 Task: Add an event with the title Conference: Industry Conference, date '2024/05/27', time 9:40 AM to 11:40 AMand add a description: The training workshop will commence with an introduction to the fundamental principles of effective presentations. Participants will learn about the key elements of a successful presentation, including content development, delivery techniques, visual aids, and audience engagement.Select event color  Peacock . Add location for the event as: 789 Istiklal Avenue, Istanbul, Turkey, logged in from the account softage.2@softage.netand send the event invitation to softage.9@softage.net and softage.10@softage.net. Set a reminder for the event Daily
Action: Mouse moved to (259, 388)
Screenshot: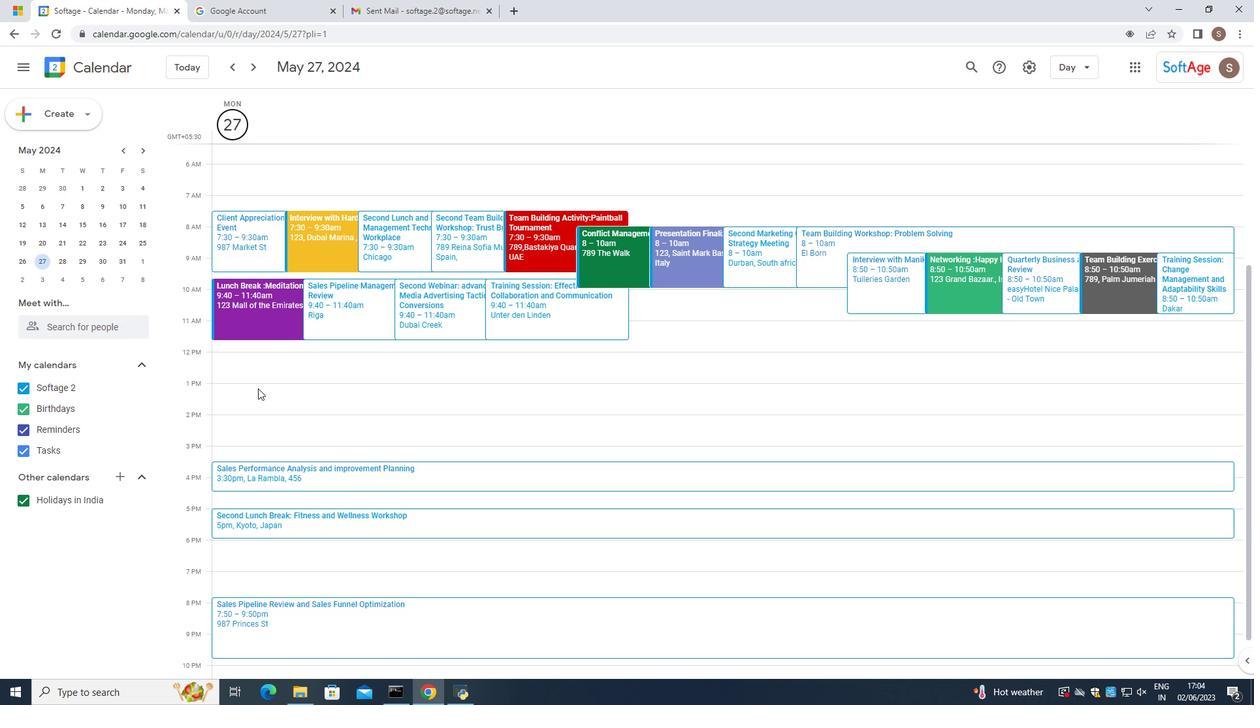 
Action: Mouse pressed left at (259, 388)
Screenshot: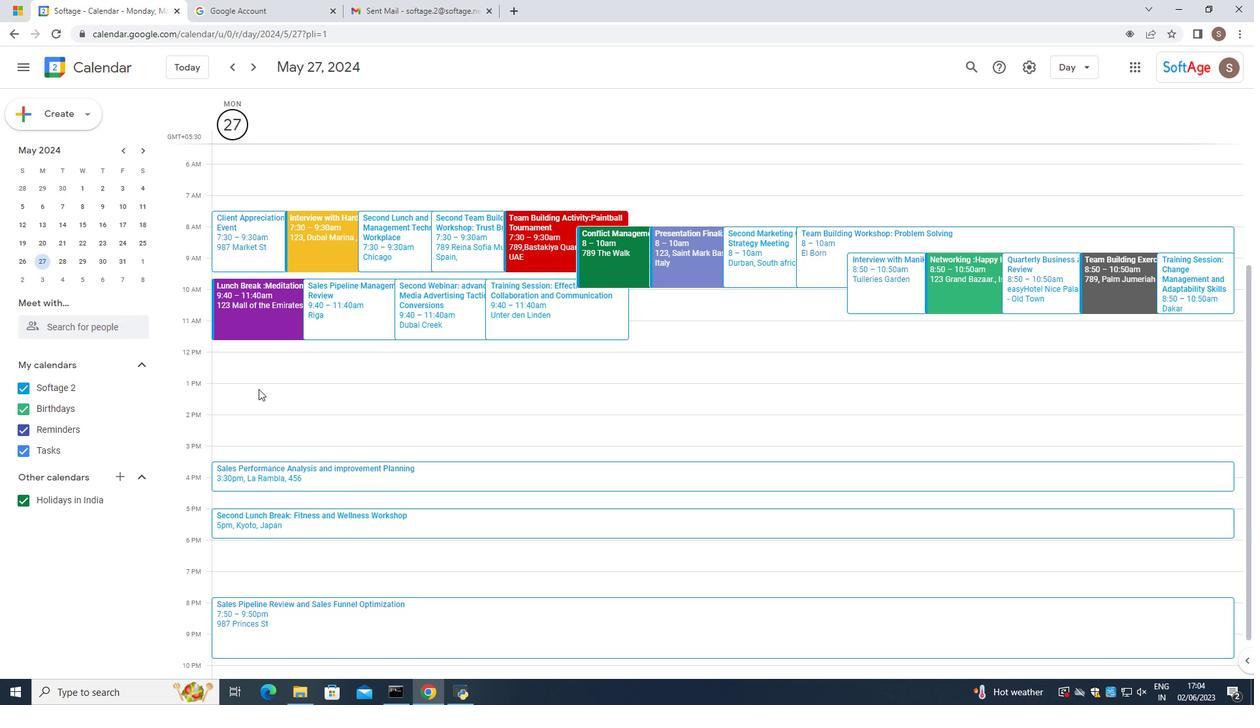 
Action: Mouse moved to (64, 113)
Screenshot: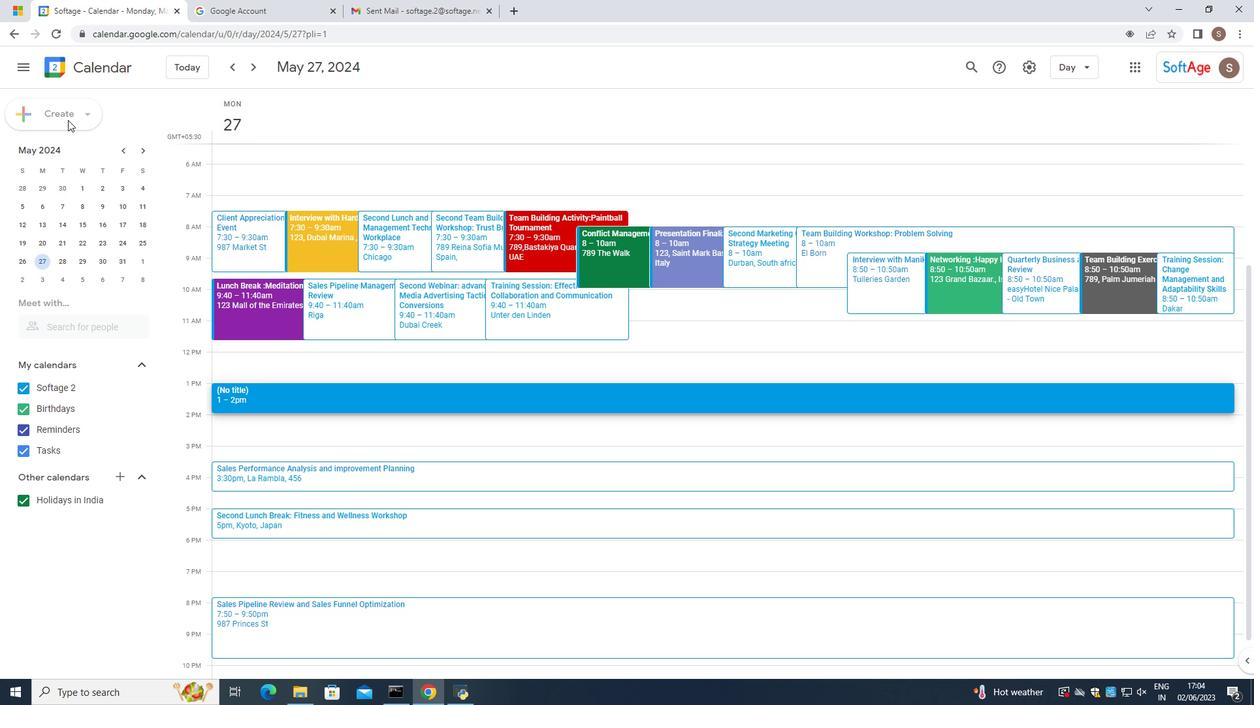 
Action: Mouse pressed left at (64, 113)
Screenshot: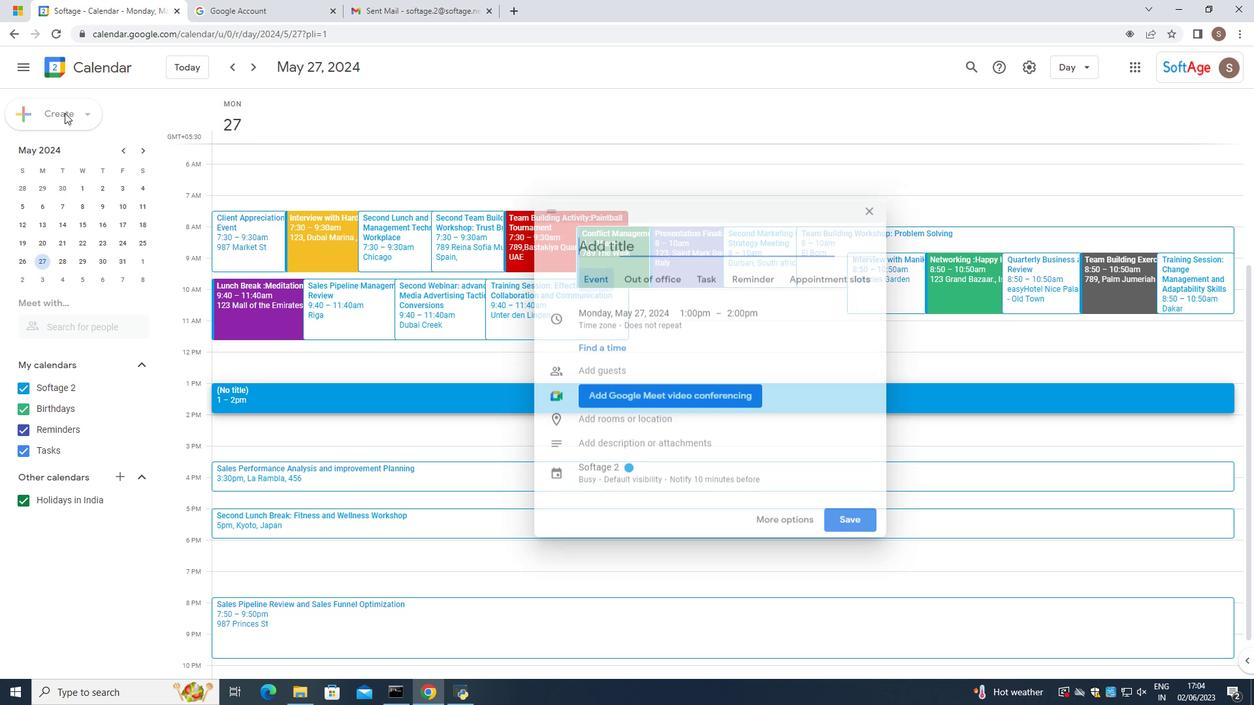 
Action: Mouse moved to (85, 122)
Screenshot: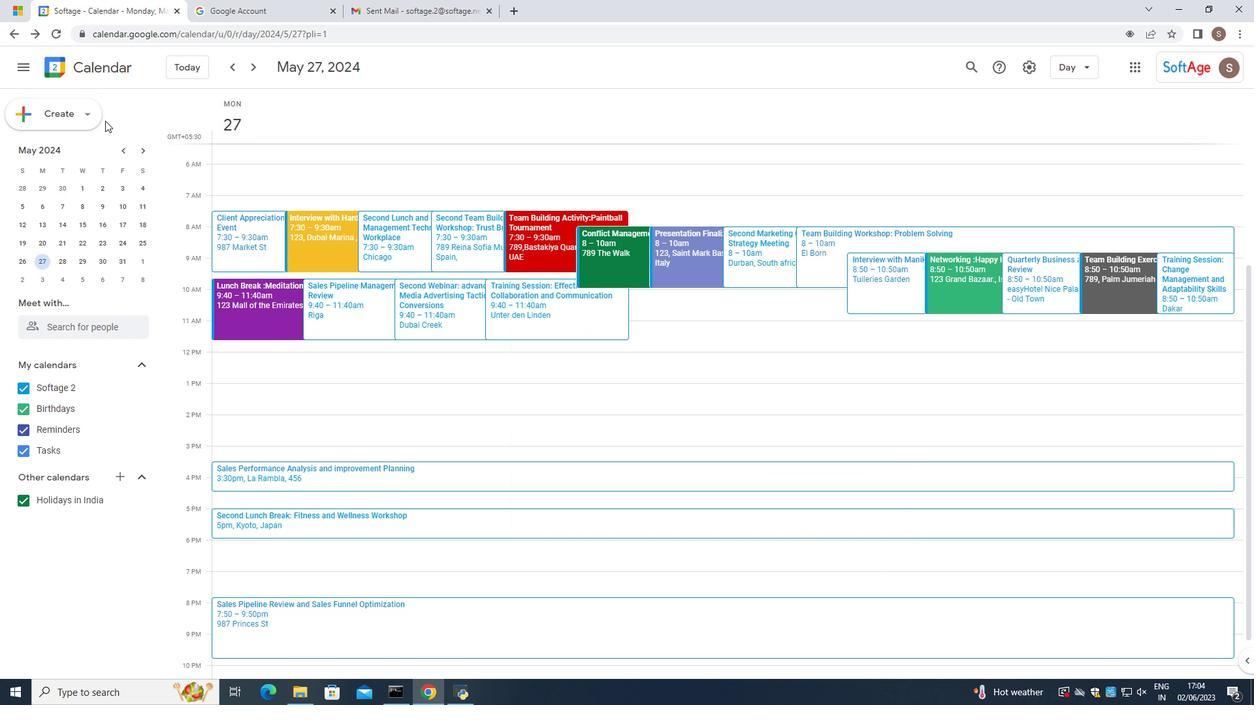 
Action: Mouse pressed left at (85, 122)
Screenshot: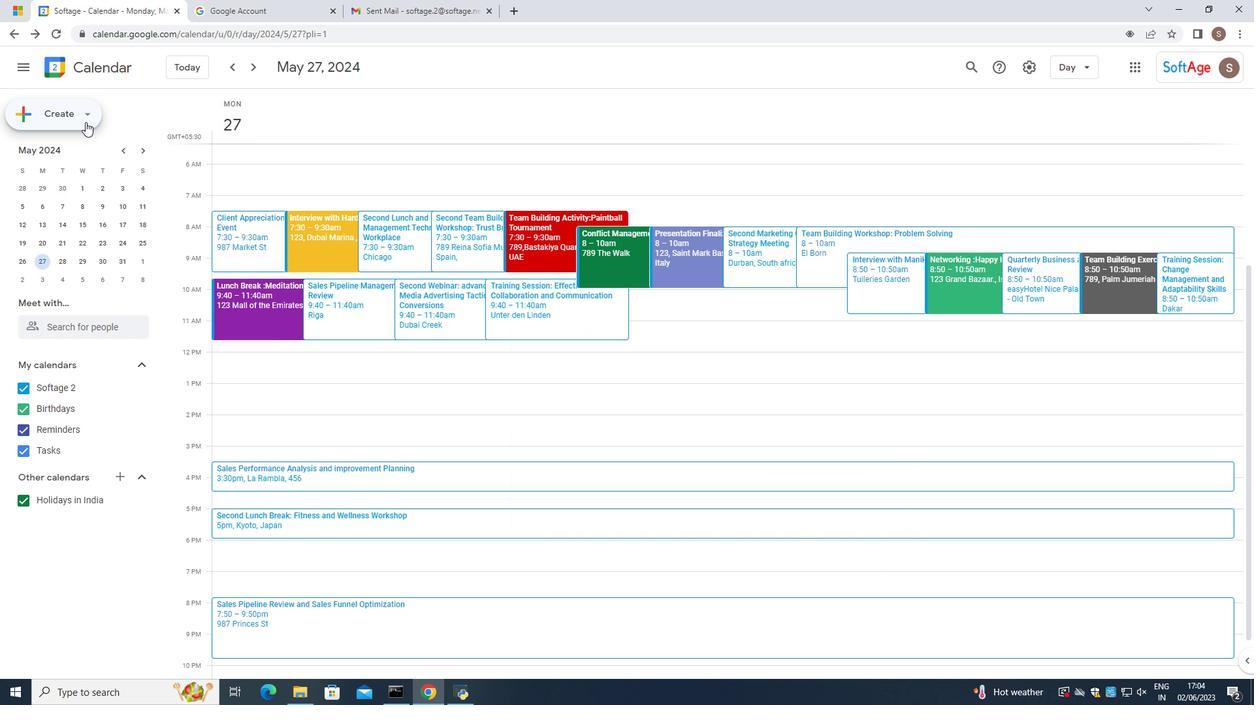 
Action: Mouse moved to (89, 154)
Screenshot: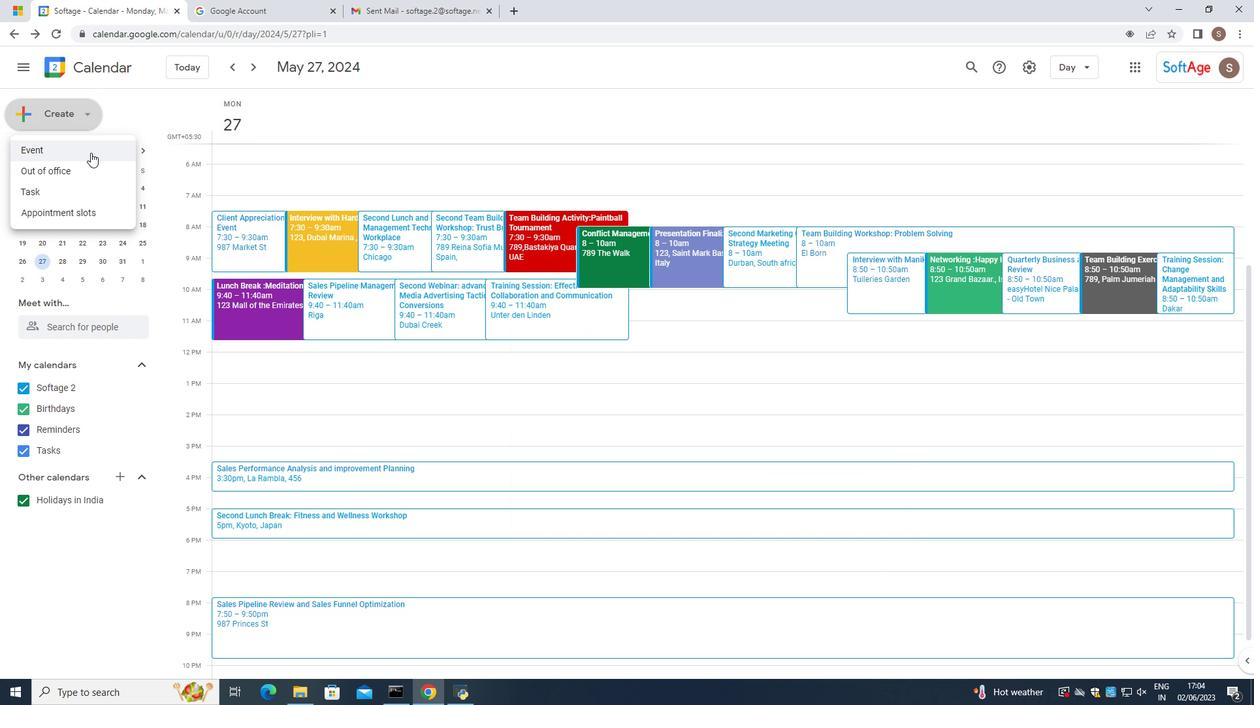 
Action: Mouse pressed left at (89, 154)
Screenshot: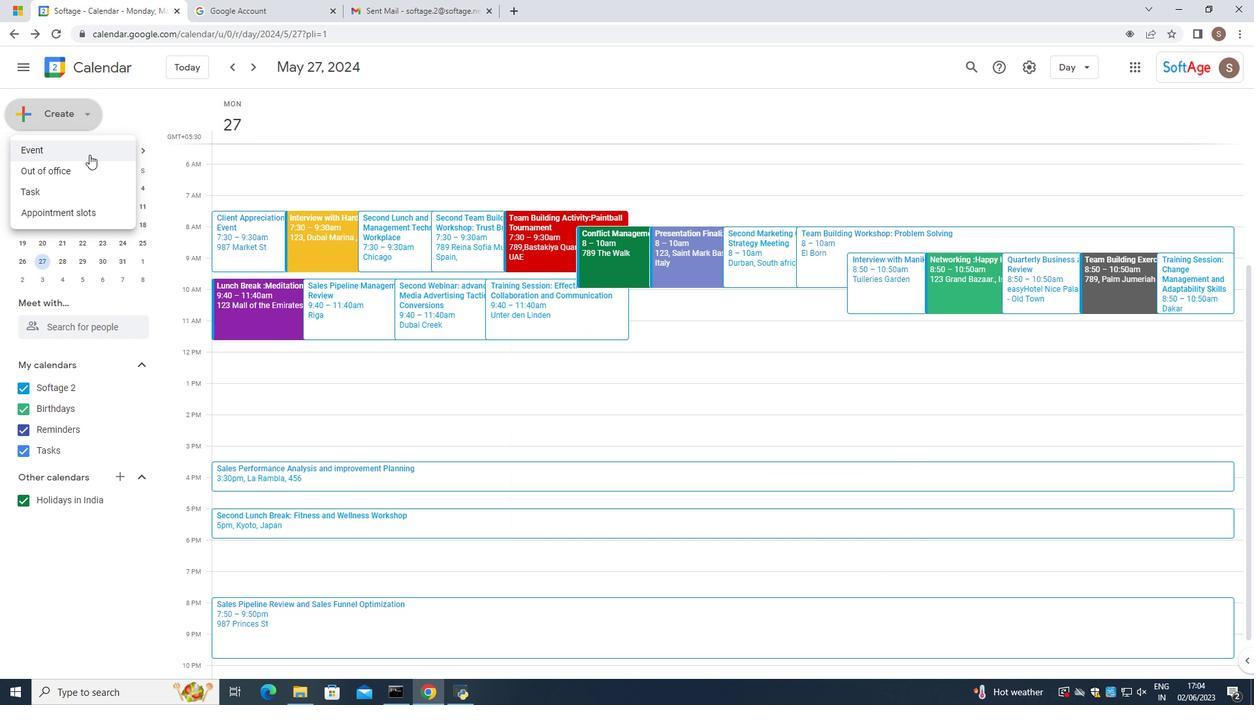
Action: Mouse moved to (639, 300)
Screenshot: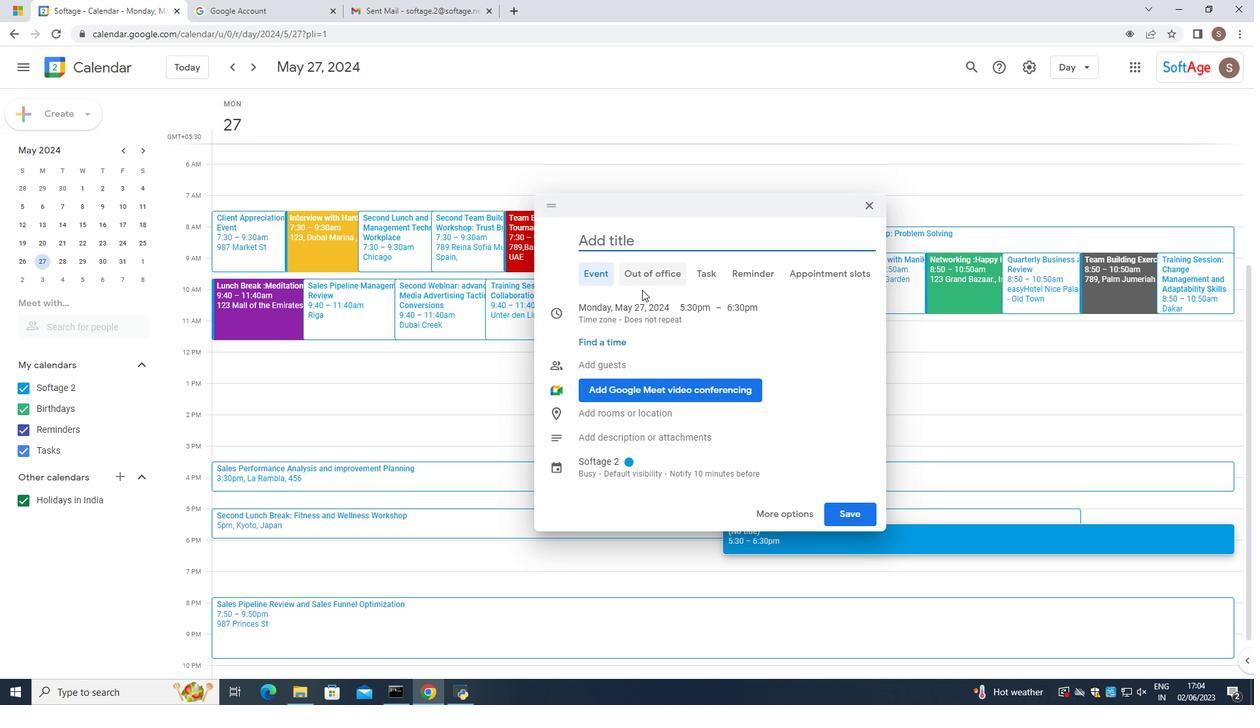 
Action: Mouse pressed left at (639, 300)
Screenshot: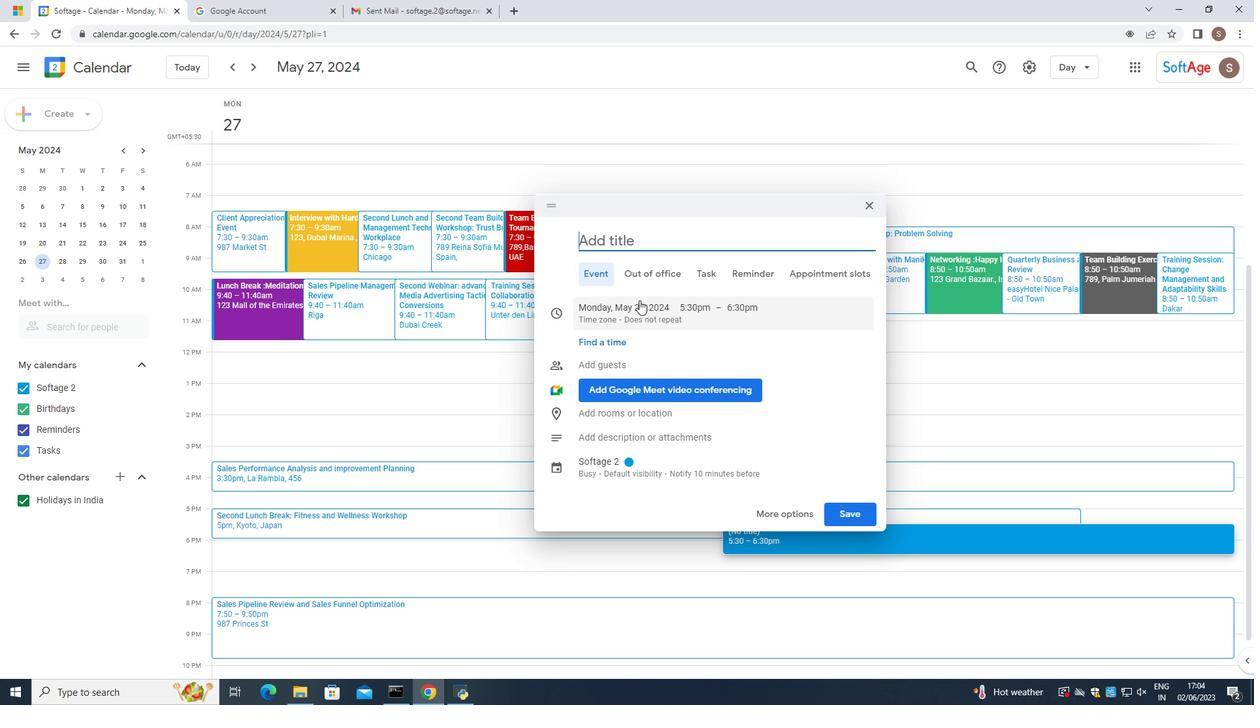 
Action: Mouse moved to (692, 307)
Screenshot: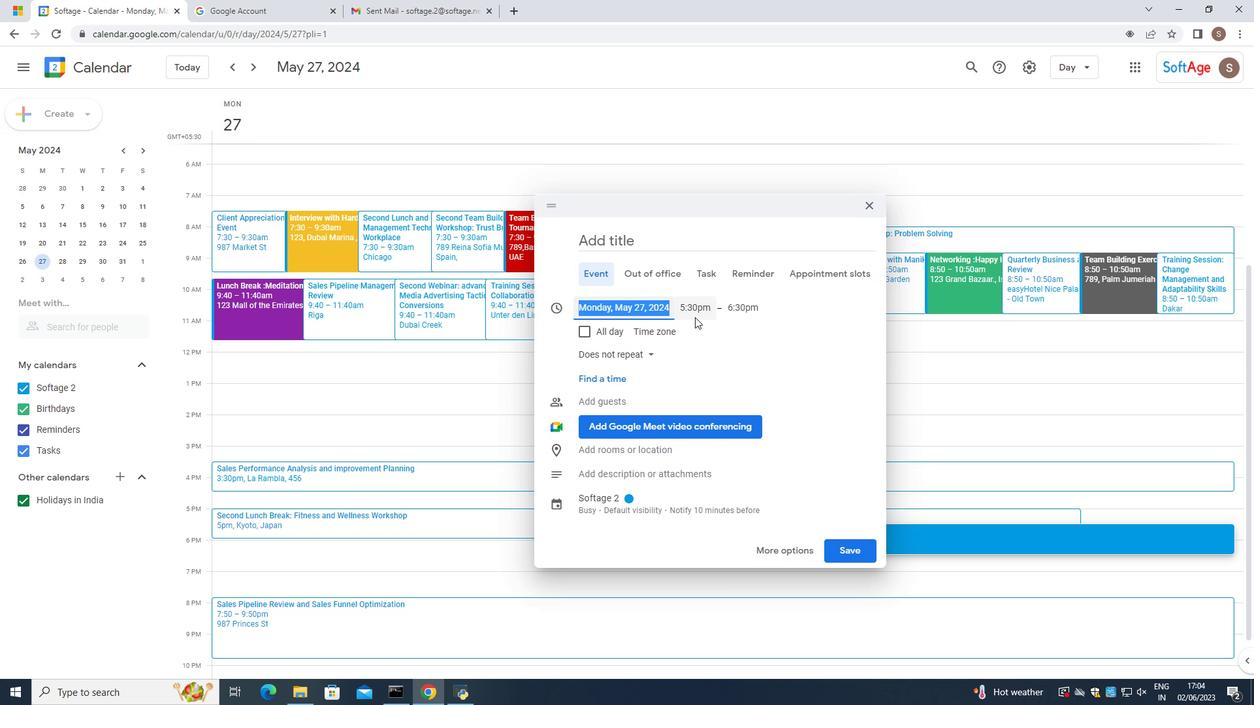 
Action: Mouse pressed left at (692, 307)
Screenshot: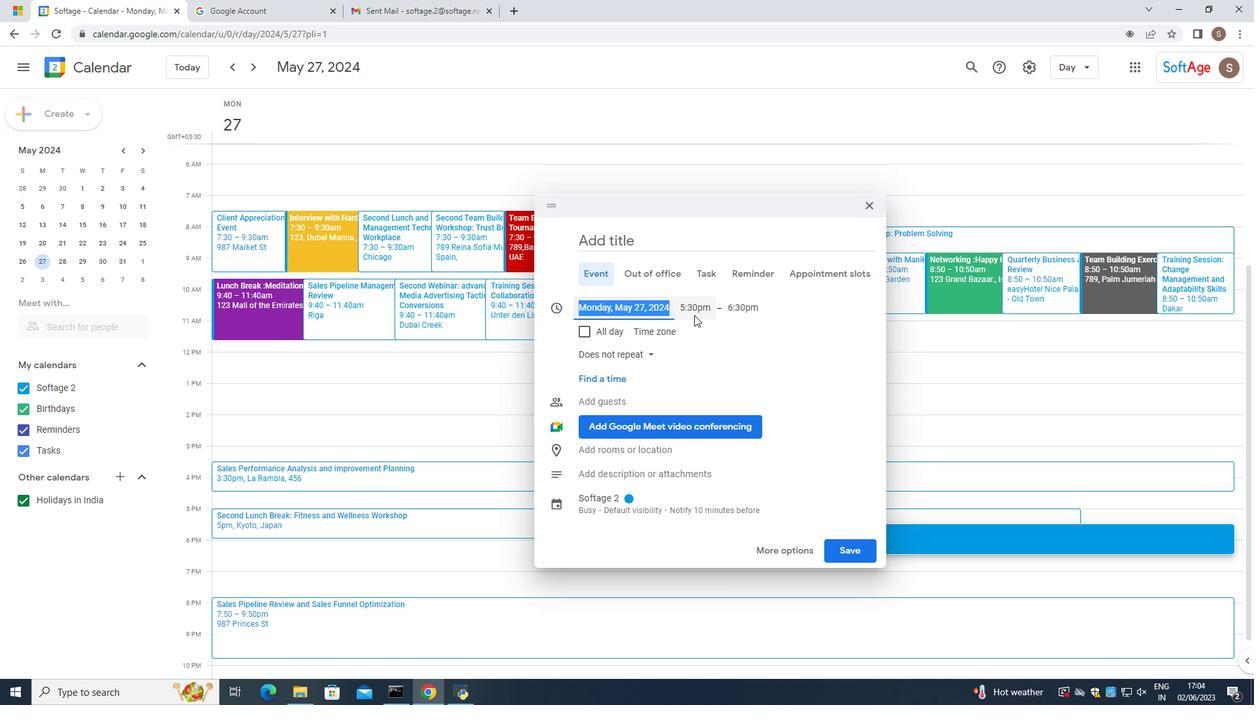 
Action: Mouse moved to (702, 347)
Screenshot: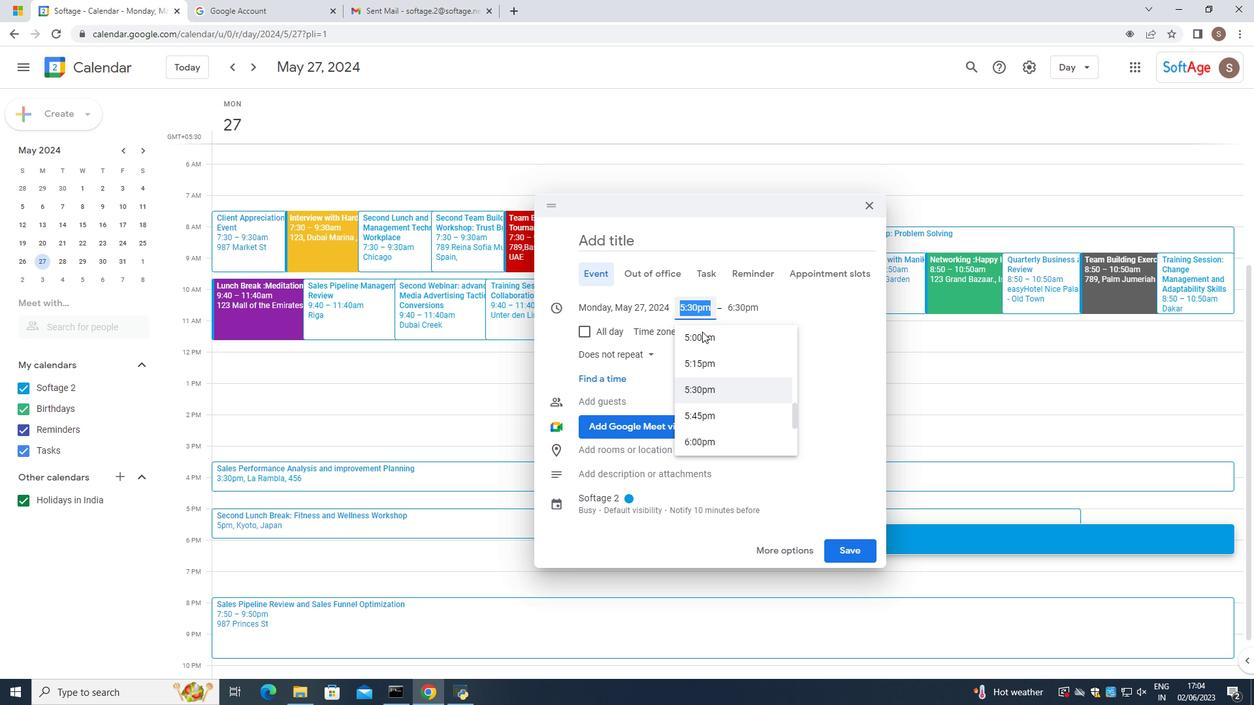 
Action: Mouse scrolled (702, 346) with delta (0, 0)
Screenshot: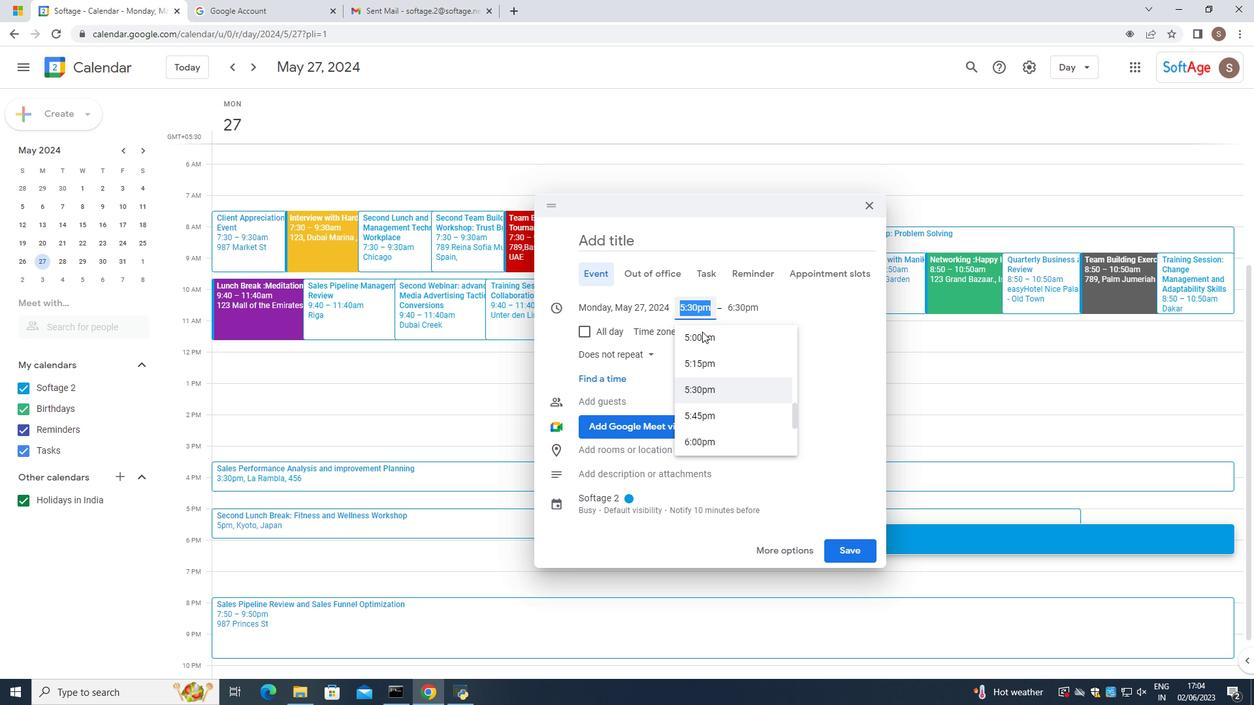 
Action: Mouse moved to (691, 348)
Screenshot: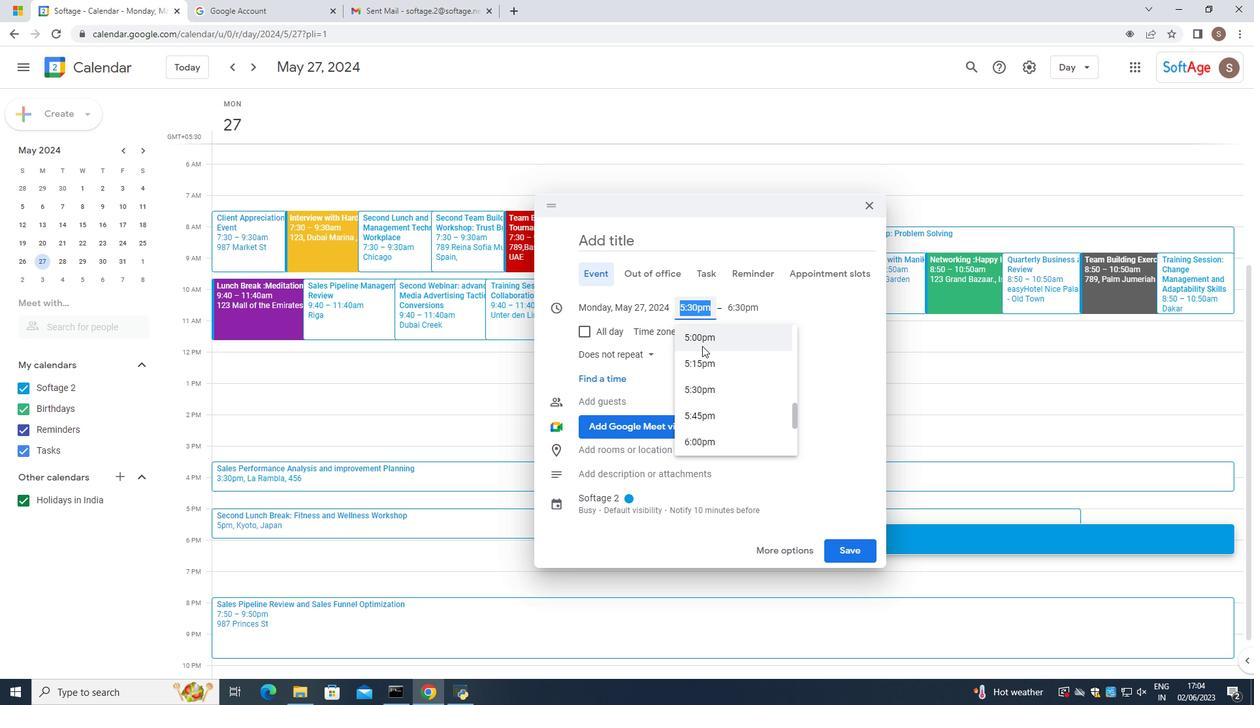 
Action: Mouse scrolled (691, 349) with delta (0, 0)
Screenshot: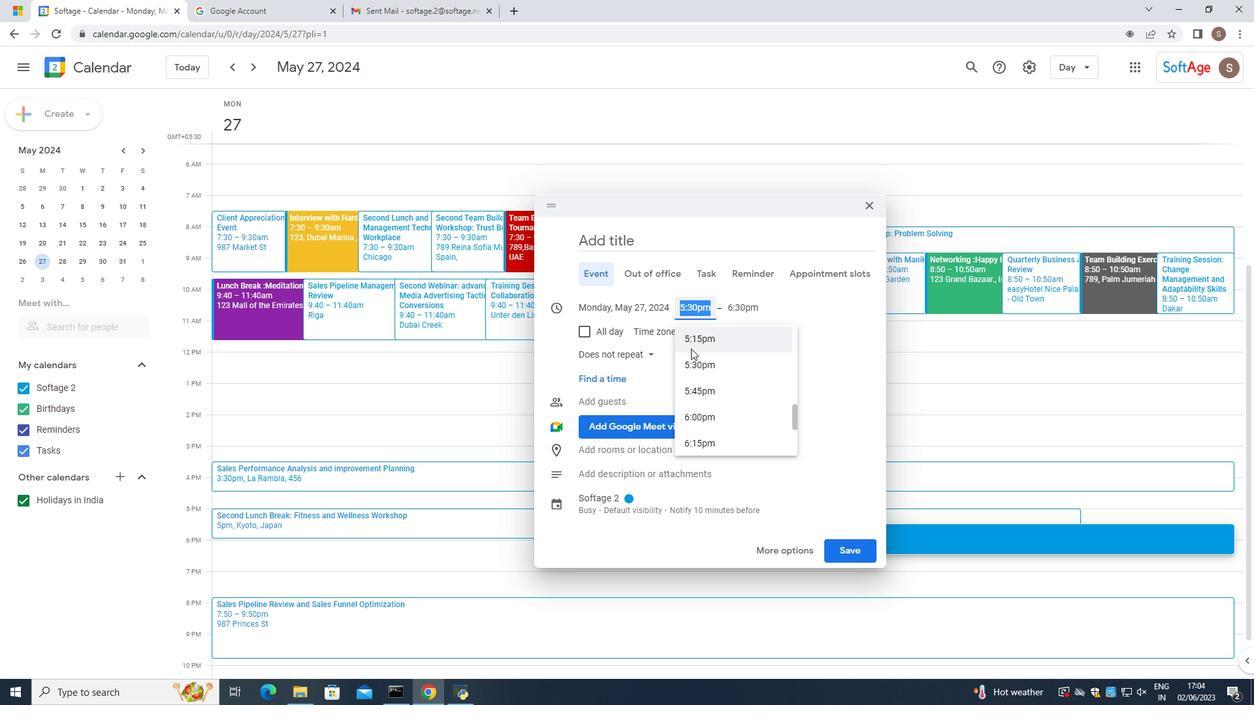 
Action: Mouse scrolled (691, 349) with delta (0, 0)
Screenshot: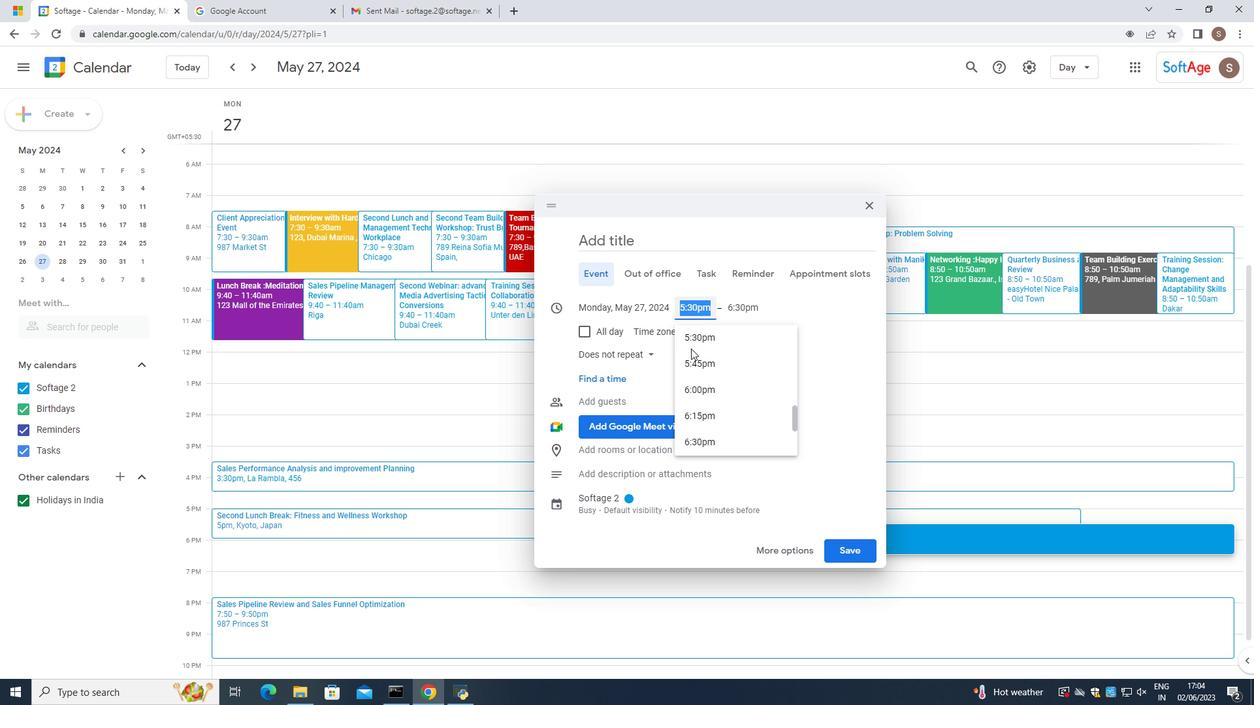 
Action: Mouse scrolled (691, 349) with delta (0, 0)
Screenshot: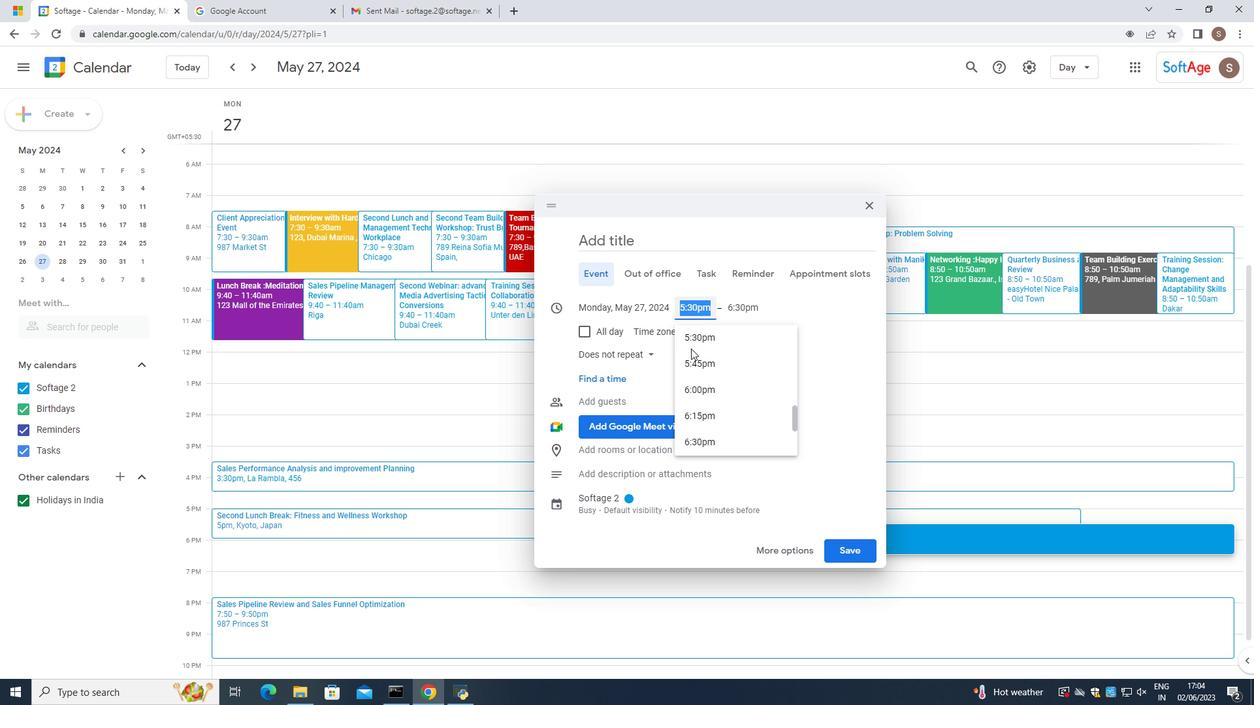 
Action: Mouse scrolled (691, 349) with delta (0, 0)
Screenshot: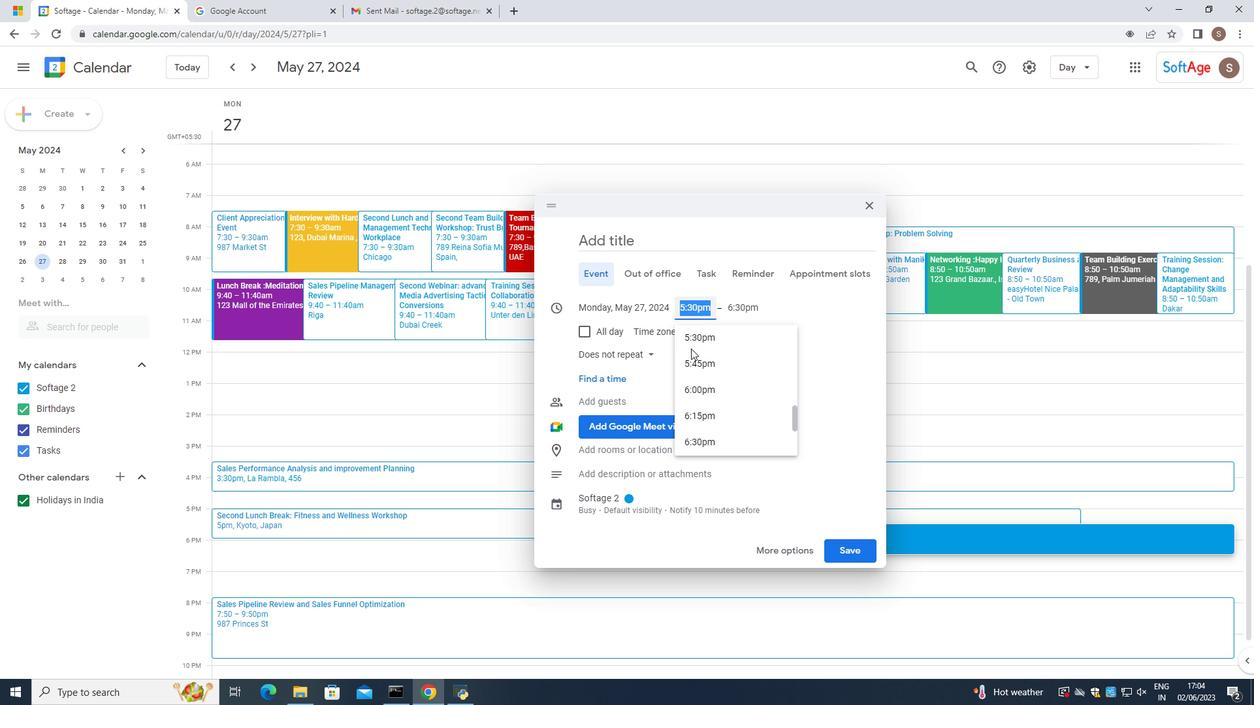
Action: Mouse scrolled (691, 349) with delta (0, 0)
Screenshot: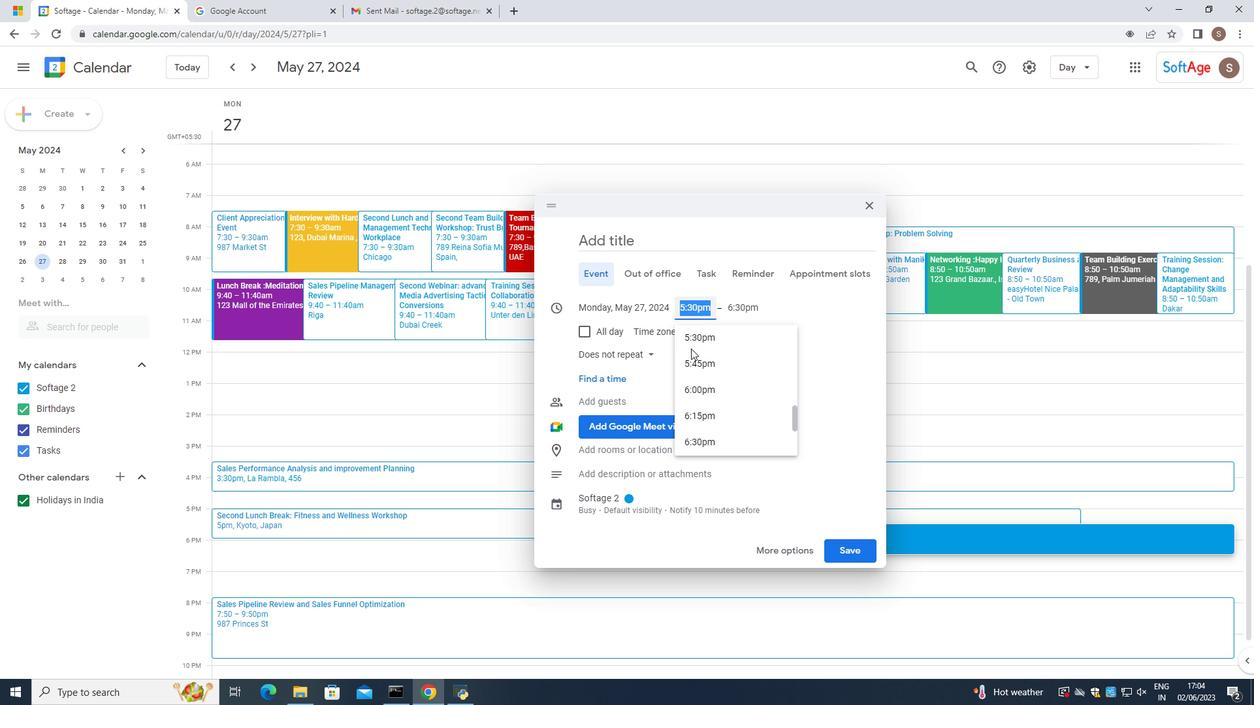 
Action: Mouse scrolled (691, 349) with delta (0, 0)
Screenshot: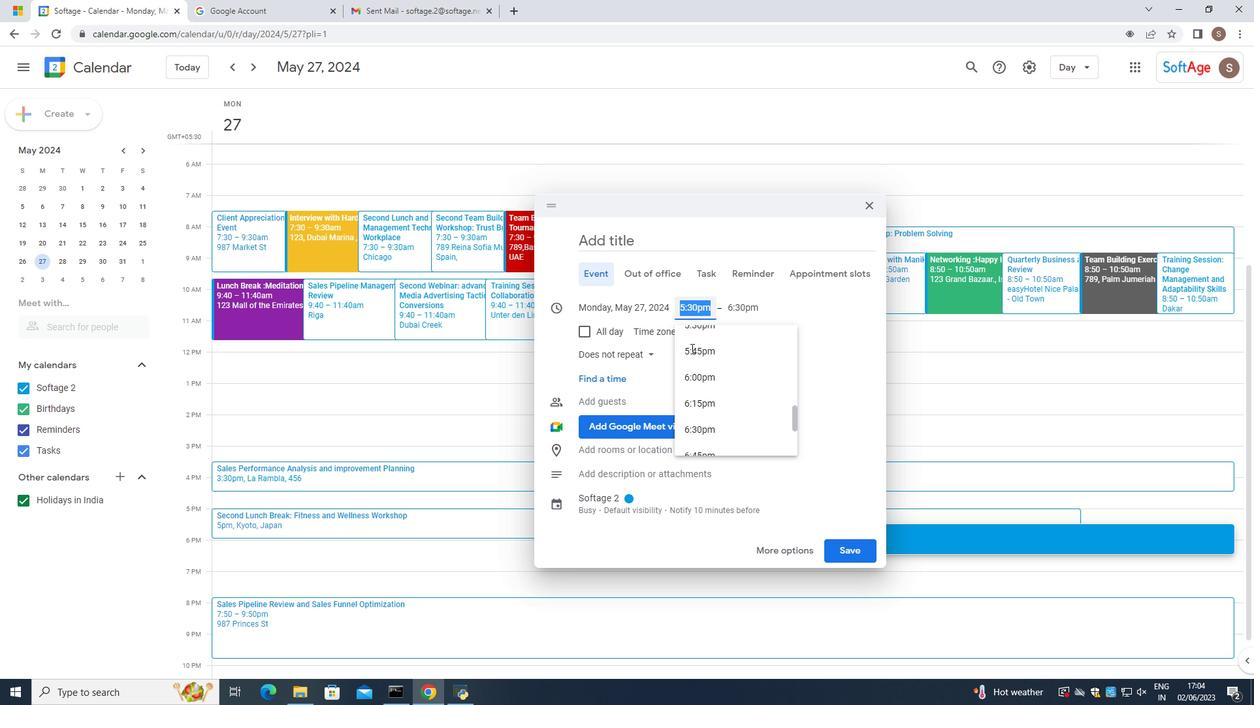 
Action: Mouse scrolled (691, 349) with delta (0, 0)
Screenshot: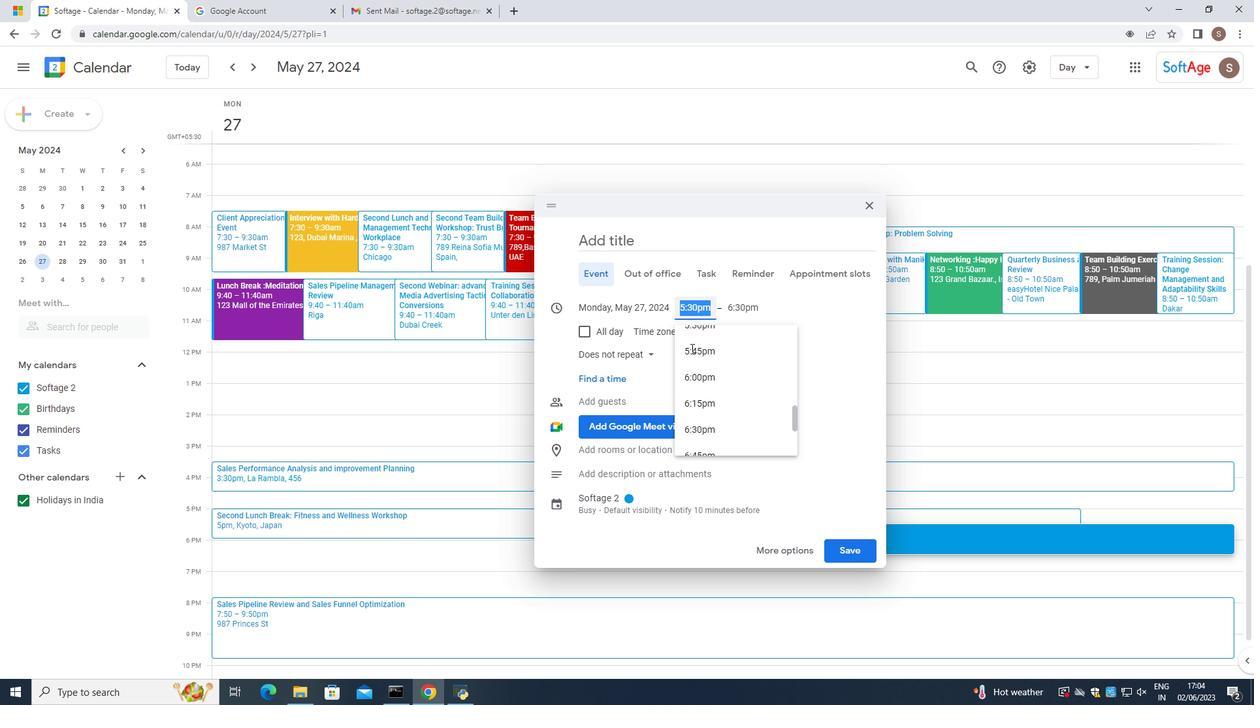 
Action: Mouse scrolled (691, 348) with delta (0, 0)
Screenshot: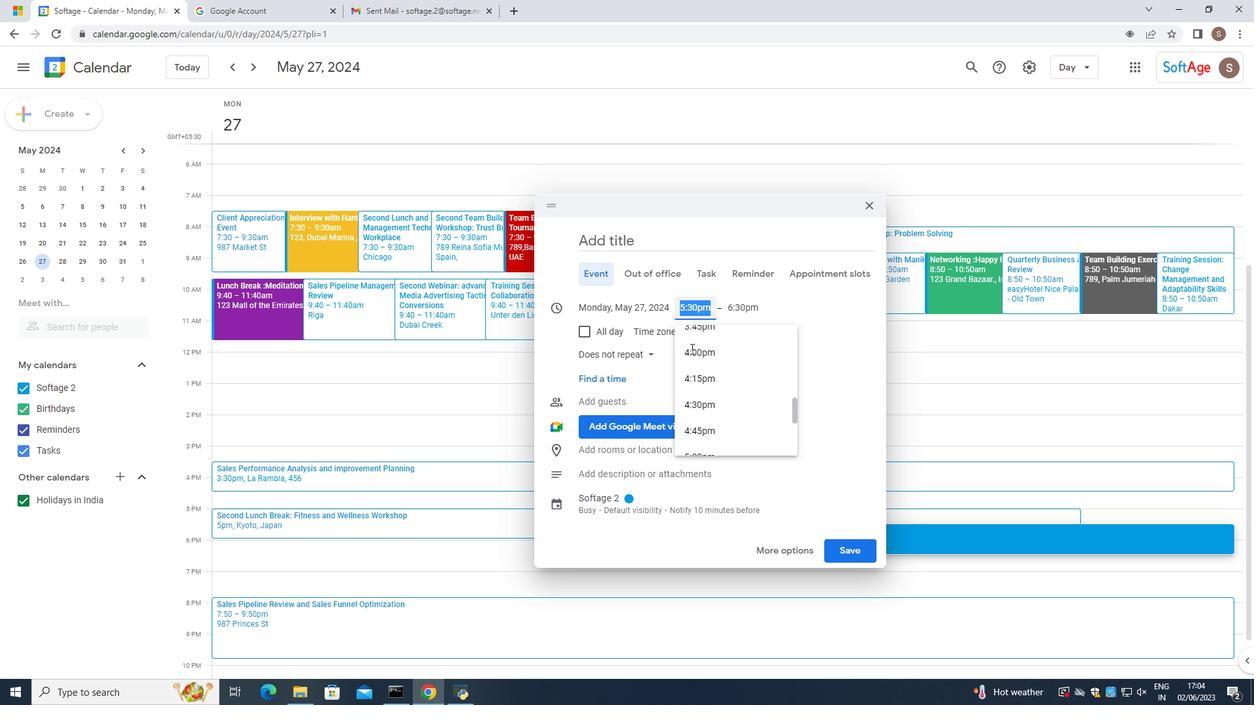 
Action: Mouse scrolled (691, 349) with delta (0, 0)
Screenshot: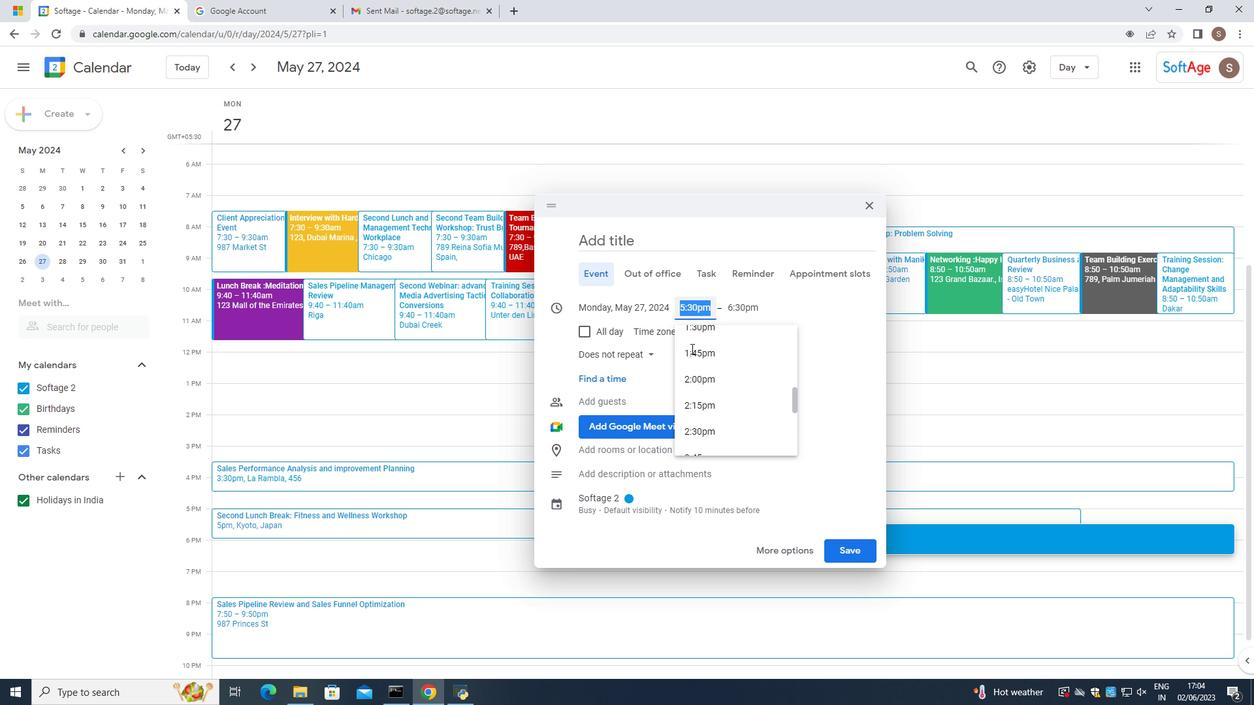 
Action: Mouse scrolled (691, 349) with delta (0, 0)
Screenshot: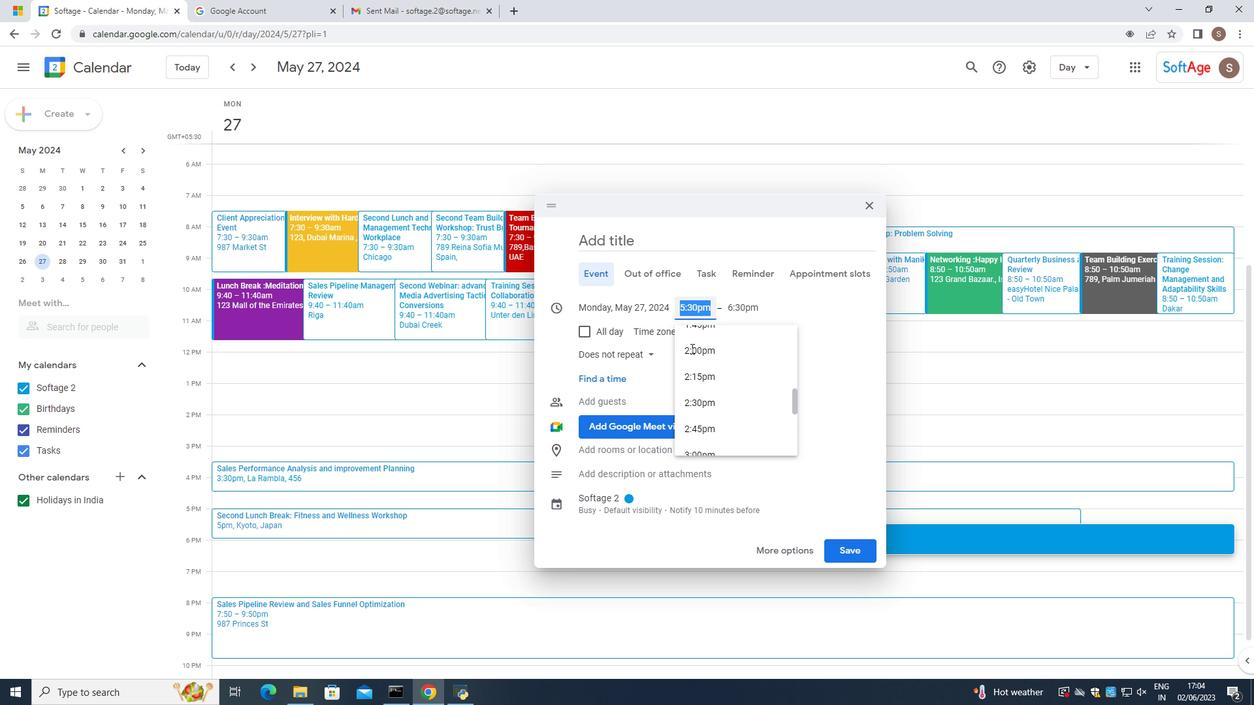 
Action: Mouse scrolled (691, 349) with delta (0, 0)
Screenshot: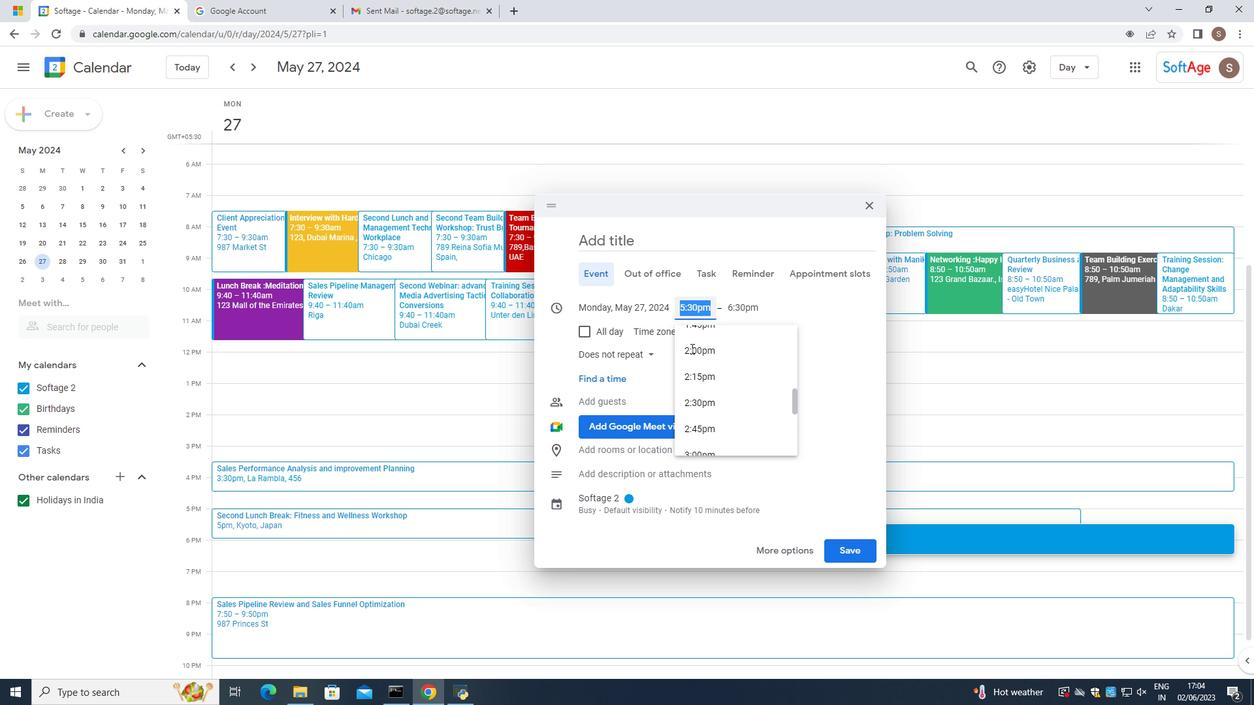
Action: Mouse scrolled (691, 349) with delta (0, 0)
Screenshot: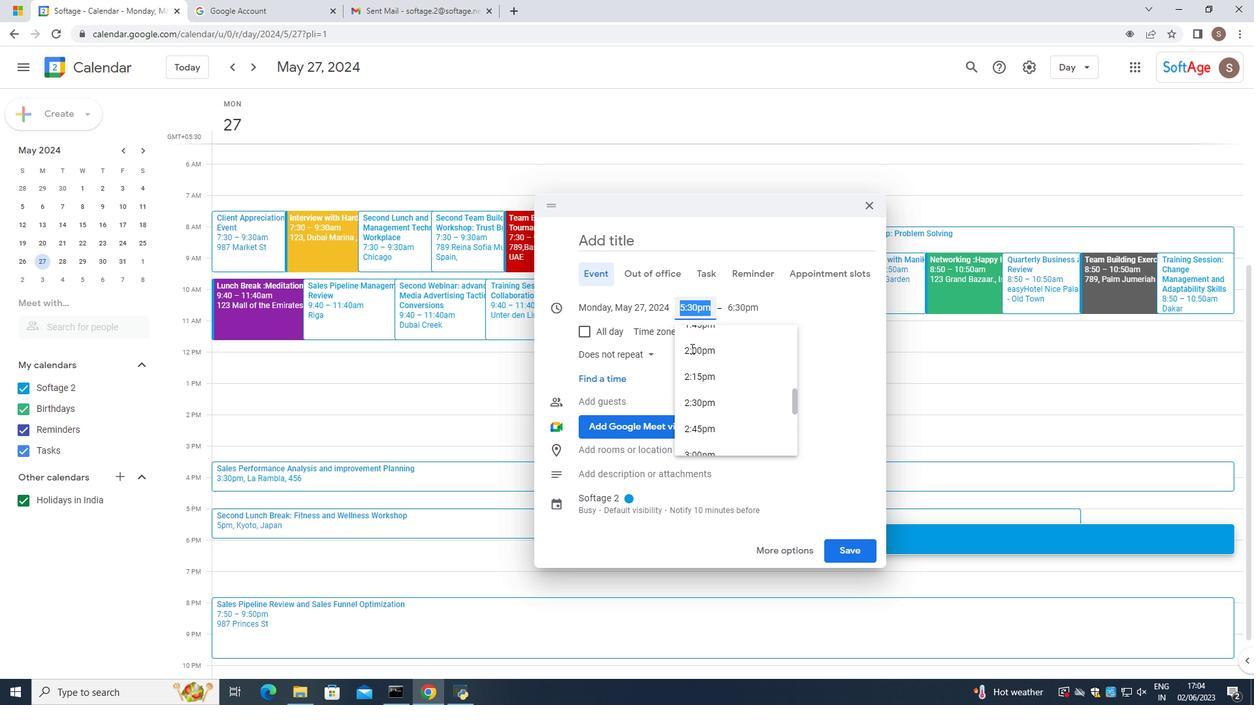 
Action: Mouse scrolled (691, 349) with delta (0, 0)
Screenshot: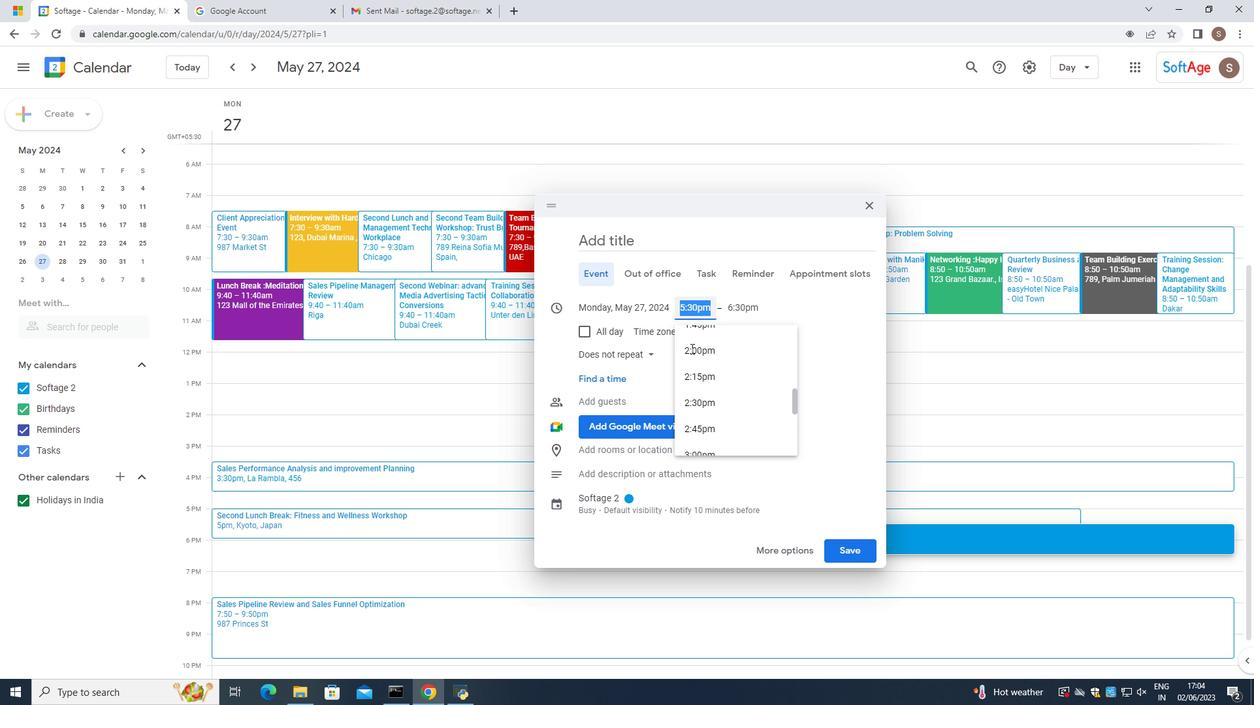 
Action: Mouse scrolled (691, 349) with delta (0, 0)
Screenshot: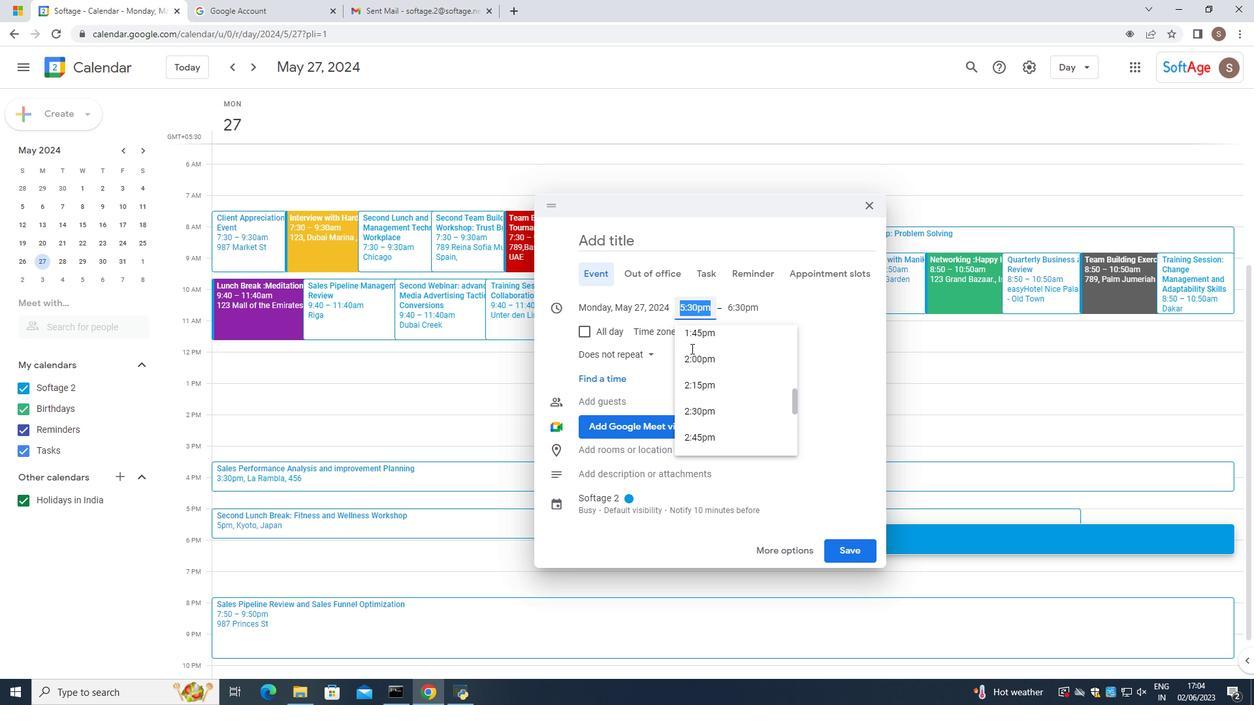 
Action: Mouse scrolled (691, 349) with delta (0, 0)
Screenshot: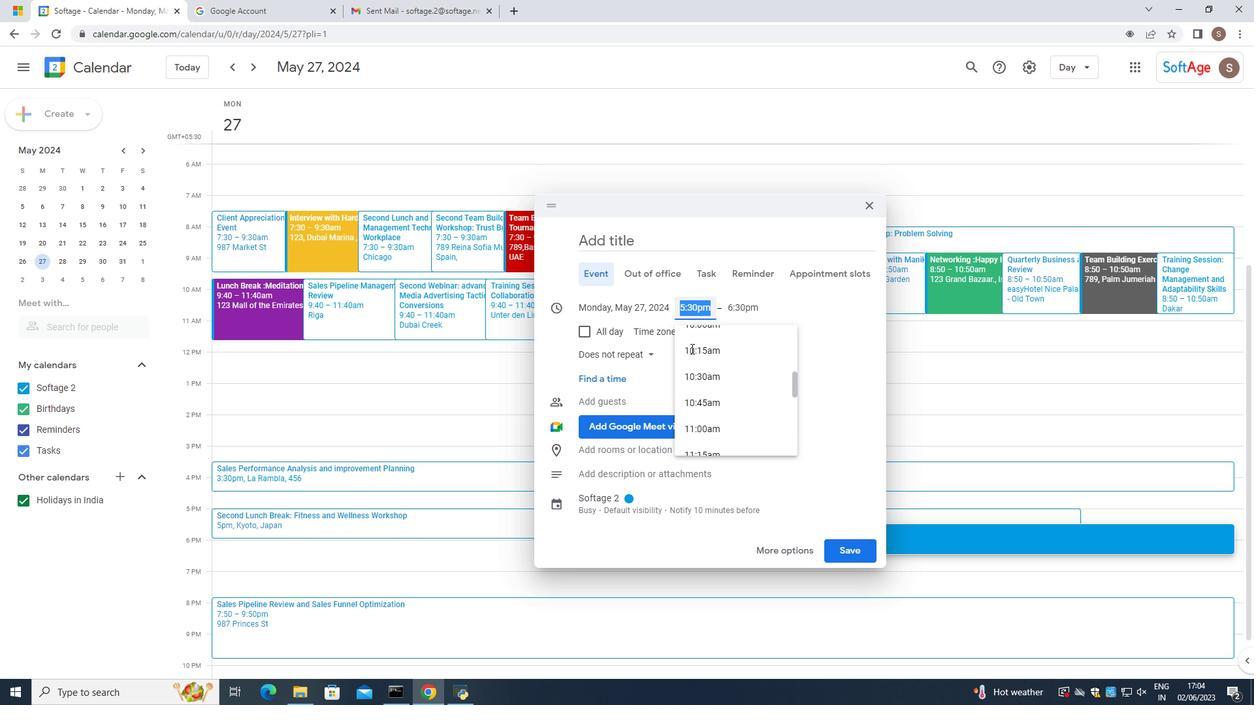
Action: Mouse scrolled (691, 349) with delta (0, 0)
Screenshot: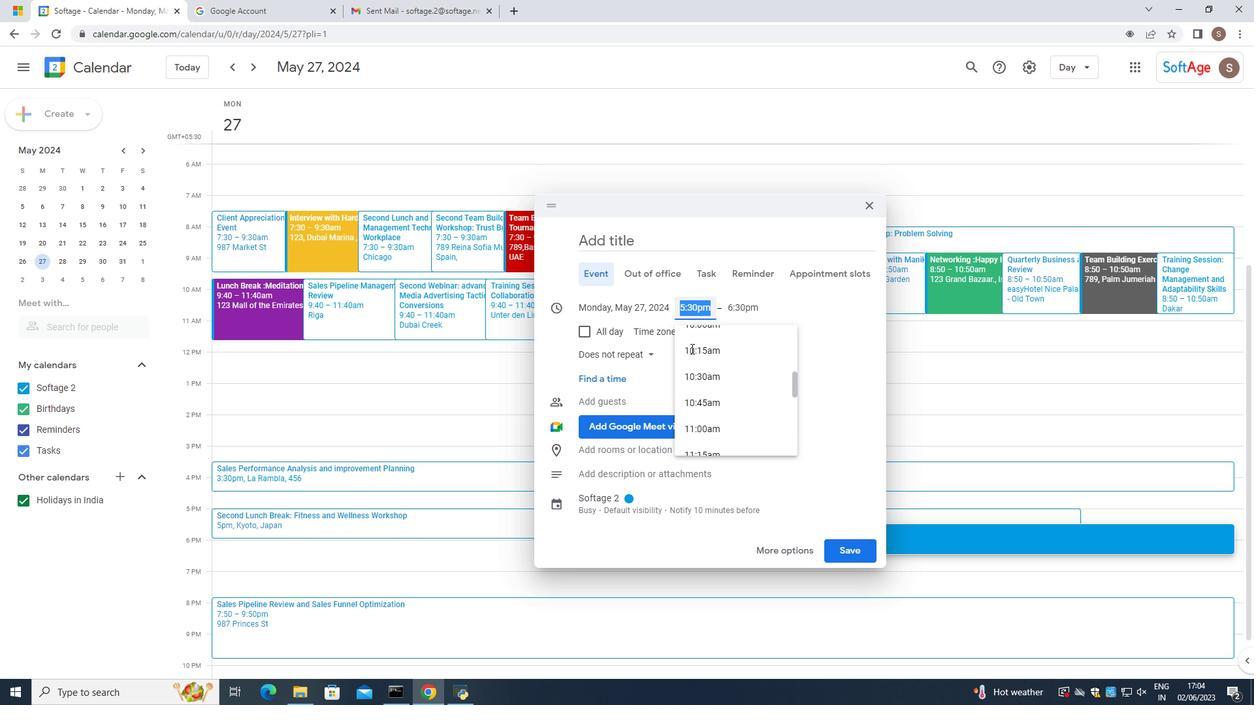 
Action: Mouse scrolled (691, 349) with delta (0, 0)
Screenshot: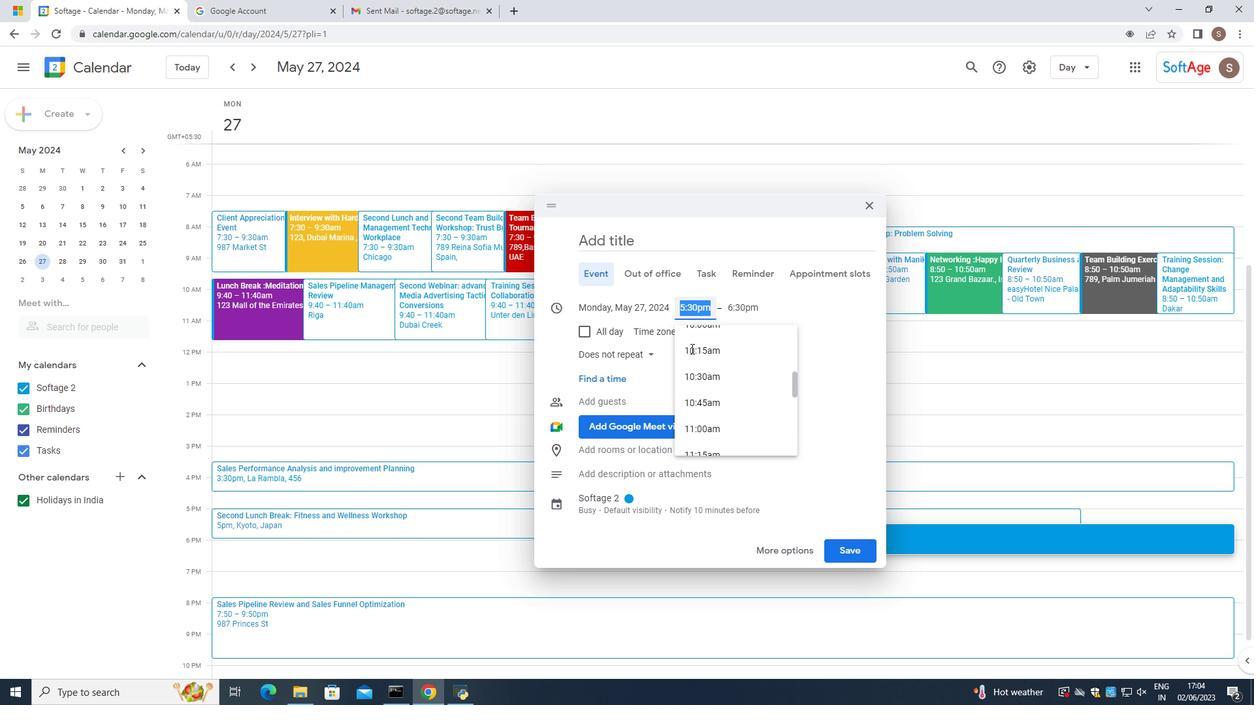 
Action: Mouse scrolled (691, 349) with delta (0, 0)
Screenshot: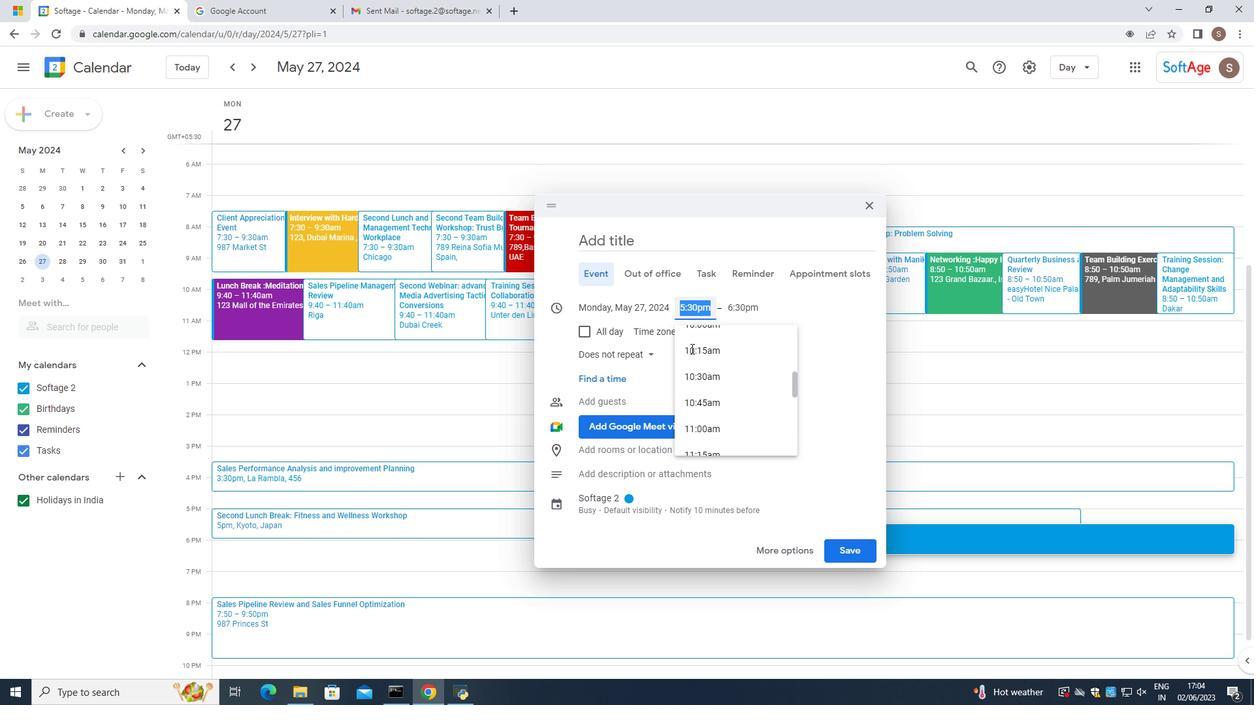 
Action: Mouse scrolled (691, 349) with delta (0, 0)
Screenshot: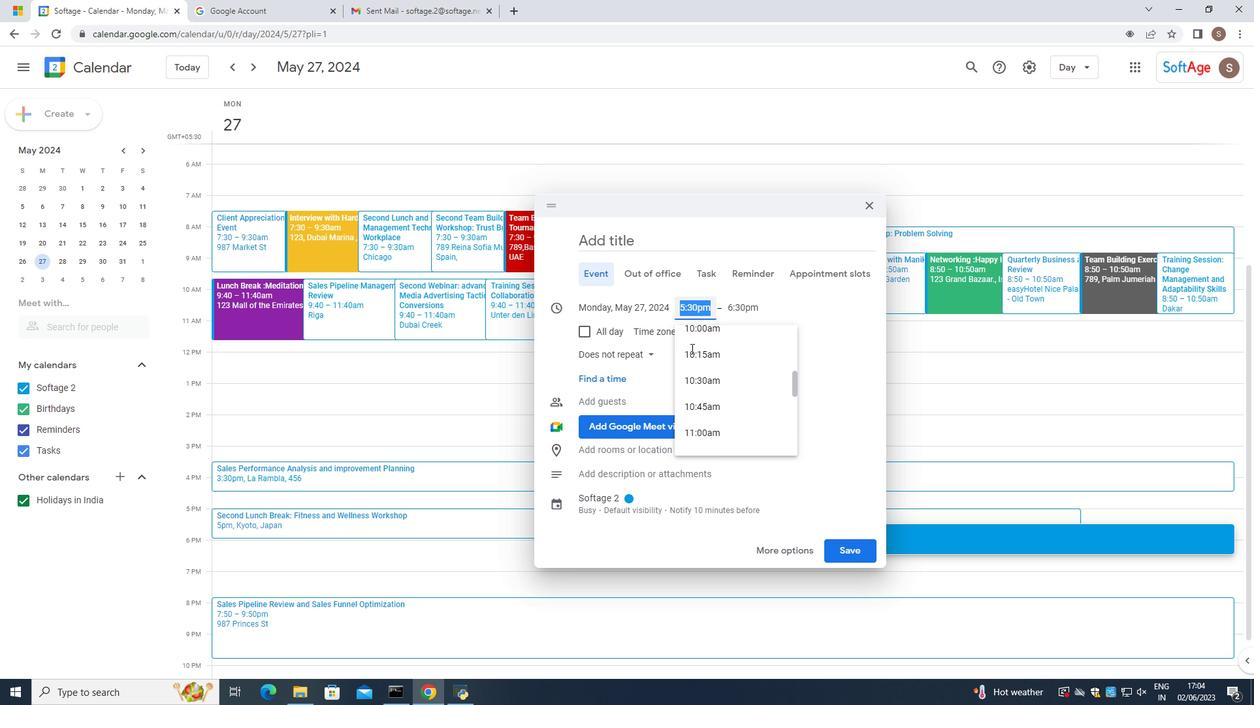 
Action: Mouse moved to (685, 379)
Screenshot: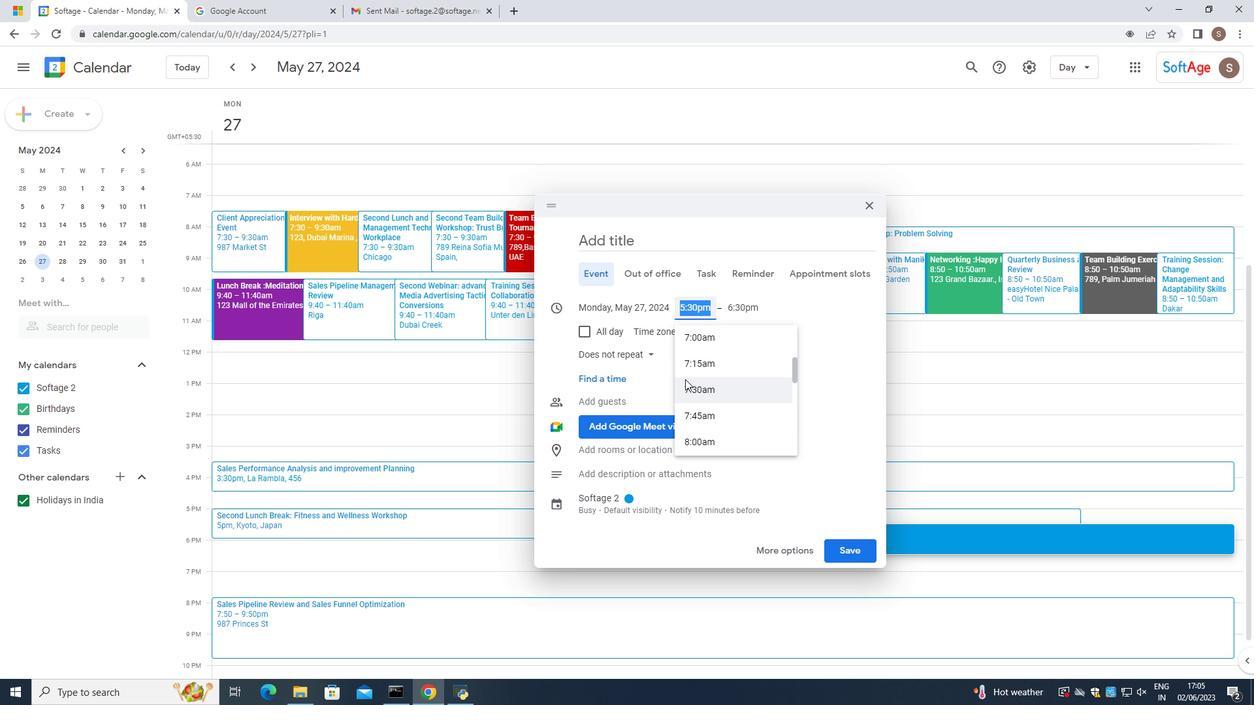 
Action: Mouse scrolled (685, 380) with delta (0, 0)
Screenshot: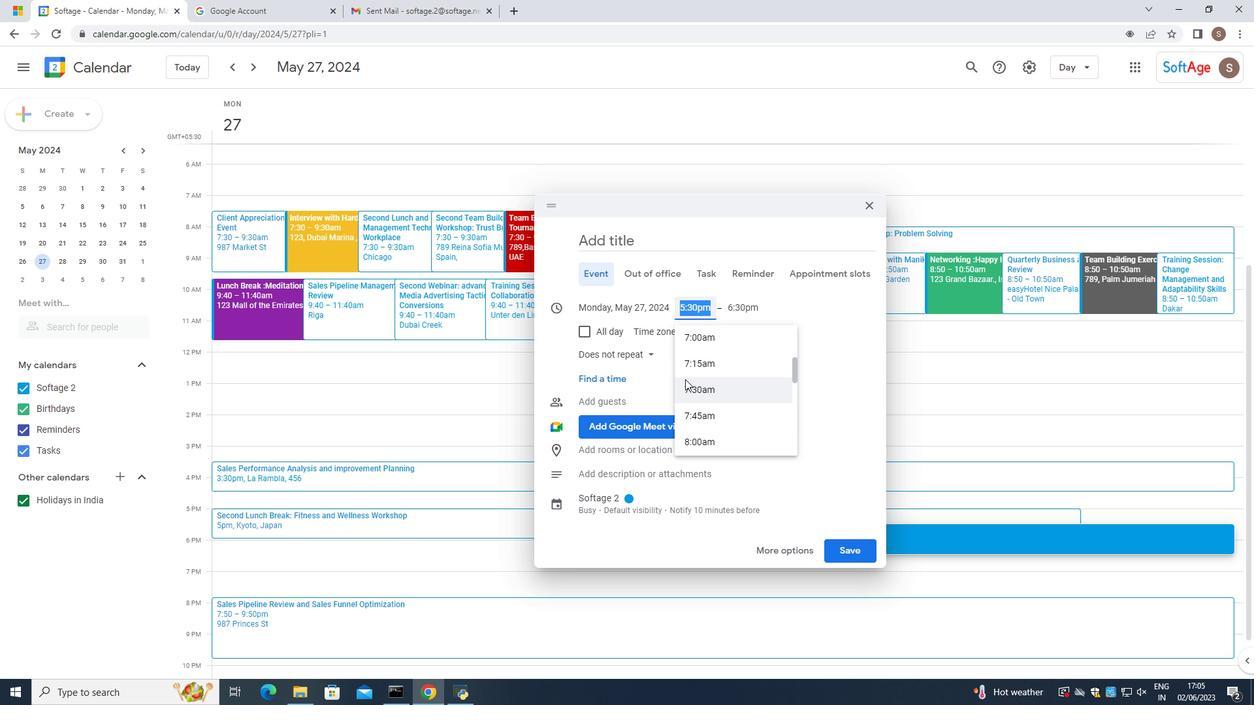 
Action: Mouse scrolled (685, 380) with delta (0, 0)
Screenshot: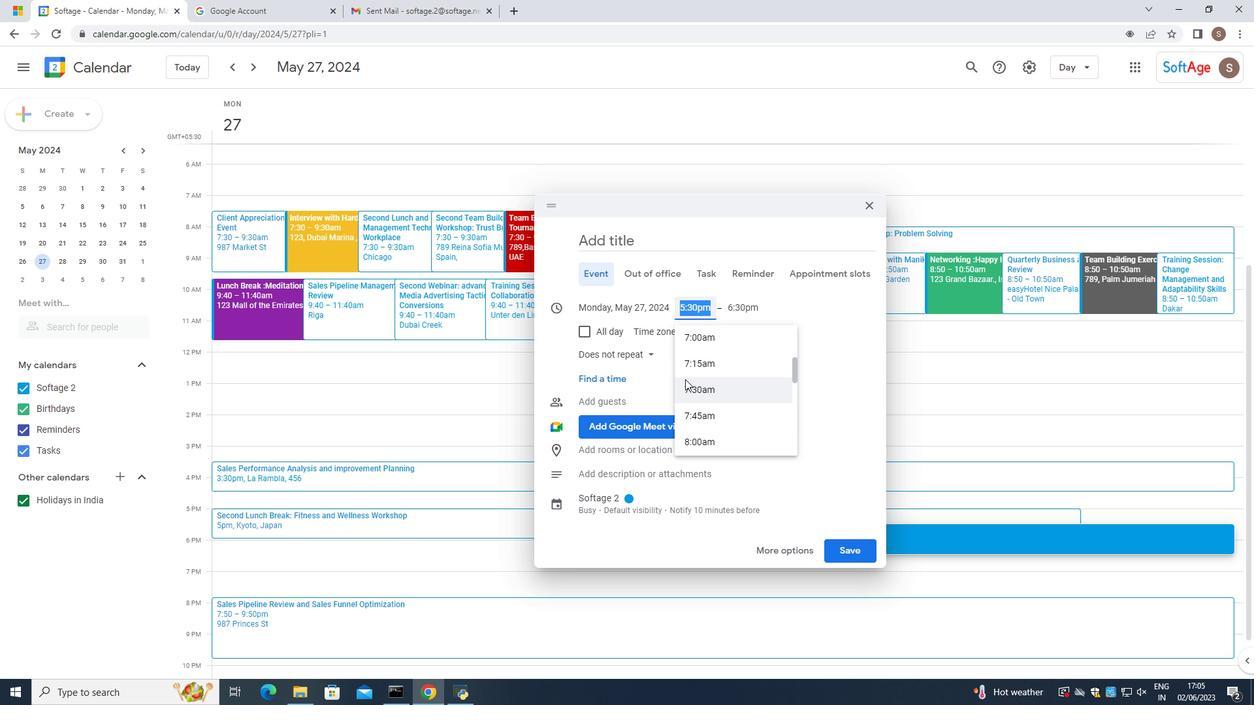 
Action: Mouse scrolled (685, 380) with delta (0, 0)
Screenshot: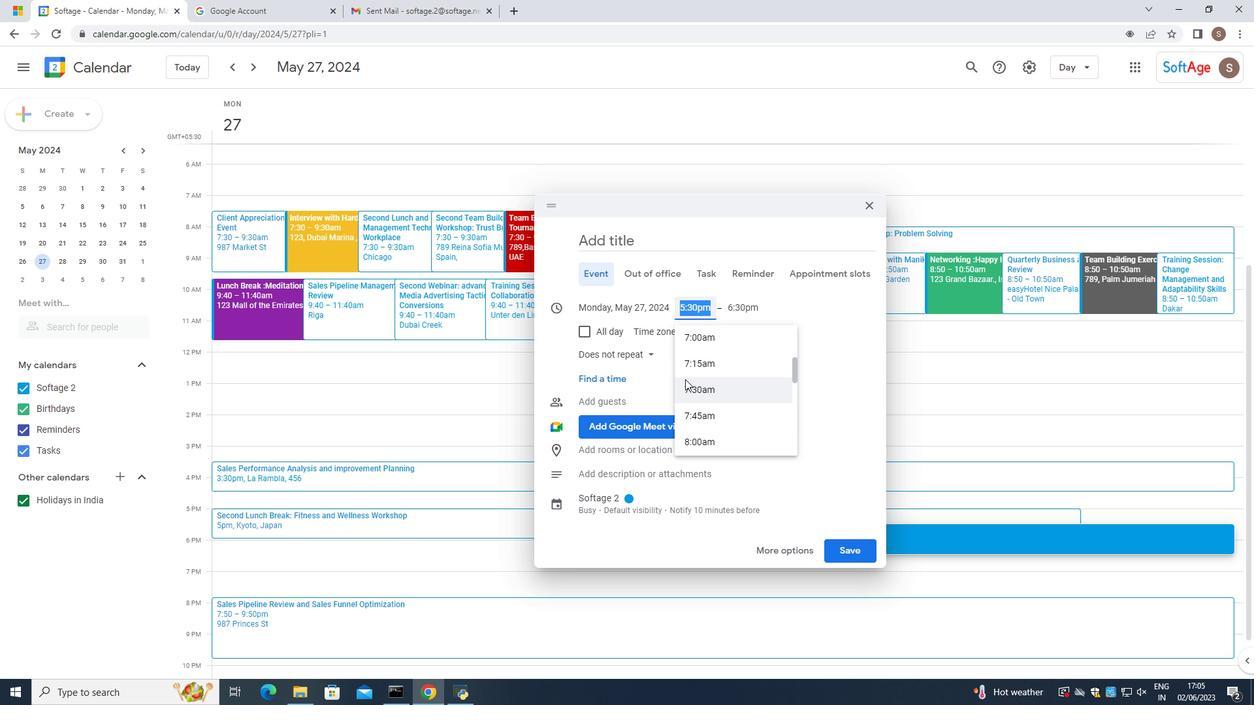 
Action: Mouse scrolled (685, 380) with delta (0, 0)
Screenshot: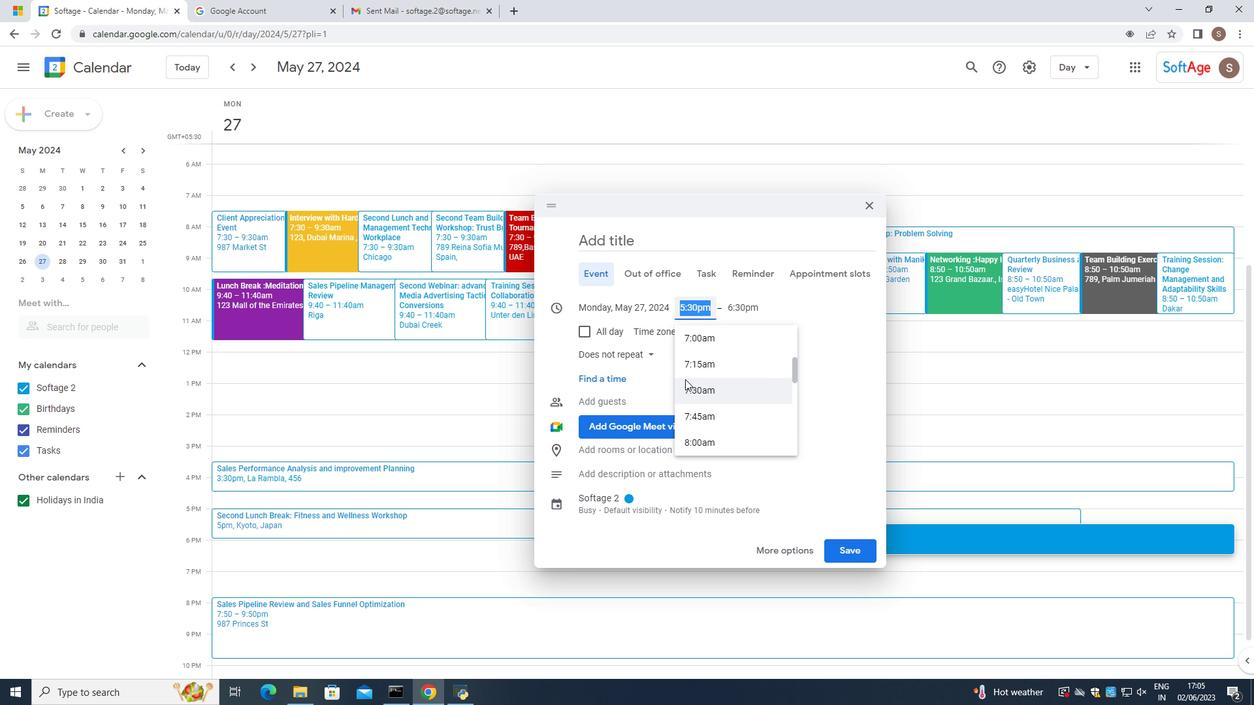 
Action: Mouse scrolled (685, 380) with delta (0, 0)
Screenshot: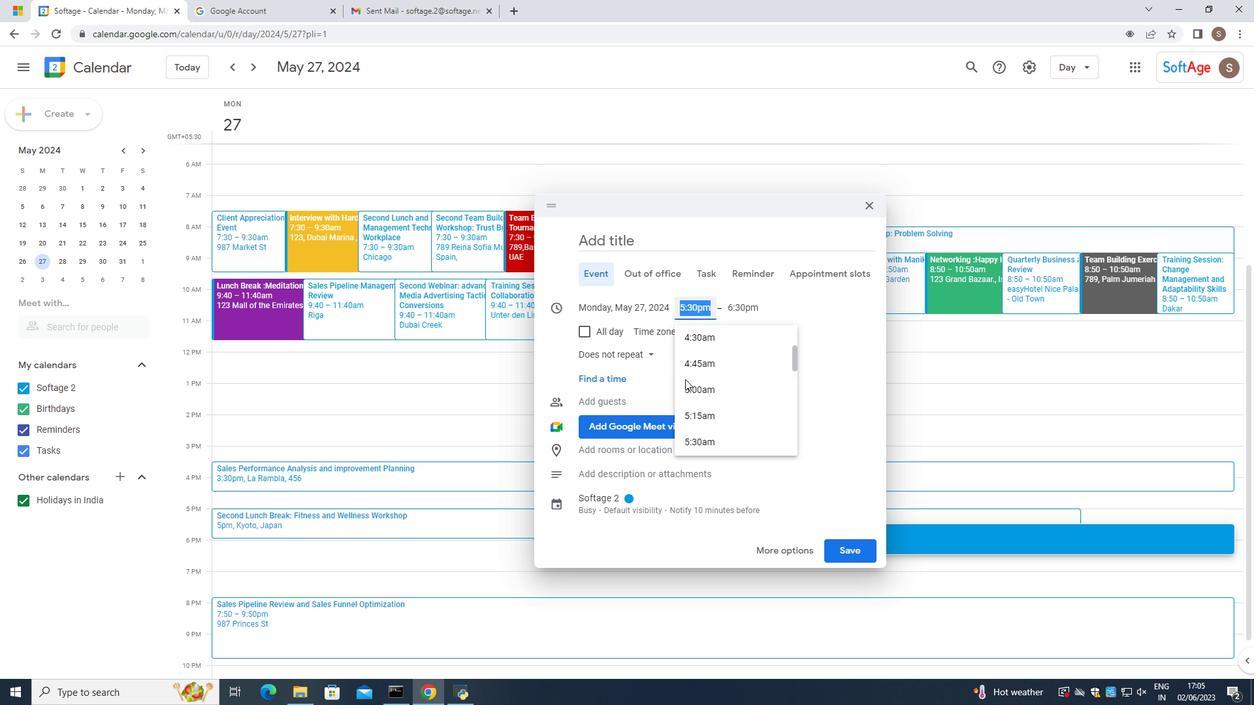 
Action: Mouse scrolled (685, 380) with delta (0, 0)
Screenshot: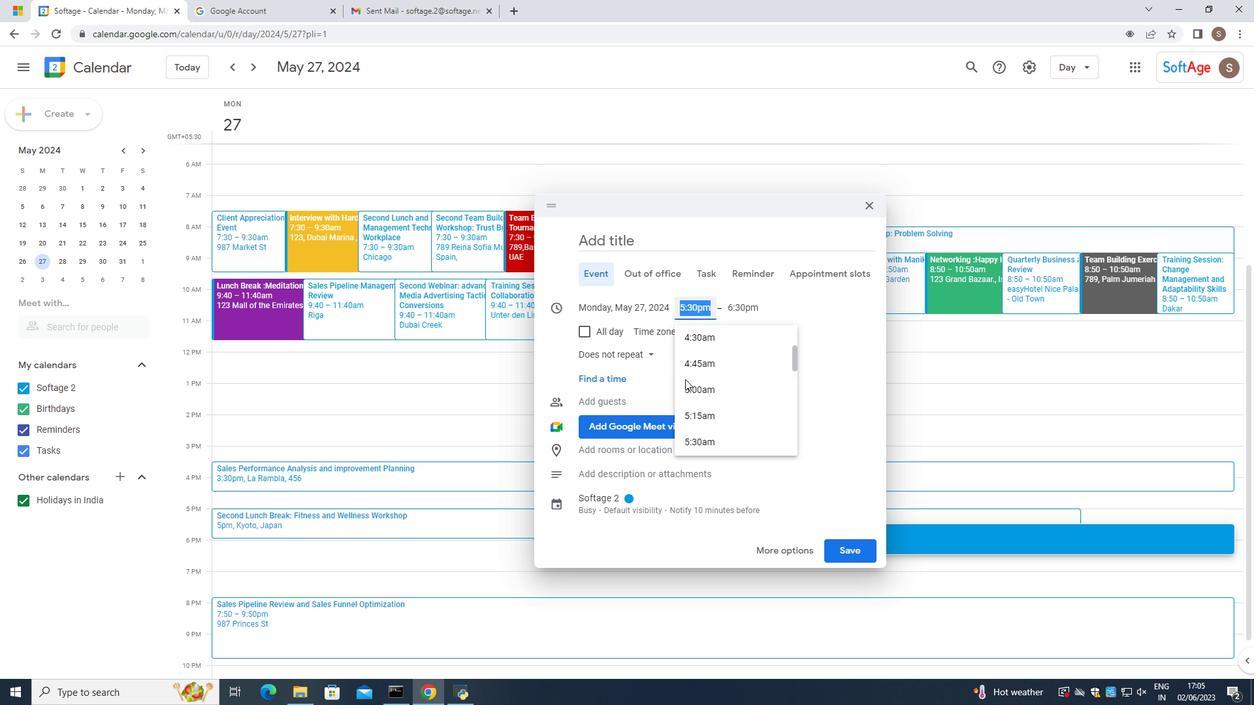 
Action: Mouse moved to (697, 309)
Screenshot: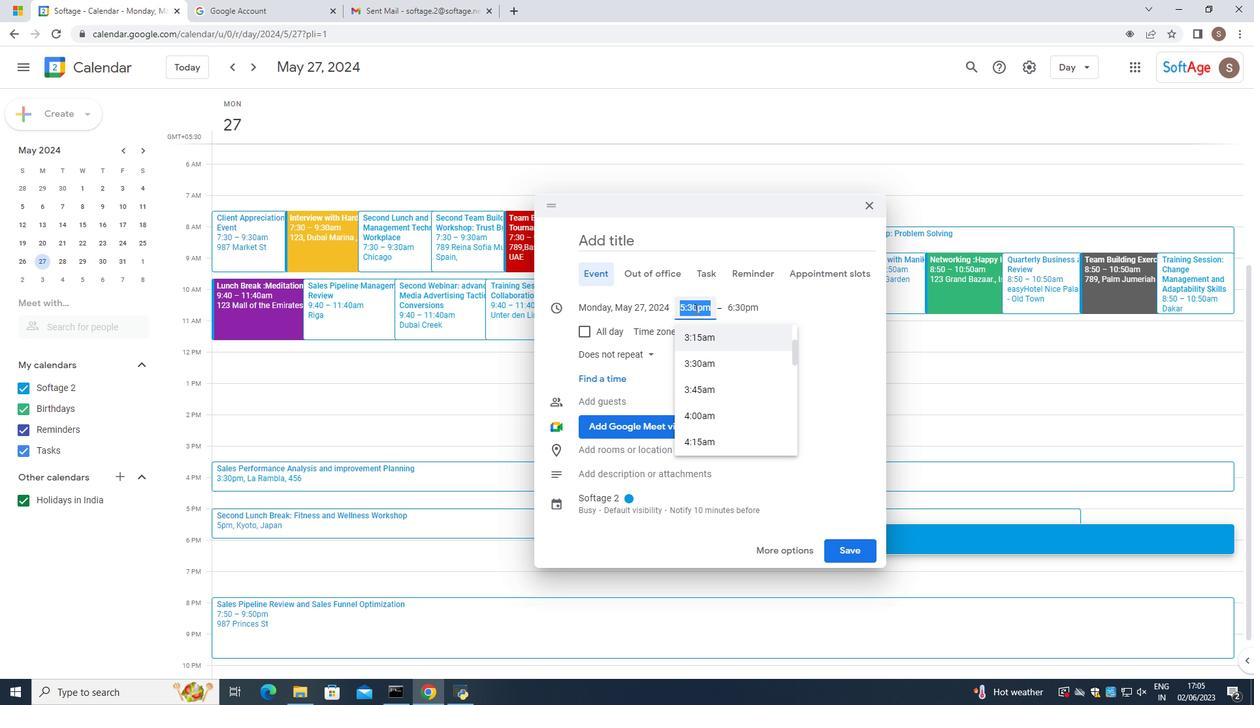 
Action: Key pressed 9<Key.shift_r>:40<Key.space>am<Key.enter>
Screenshot: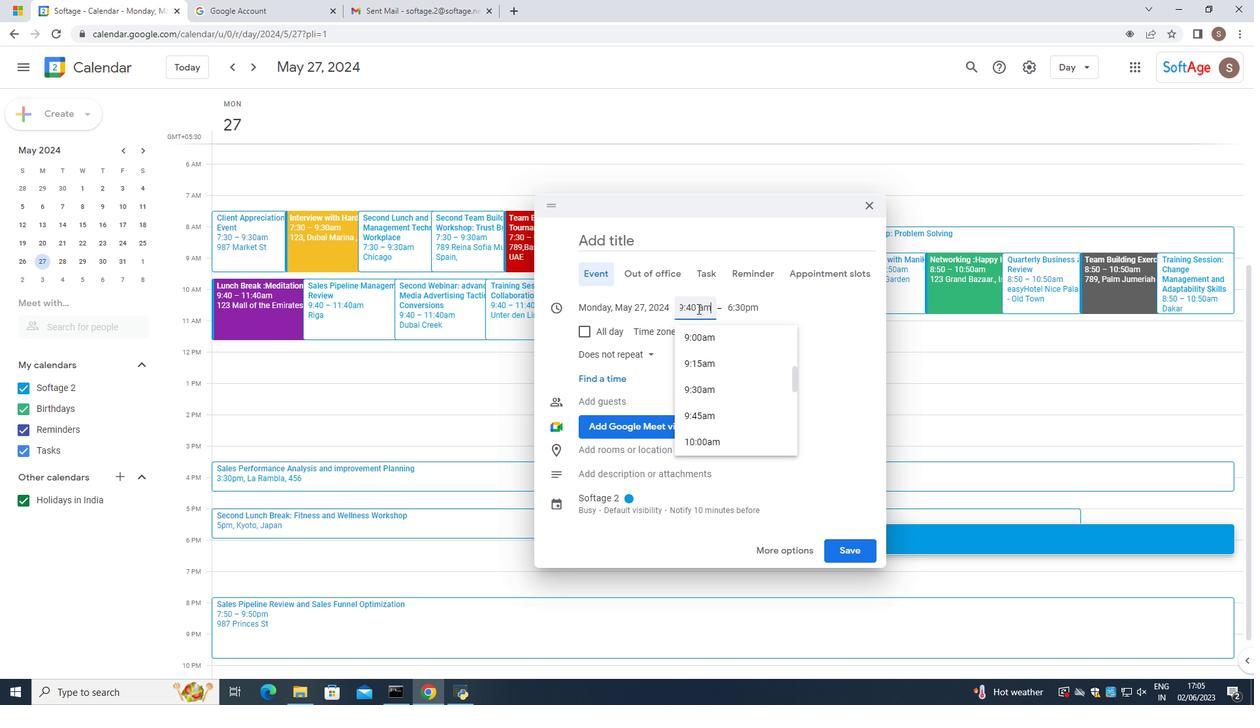 
Action: Mouse moved to (745, 323)
Screenshot: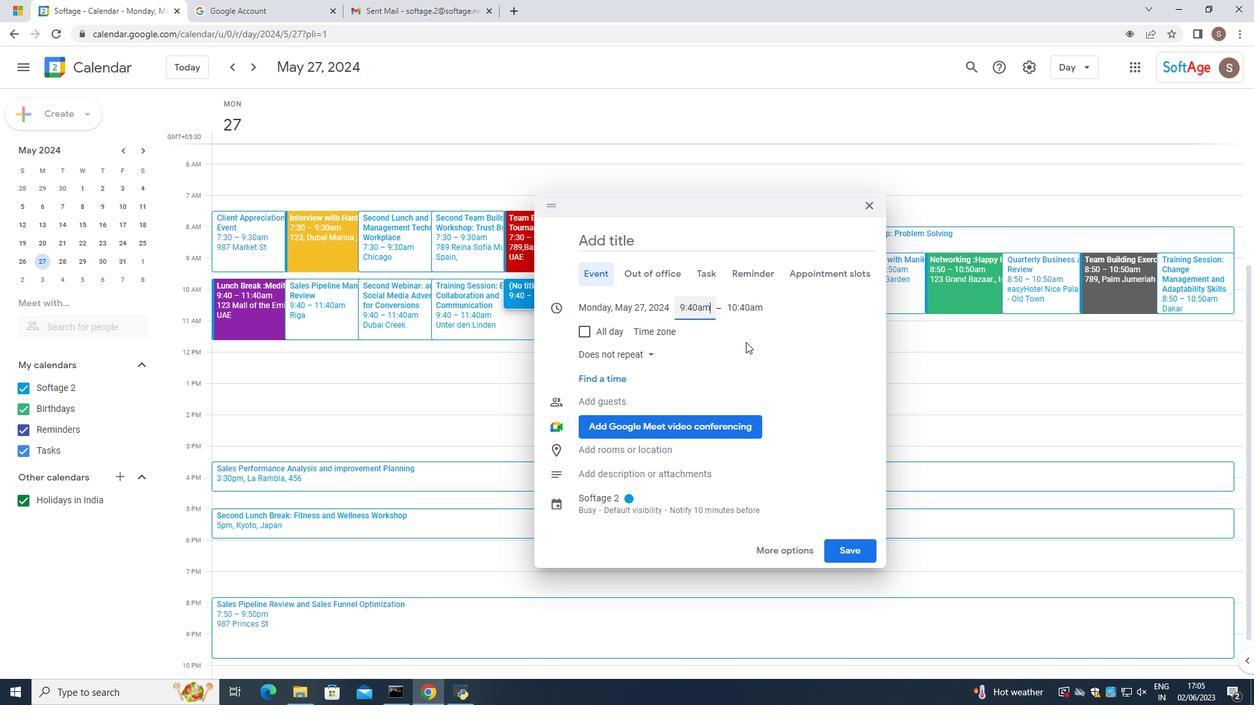 
Action: Mouse pressed left at (745, 323)
Screenshot: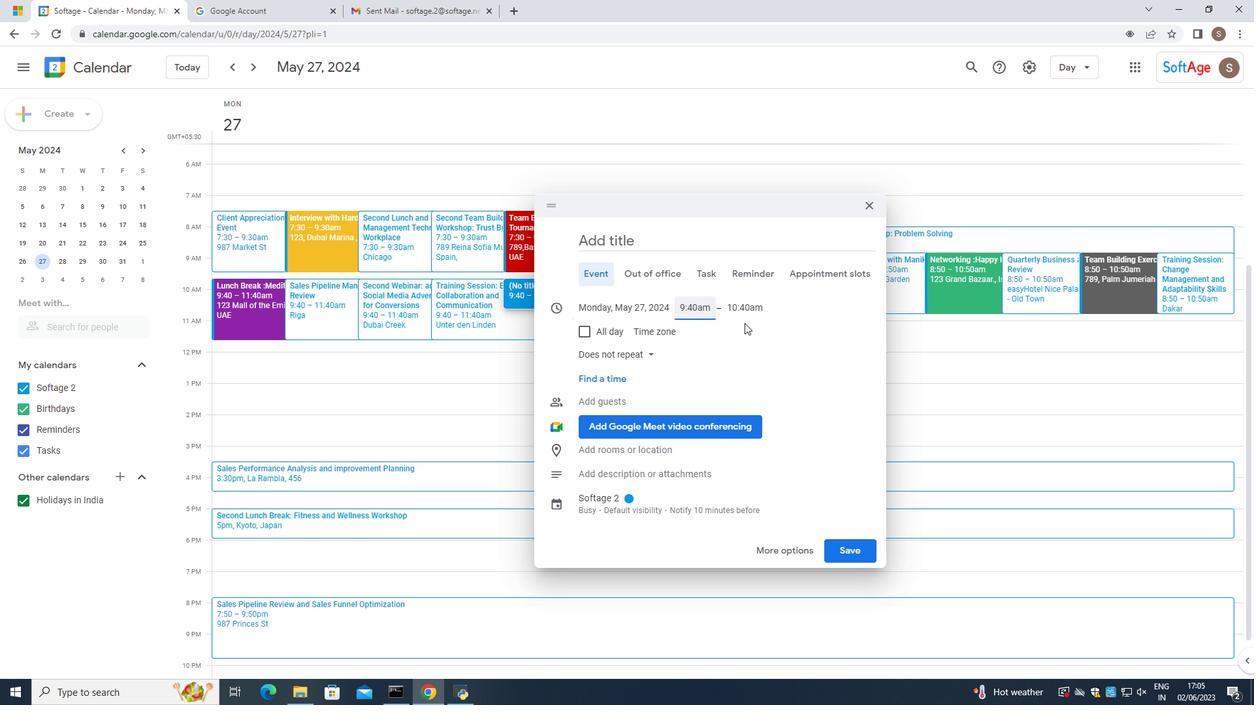
Action: Mouse moved to (752, 303)
Screenshot: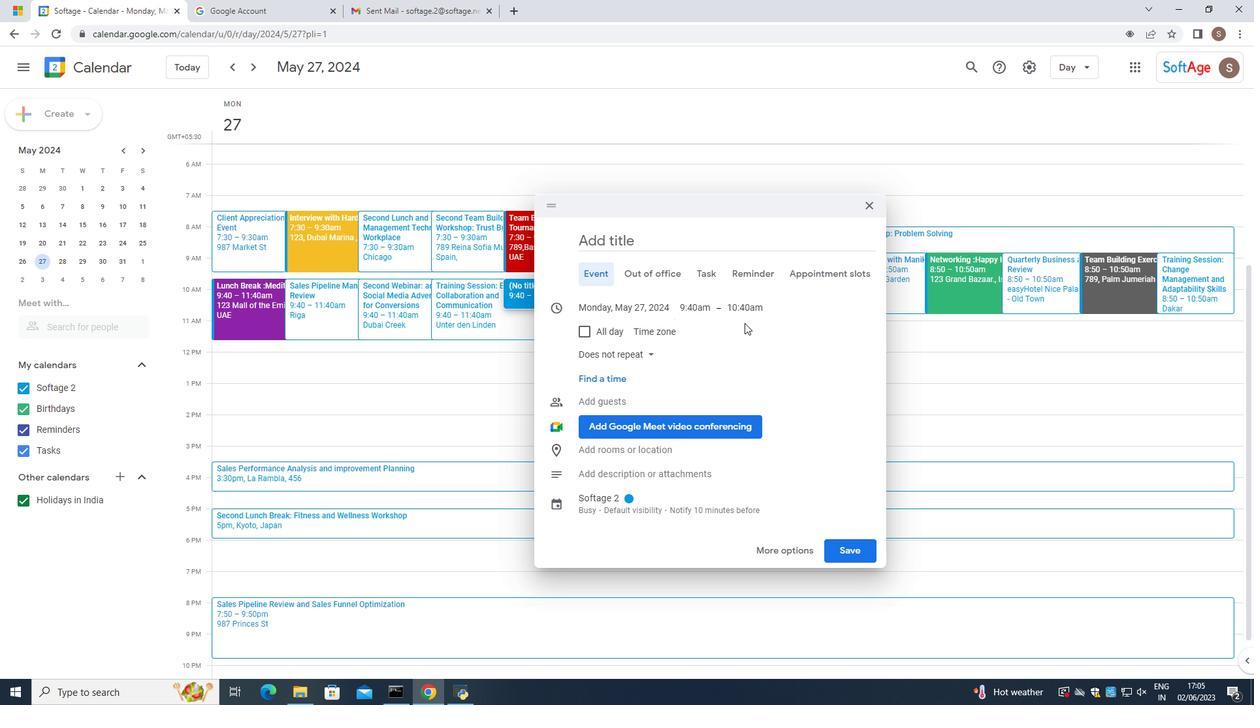 
Action: Mouse pressed left at (752, 303)
Screenshot: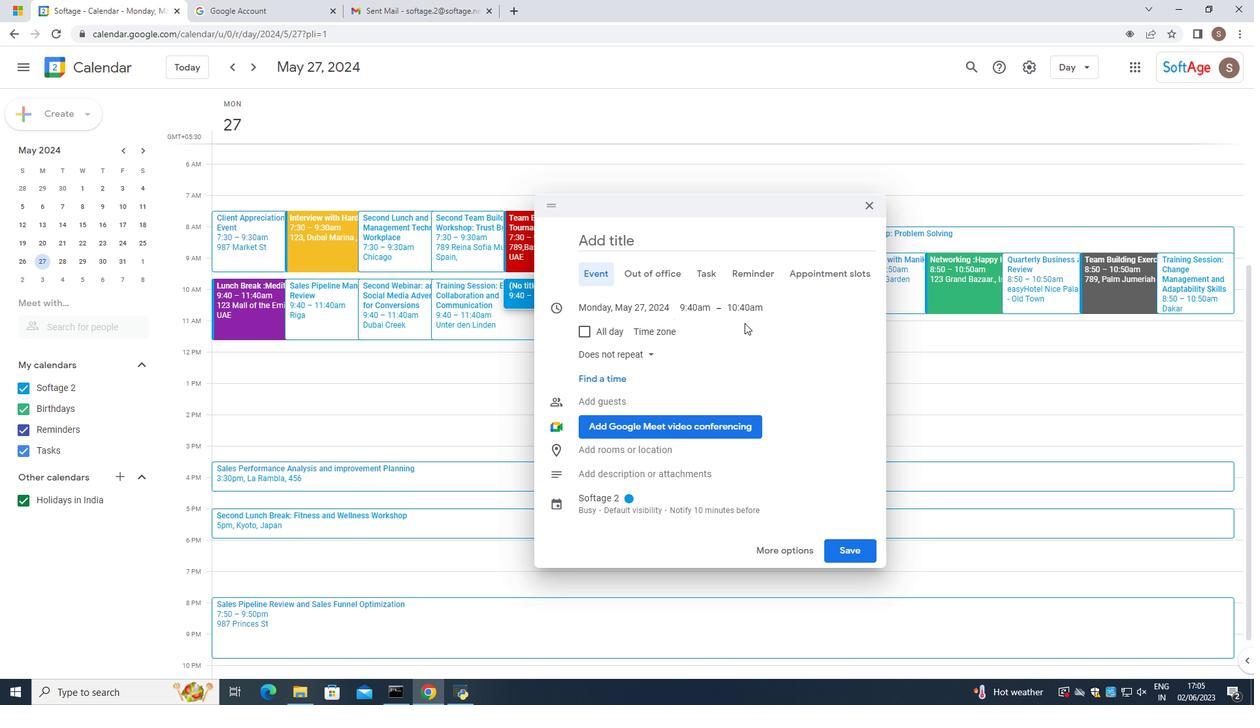 
Action: Mouse moved to (761, 433)
Screenshot: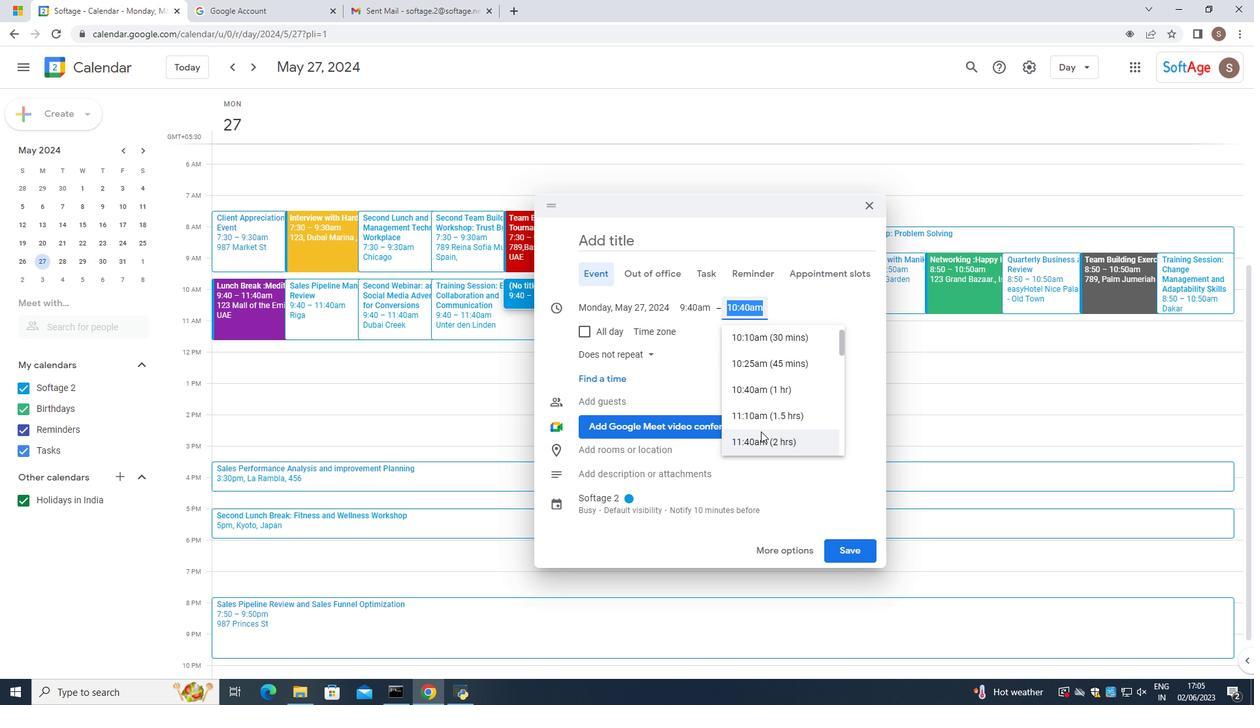 
Action: Mouse pressed left at (761, 433)
Screenshot: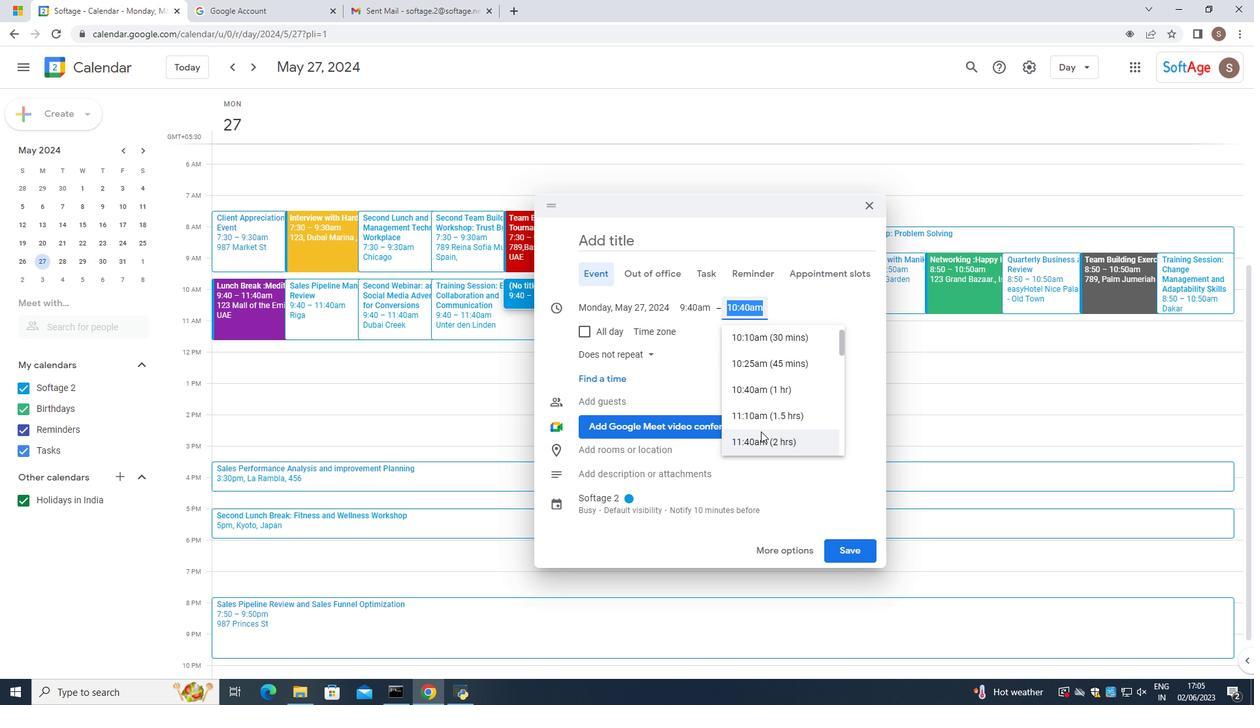 
Action: Mouse moved to (746, 370)
Screenshot: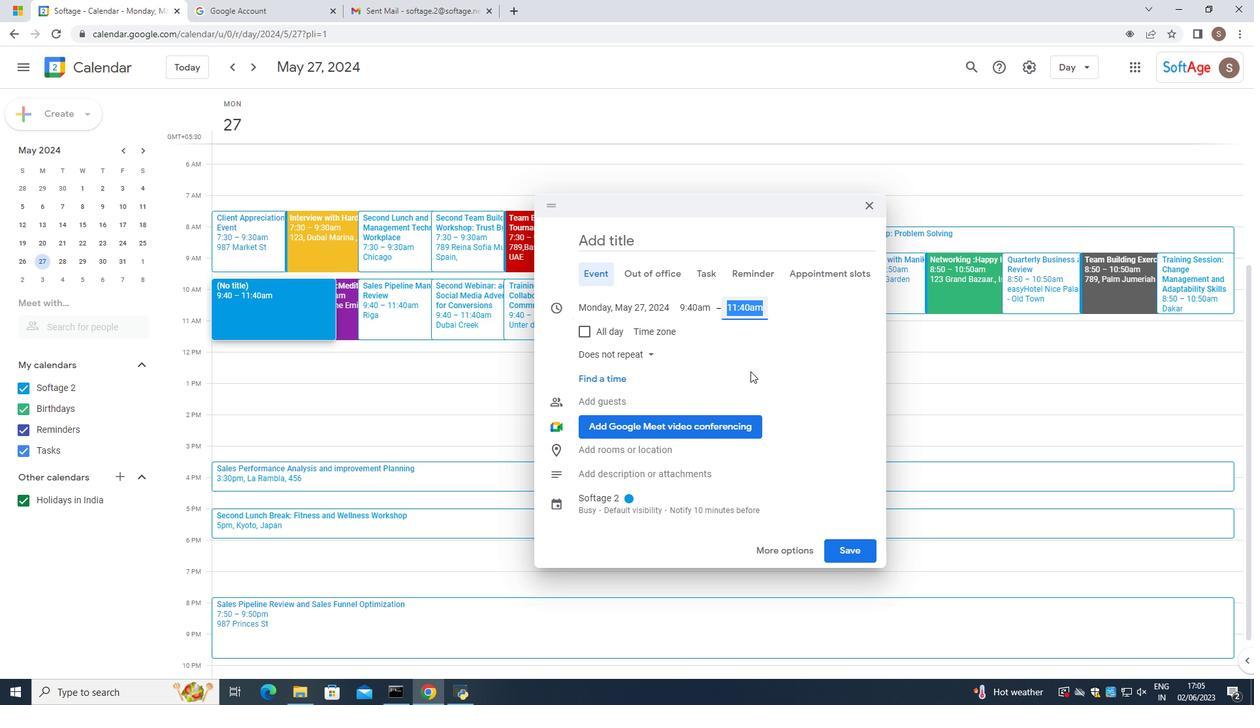 
Action: Mouse pressed left at (746, 370)
Screenshot: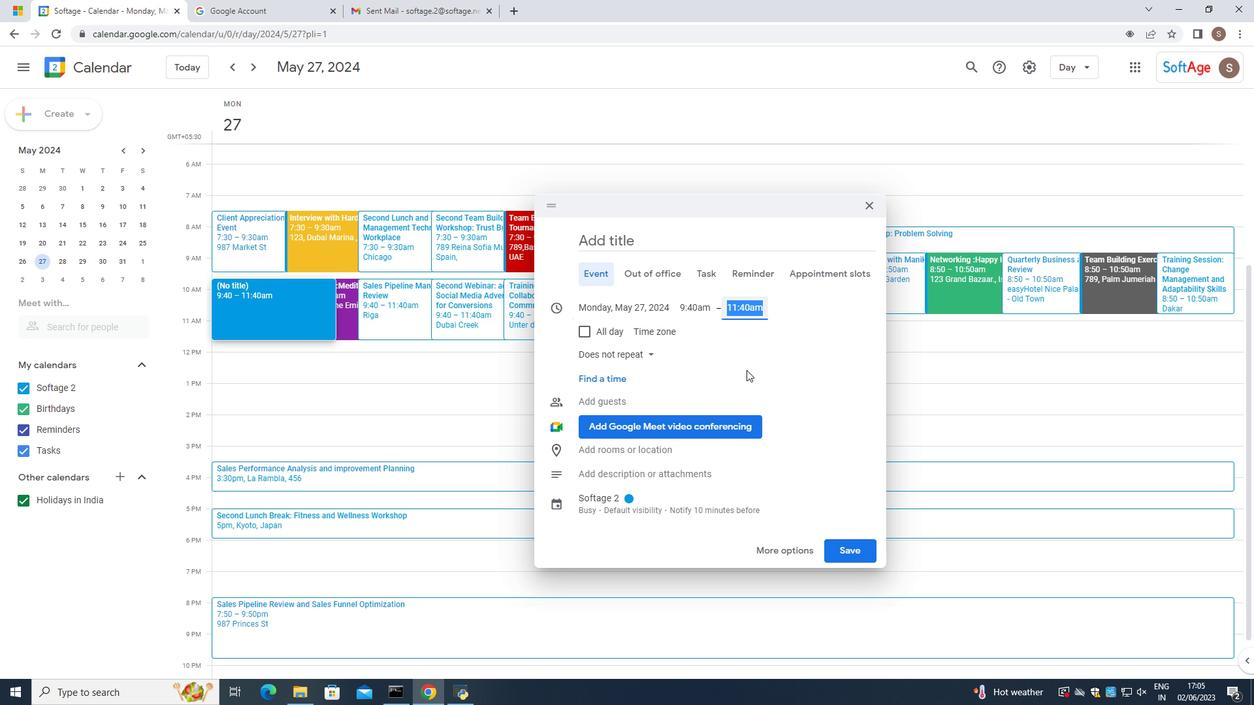 
Action: Mouse moved to (634, 349)
Screenshot: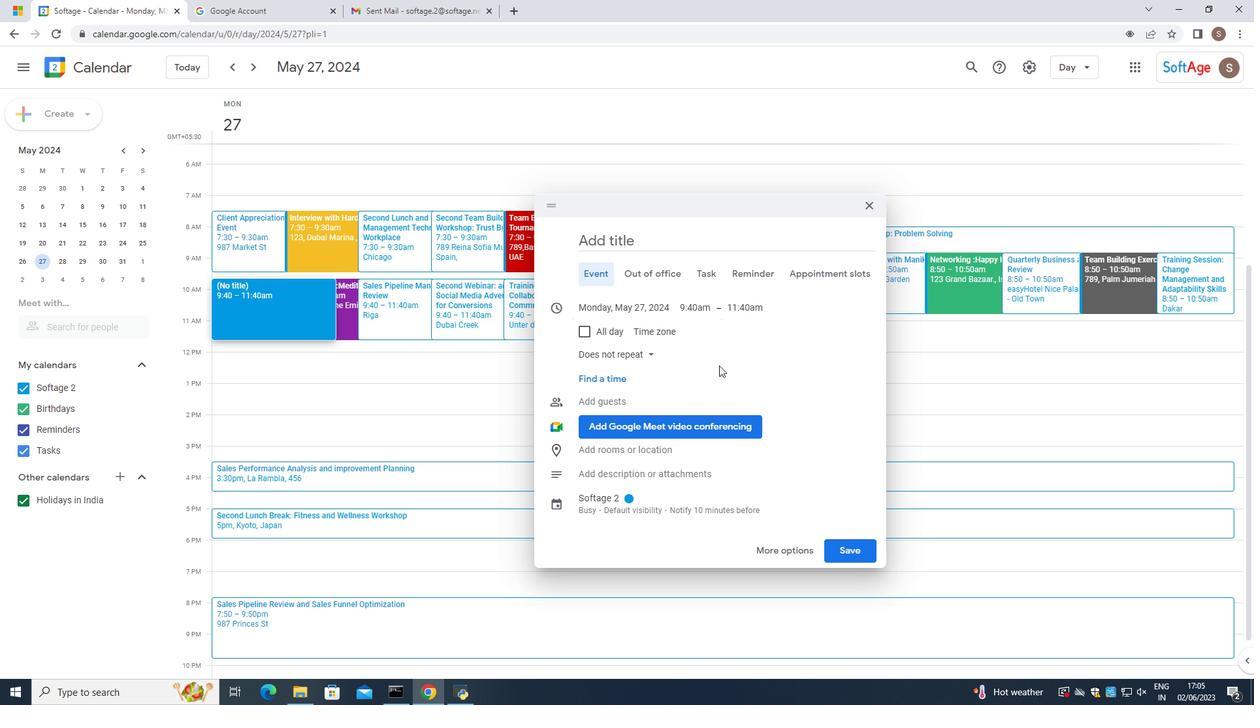 
Action: Mouse pressed left at (634, 349)
Screenshot: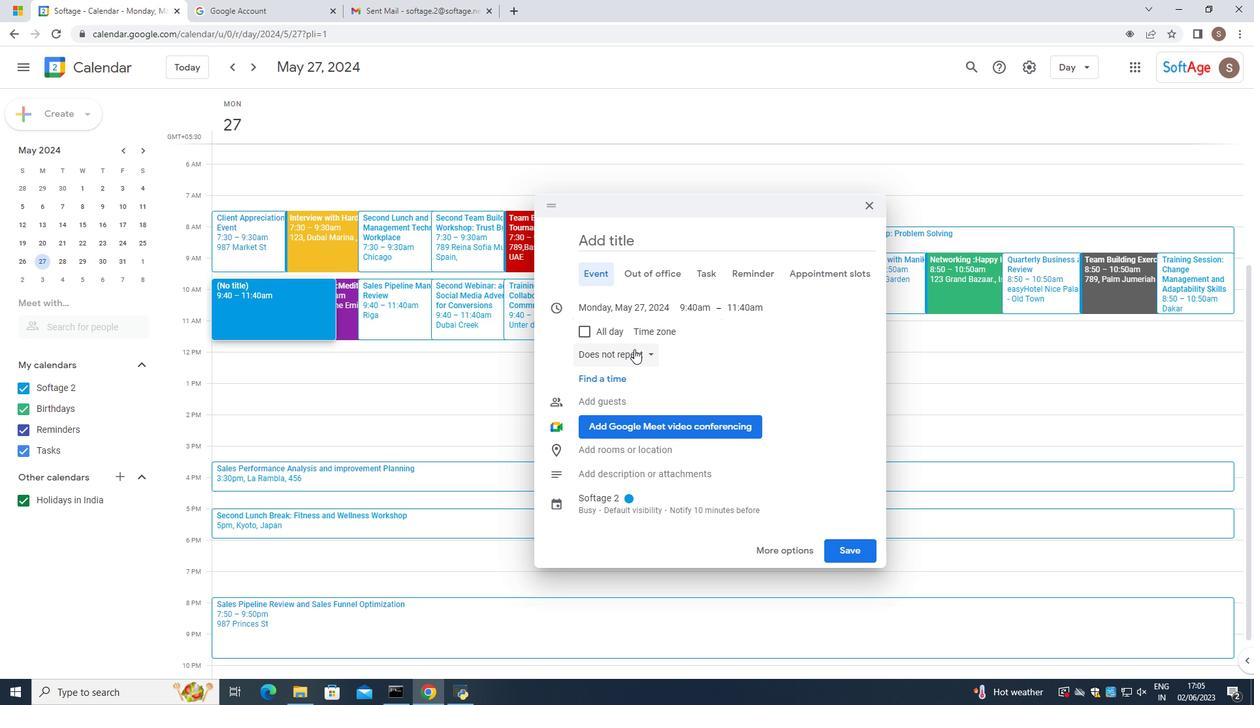 
Action: Mouse moved to (631, 389)
Screenshot: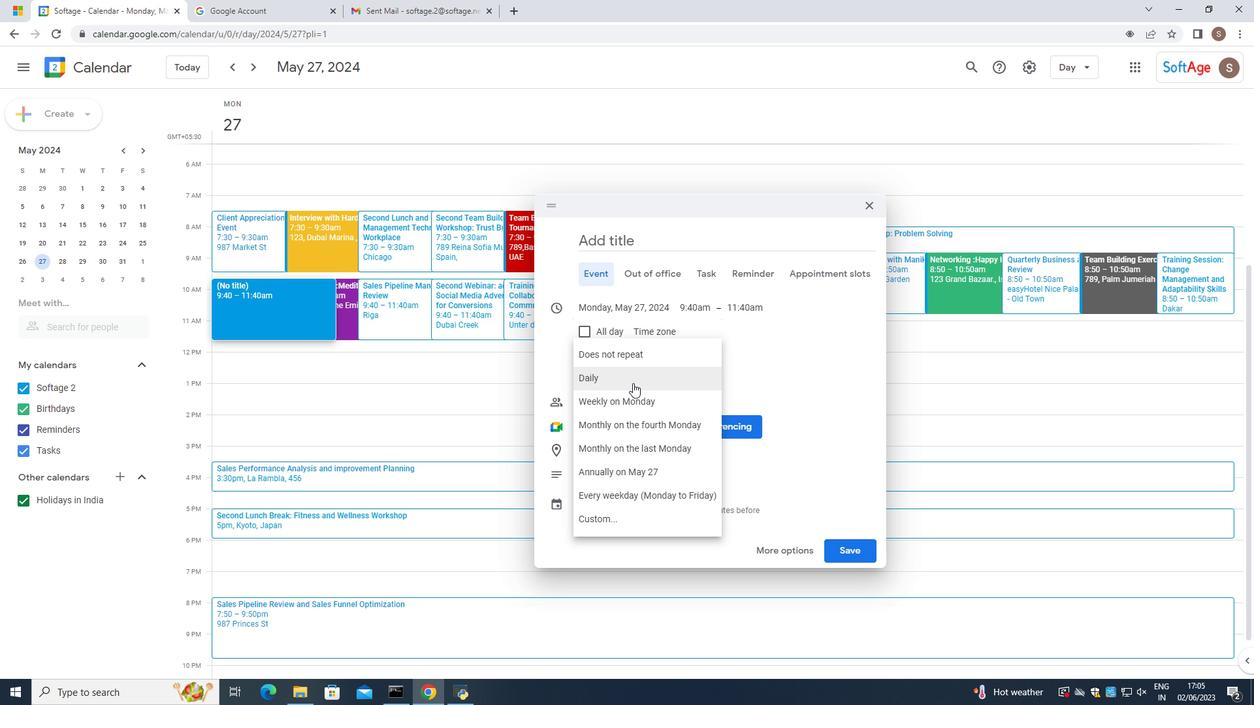 
Action: Mouse pressed left at (631, 389)
Screenshot: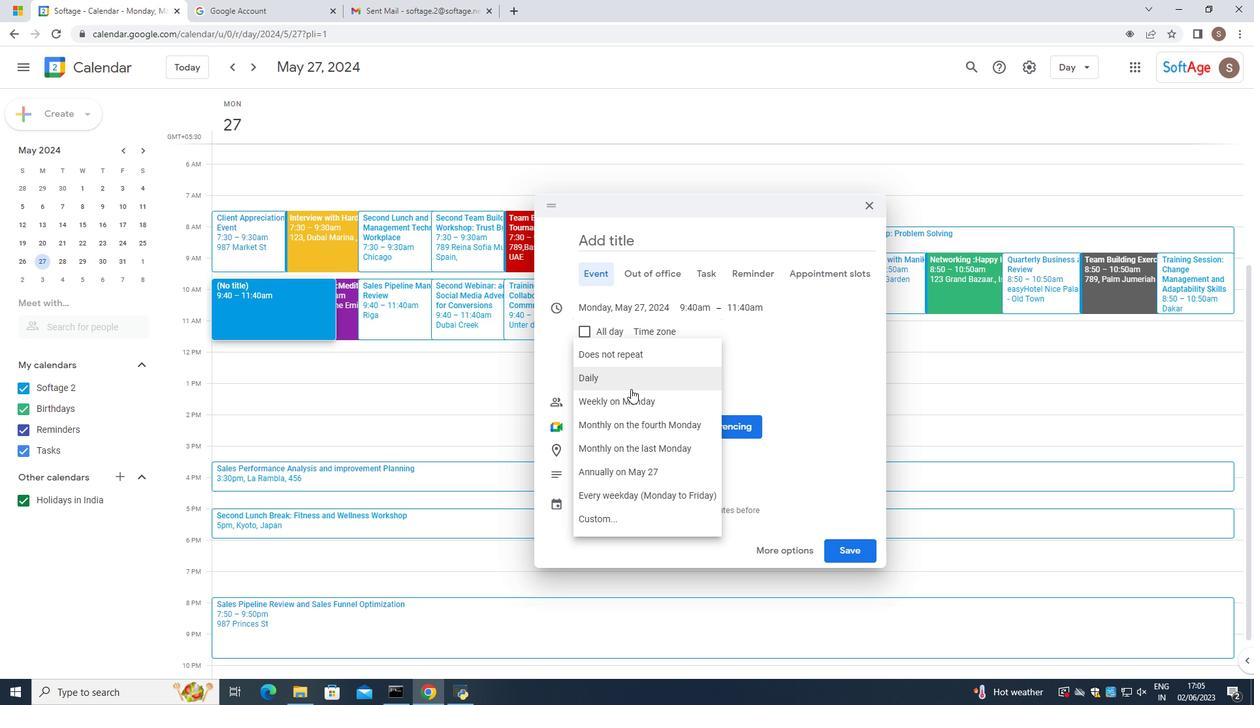 
Action: Mouse moved to (656, 428)
Screenshot: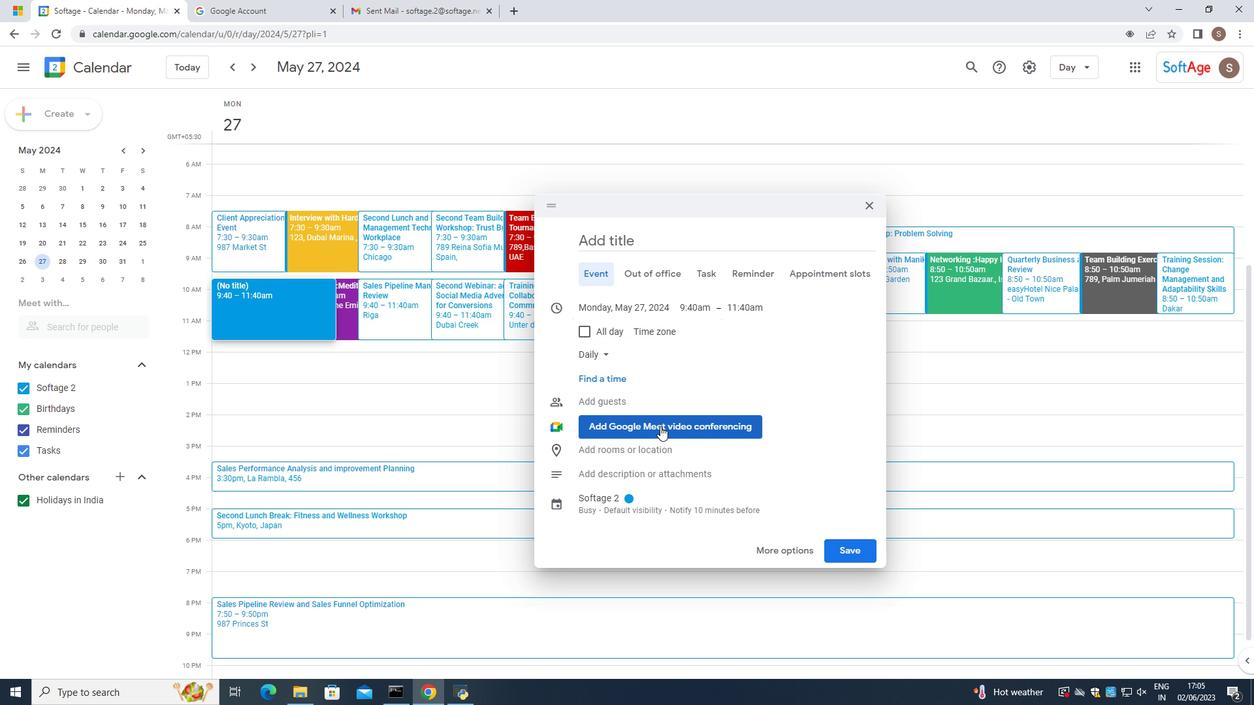
Action: Mouse scrolled (656, 427) with delta (0, 0)
Screenshot: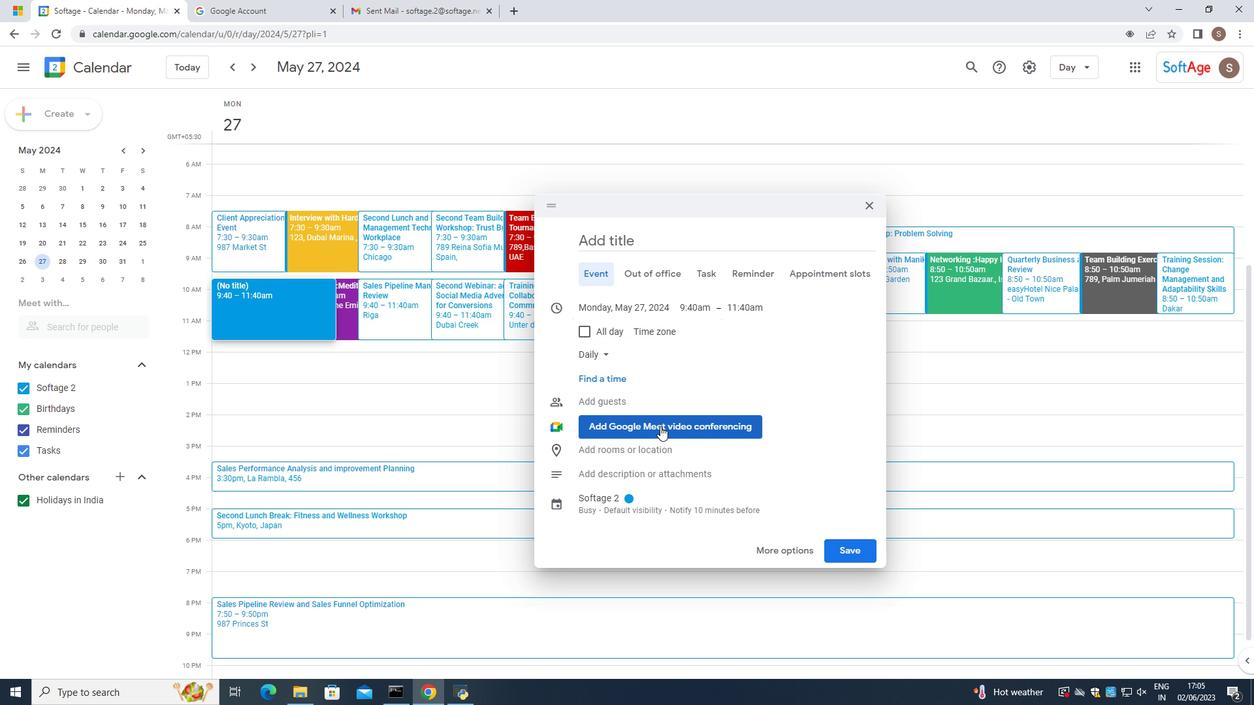 
Action: Mouse moved to (654, 428)
Screenshot: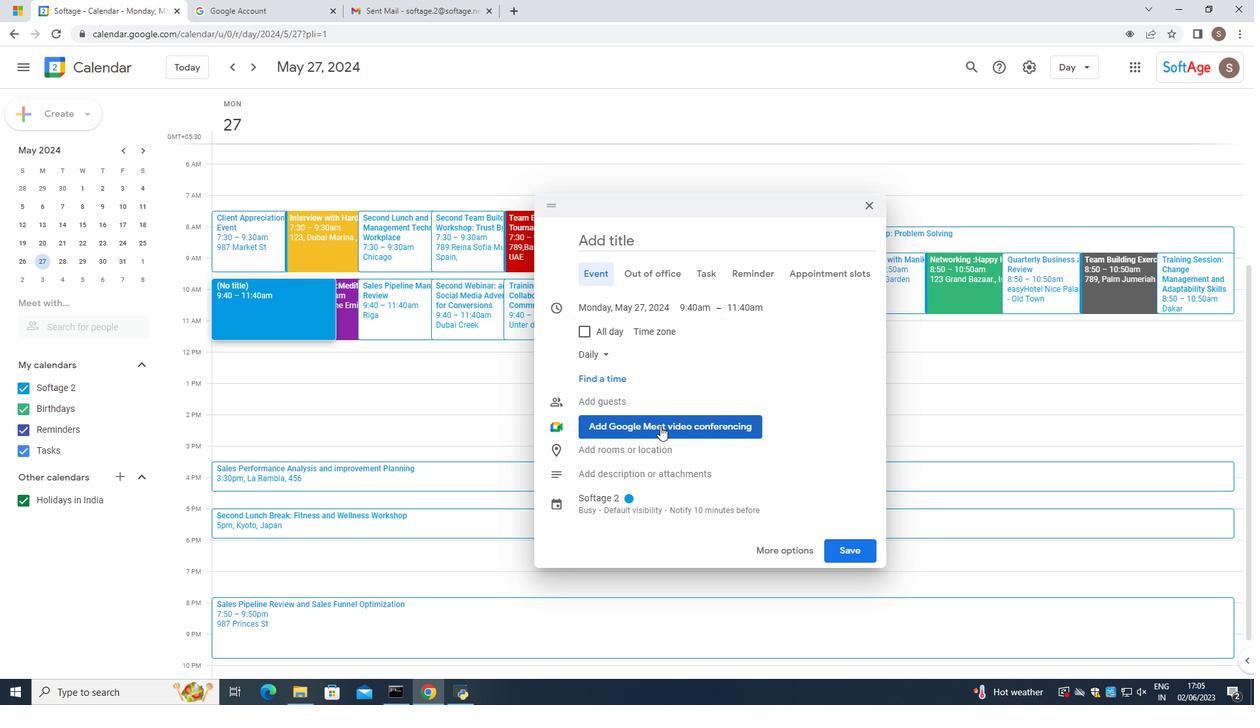 
Action: Mouse scrolled (654, 427) with delta (0, 0)
Screenshot: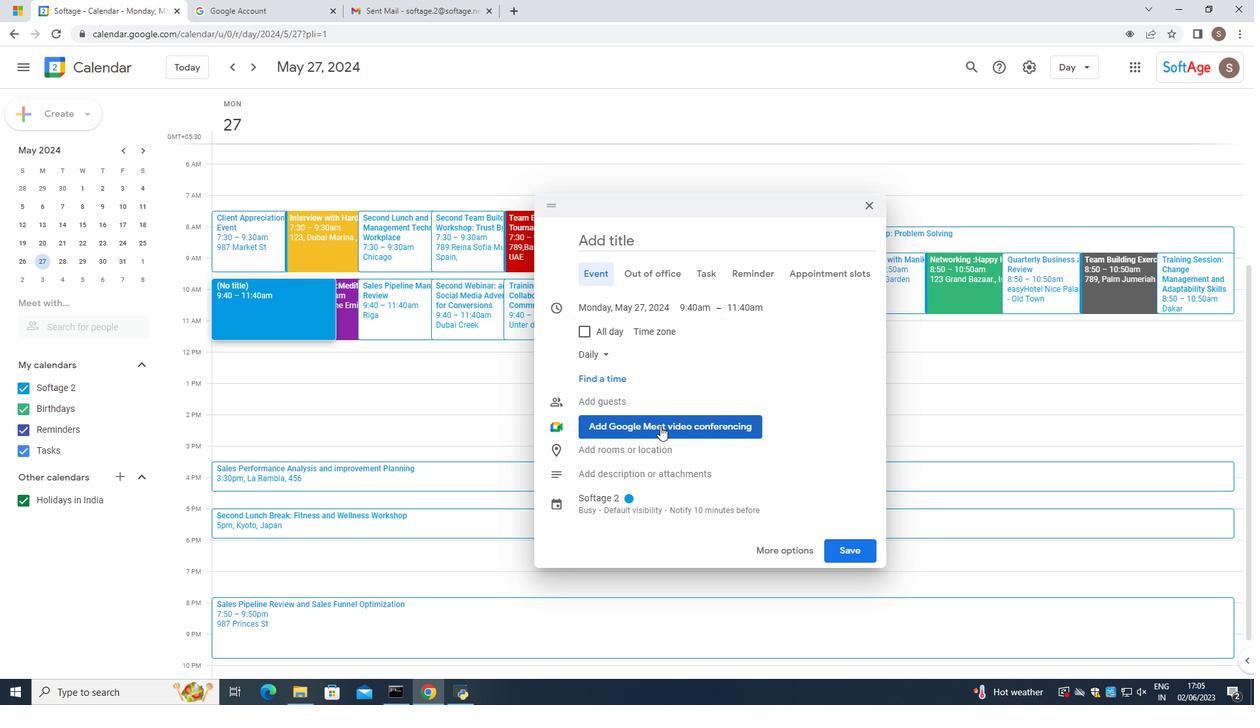 
Action: Mouse scrolled (654, 427) with delta (0, 0)
Screenshot: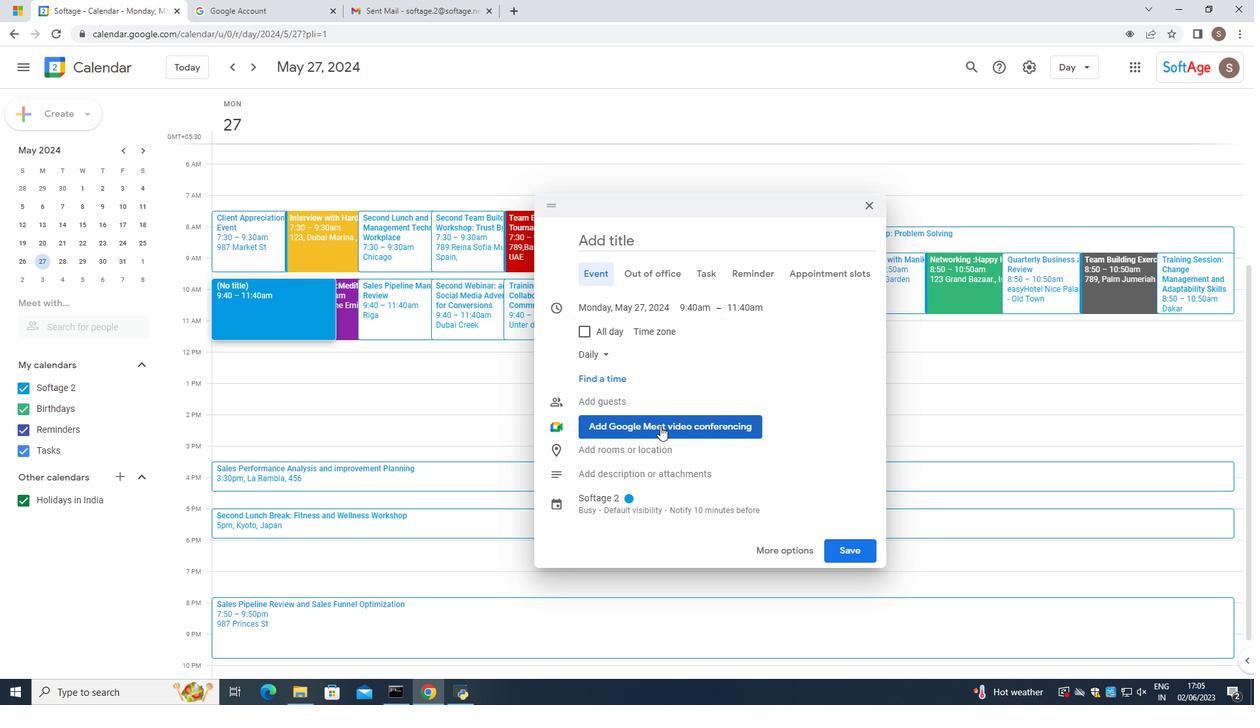 
Action: Mouse moved to (612, 452)
Screenshot: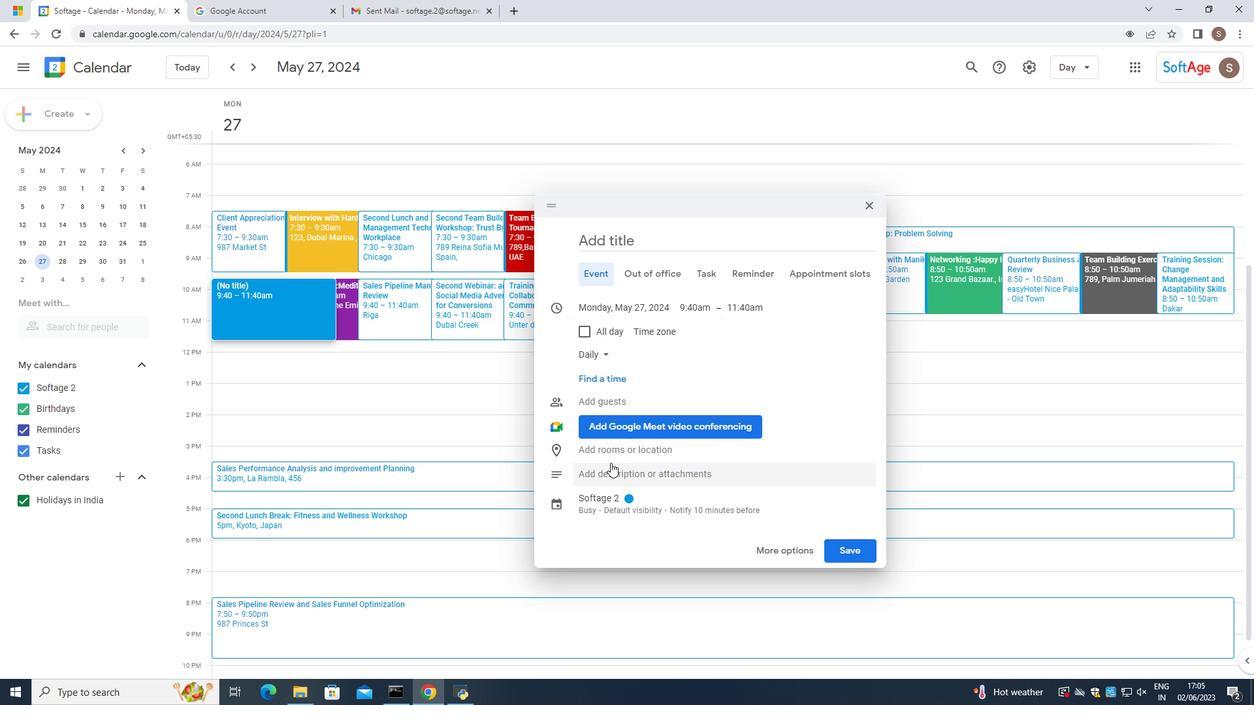 
Action: Mouse pressed left at (612, 452)
Screenshot: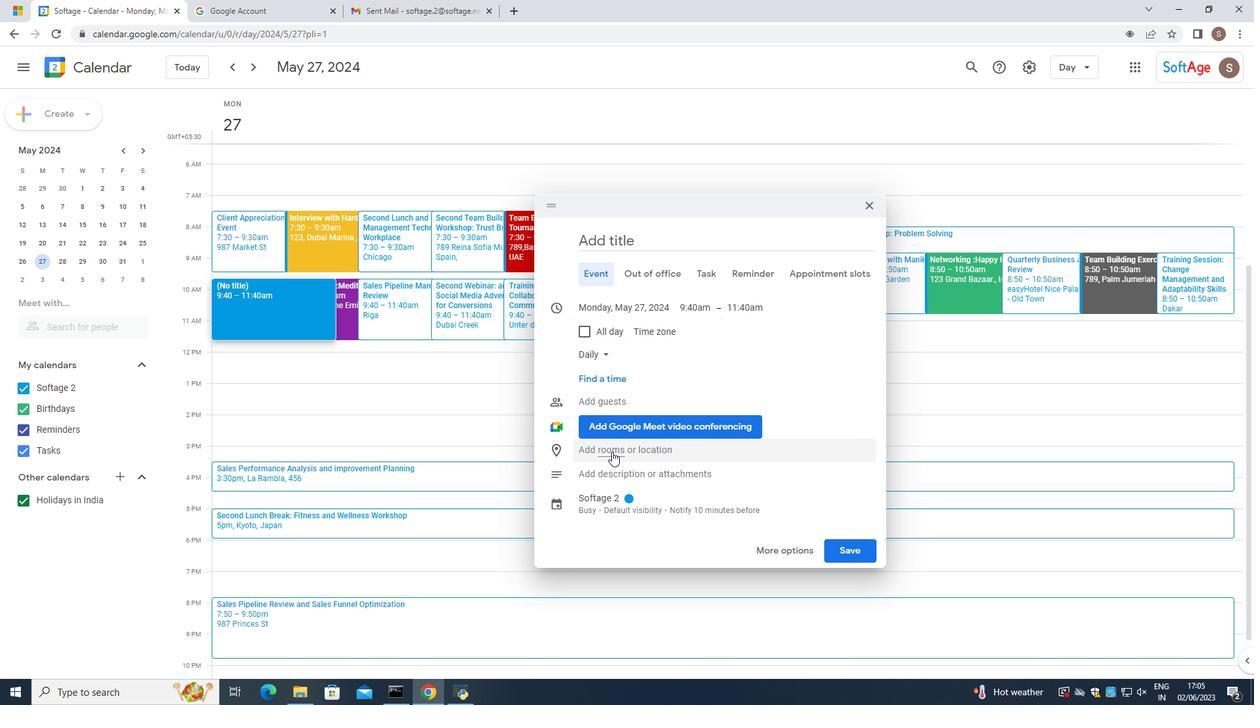 
Action: Mouse moved to (563, 223)
Screenshot: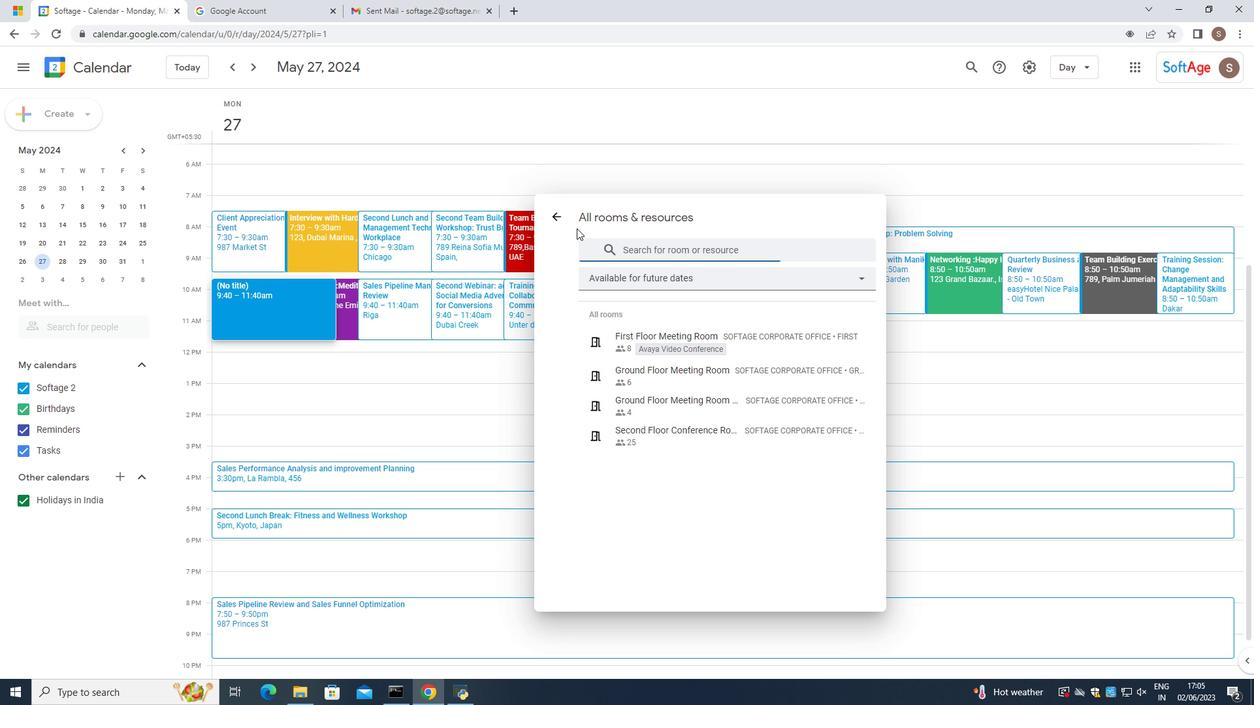 
Action: Mouse pressed left at (563, 223)
Screenshot: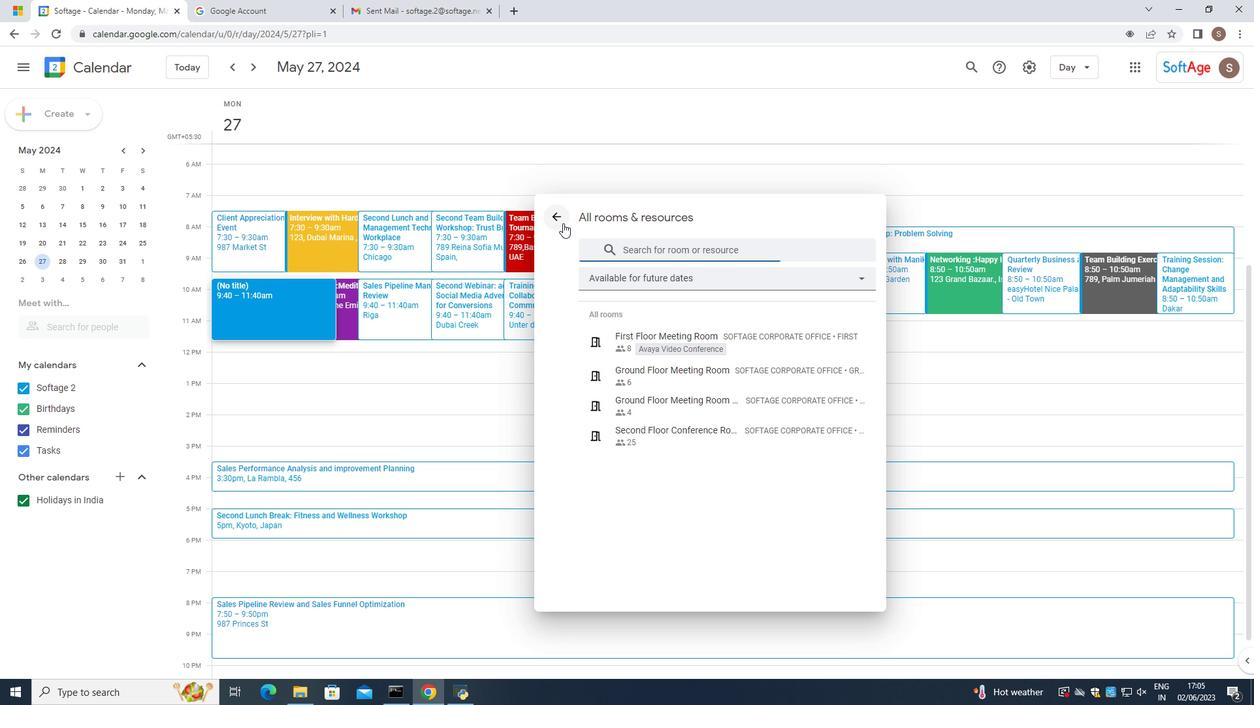 
Action: Mouse moved to (581, 479)
Screenshot: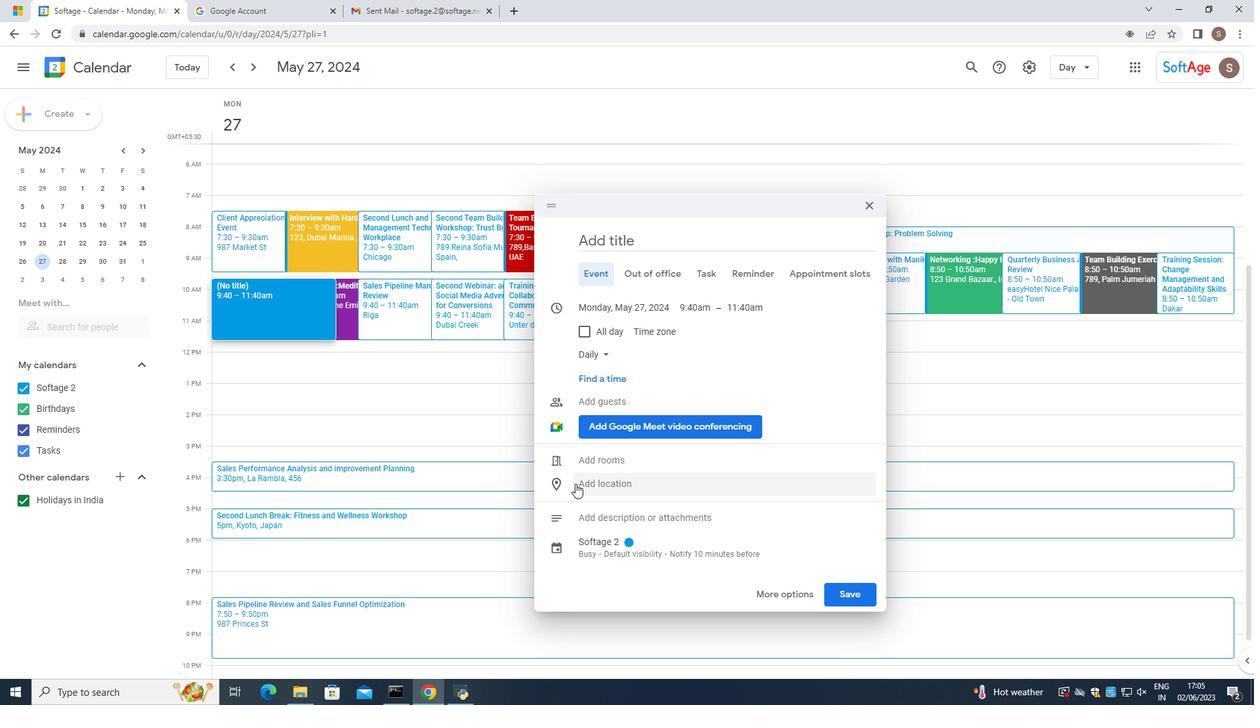 
Action: Mouse pressed left at (581, 479)
Screenshot: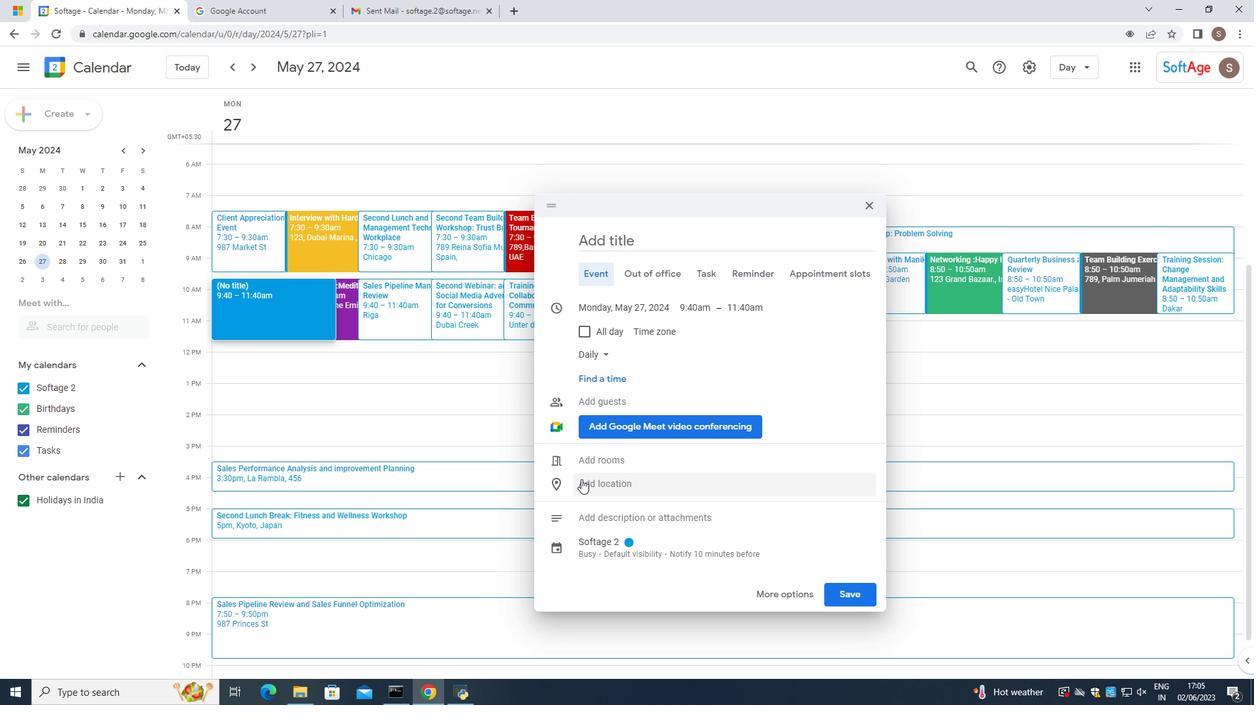 
Action: Mouse pressed left at (581, 479)
Screenshot: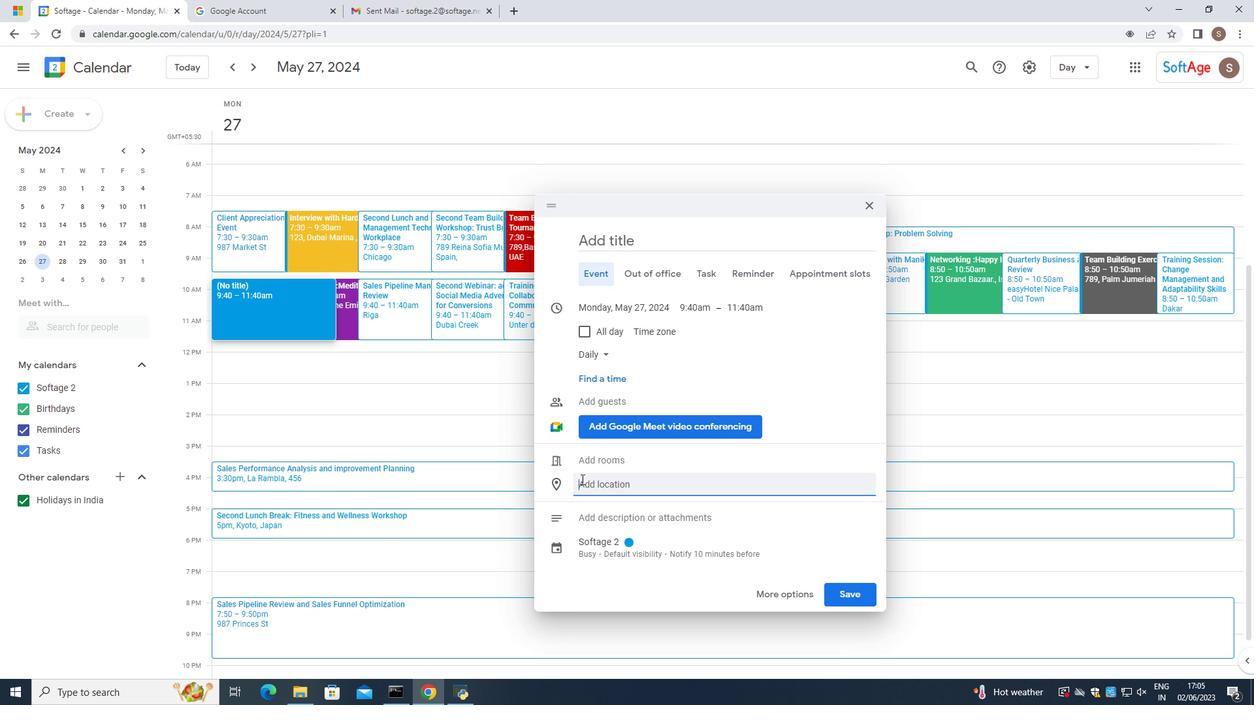 
Action: Mouse moved to (581, 479)
Screenshot: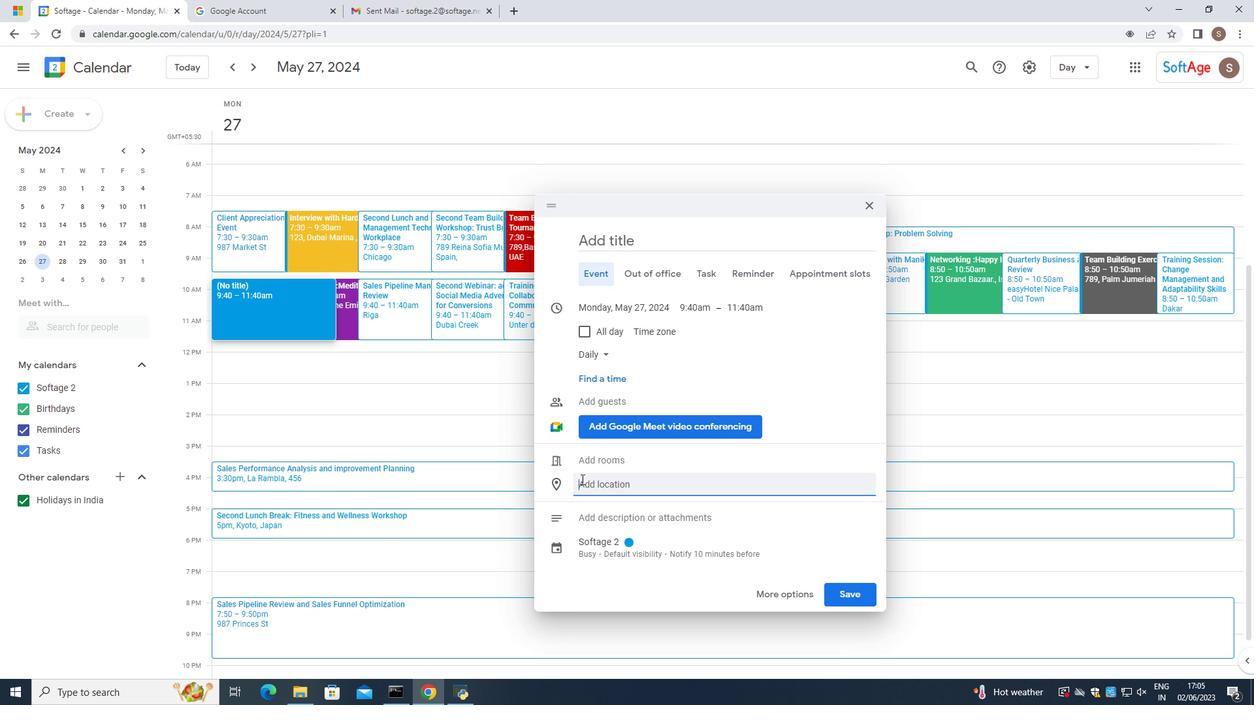 
Action: Key pressed 79<Key.backspace>89,<Key.space><Key.caps_lock>I<Key.caps_lock>stikl<Key.backspace>al<Key.space><Key.caps_lock>A<Key.caps_lock>venue,<Key.space><Key.caps_lock>I<Key.caps_lock>stanbul,<Key.space><Key.caps_lock>T<Key.caps_lock>urkery<Key.enter>
Screenshot: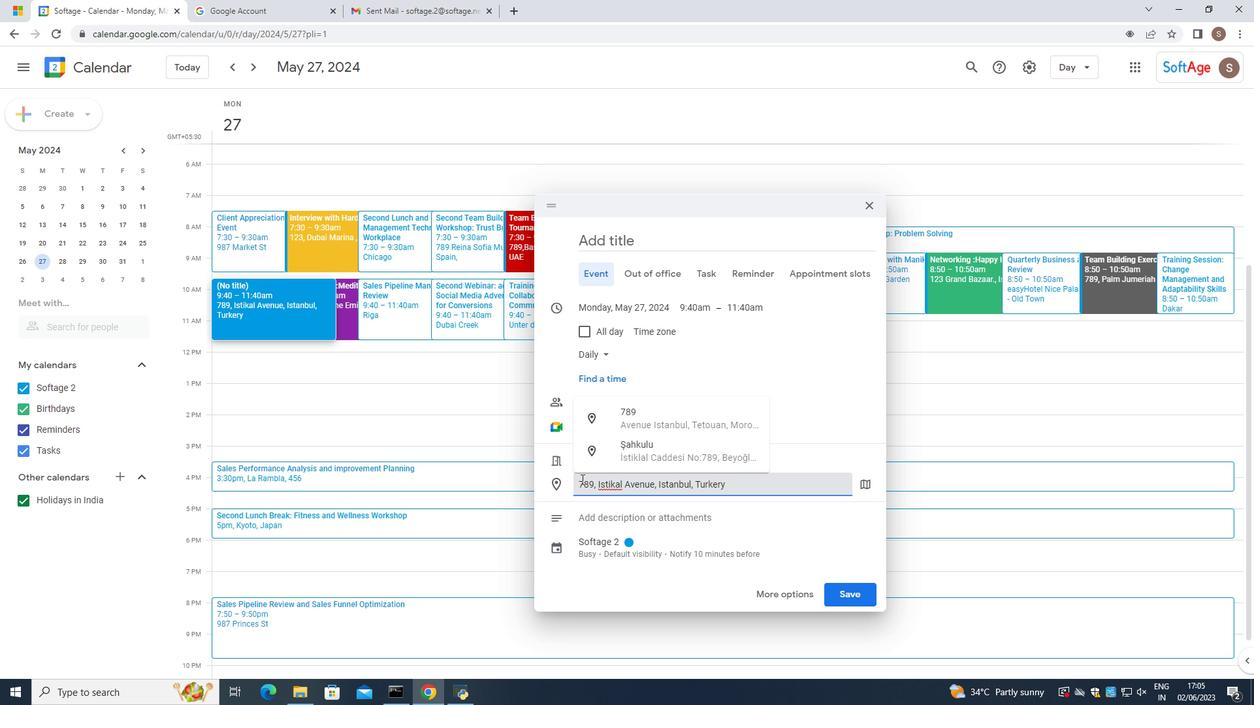 
Action: Mouse moved to (769, 502)
Screenshot: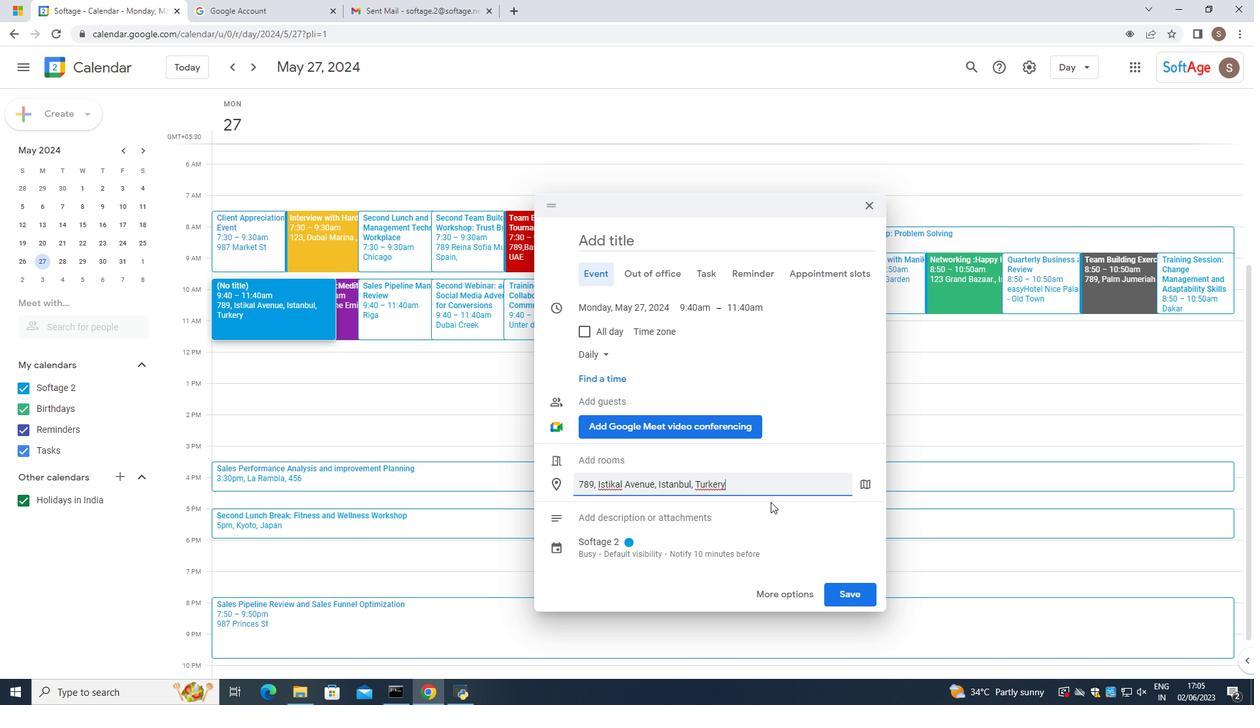 
Action: Mouse pressed left at (769, 502)
Screenshot: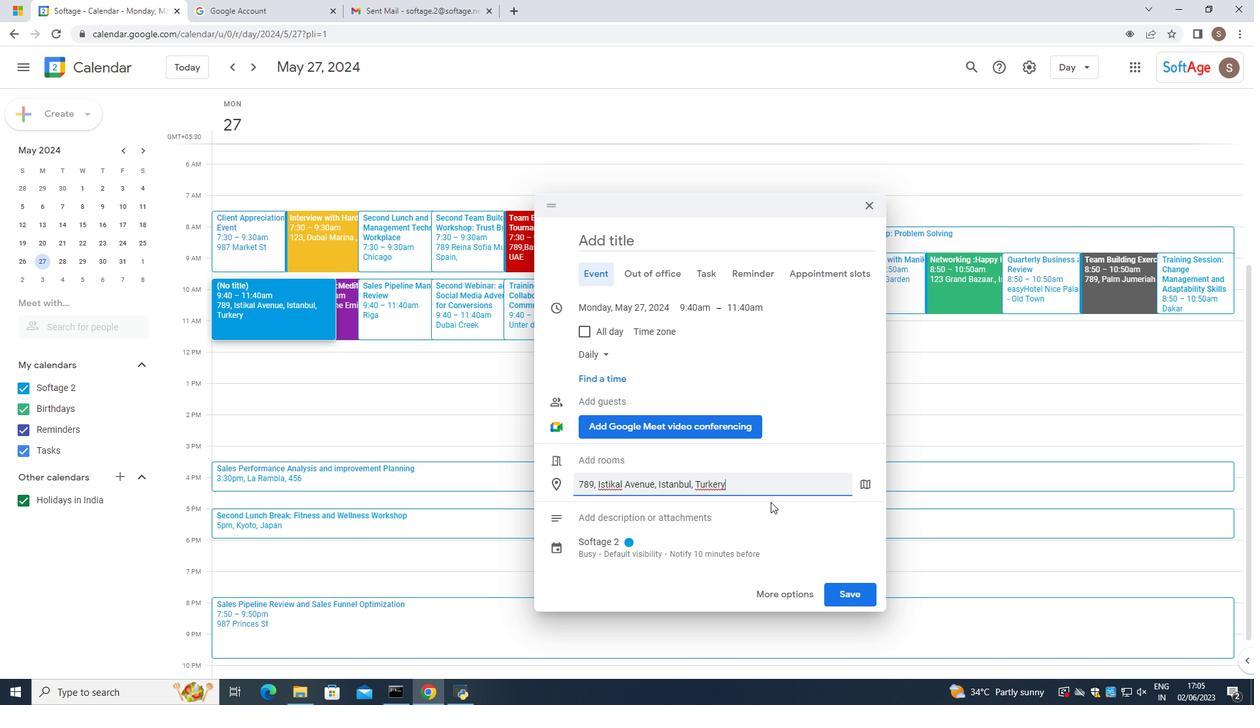 
Action: Mouse moved to (640, 490)
Screenshot: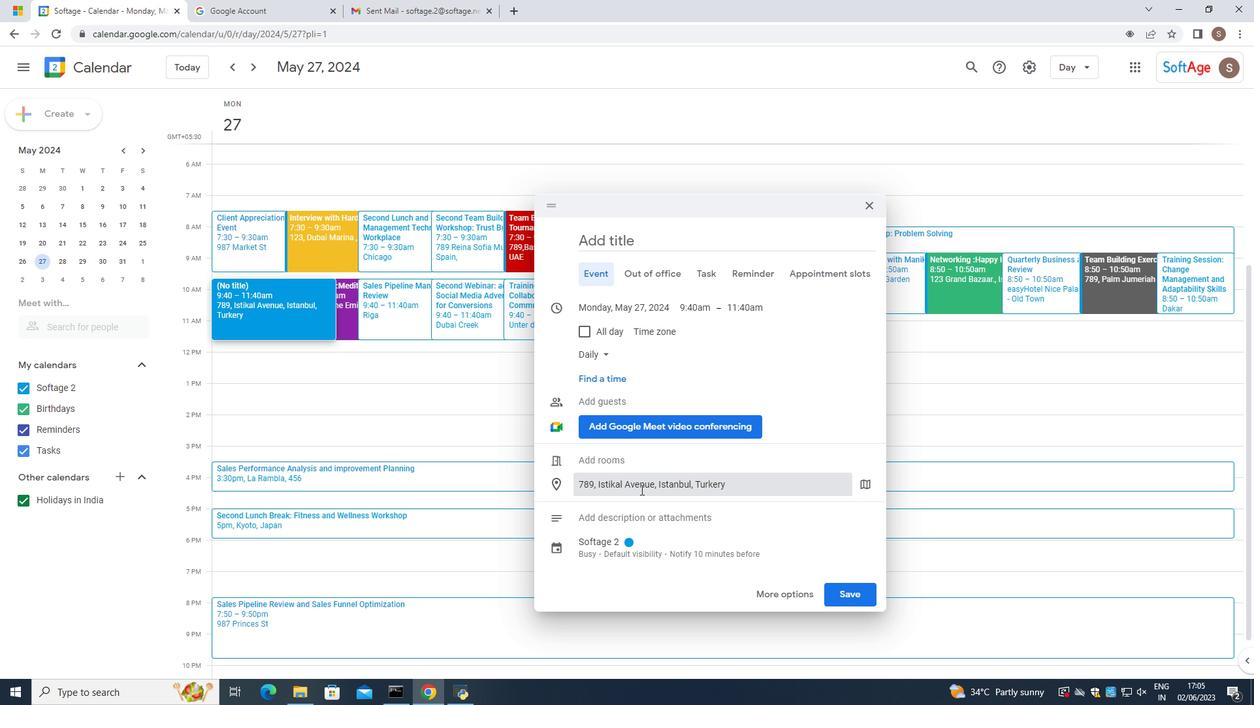 
Action: Mouse scrolled (640, 490) with delta (0, 0)
Screenshot: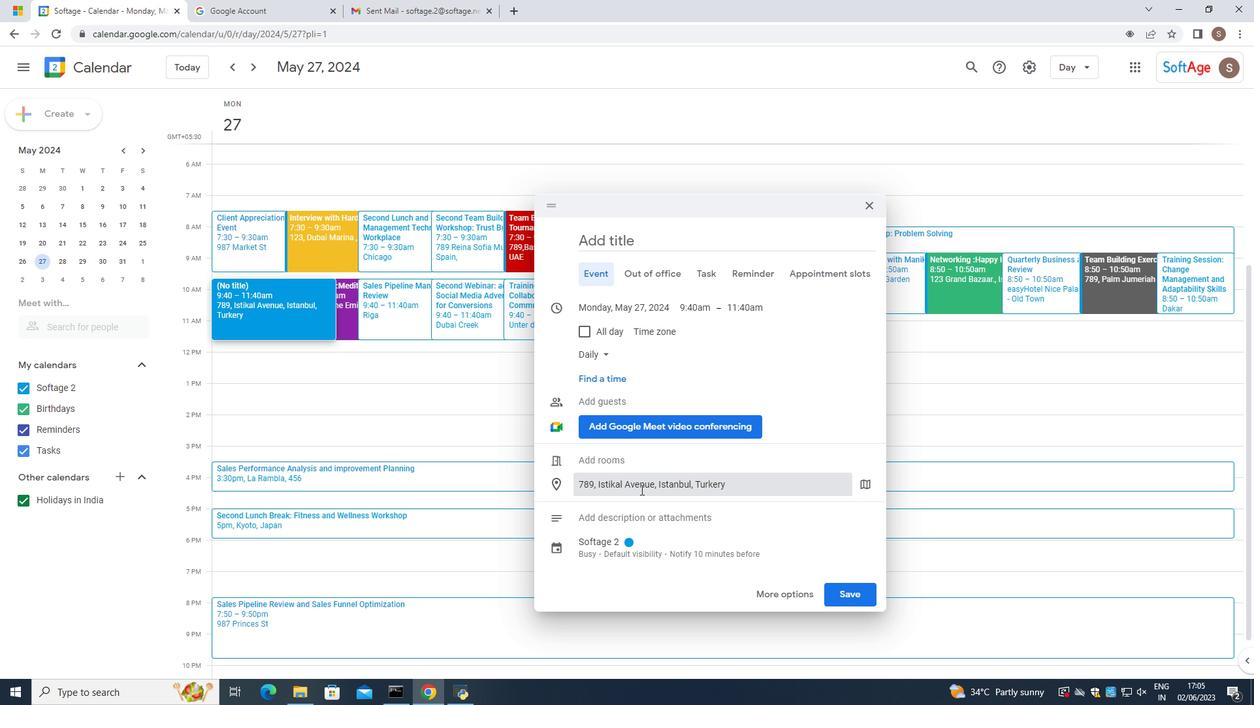 
Action: Mouse moved to (636, 494)
Screenshot: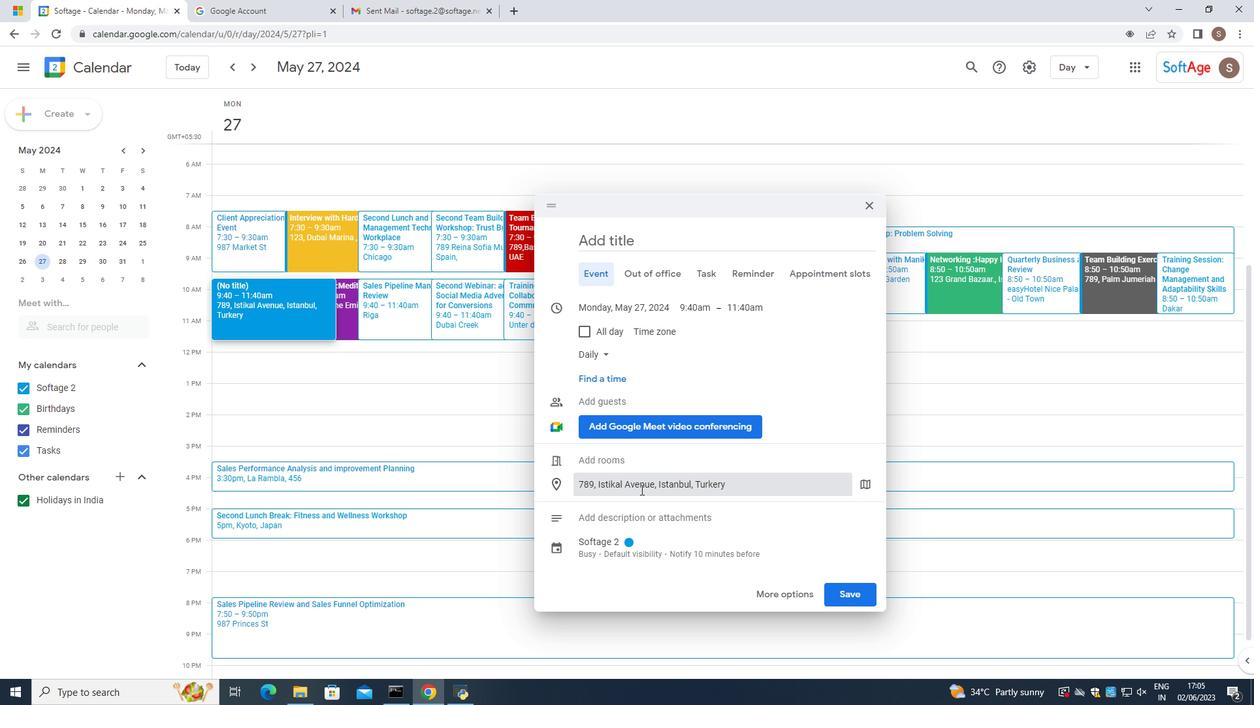 
Action: Mouse scrolled (636, 493) with delta (0, 0)
Screenshot: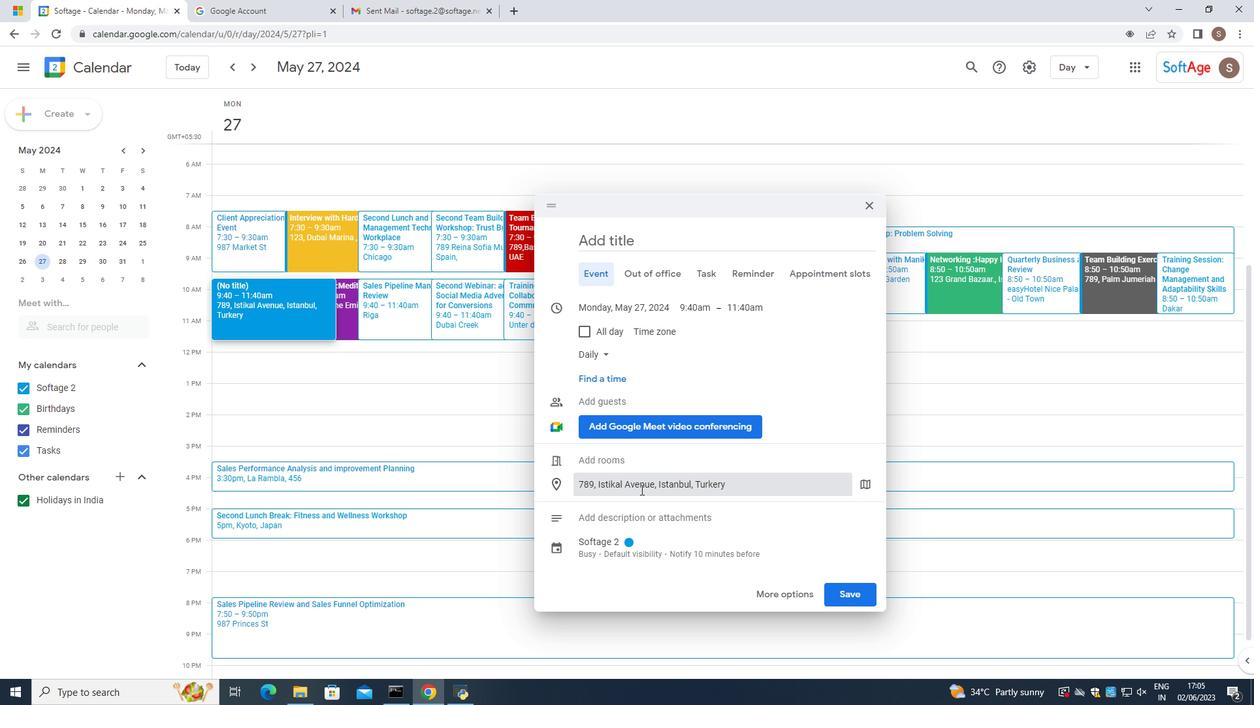 
Action: Mouse moved to (630, 497)
Screenshot: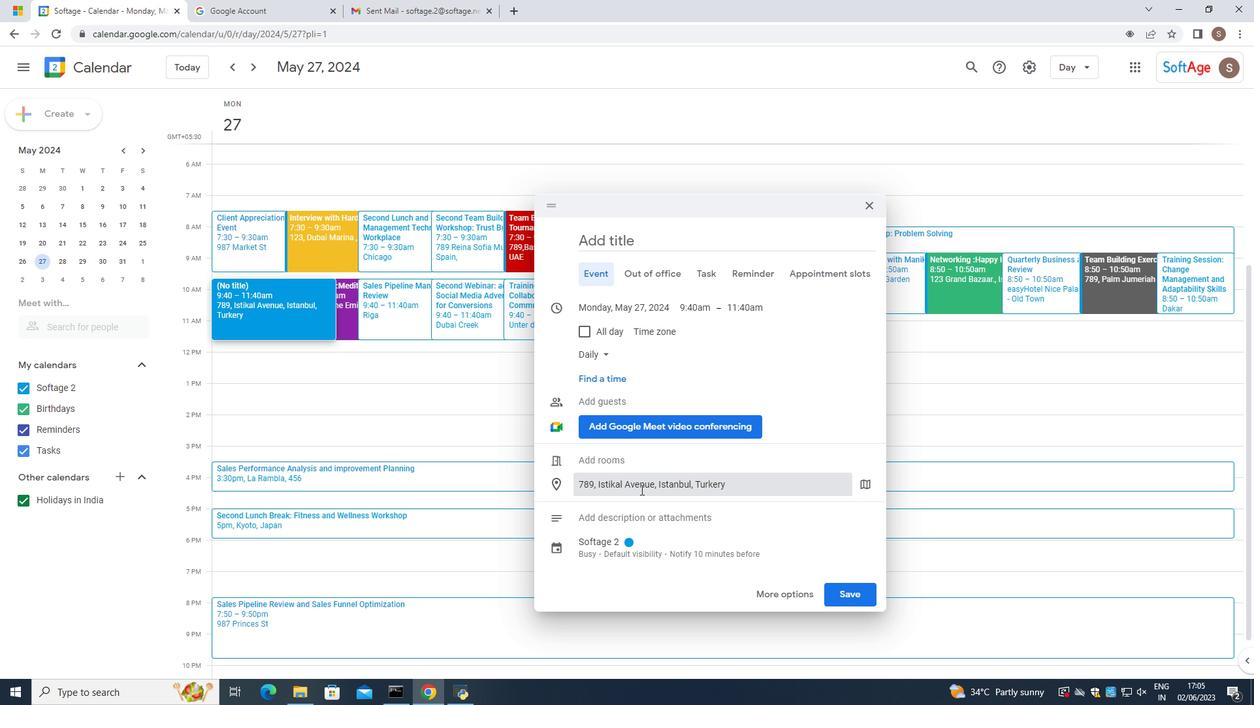 
Action: Mouse scrolled (630, 497) with delta (0, 0)
Screenshot: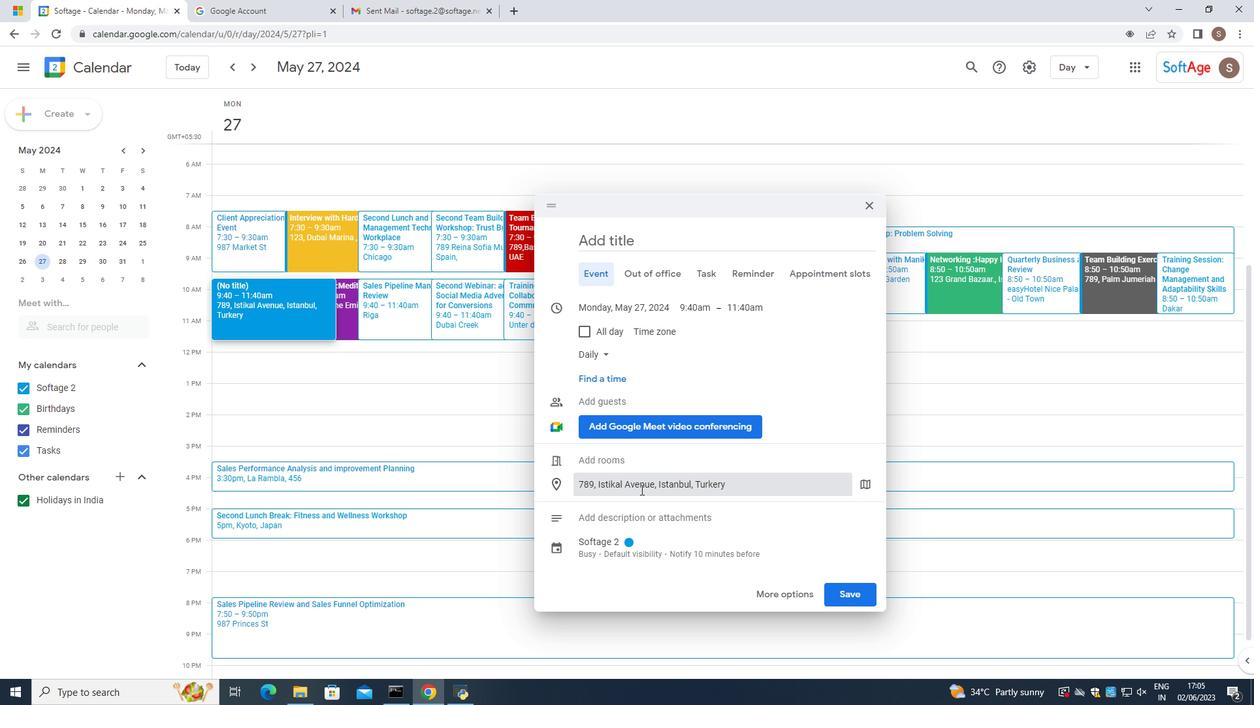 
Action: Mouse moved to (620, 504)
Screenshot: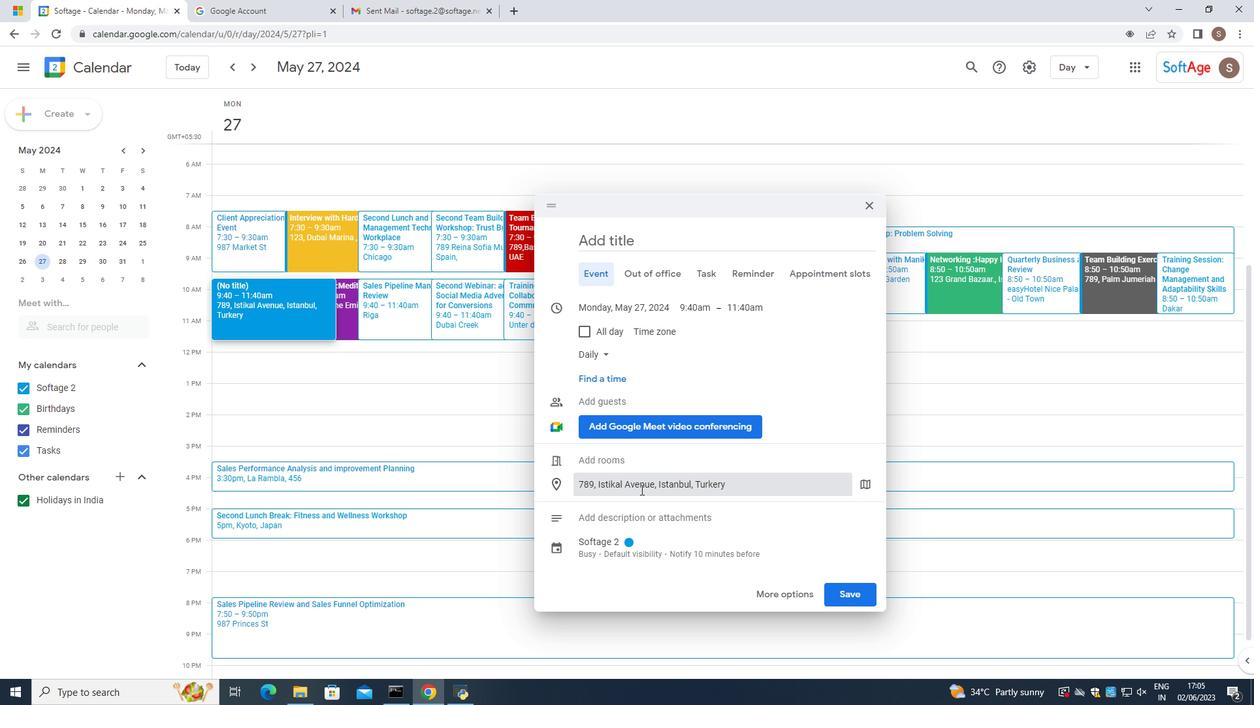 
Action: Mouse scrolled (625, 500) with delta (0, 0)
Screenshot: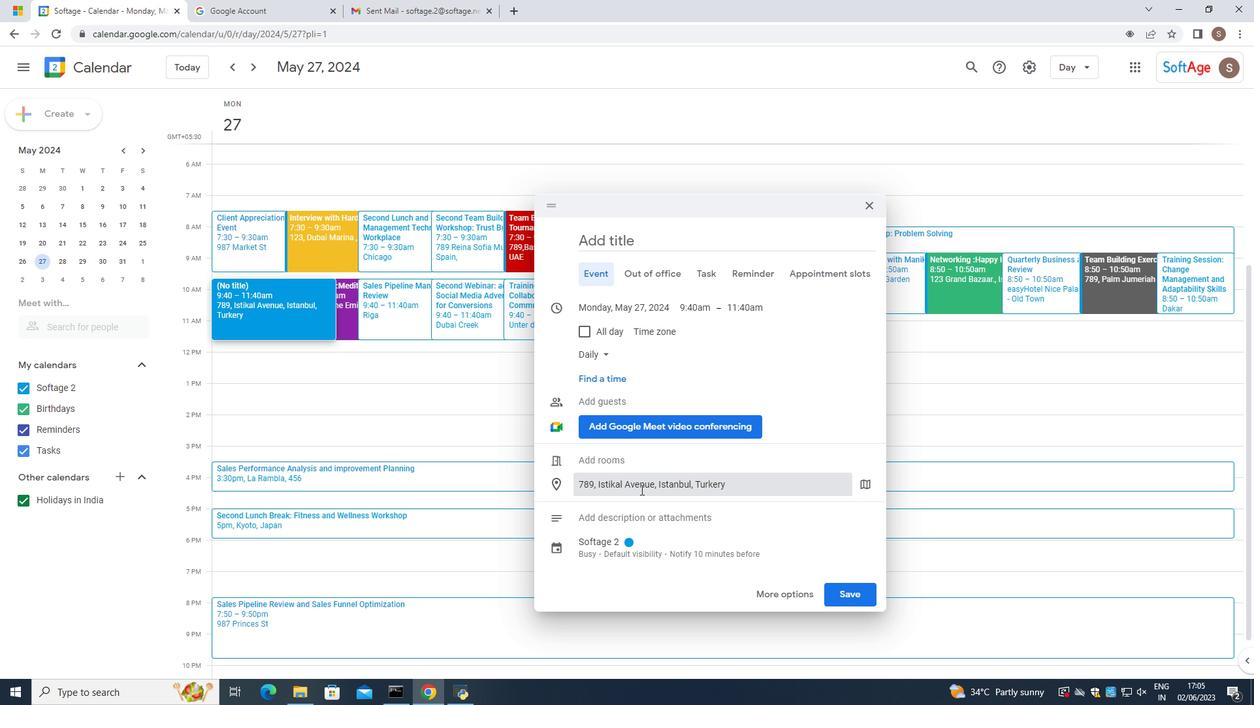 
Action: Mouse moved to (617, 505)
Screenshot: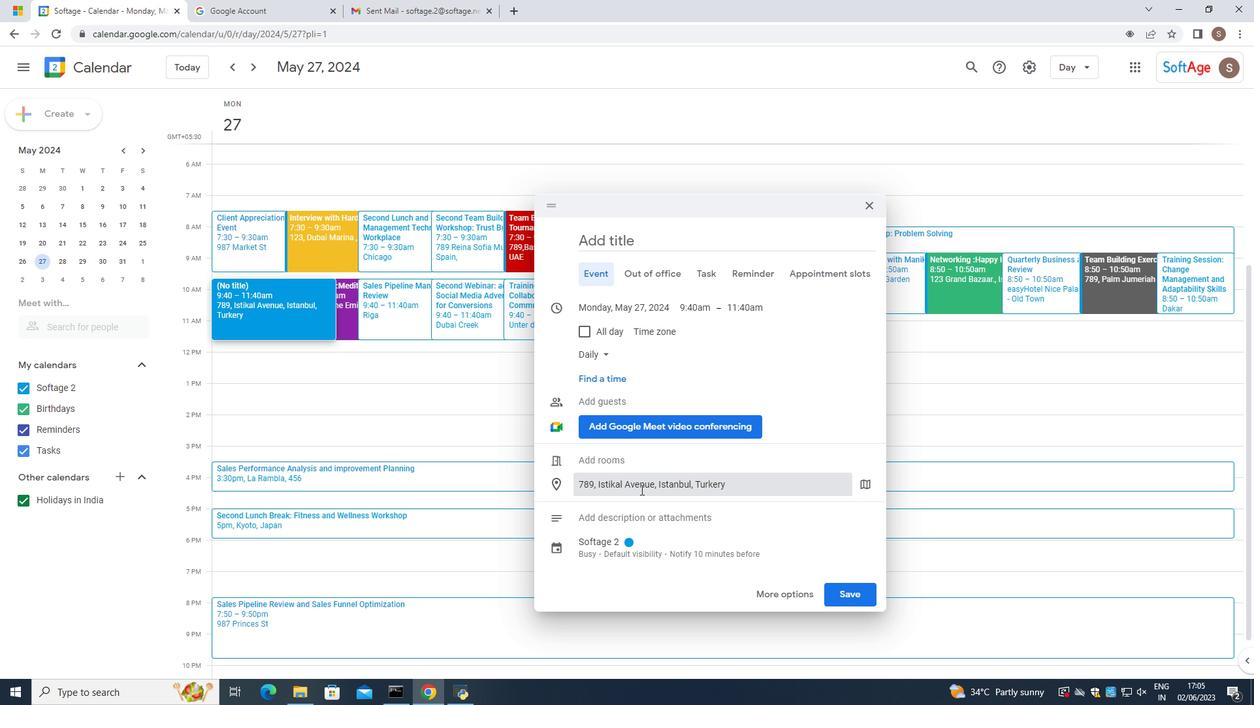 
Action: Mouse scrolled (620, 503) with delta (0, 0)
Screenshot: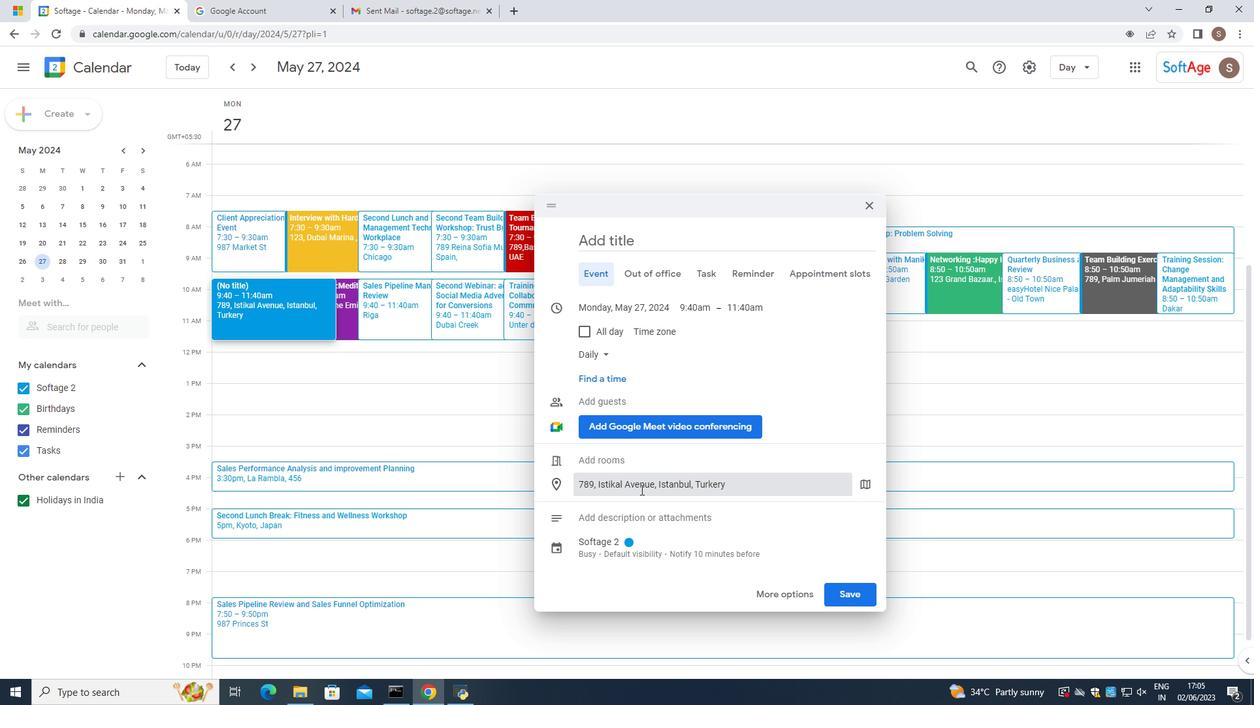 
Action: Mouse moved to (616, 507)
Screenshot: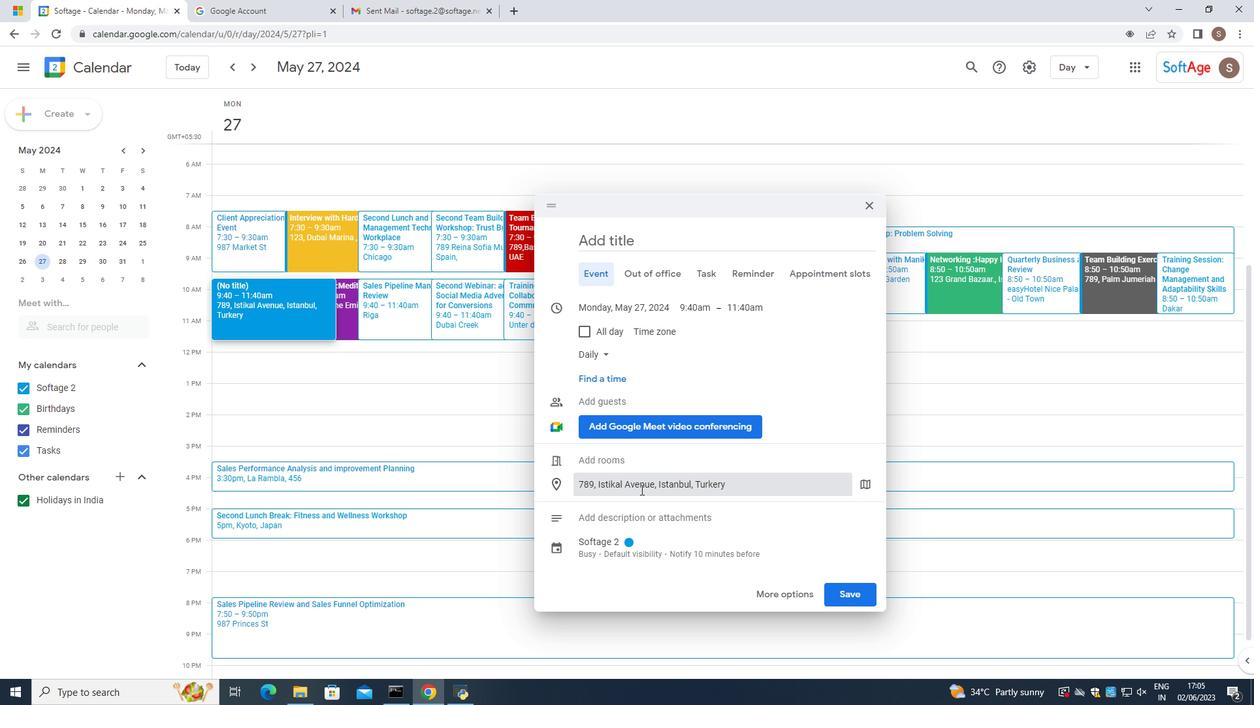 
Action: Mouse scrolled (616, 506) with delta (0, 0)
Screenshot: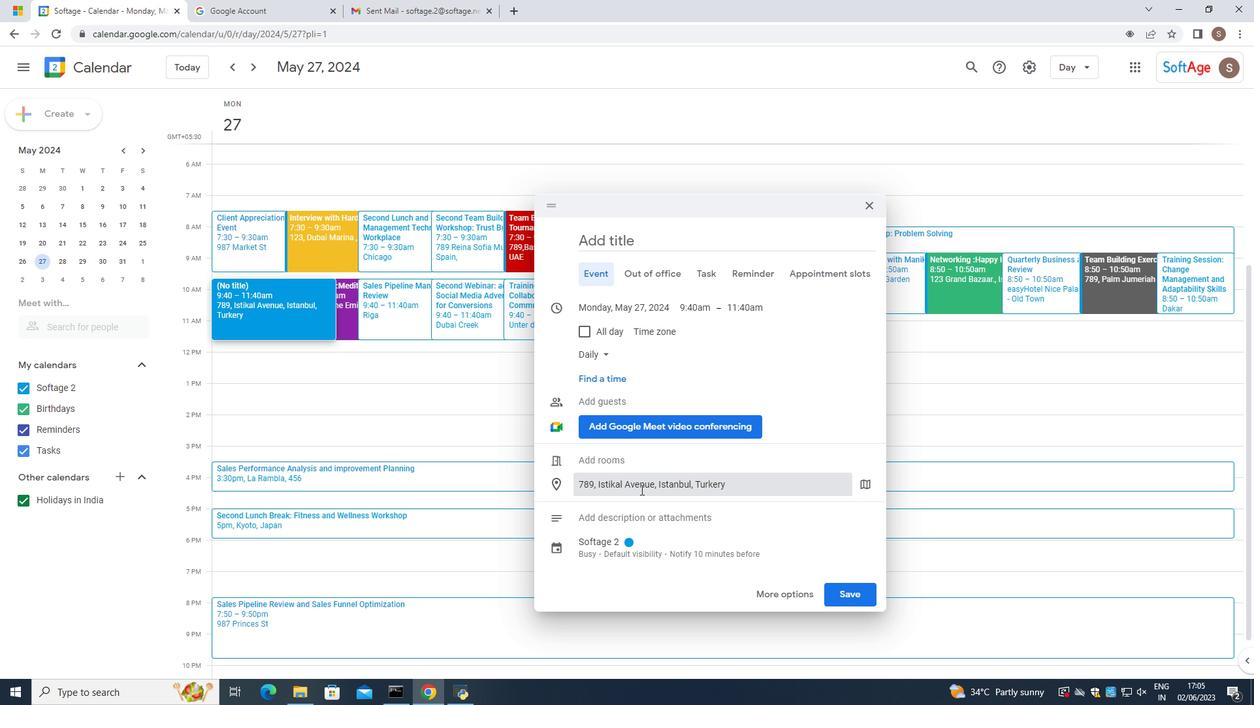 
Action: Mouse moved to (609, 514)
Screenshot: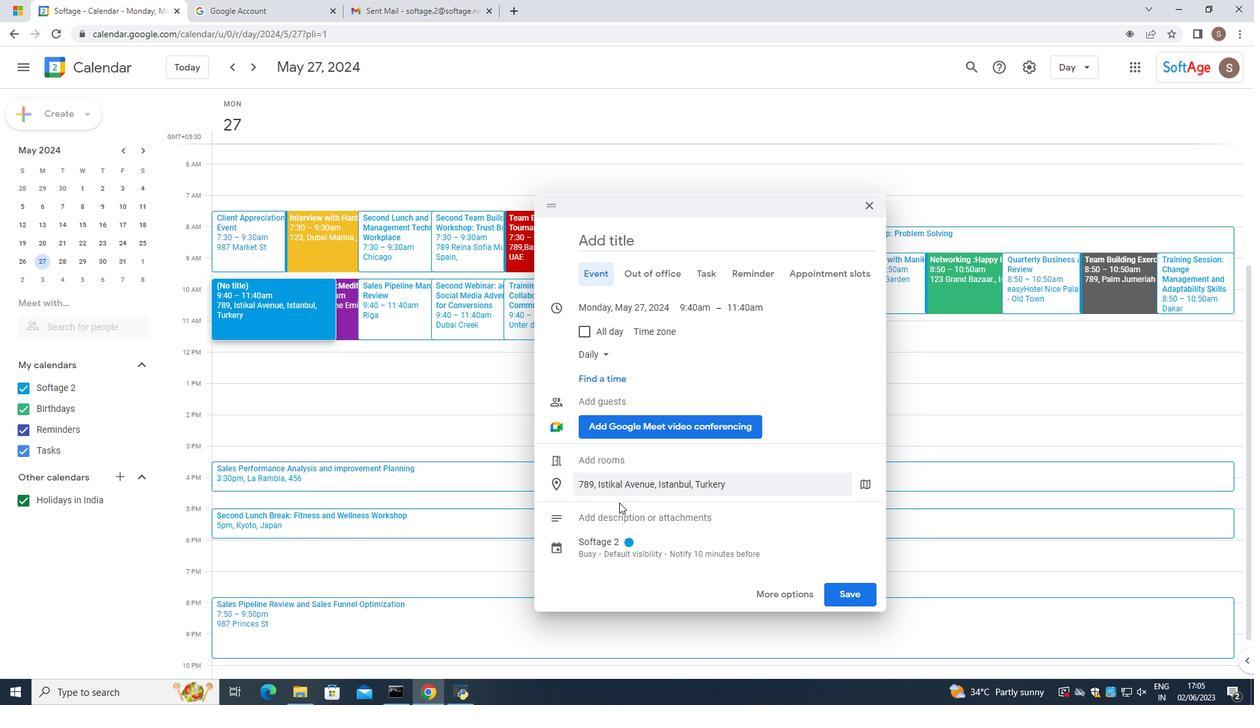 
Action: Mouse pressed left at (609, 514)
Screenshot: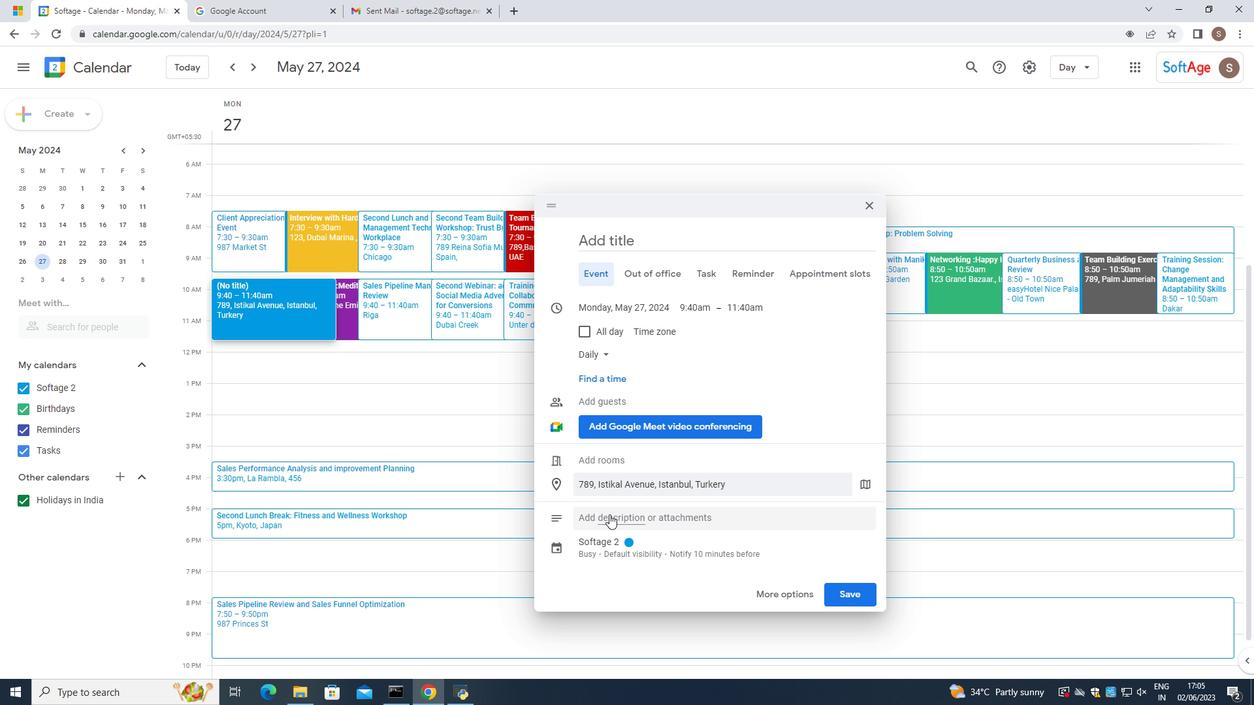 
Action: Mouse pressed left at (609, 514)
Screenshot: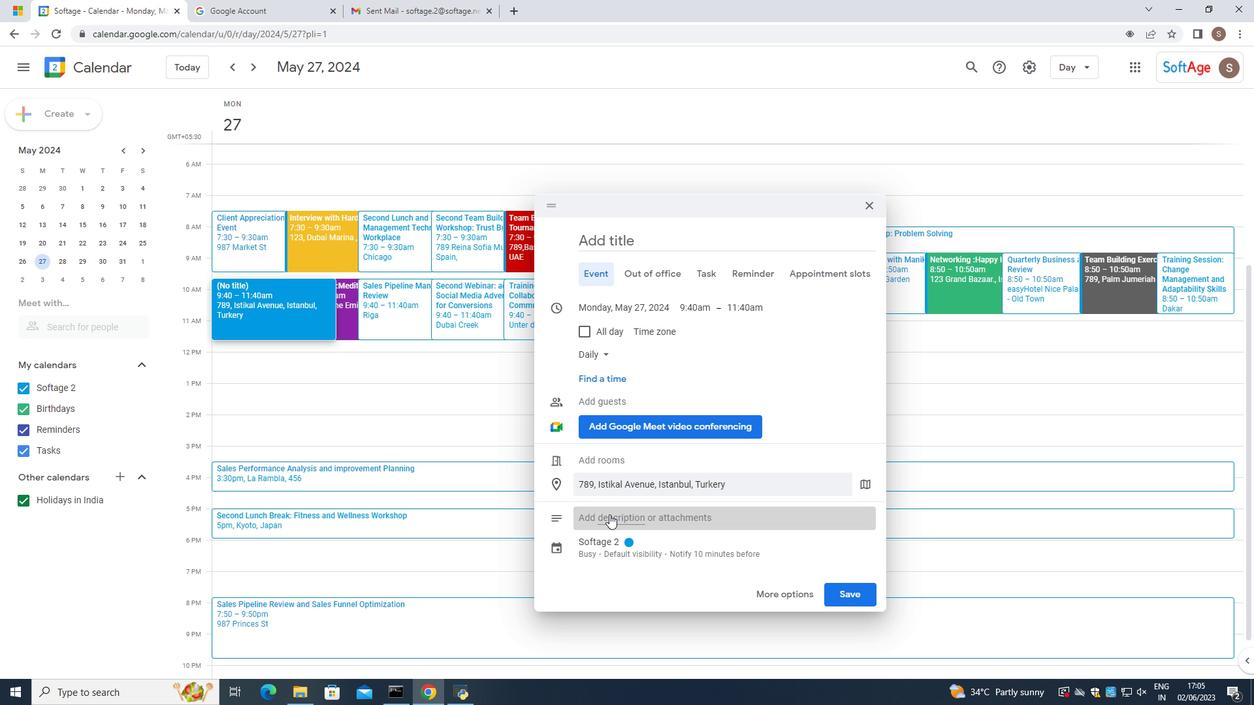 
Action: Mouse moved to (580, 492)
Screenshot: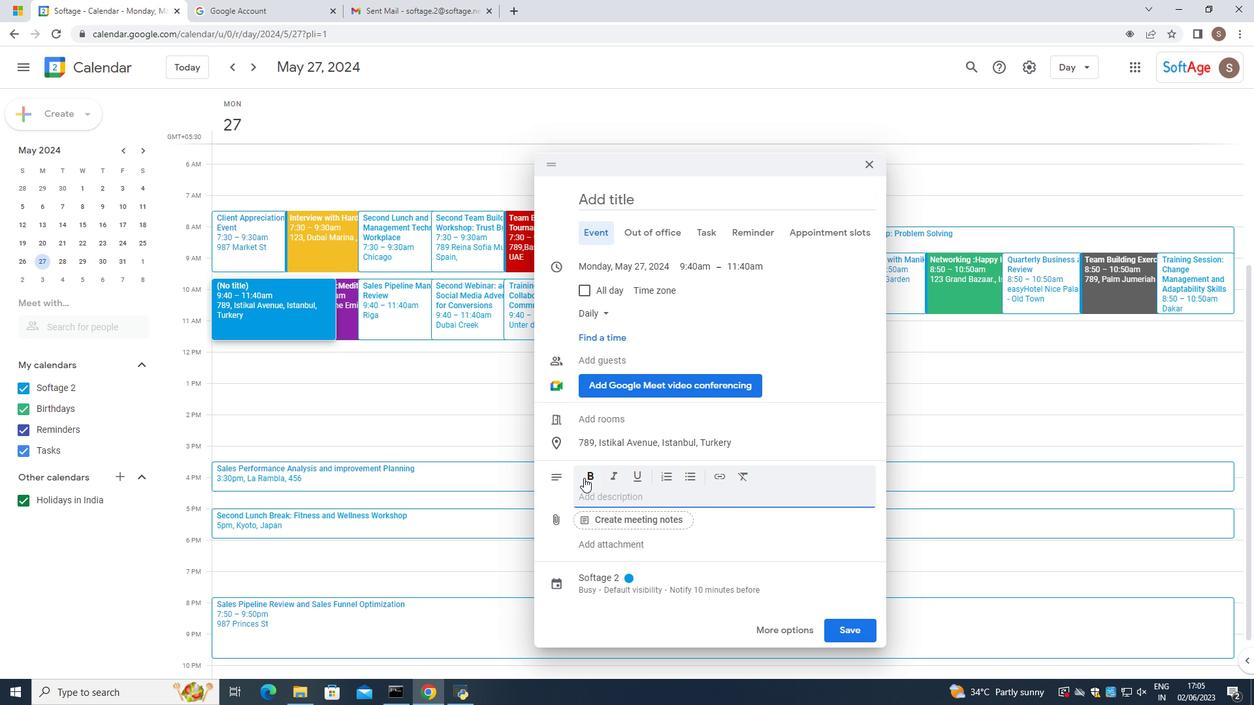 
Action: Mouse pressed left at (580, 492)
Screenshot: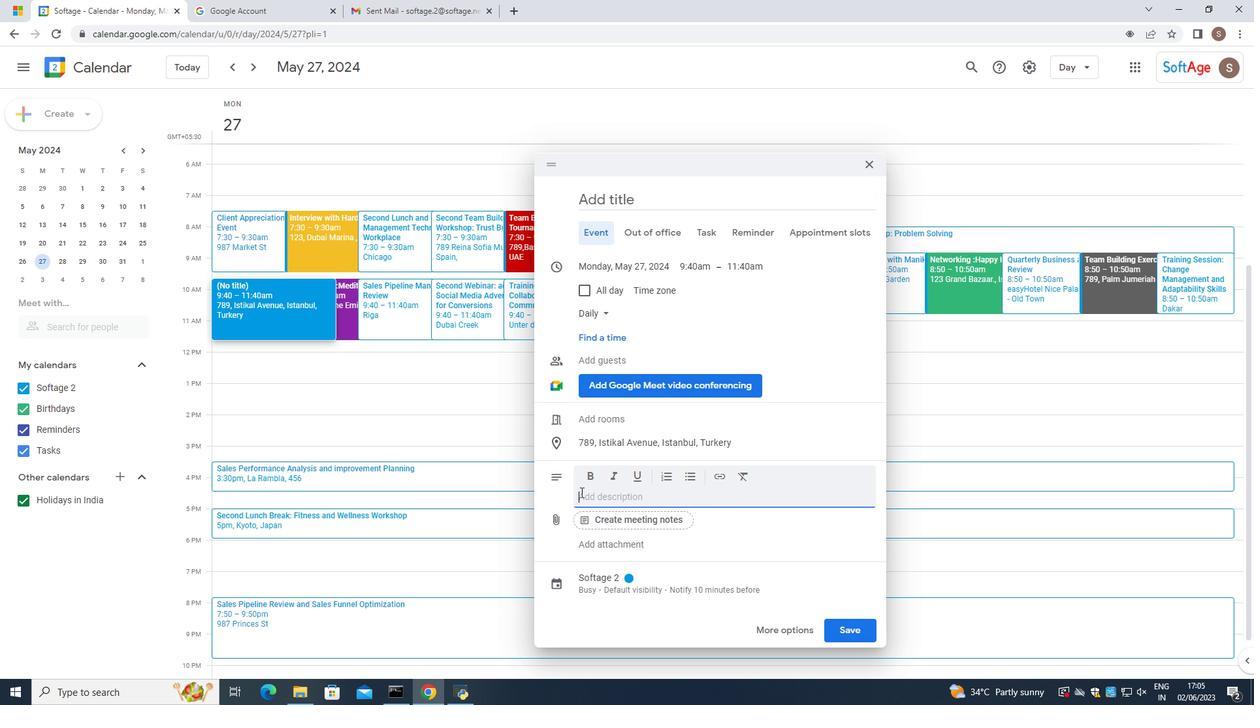 
Action: Mouse moved to (582, 492)
Screenshot: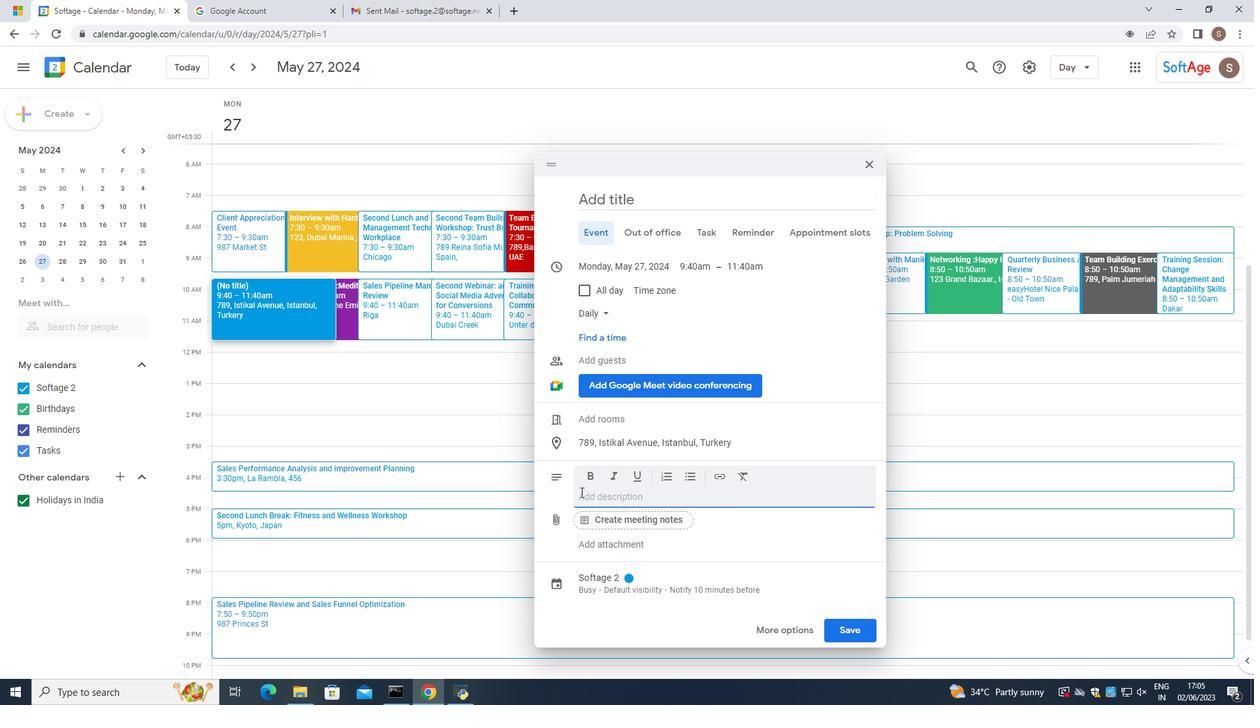 
Action: Key pressed <Key.caps_lock>T<Key.caps_lock>he<Key.space>training<Key.space>worl<Key.backspace>ksjhop<Key.space><Key.backspace><Key.backspace><Key.backspace><Key.backspace><Key.backspace>hop<Key.space>will<Key.space>commene<Key.backspace>ce<Key.space>with<Key.space>an<Key.space>introduction<Key.space>to<Key.space>the<Key.space>funds<Key.backspace><Key.backspace>a<Key.backspace>damenta;<Key.backspace>l<Key.space>principles<Key.space>of<Key.space>effexctive<Key.backspace><Key.backspace><Key.backspace><Key.backspace><Key.backspace><Key.backspace>ctive<Key.space>presentations.<Key.caps_lock>P<Key.caps_lock>articio=<Key.backspace><Key.backspace>pants<Key.space>will<Key.space>learn<Key.space>avb<Key.backspace><Key.backspace>n<Key.backspace>bout<Key.space>the<Key.space>key<Key.space>elements<Key.space>of<Key.space>a<Key.space>c<Key.backspace>successful<Key.space>presentation,<Key.space>ionck<Key.backspace><Key.backspace><Key.backspace><Key.backspace>ncluding<Key.space>content<Key.space>develo[memt<Key.space>-=<Key.backspace><Key.backspace><Key.backspace><Key.backspace><Key.backspace><Key.backspace><Key.backspace><Key.backspace>o<Key.backspace>pment<Key.space>,<Key.space>delibveryb<Key.backspace><Key.backspace>y<Key.space>techniques,<Key.space>bisual<Key.space>aiuds<Key.backspace><Key.backspace><Key.backspace><Key.backspace><Key.backspace><Key.backspace><Key.backspace><Key.backspace><Key.backspace><Key.backspace><Key.backspace>
Screenshot: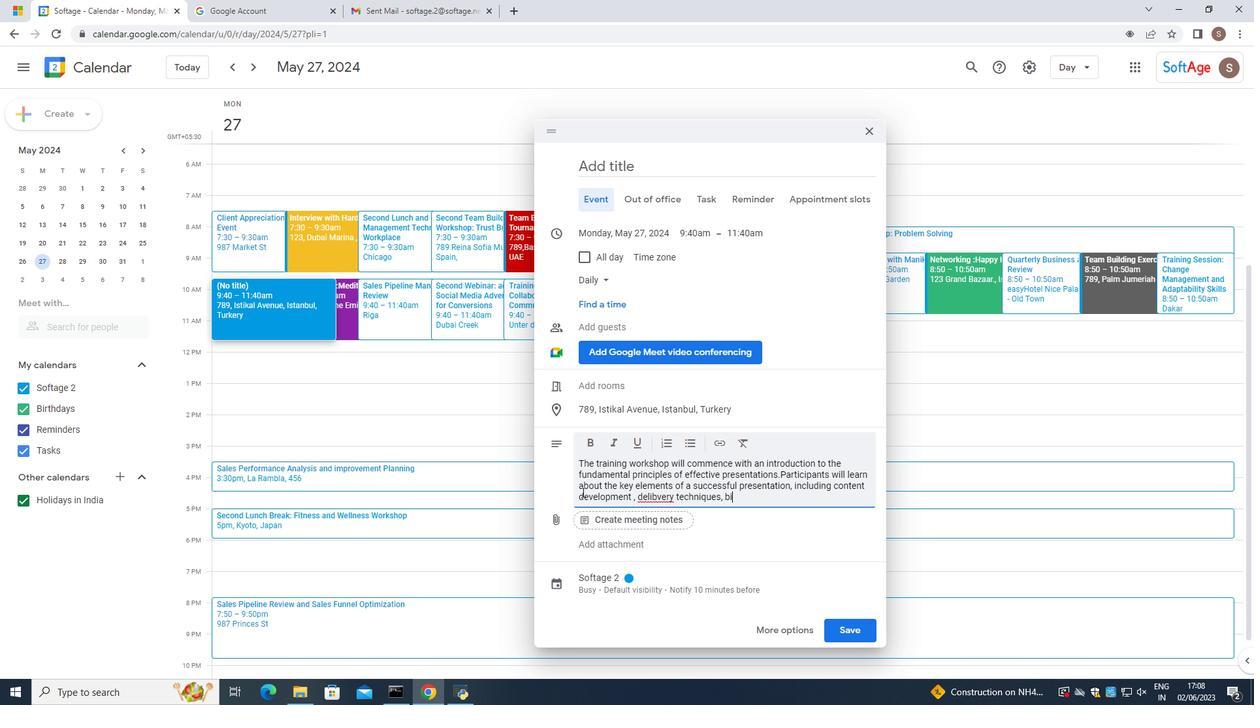 
Action: Mouse moved to (657, 500)
Screenshot: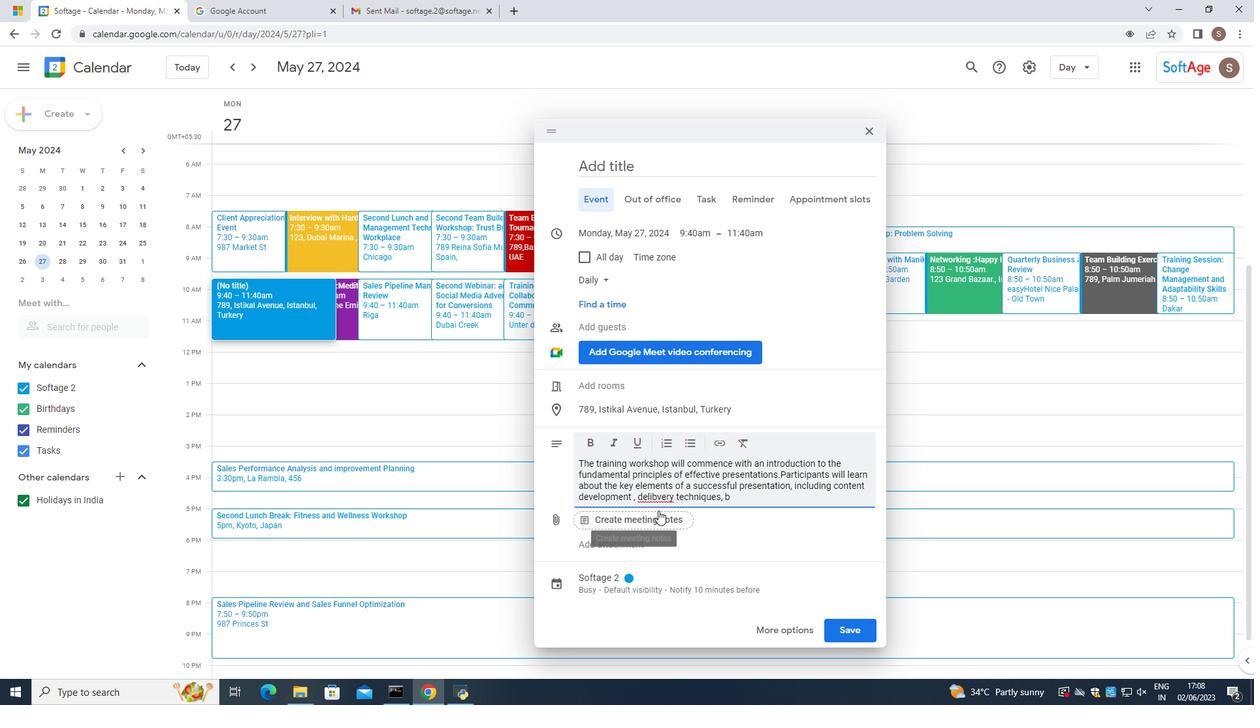 
Action: Mouse pressed left at (657, 500)
Screenshot: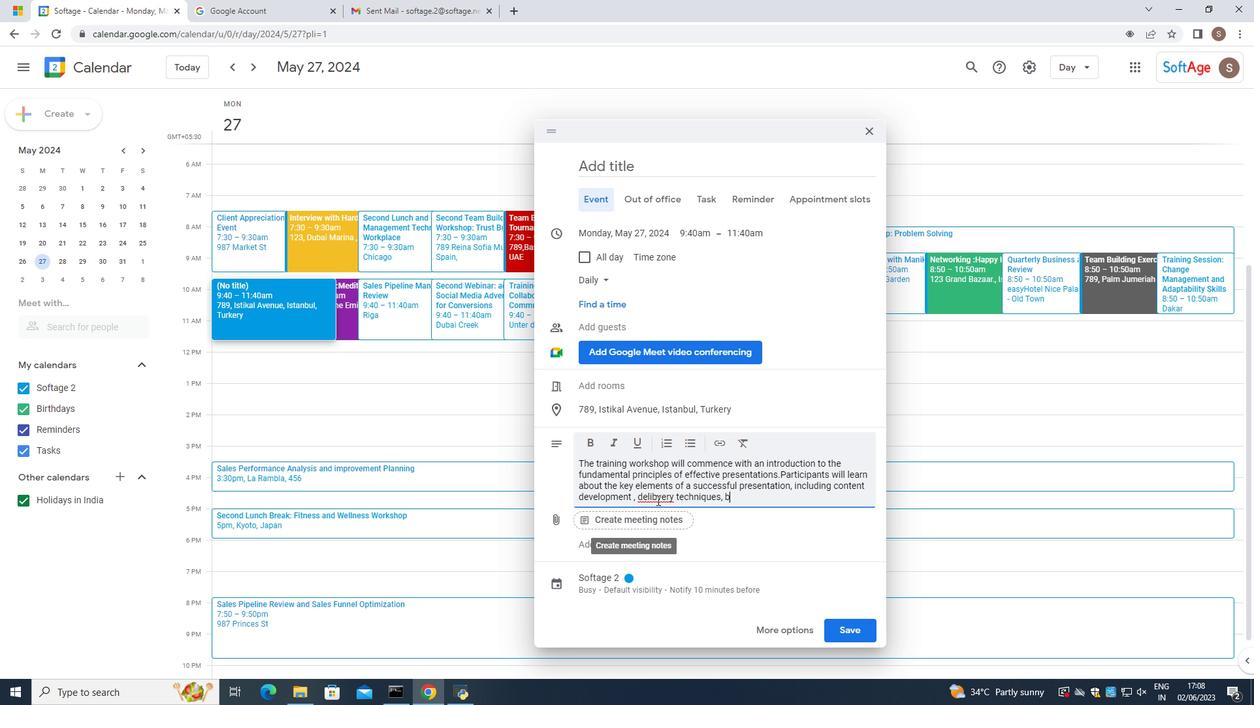 
Action: Mouse pressed left at (657, 500)
Screenshot: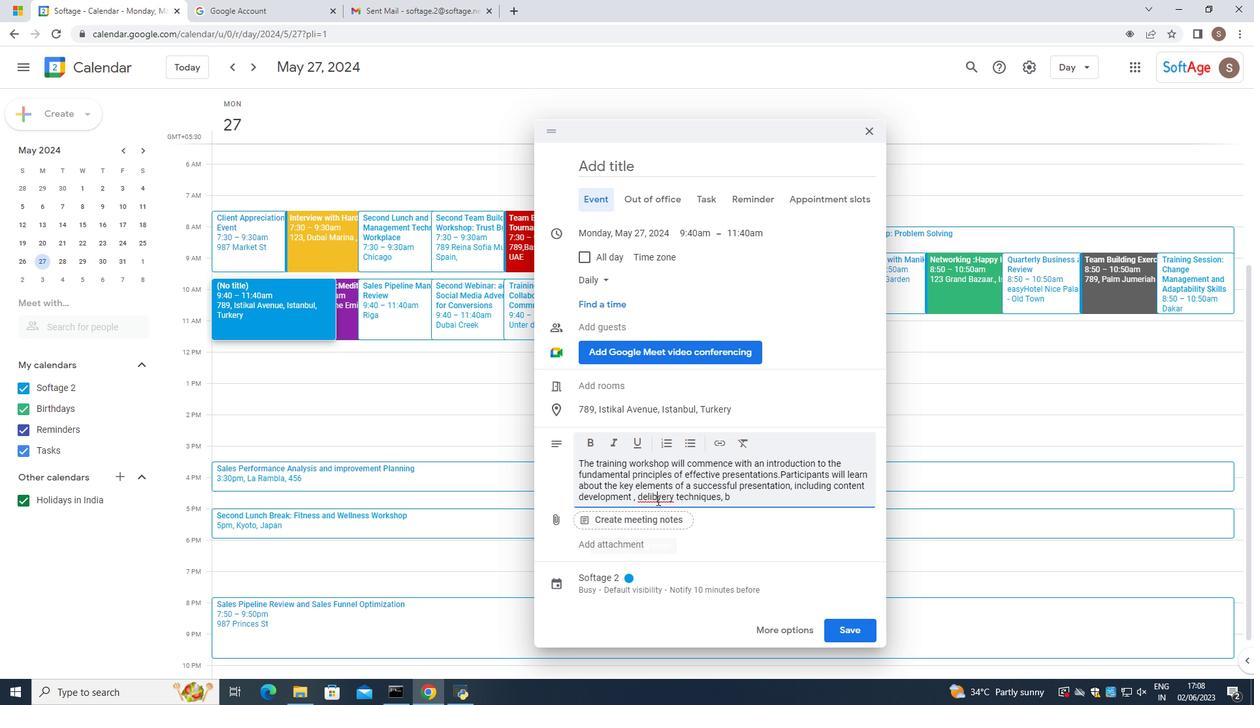 
Action: Mouse pressed right at (657, 500)
Screenshot: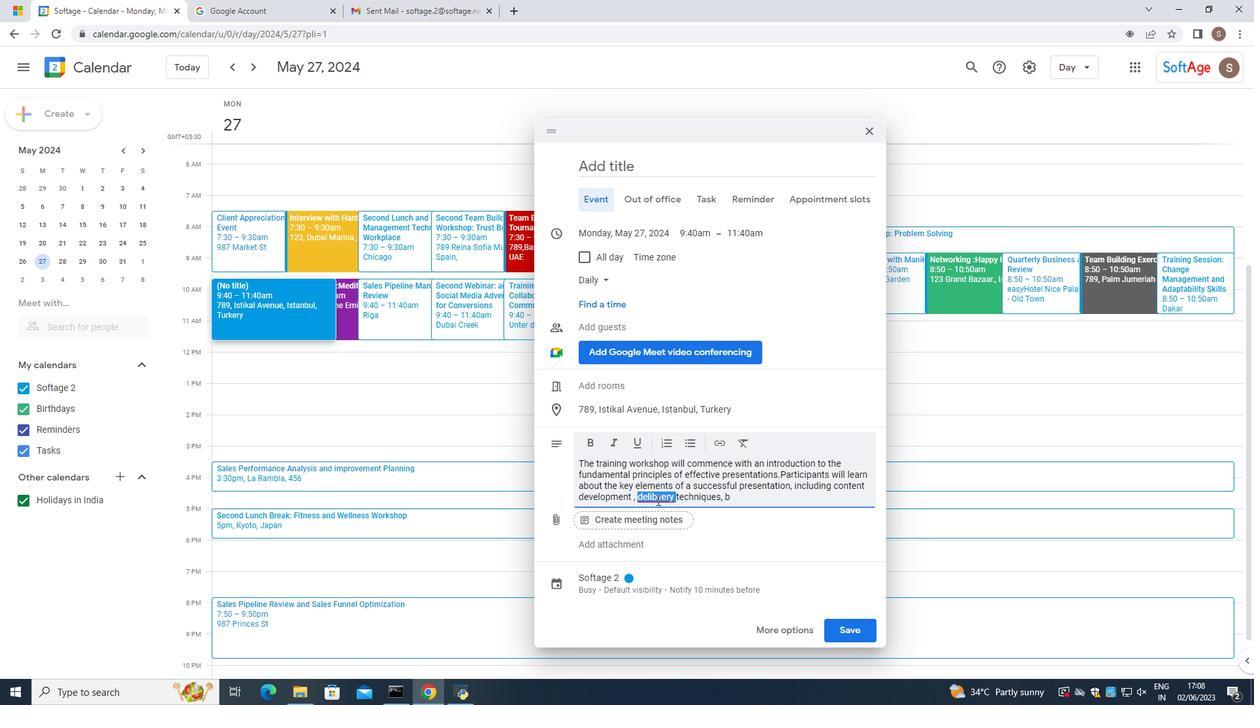 
Action: Mouse moved to (703, 309)
Screenshot: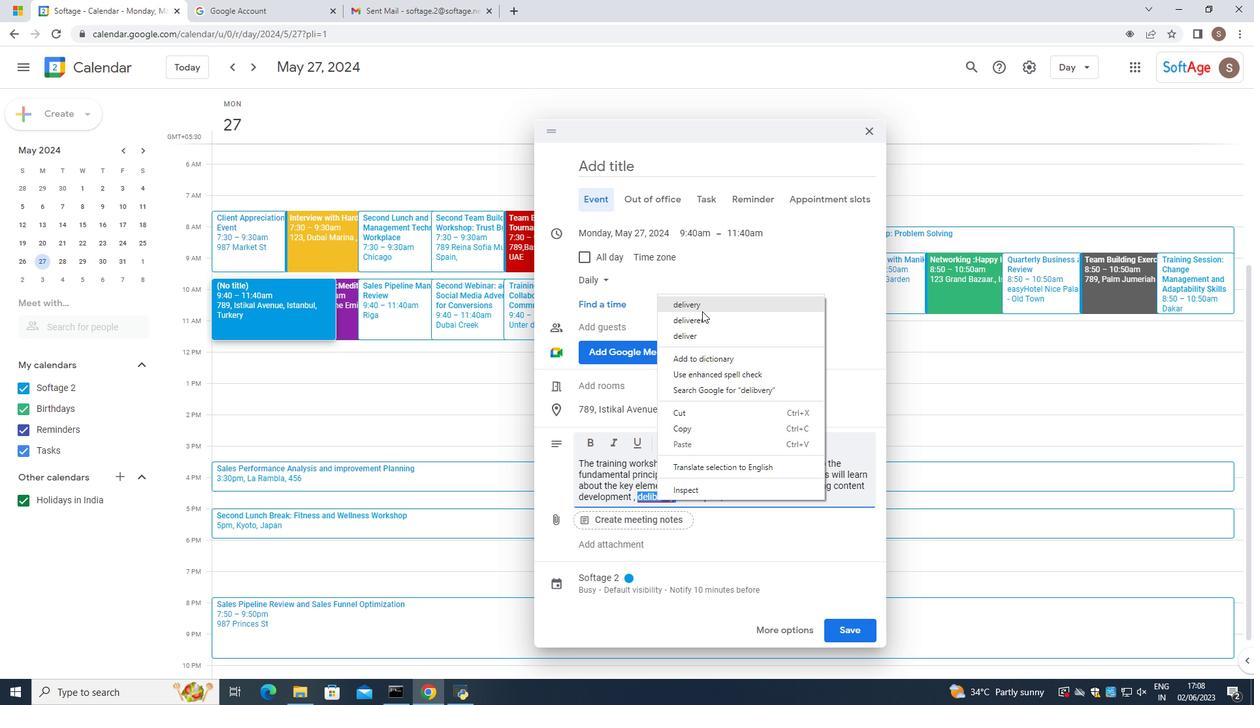 
Action: Mouse pressed left at (703, 309)
Screenshot: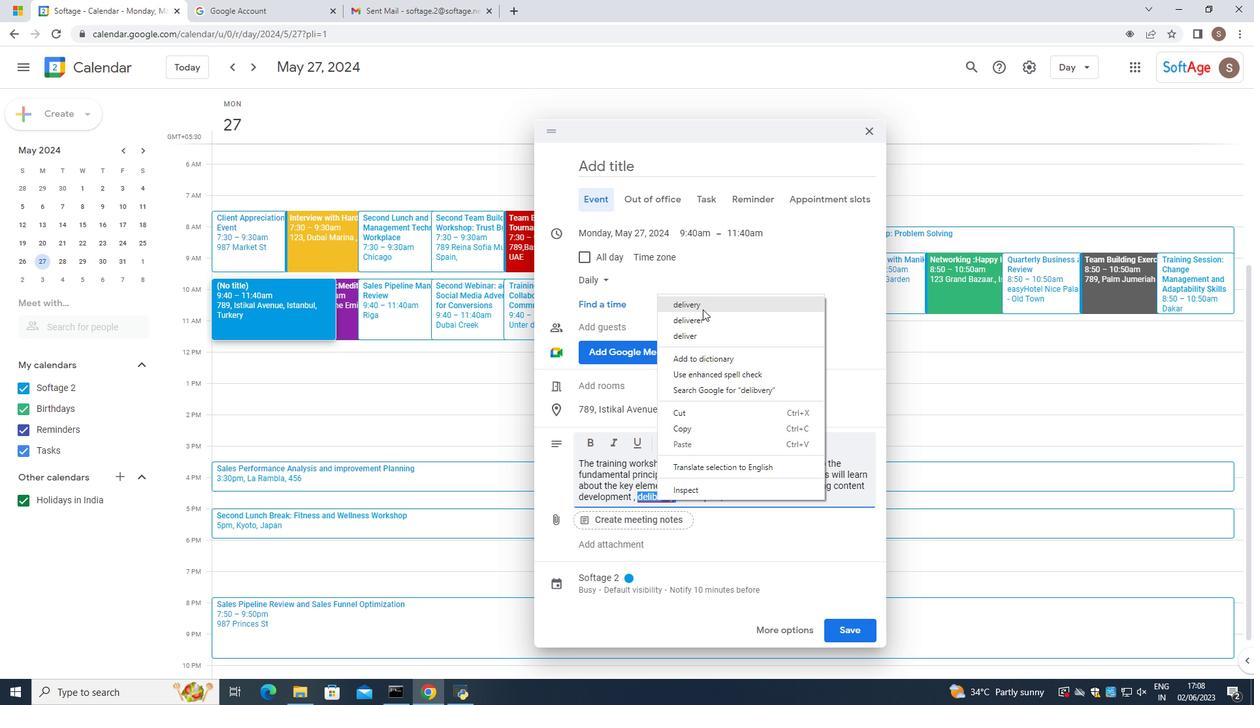 
Action: Mouse moved to (746, 498)
Screenshot: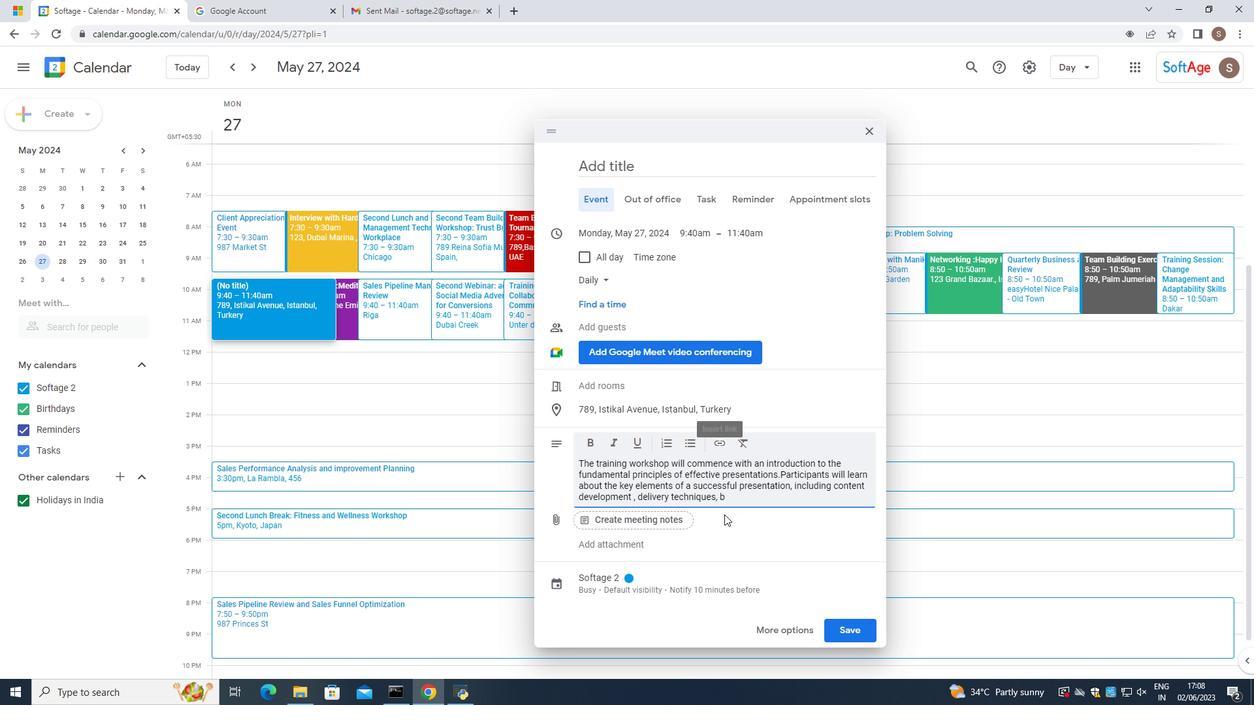 
Action: Mouse pressed left at (746, 498)
Screenshot: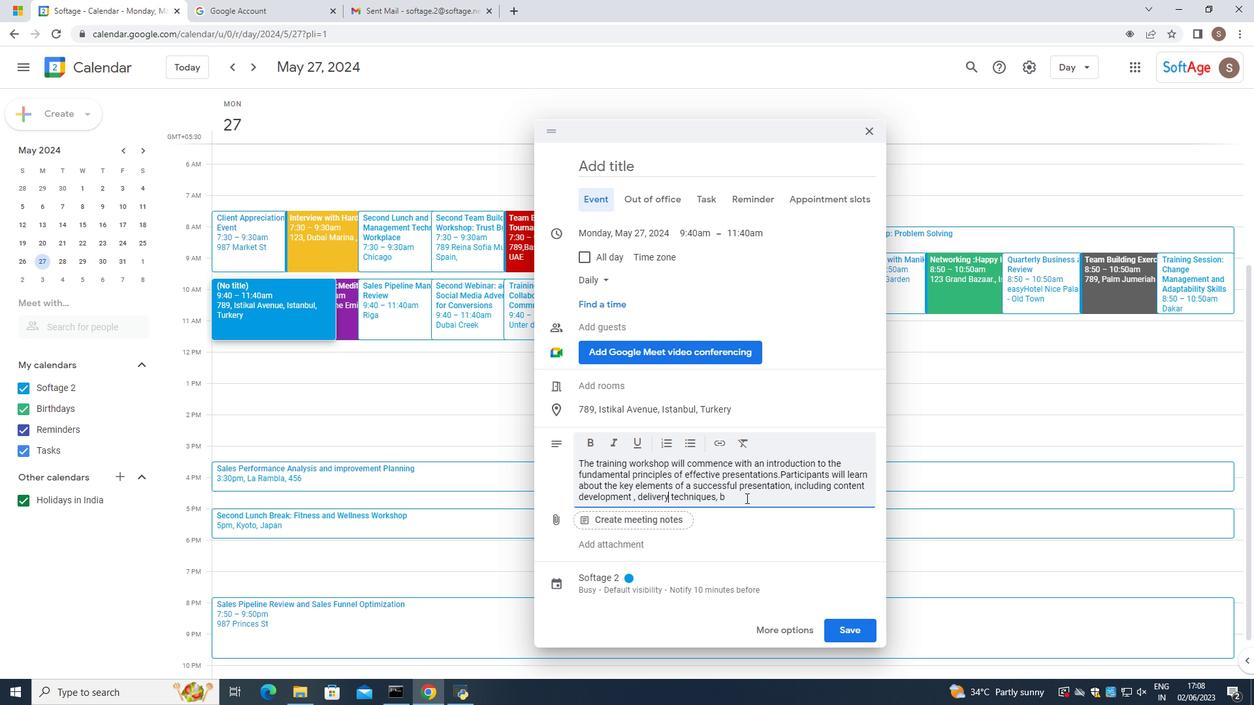 
Action: Mouse moved to (743, 522)
Screenshot: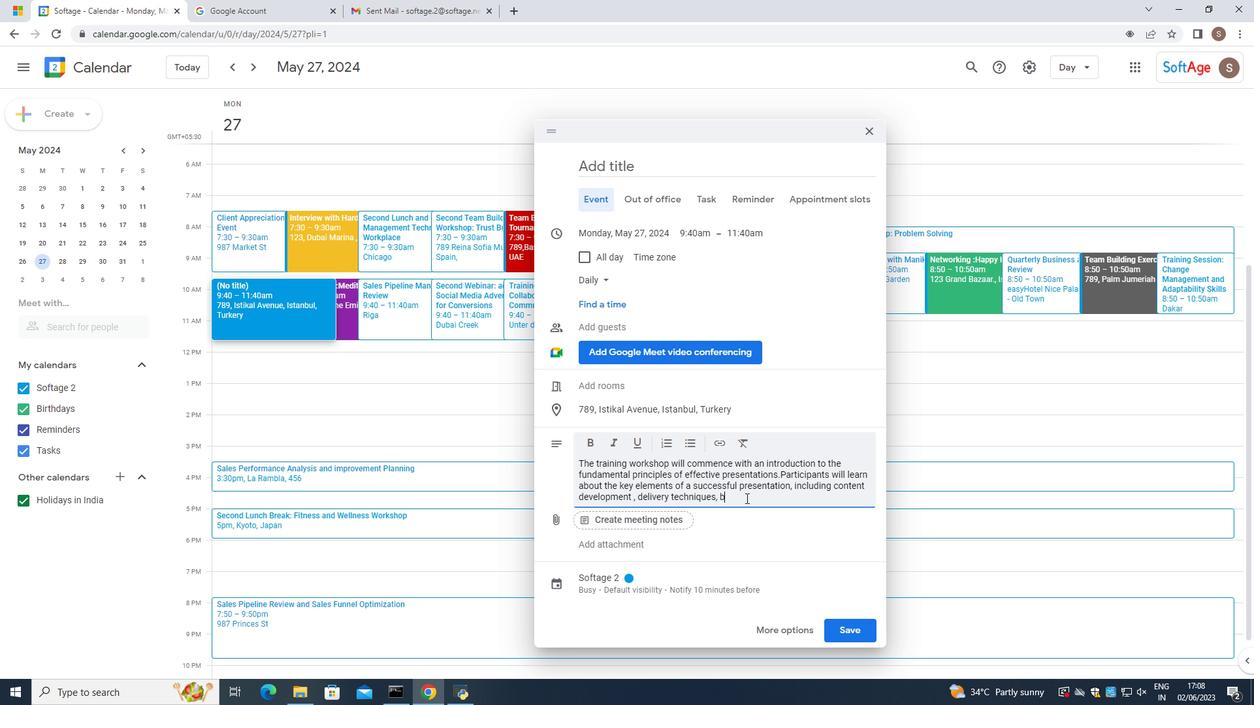 
Action: Key pressed <Key.backspace>visi<Key.backspace>ual<Key.space>aids<Key.space>and<Key.space>audience<Key.space>enbgagement.
Screenshot: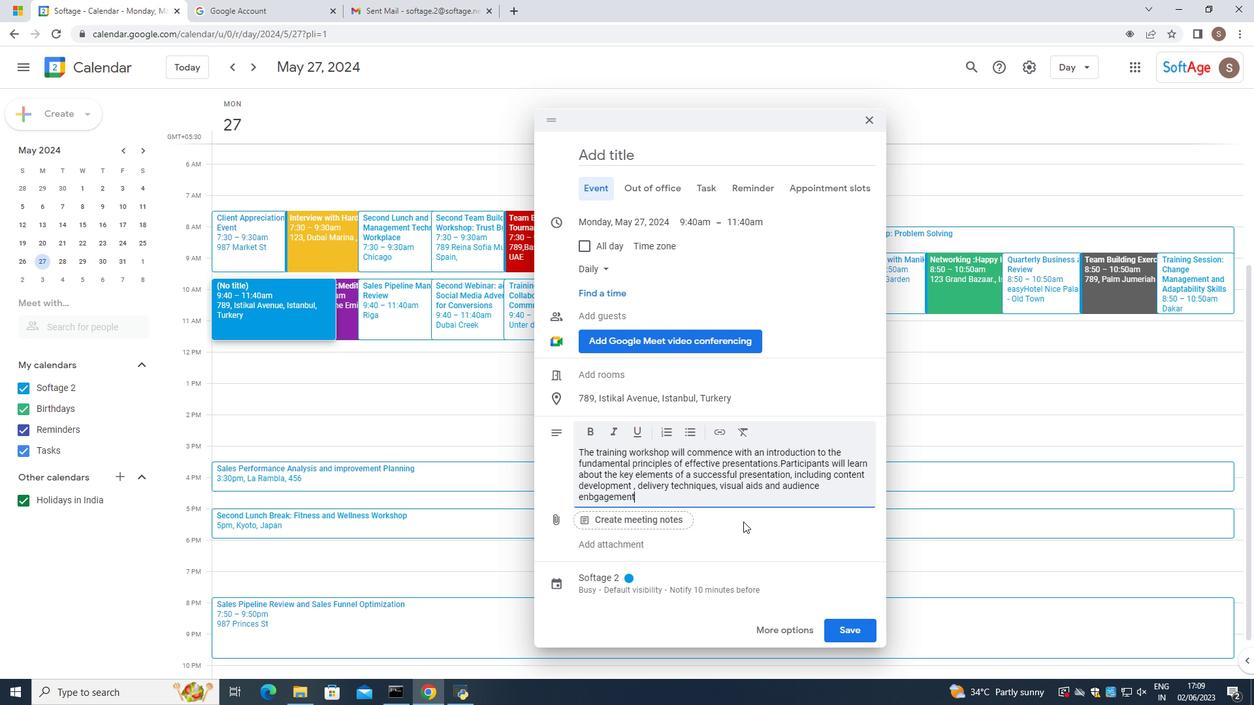 
Action: Mouse moved to (606, 494)
Screenshot: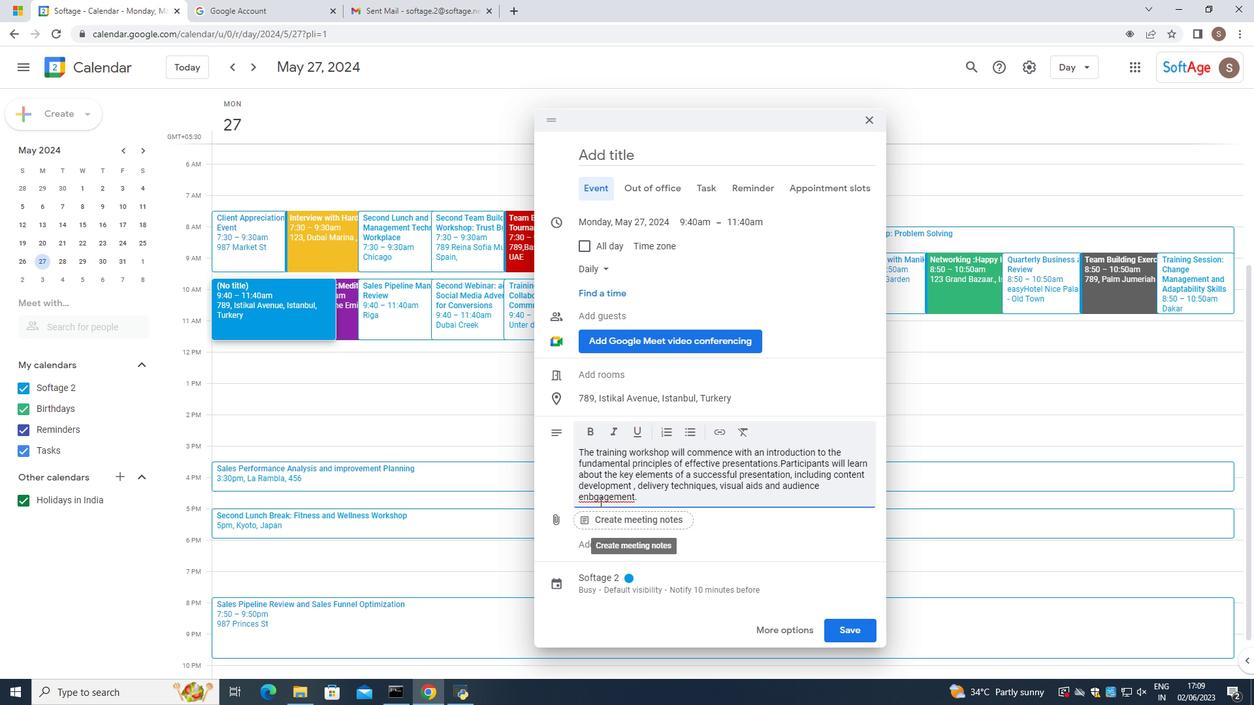 
Action: Mouse pressed left at (606, 494)
Screenshot: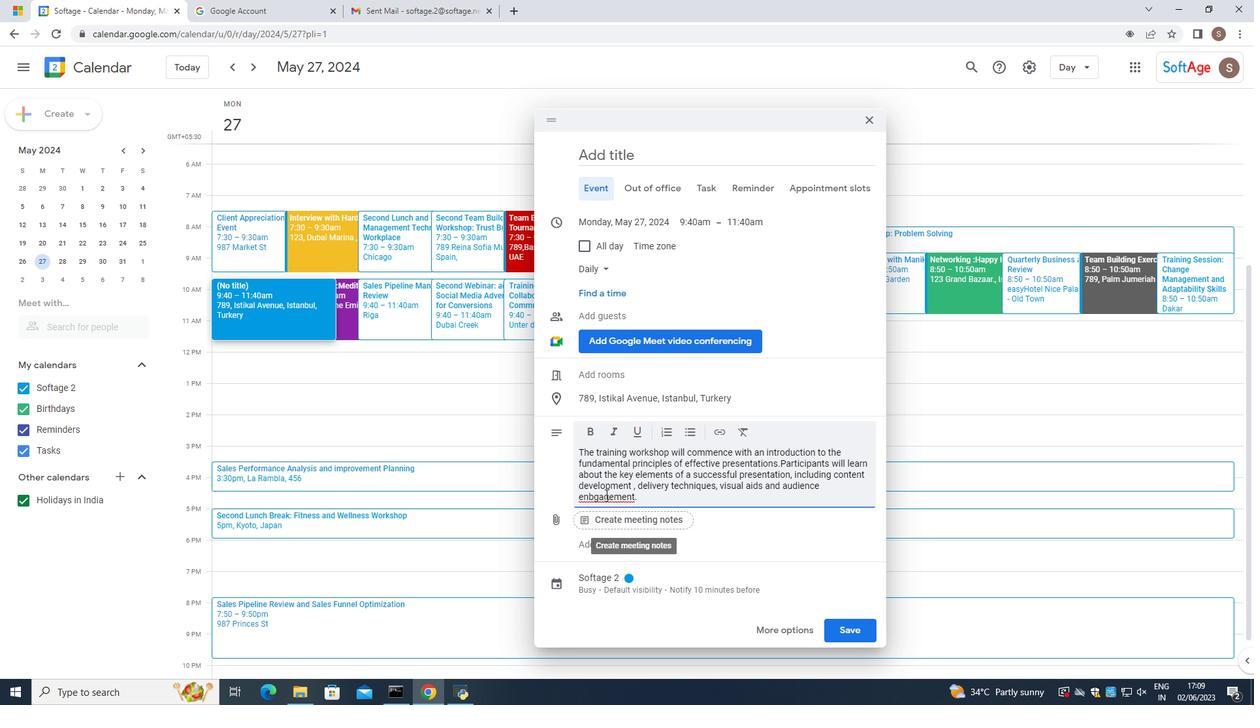 
Action: Mouse pressed right at (606, 494)
Screenshot: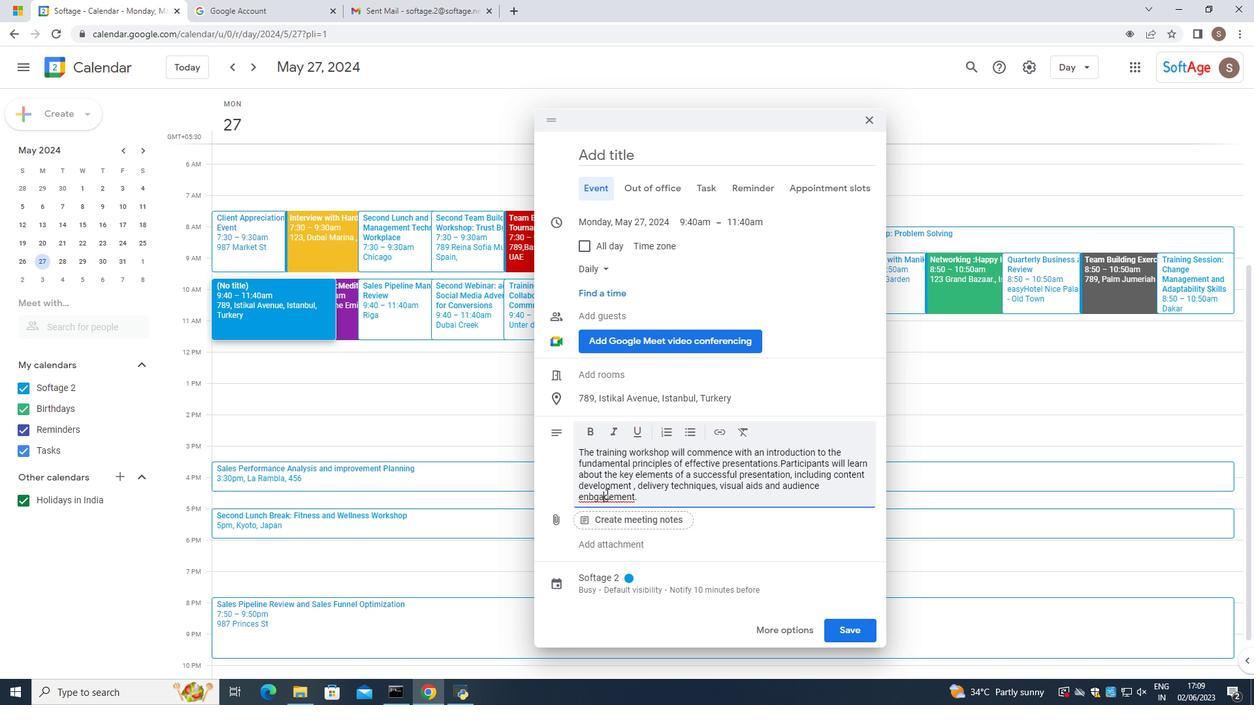
Action: Mouse moved to (659, 291)
Screenshot: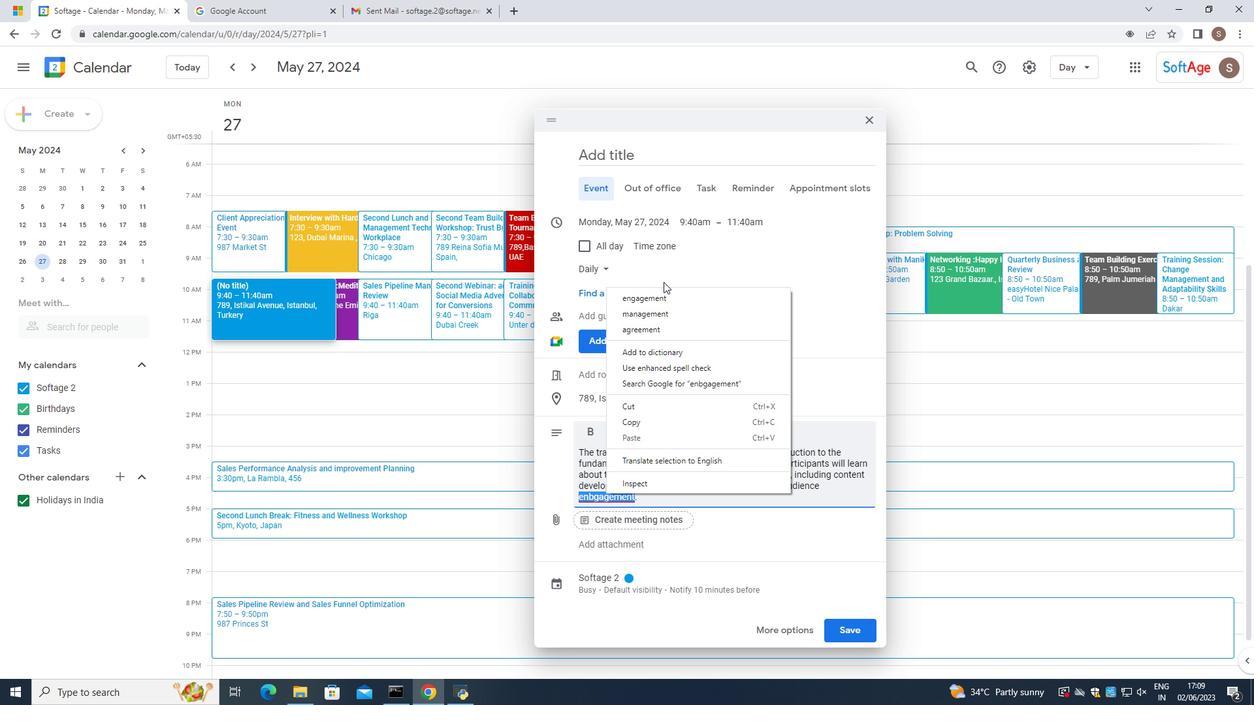
Action: Mouse pressed left at (659, 291)
Screenshot: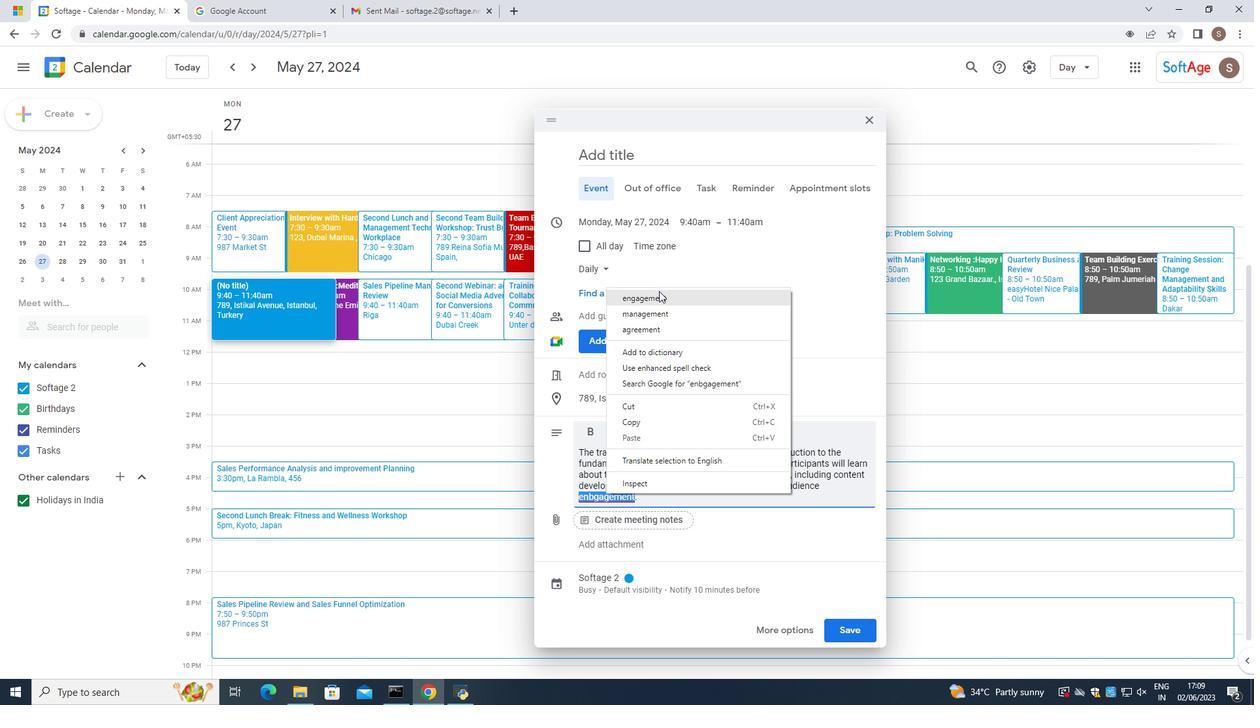 
Action: Mouse moved to (669, 560)
Screenshot: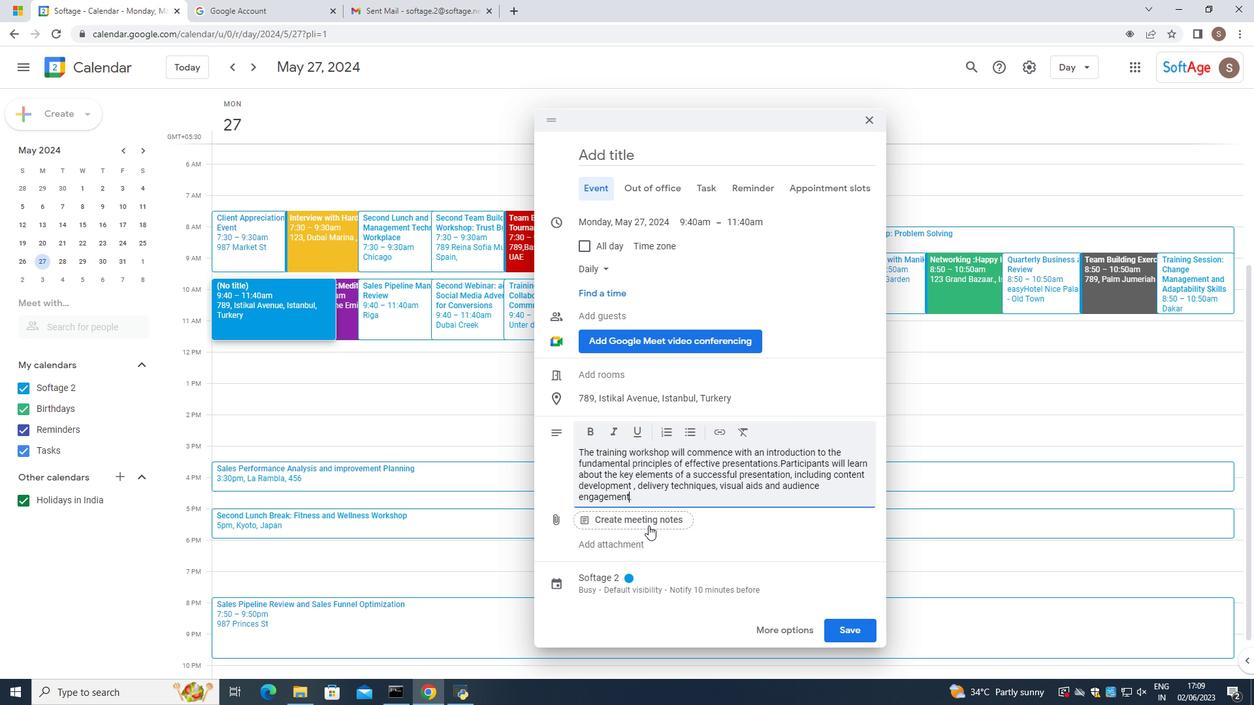 
Action: Mouse pressed left at (669, 560)
Screenshot: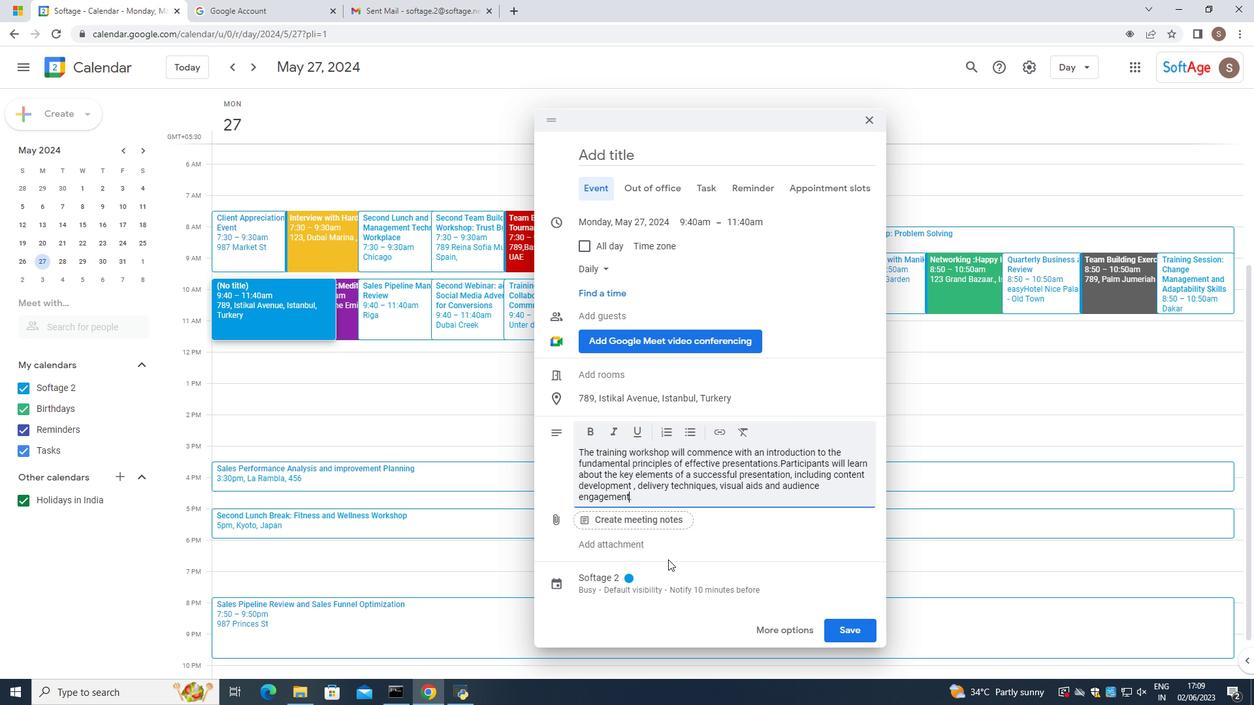 
Action: Mouse moved to (607, 479)
Screenshot: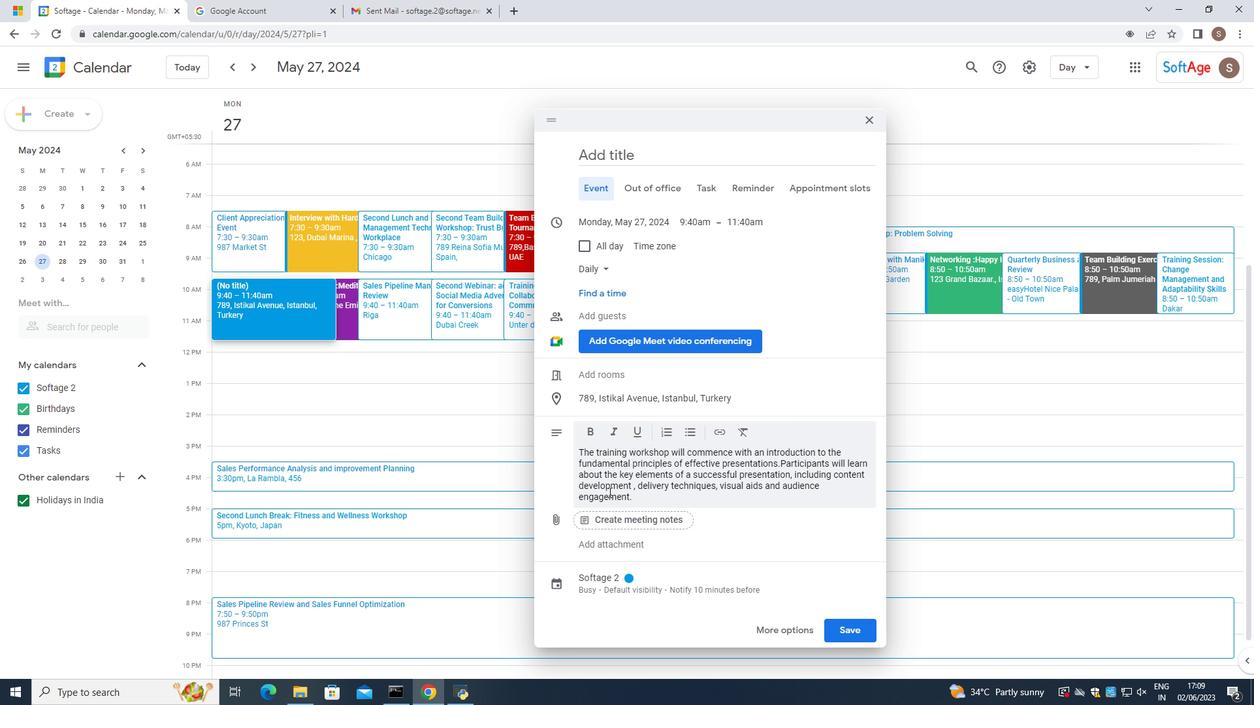 
Action: Mouse scrolled (607, 480) with delta (0, 0)
Screenshot: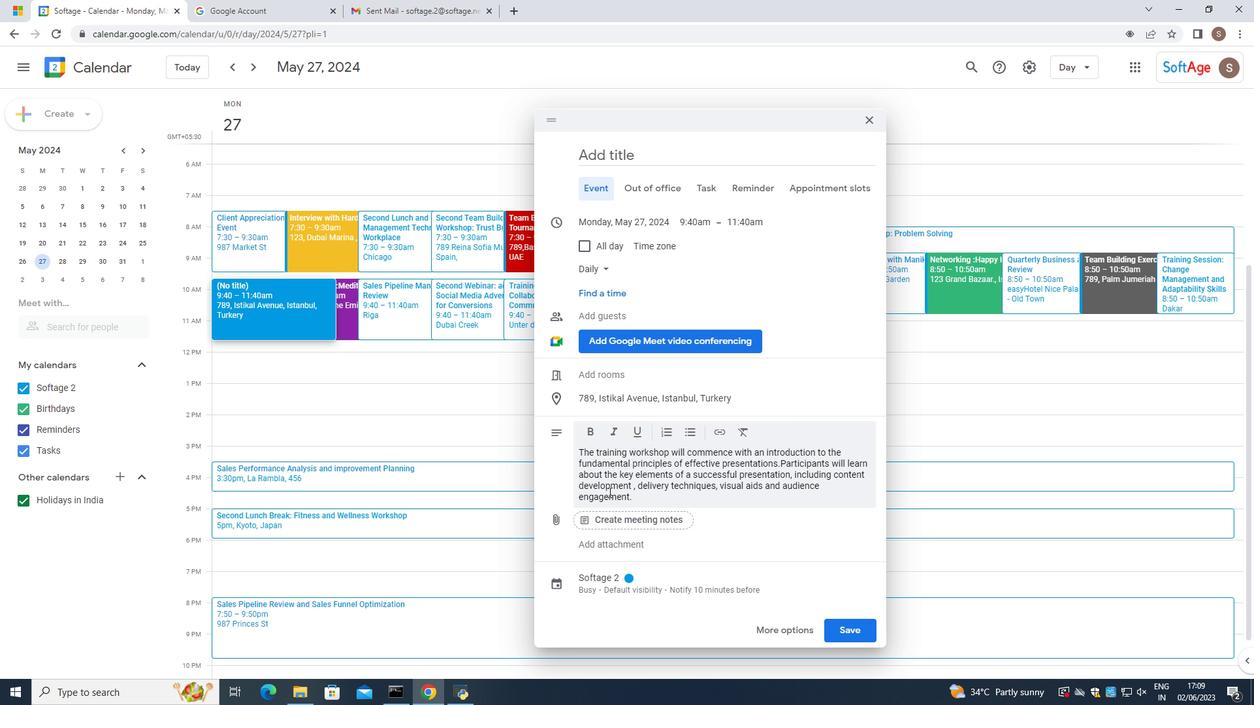 
Action: Mouse scrolled (607, 480) with delta (0, 0)
Screenshot: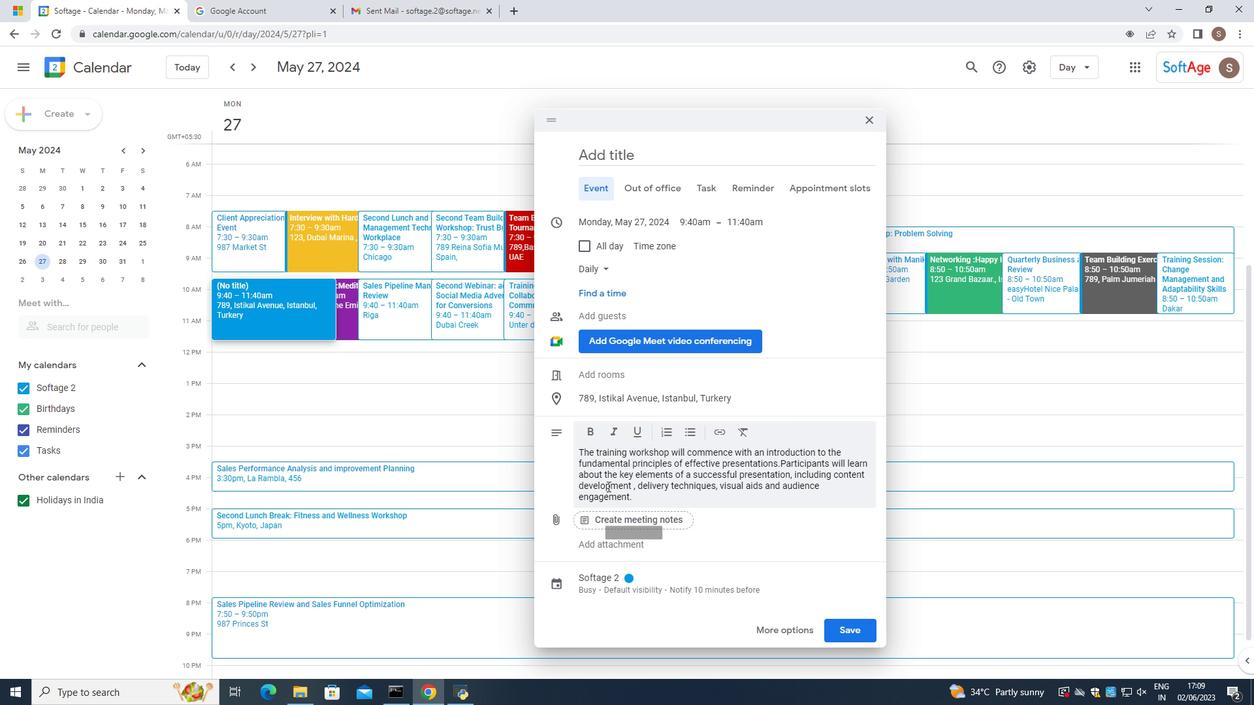 
Action: Mouse scrolled (607, 480) with delta (0, 0)
Screenshot: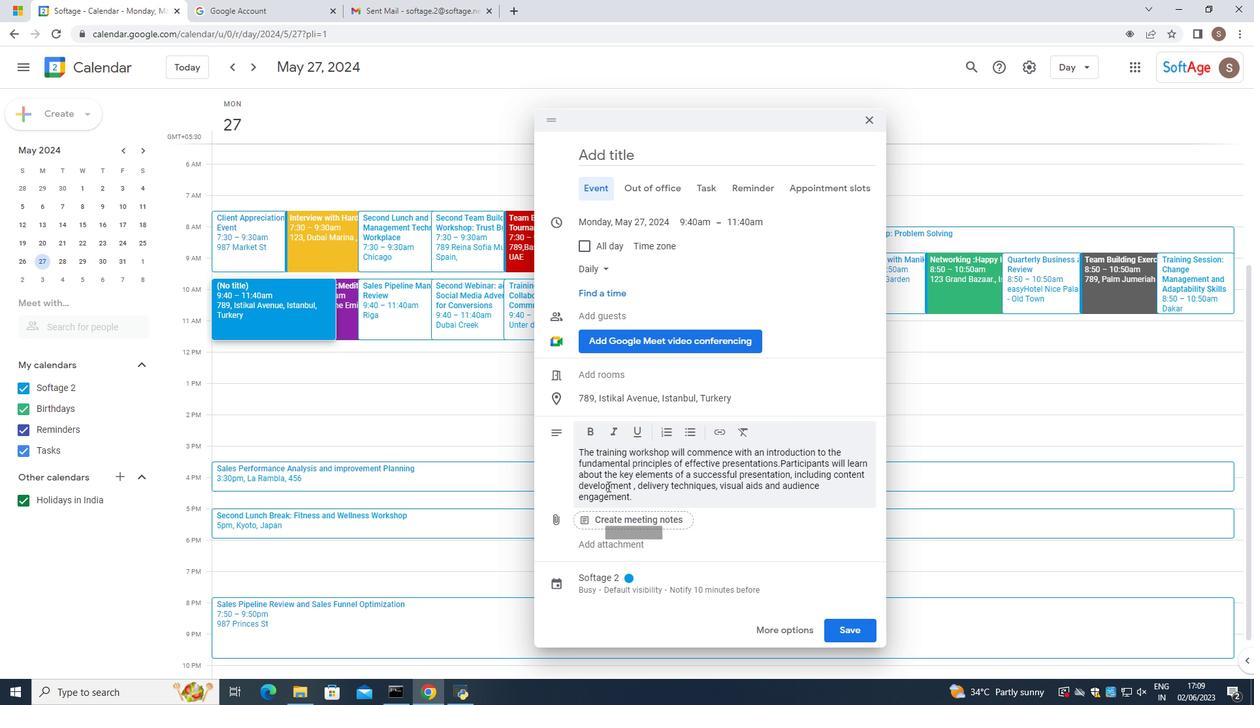 
Action: Mouse scrolled (607, 480) with delta (0, 0)
Screenshot: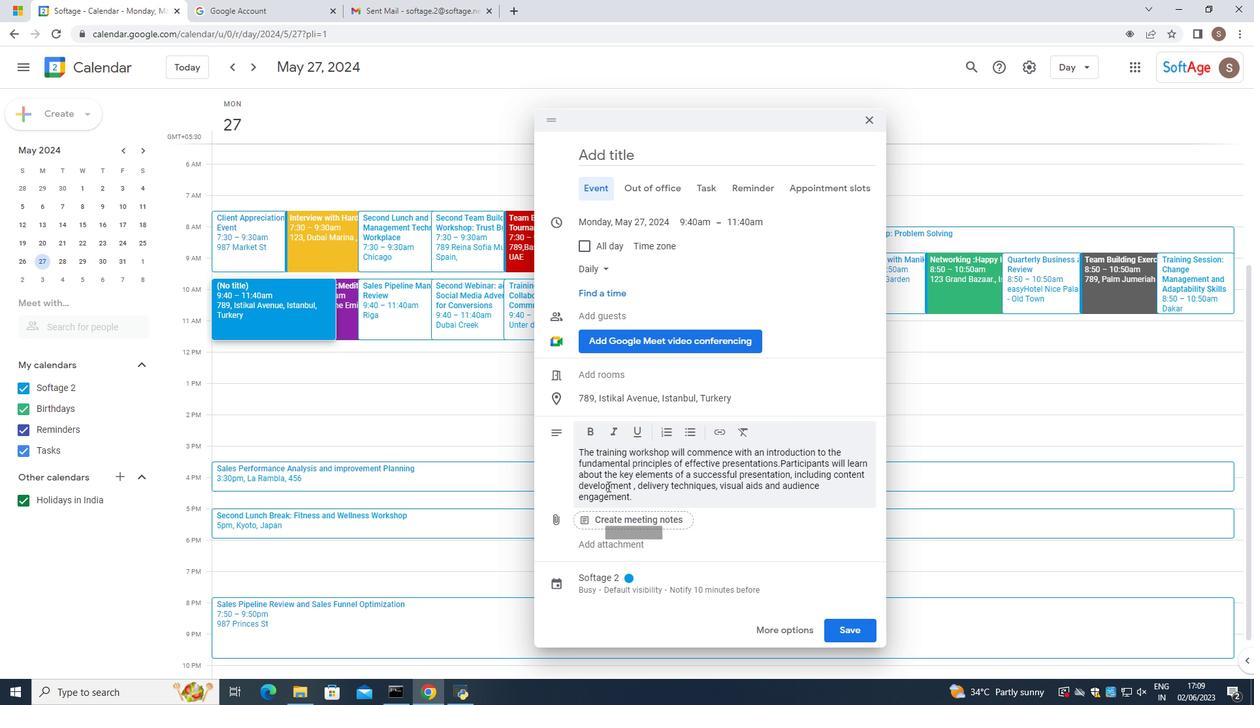 
Action: Mouse scrolled (607, 480) with delta (0, 0)
Screenshot: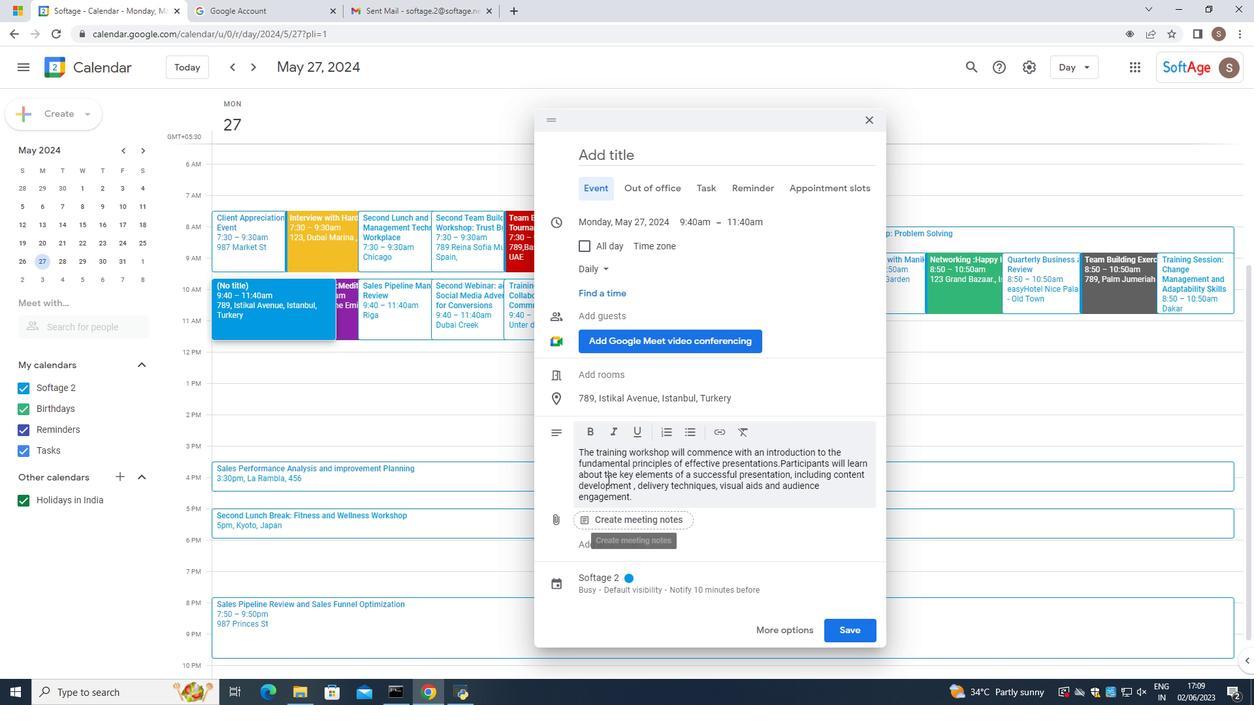 
Action: Mouse scrolled (607, 480) with delta (0, 0)
Screenshot: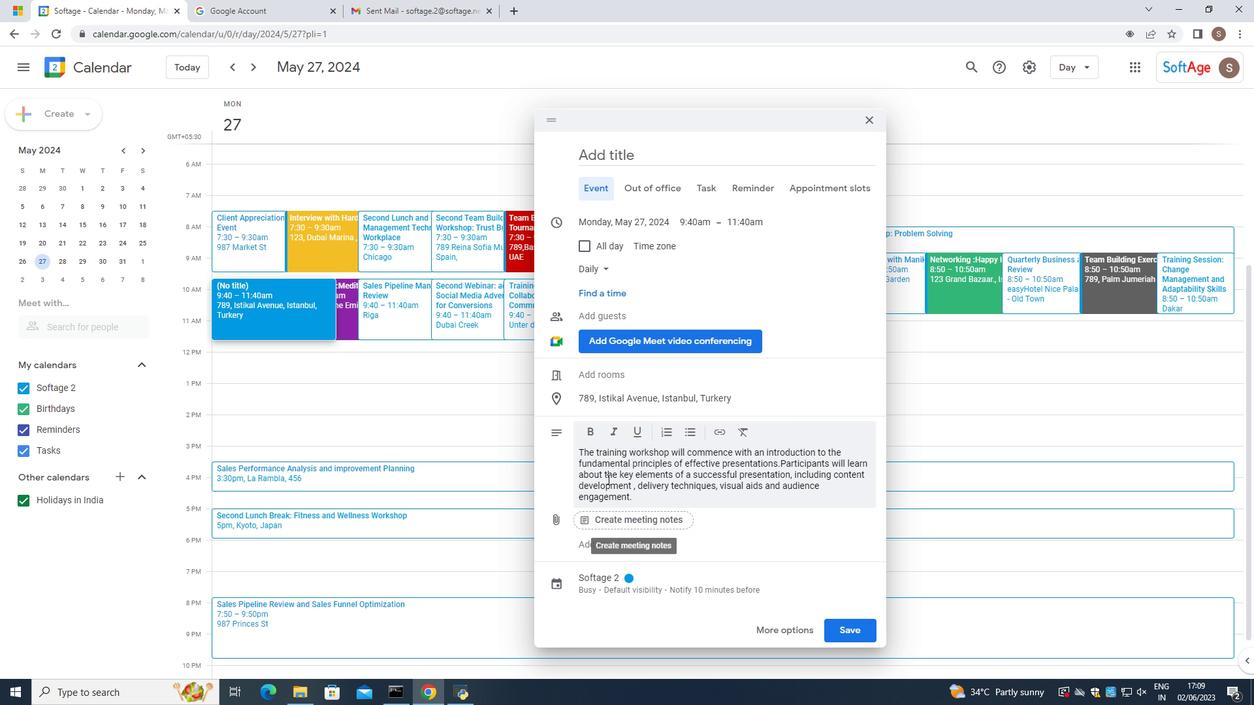 
Action: Mouse moved to (603, 479)
Screenshot: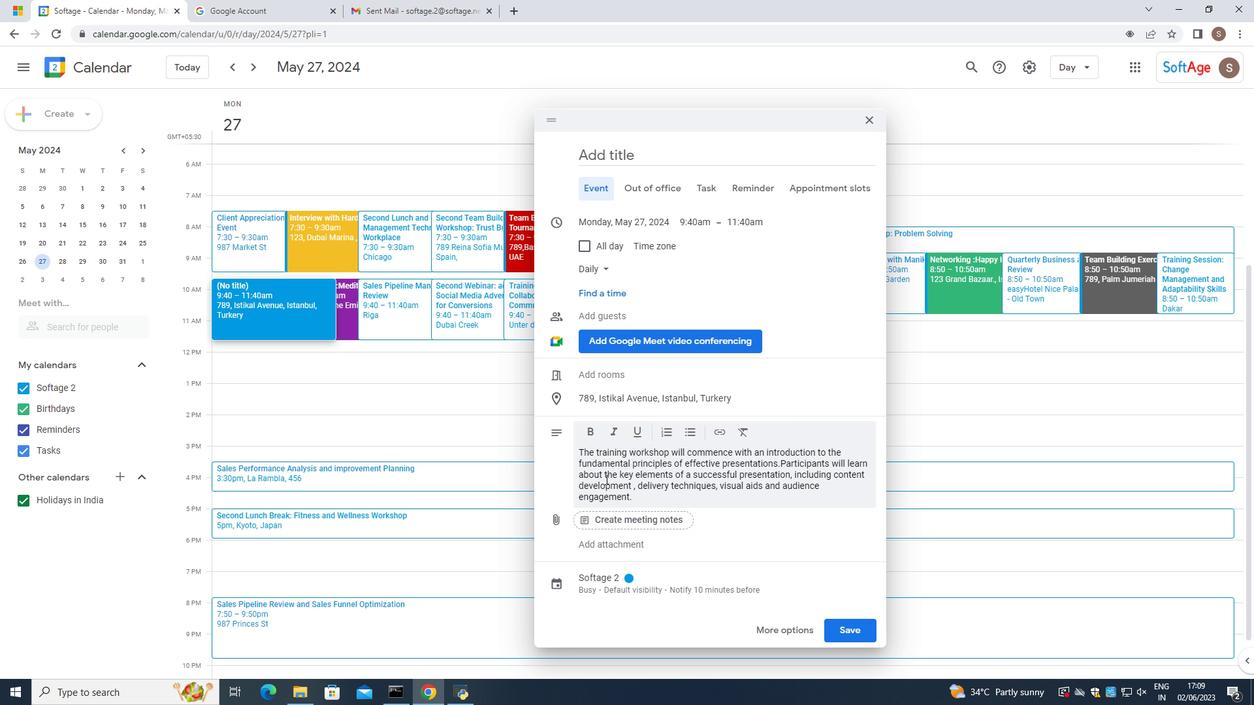 
Action: Mouse scrolled (603, 480) with delta (0, 0)
Screenshot: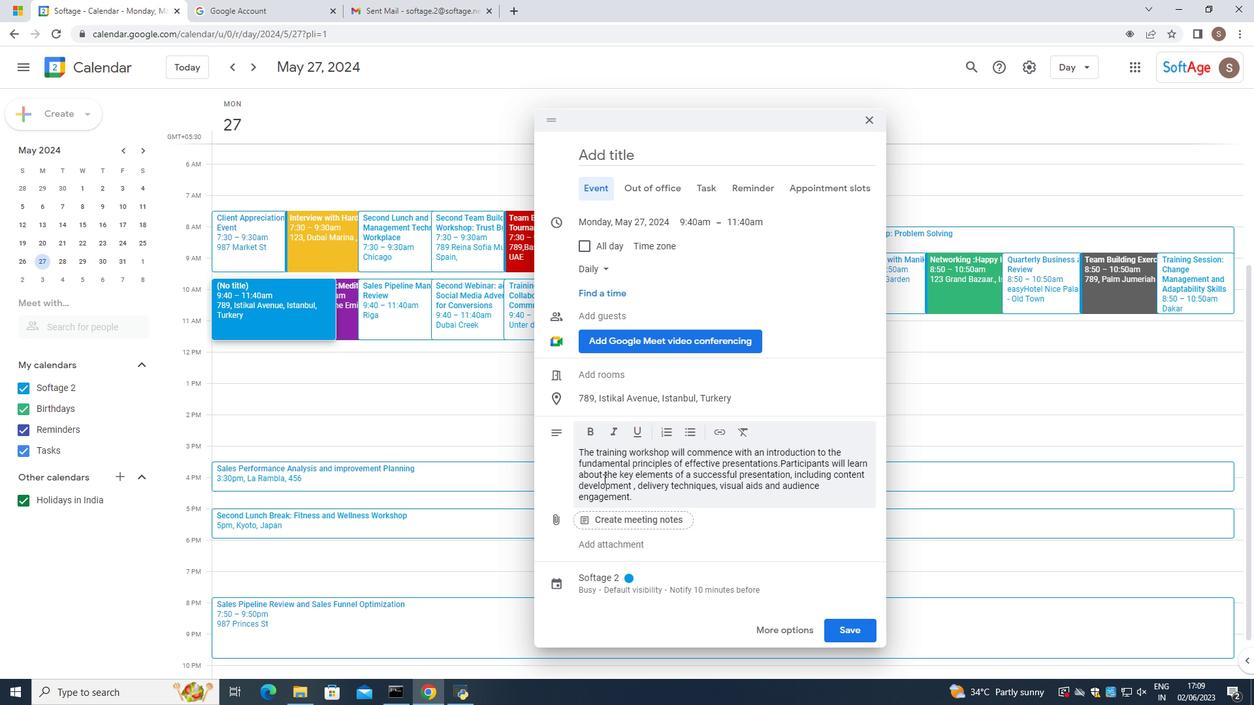 
Action: Mouse scrolled (603, 480) with delta (0, 0)
Screenshot: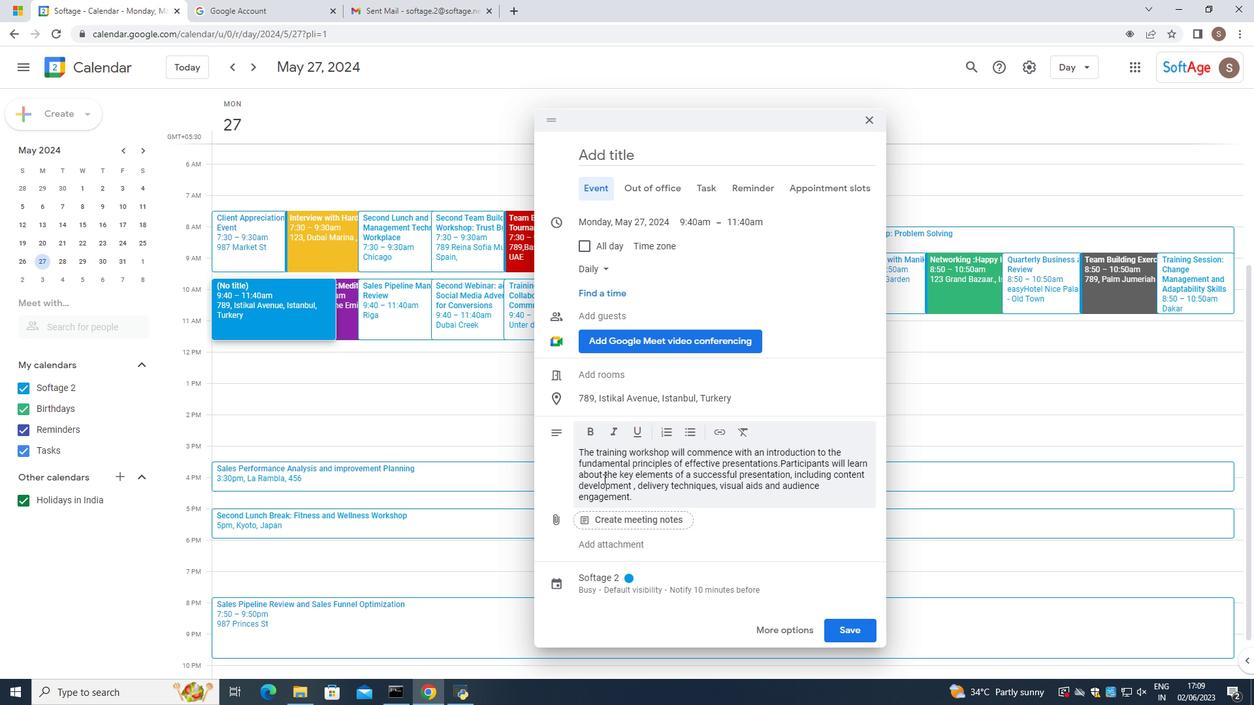 
Action: Mouse scrolled (603, 480) with delta (0, 0)
Screenshot: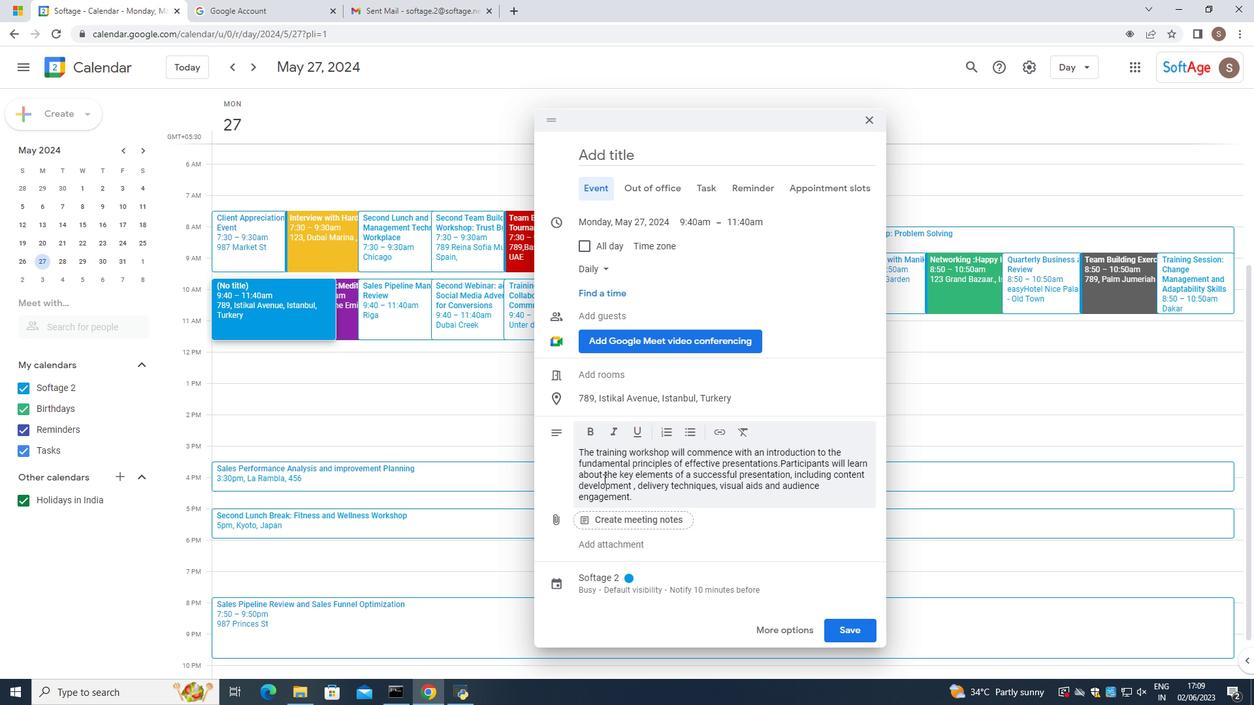 
Action: Mouse scrolled (603, 480) with delta (0, 0)
Screenshot: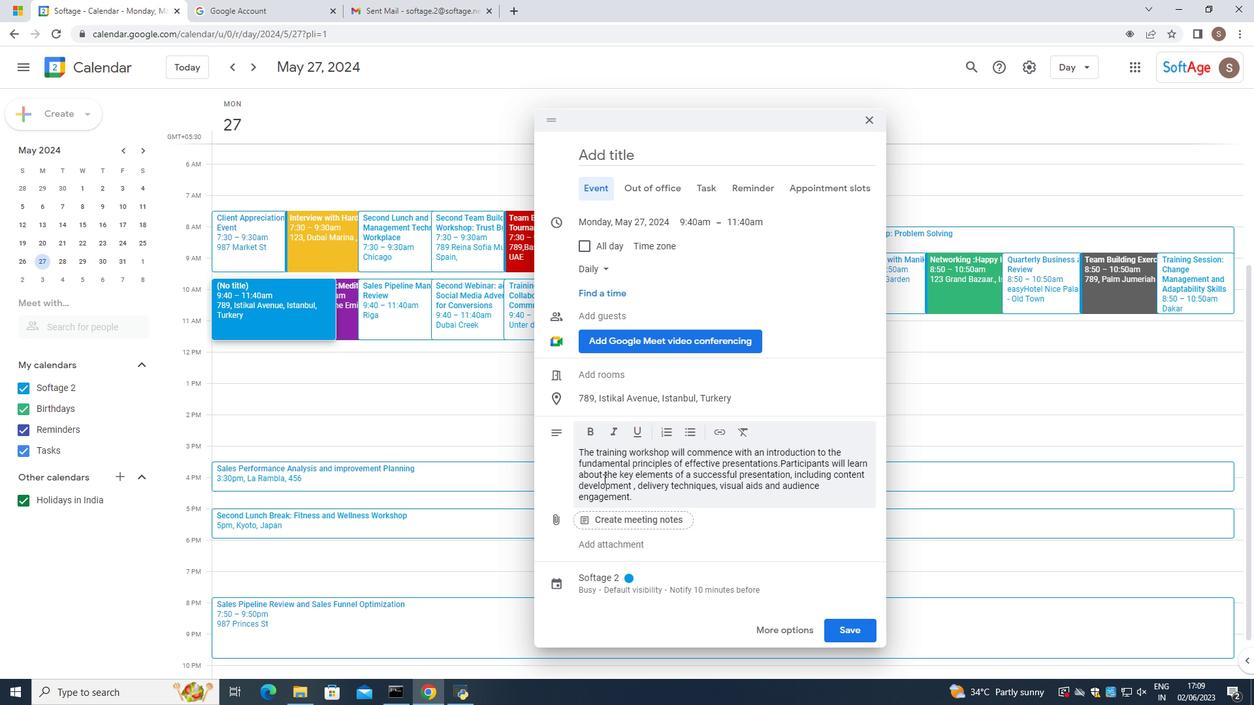 
Action: Mouse moved to (638, 463)
Screenshot: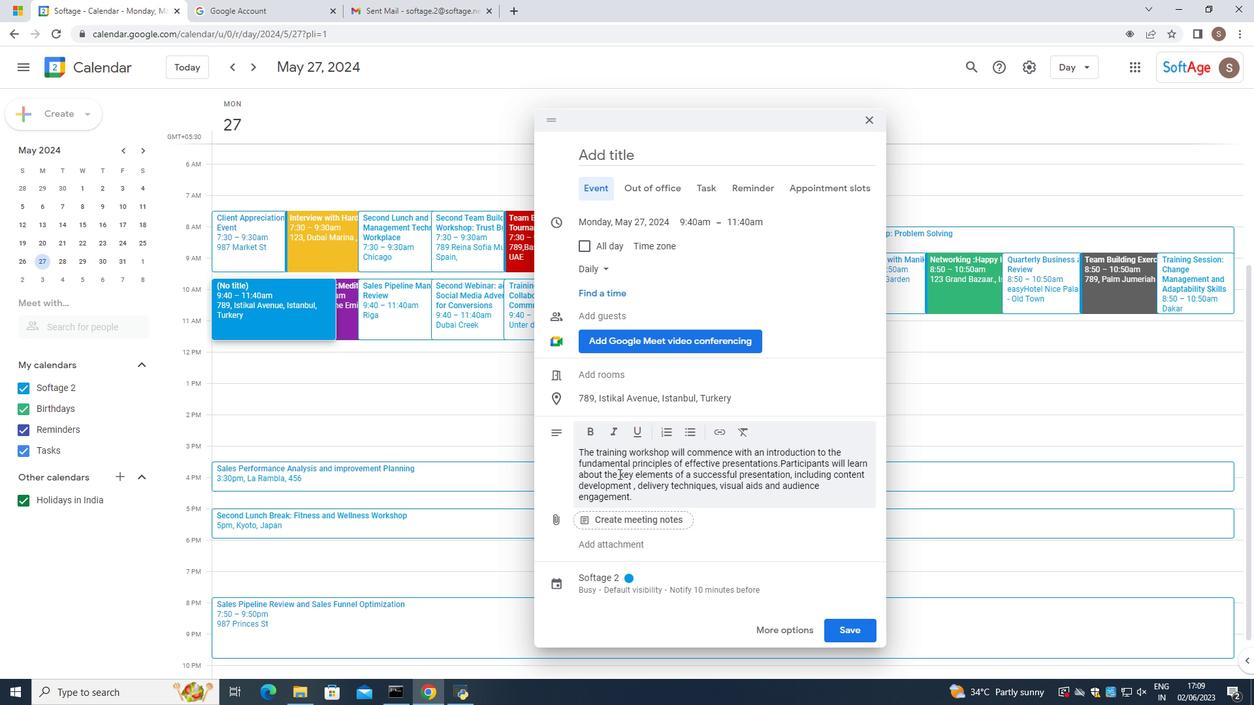 
Action: Mouse scrolled (638, 462) with delta (0, 0)
Screenshot: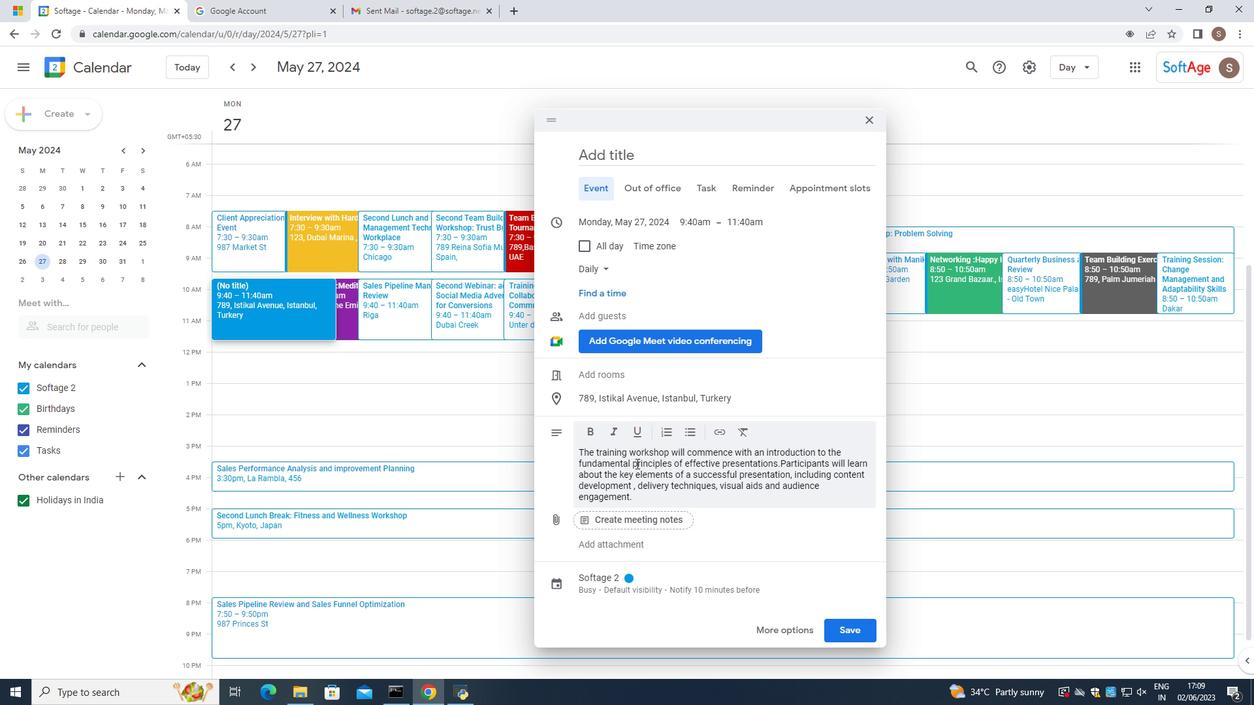 
Action: Mouse scrolled (638, 462) with delta (0, 0)
Screenshot: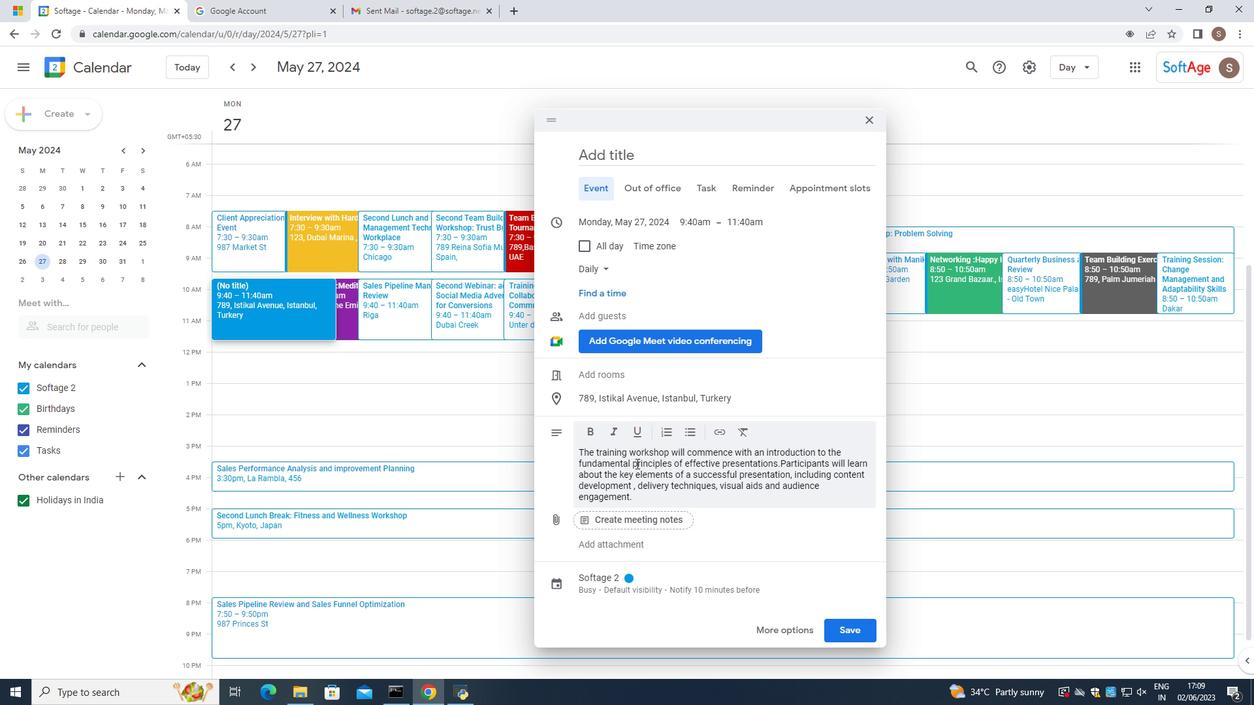 
Action: Mouse scrolled (638, 462) with delta (0, 0)
Screenshot: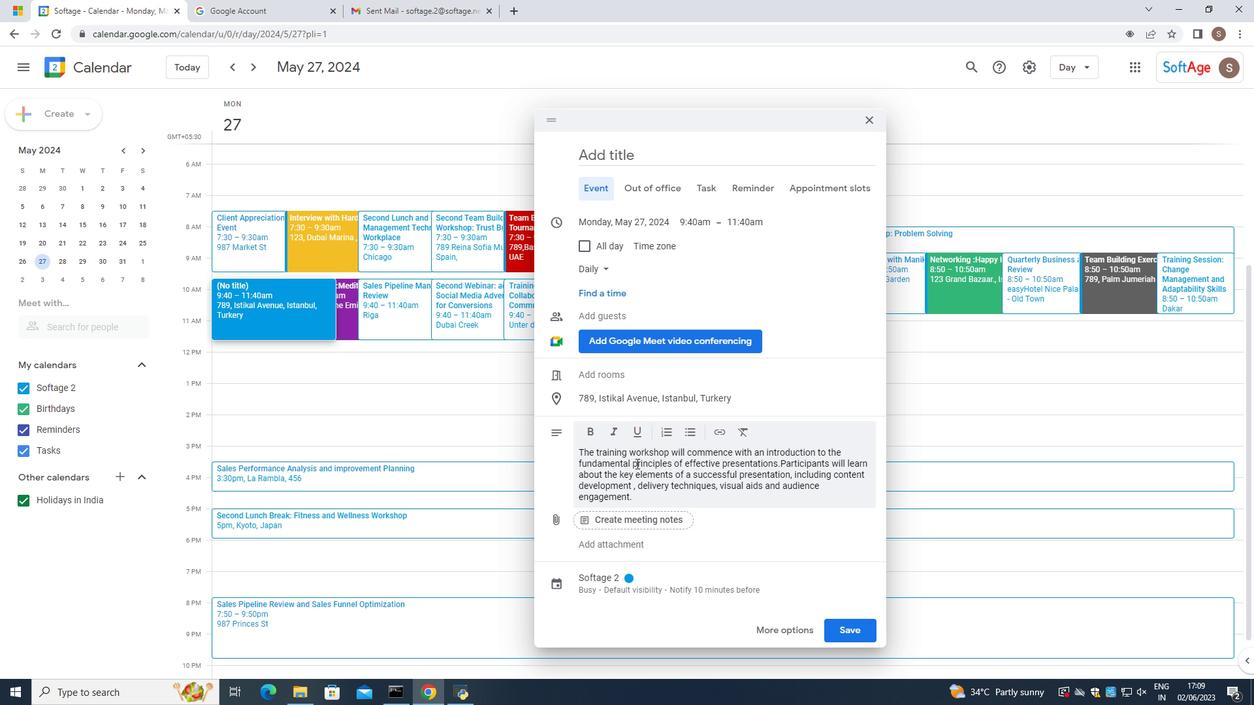
Action: Mouse scrolled (638, 462) with delta (0, 0)
Screenshot: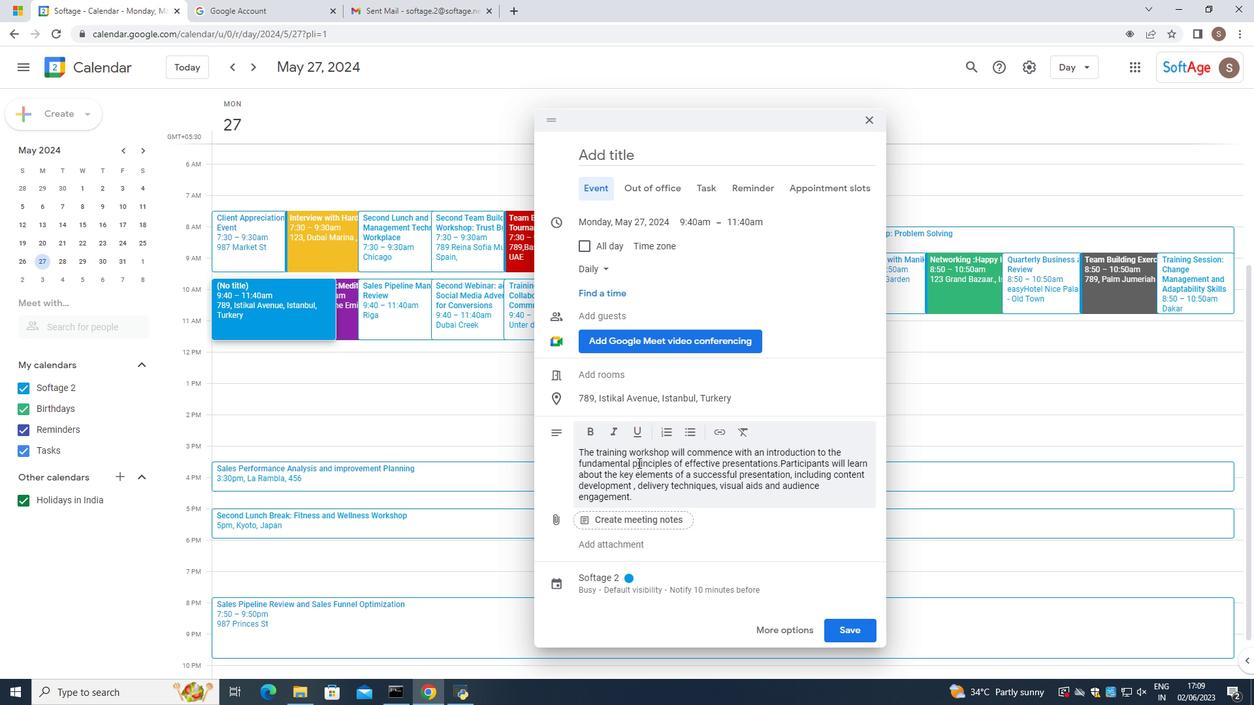 
Action: Mouse scrolled (638, 462) with delta (0, 0)
Screenshot: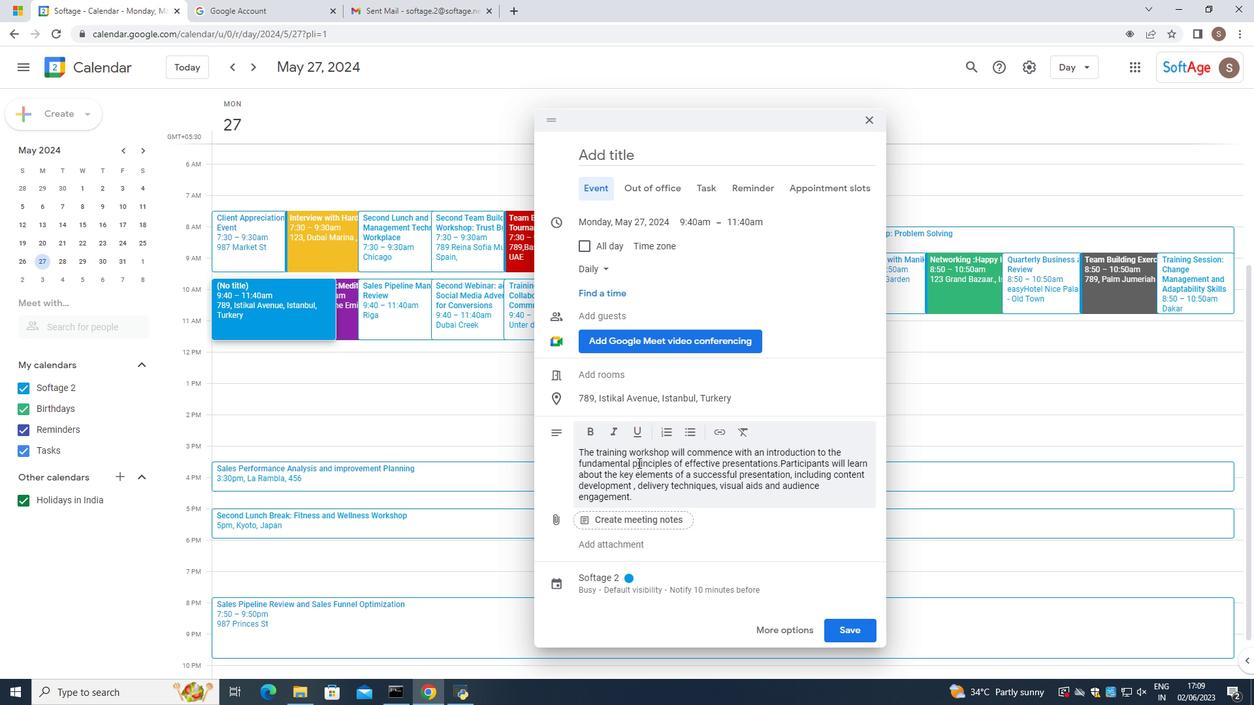 
Action: Mouse scrolled (638, 462) with delta (0, 0)
Screenshot: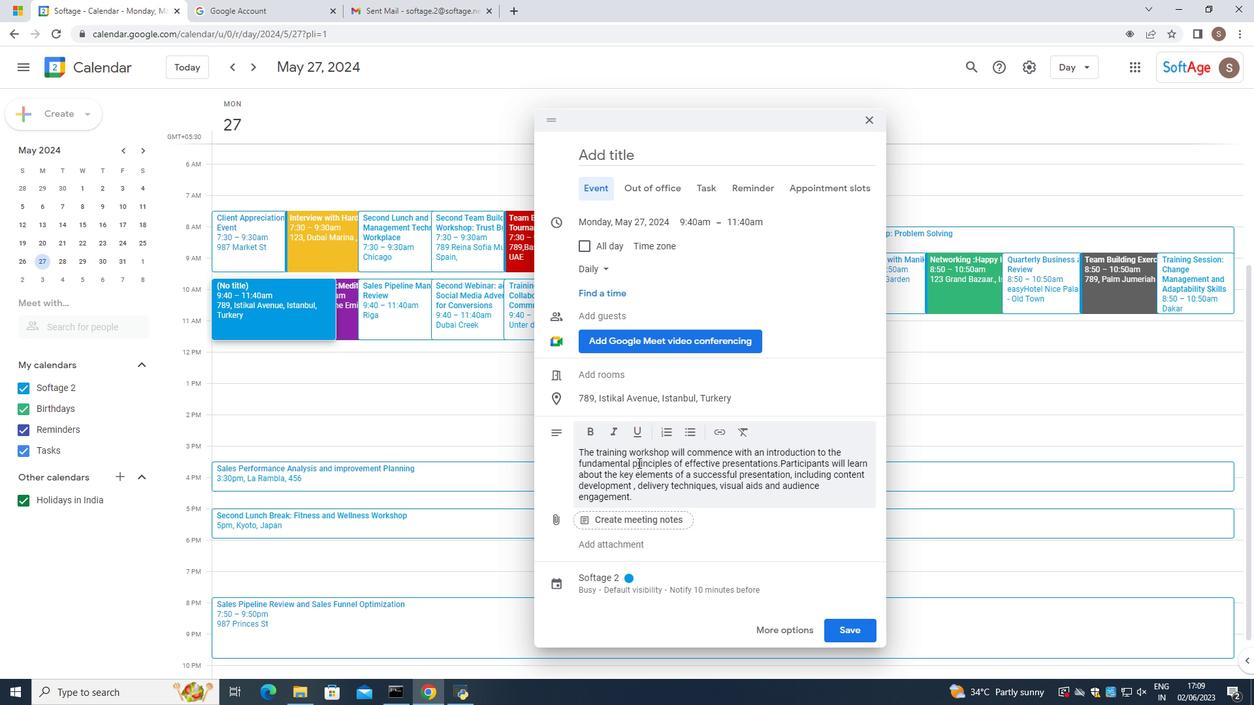 
Action: Mouse scrolled (638, 462) with delta (0, 0)
Screenshot: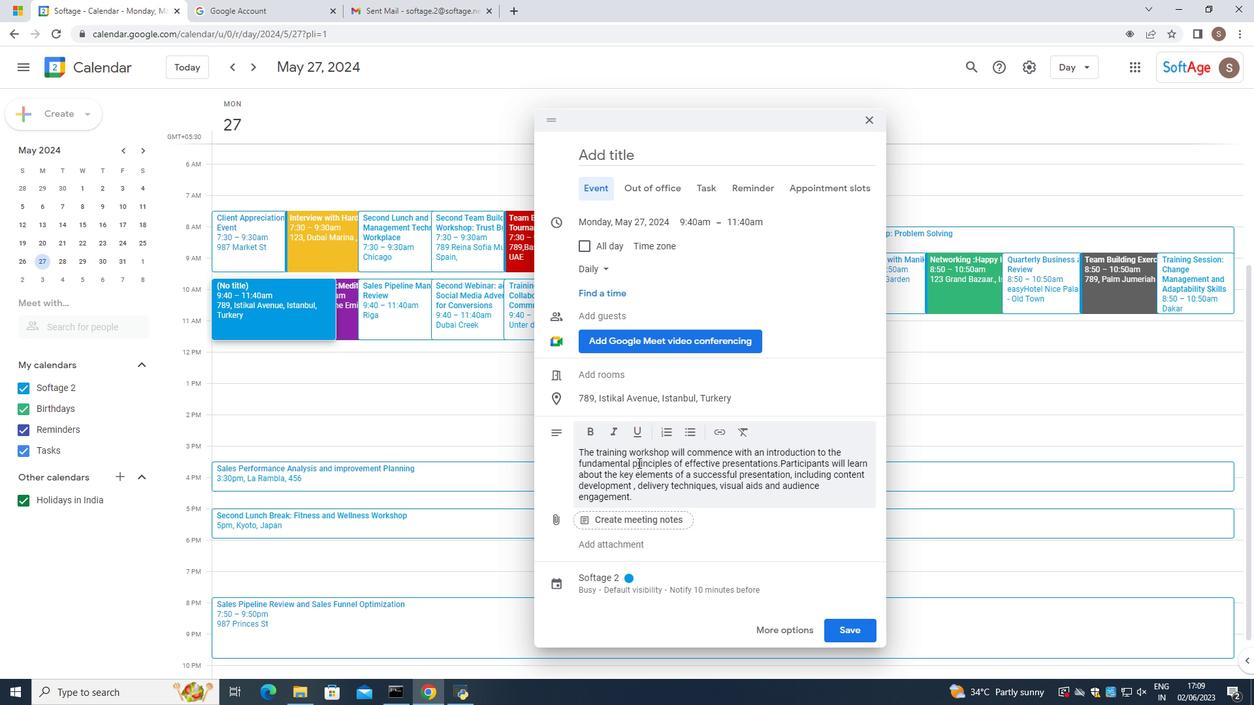 
Action: Mouse moved to (857, 626)
Screenshot: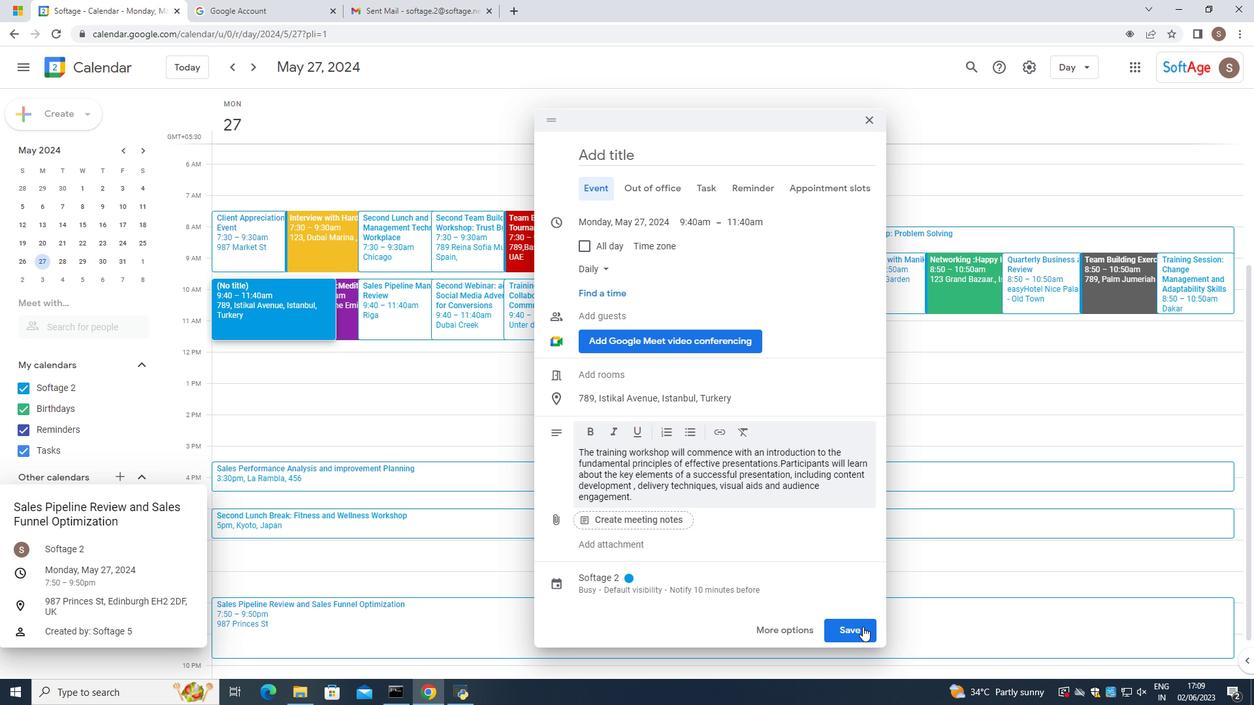 
Action: Mouse pressed left at (857, 626)
Screenshot: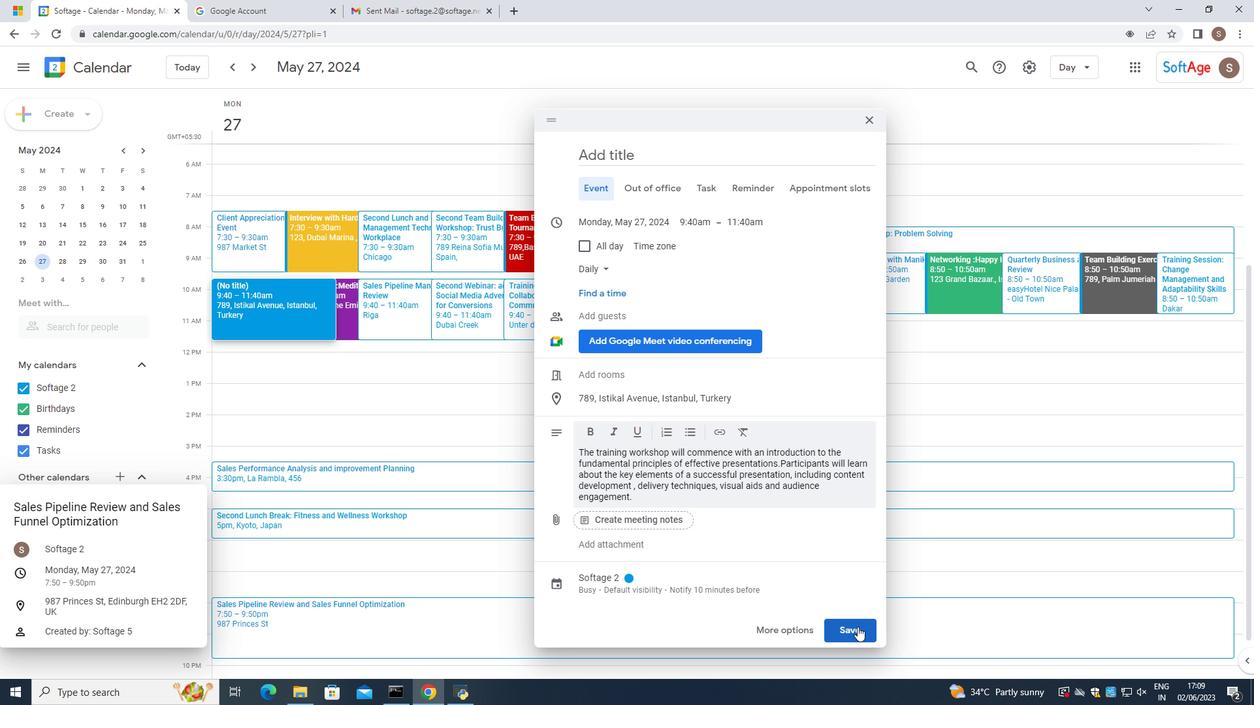 
Action: Mouse moved to (247, 312)
Screenshot: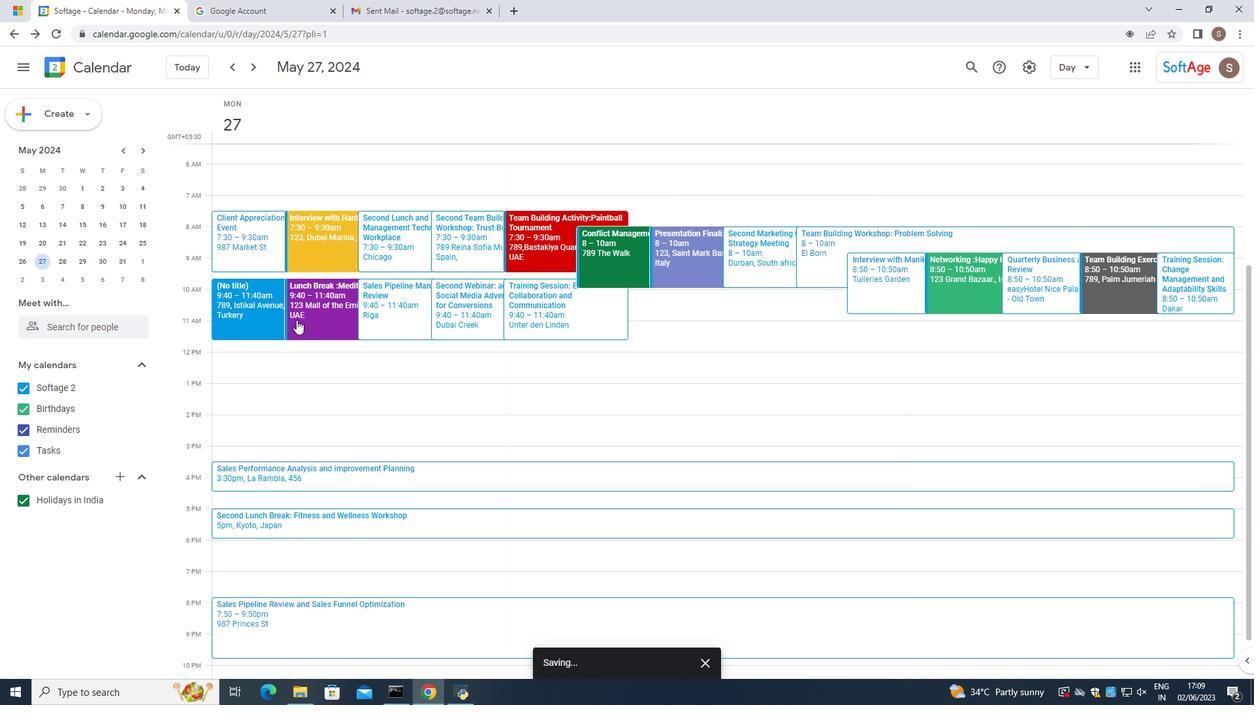 
Action: Mouse pressed left at (247, 312)
Screenshot: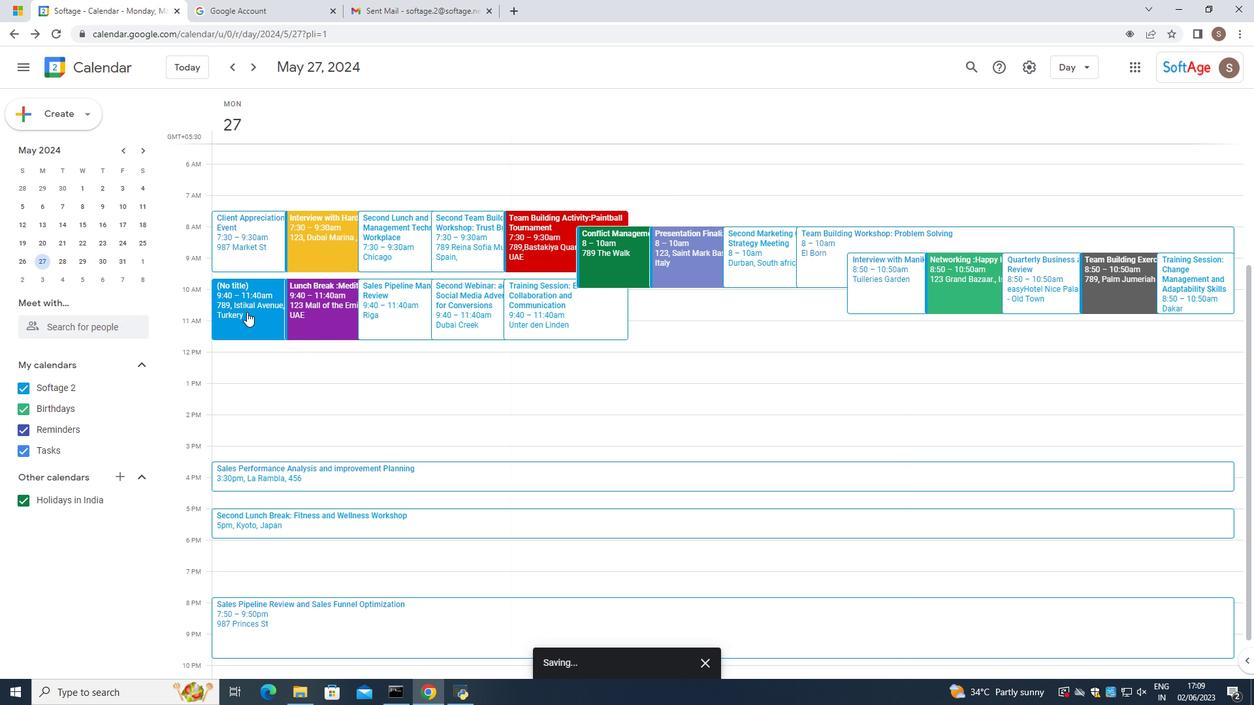 
Action: Mouse moved to (722, 233)
Screenshot: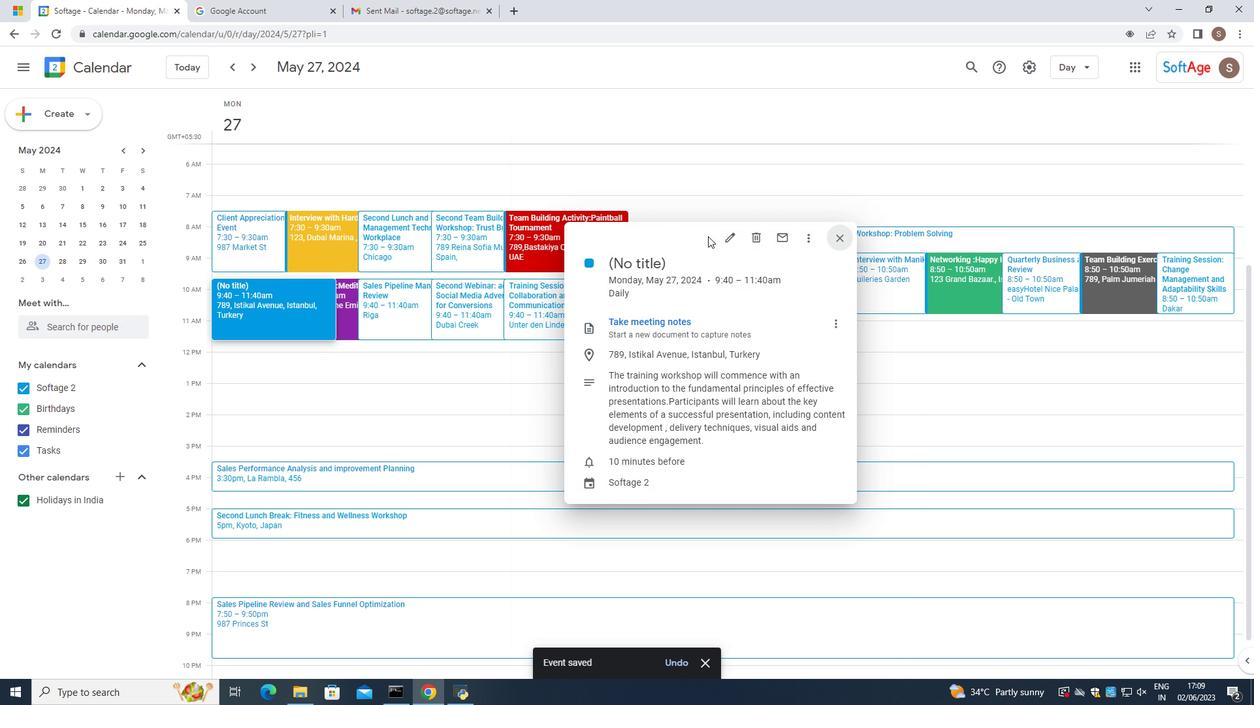 
Action: Mouse pressed left at (722, 233)
Screenshot: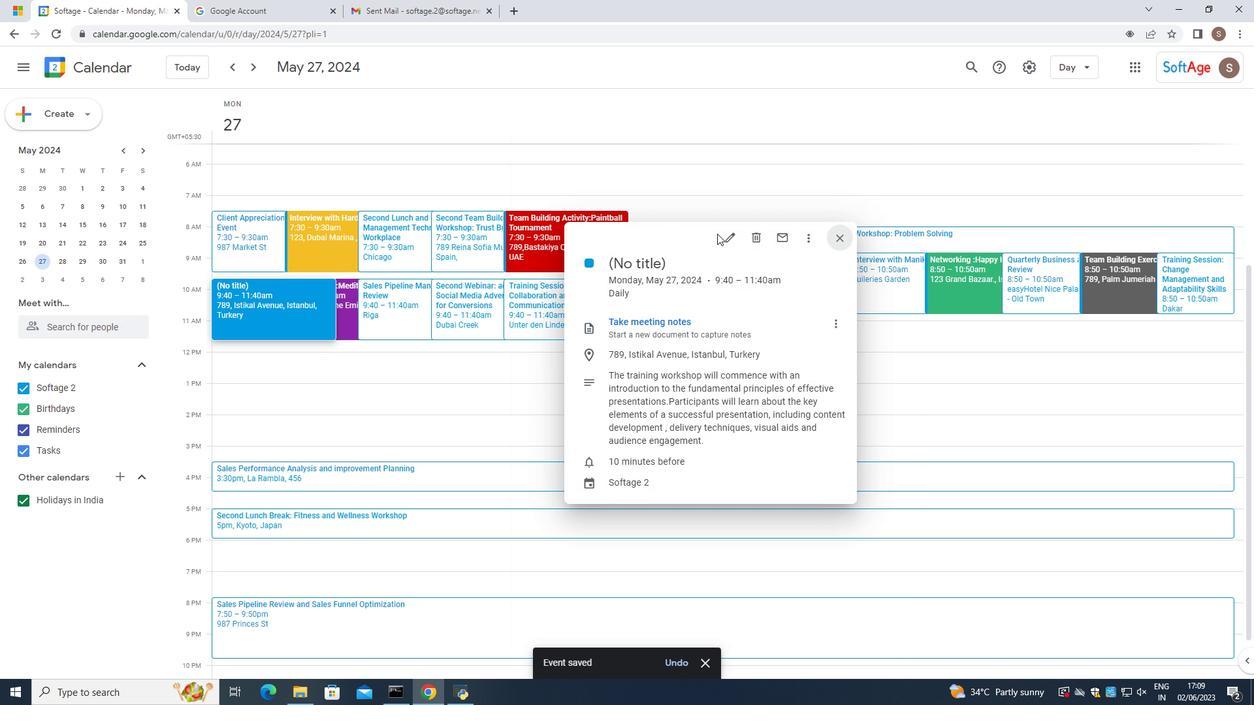 
Action: Mouse moved to (160, 81)
Screenshot: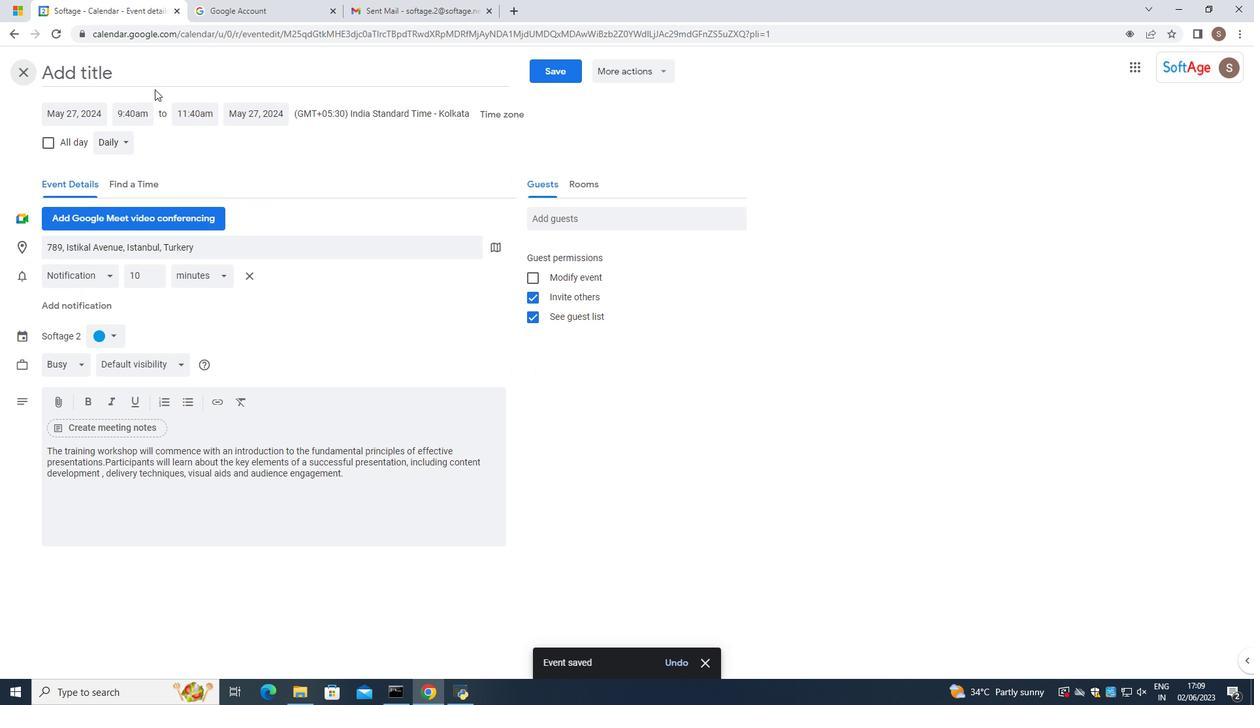 
Action: Mouse pressed left at (160, 81)
Screenshot: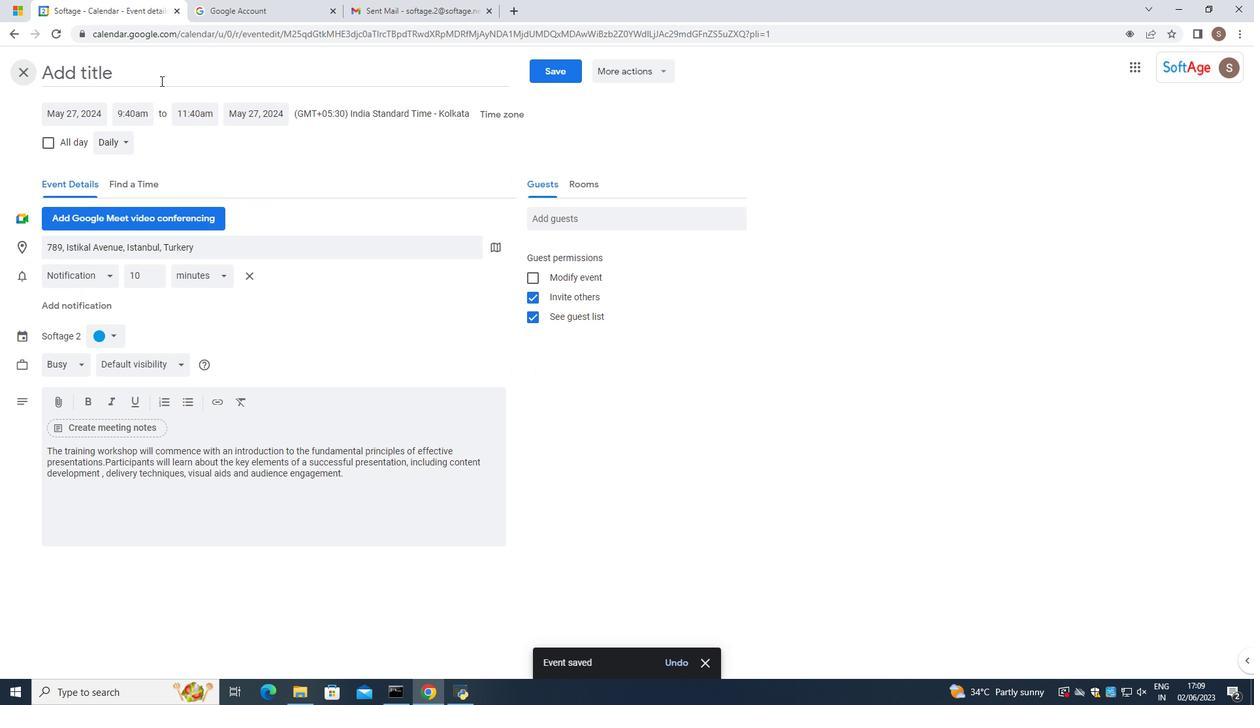 
Action: Key pressed <Key.caps_lock>C<Key.caps_lock>onference<Key.shift_r>:<Key.space><Key.caps_lock>IN<Key.caps_lock>=<Key.backspace><Key.backspace>m<Key.backspace>ndustry<Key.space><Key.caps_lock>C<Key.caps_lock>onference
Screenshot: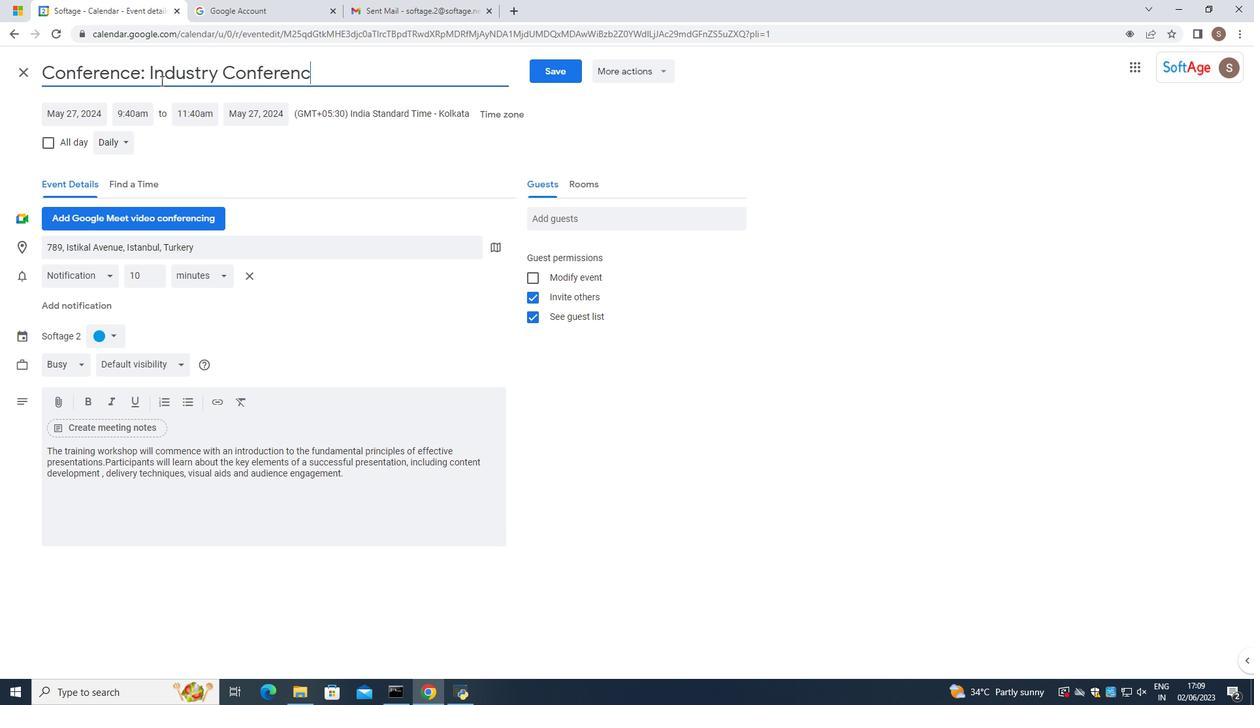 
Action: Mouse moved to (555, 80)
Screenshot: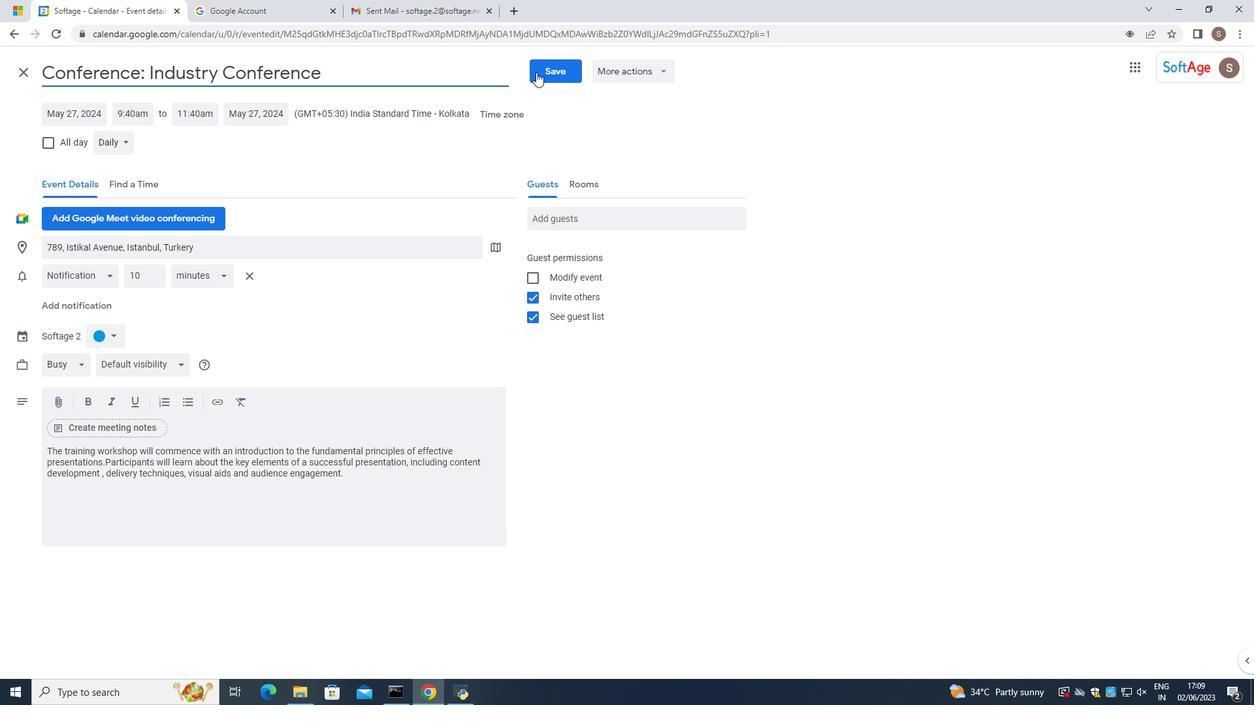 
Action: Mouse pressed left at (555, 80)
Screenshot: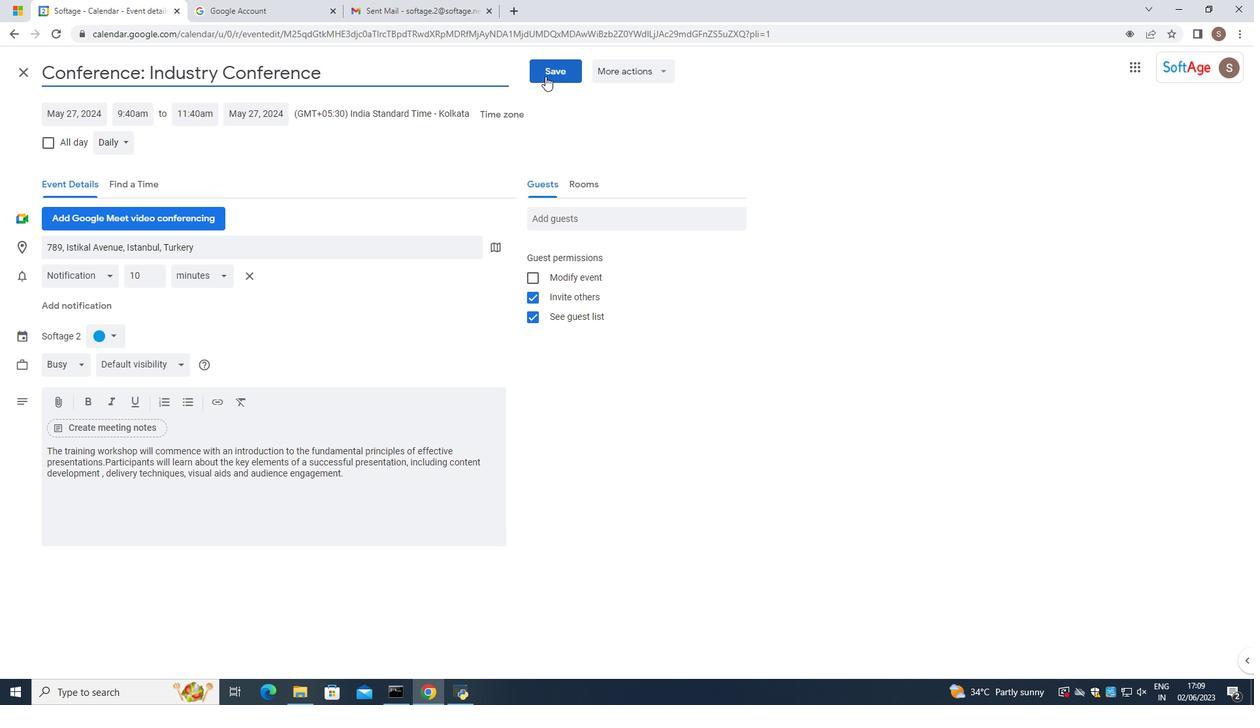 
Action: Mouse moved to (558, 372)
Screenshot: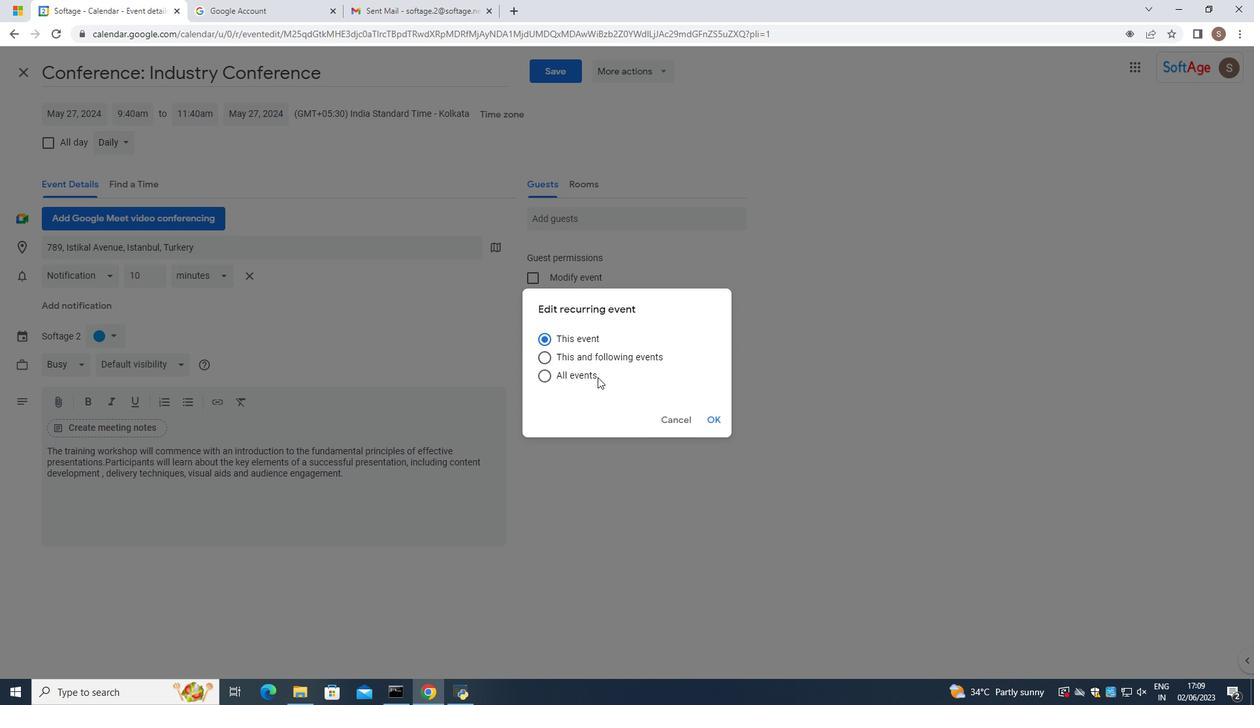 
Action: Mouse pressed left at (558, 372)
Screenshot: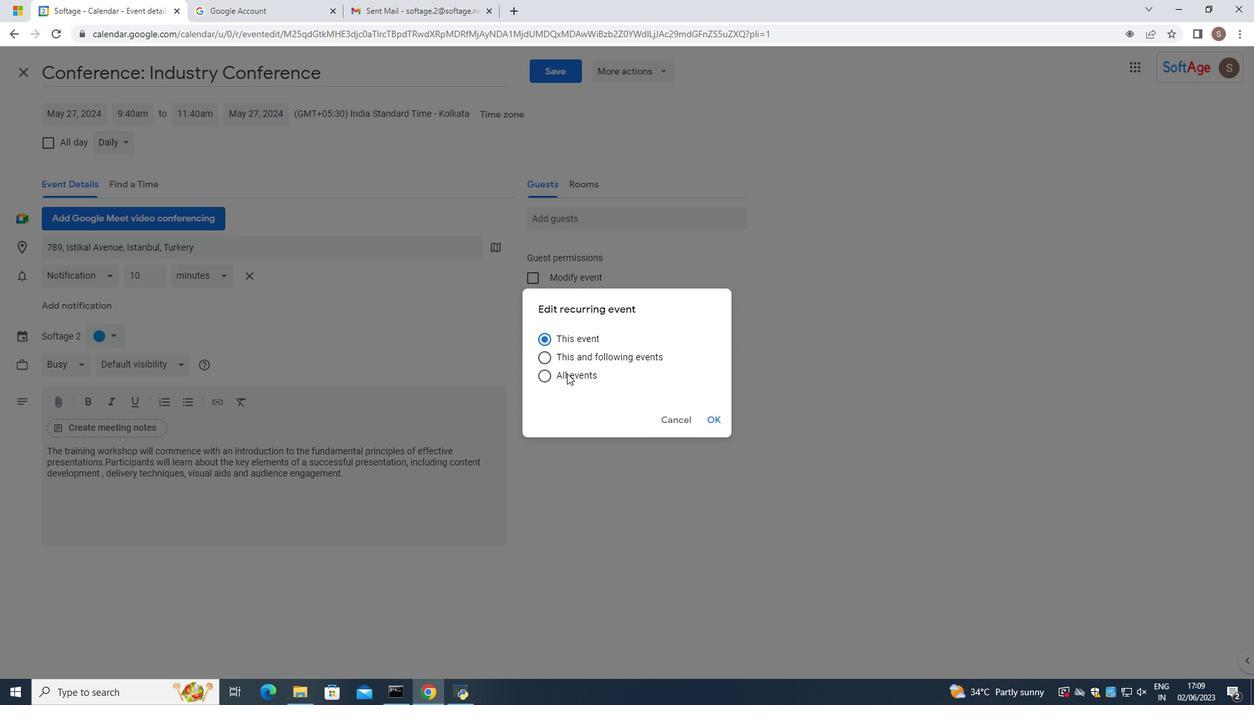 
Action: Mouse moved to (709, 418)
Screenshot: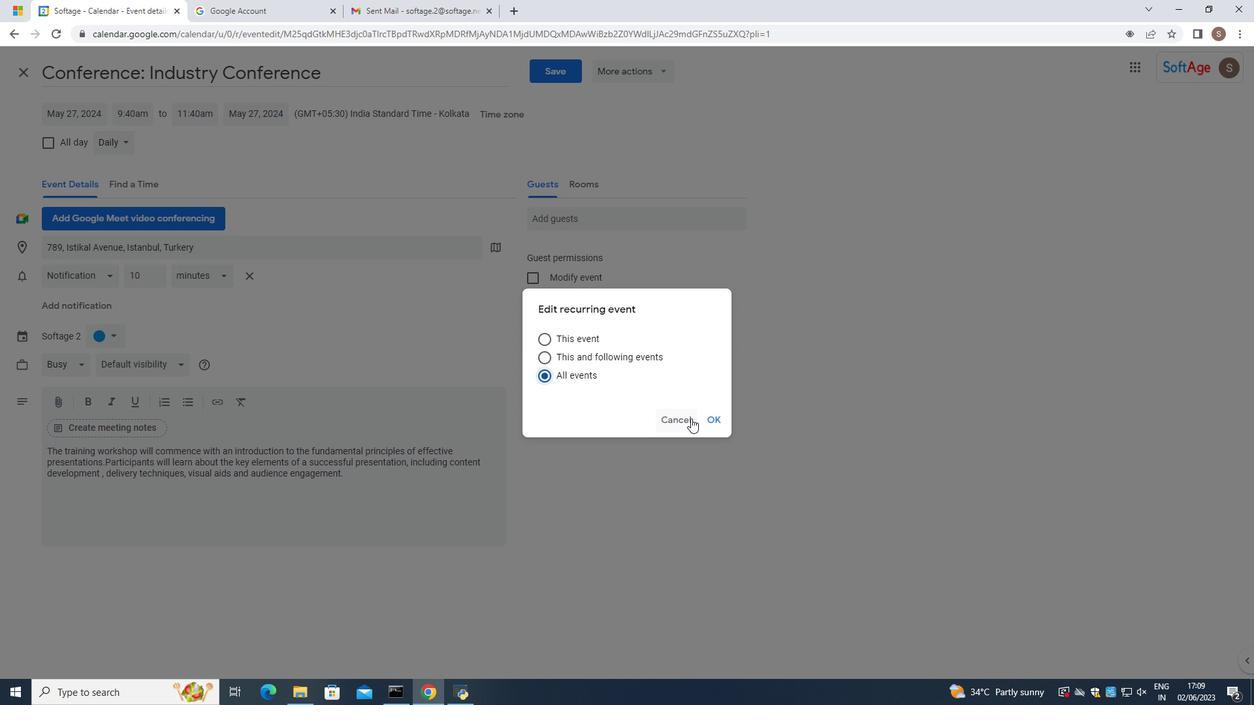 
Action: Mouse pressed left at (709, 418)
Screenshot: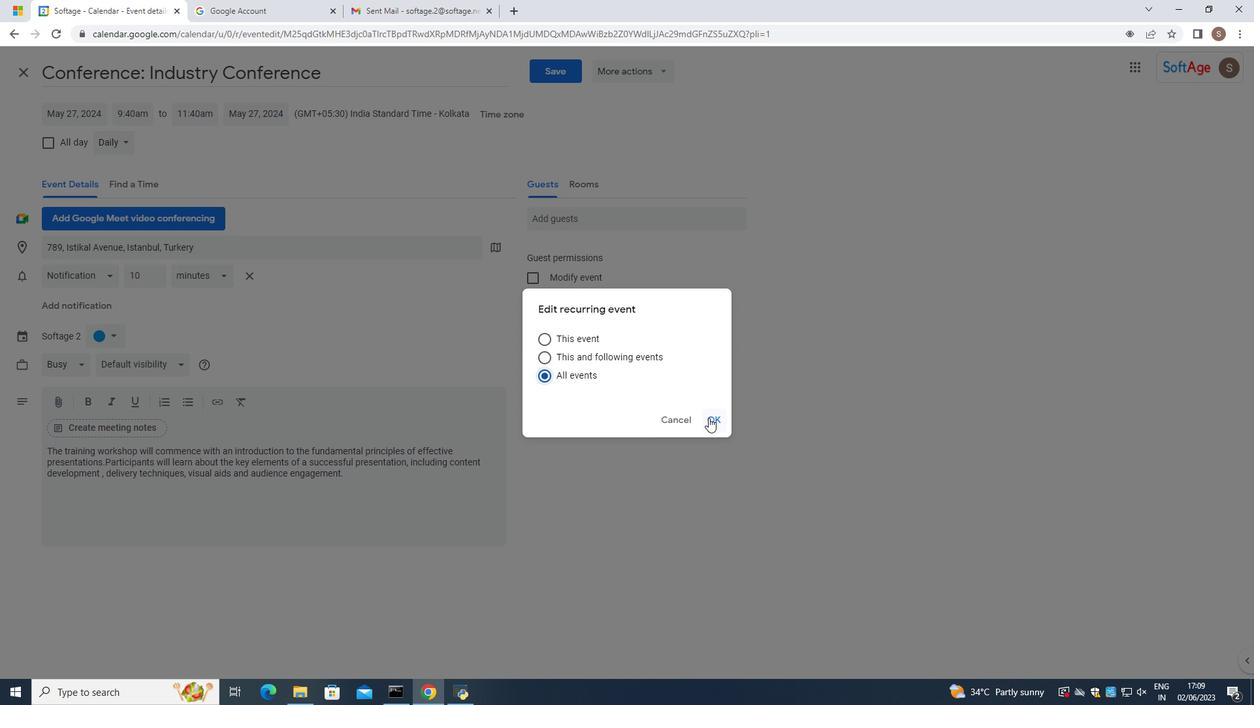 
Action: Mouse moved to (260, 308)
Screenshot: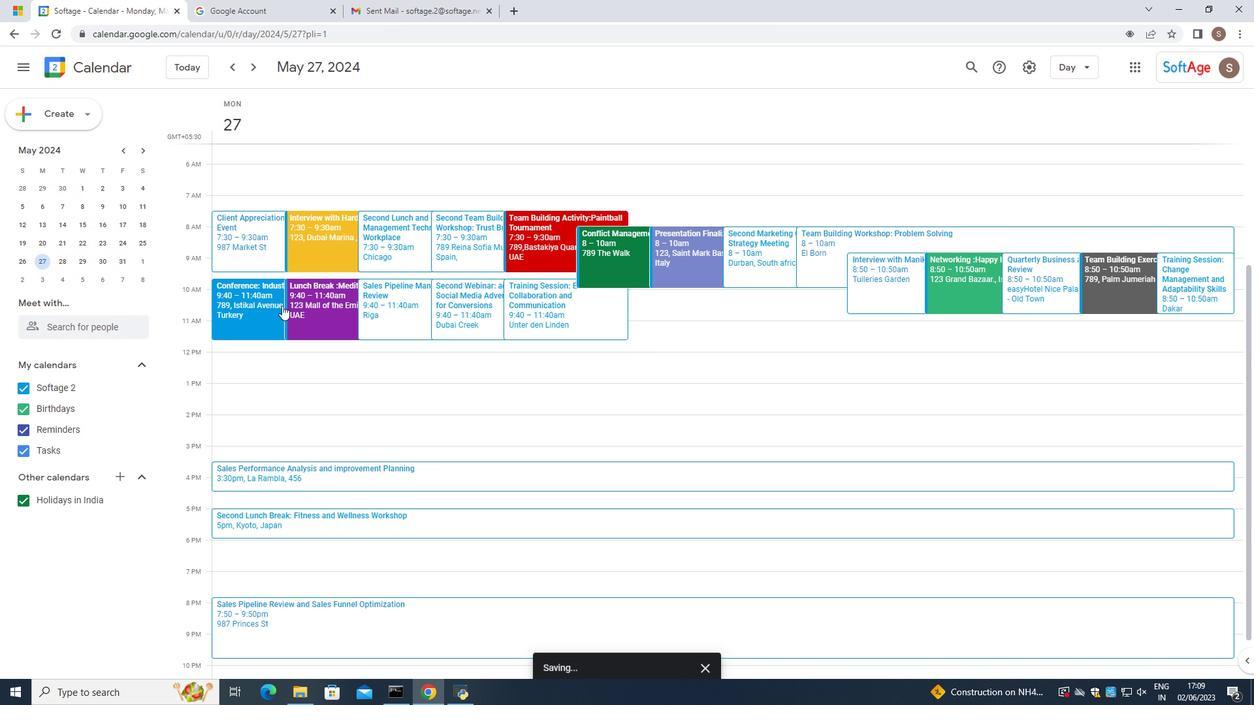 
Action: Mouse pressed left at (260, 308)
Screenshot: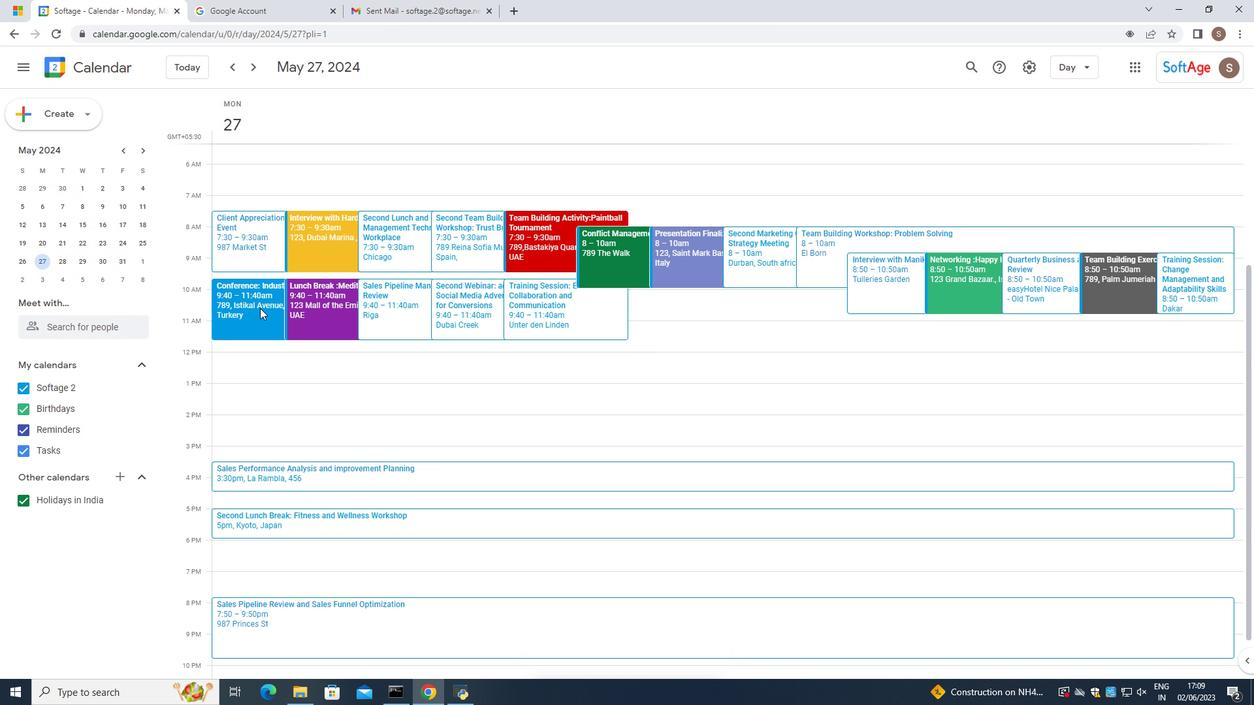 
Action: Mouse moved to (728, 232)
Screenshot: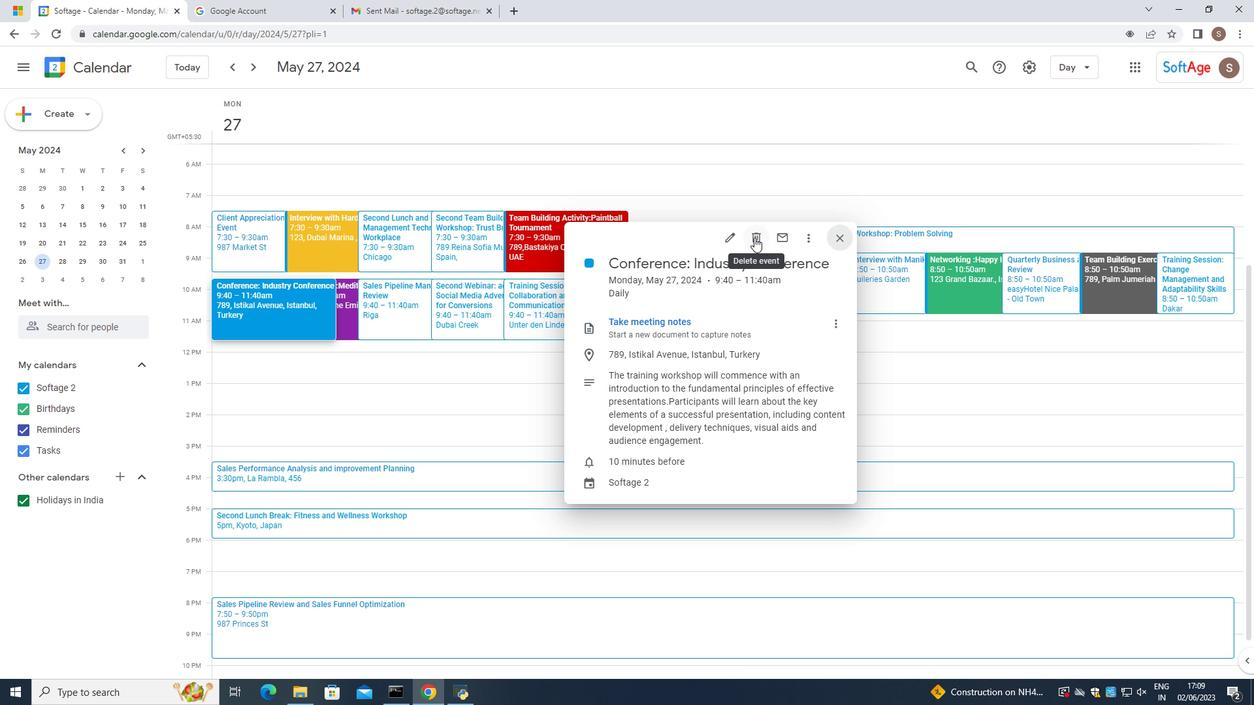 
Action: Mouse pressed left at (728, 232)
Screenshot: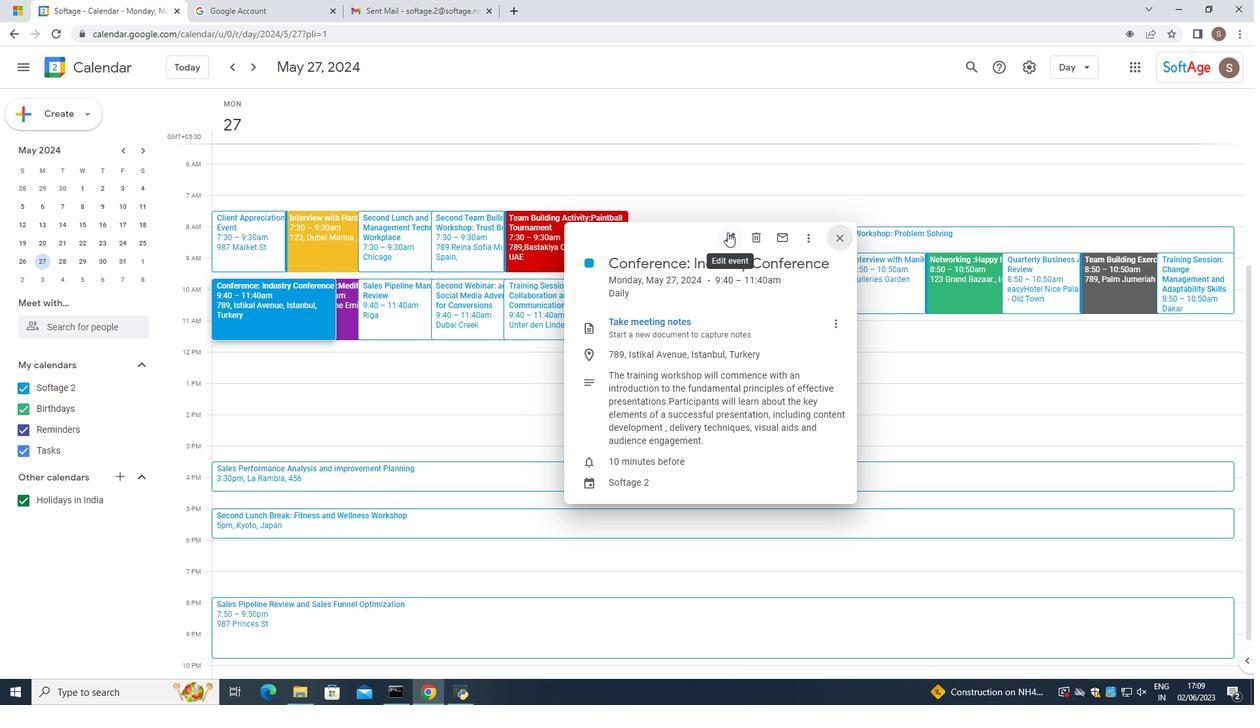
Action: Mouse moved to (28, 69)
Screenshot: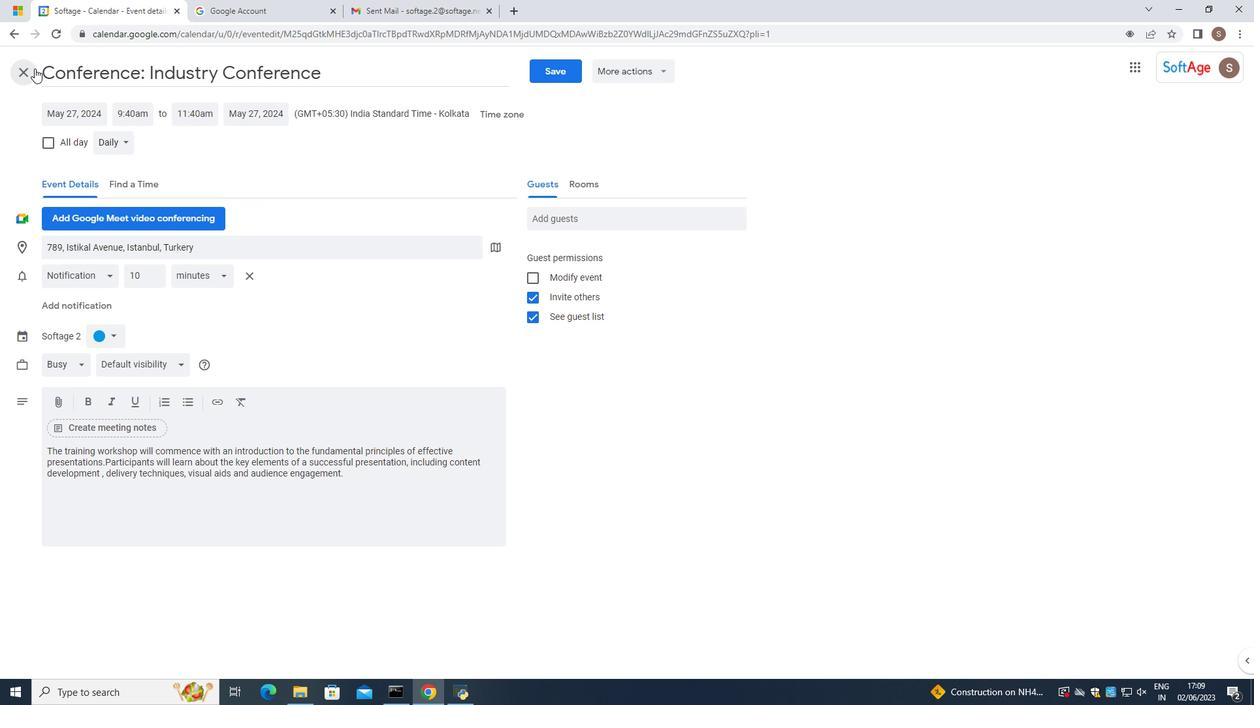 
Action: Mouse pressed left at (28, 69)
Screenshot: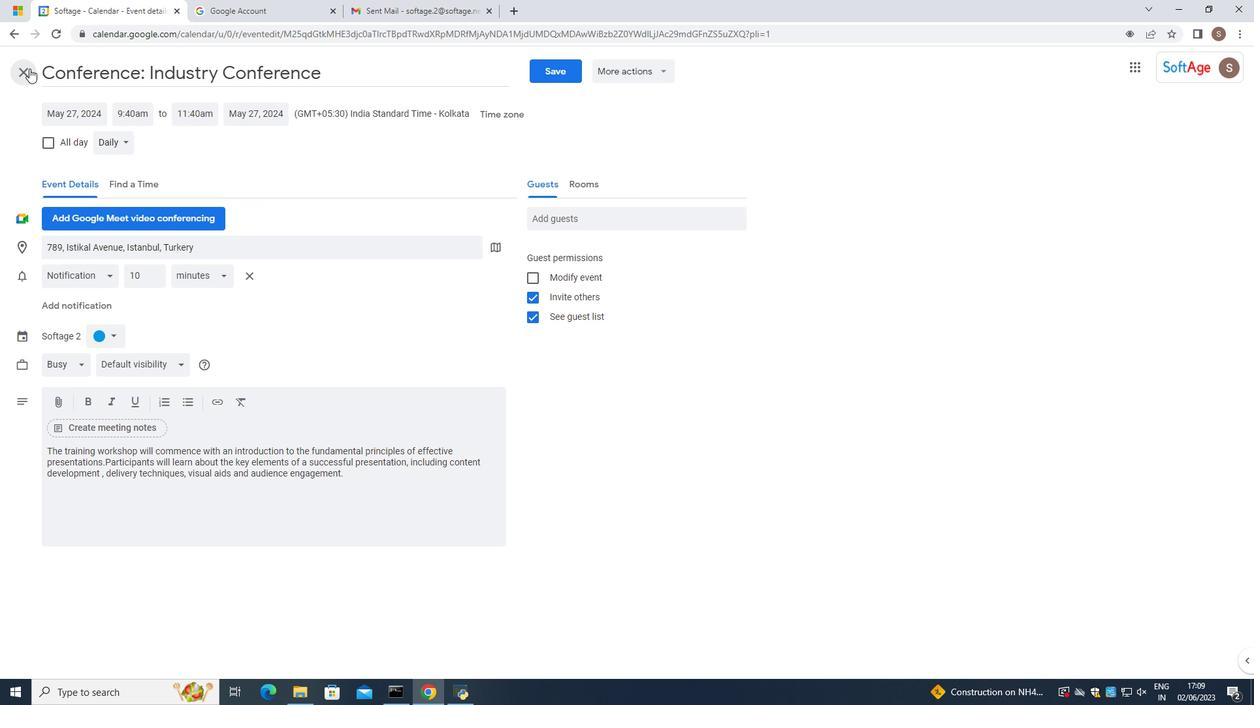 
Action: Mouse moved to (252, 317)
Screenshot: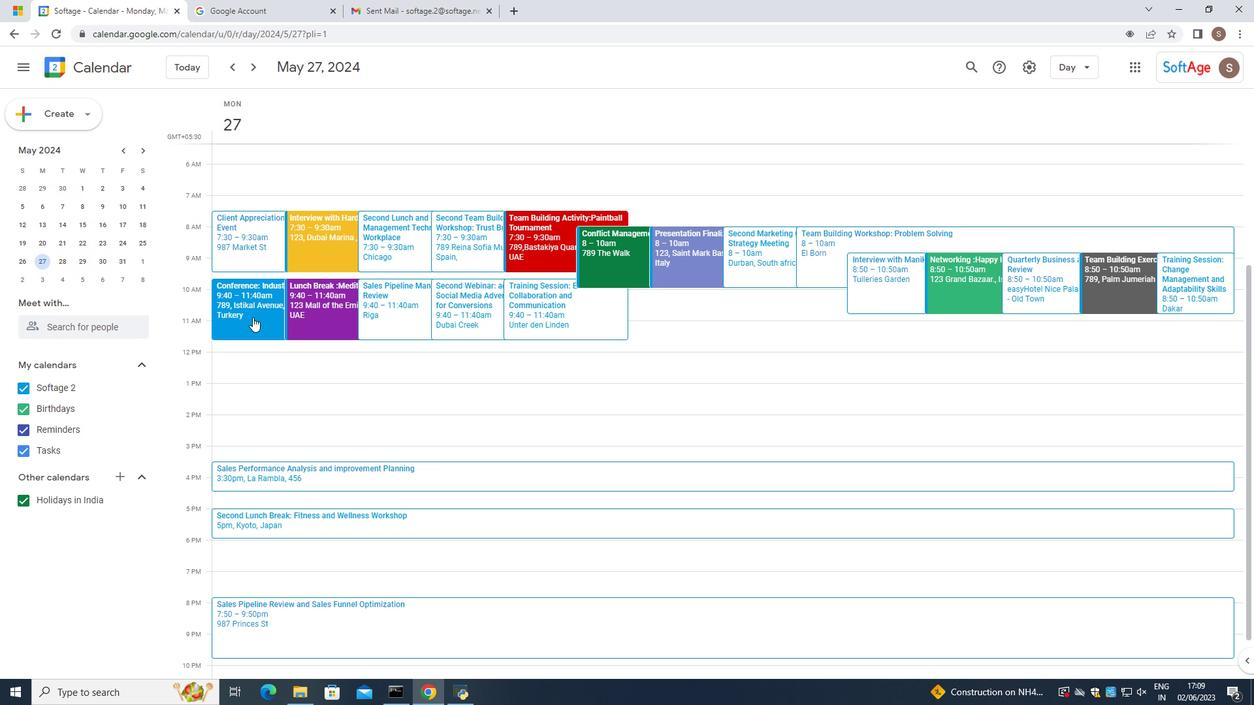 
Action: Mouse pressed left at (252, 317)
Screenshot: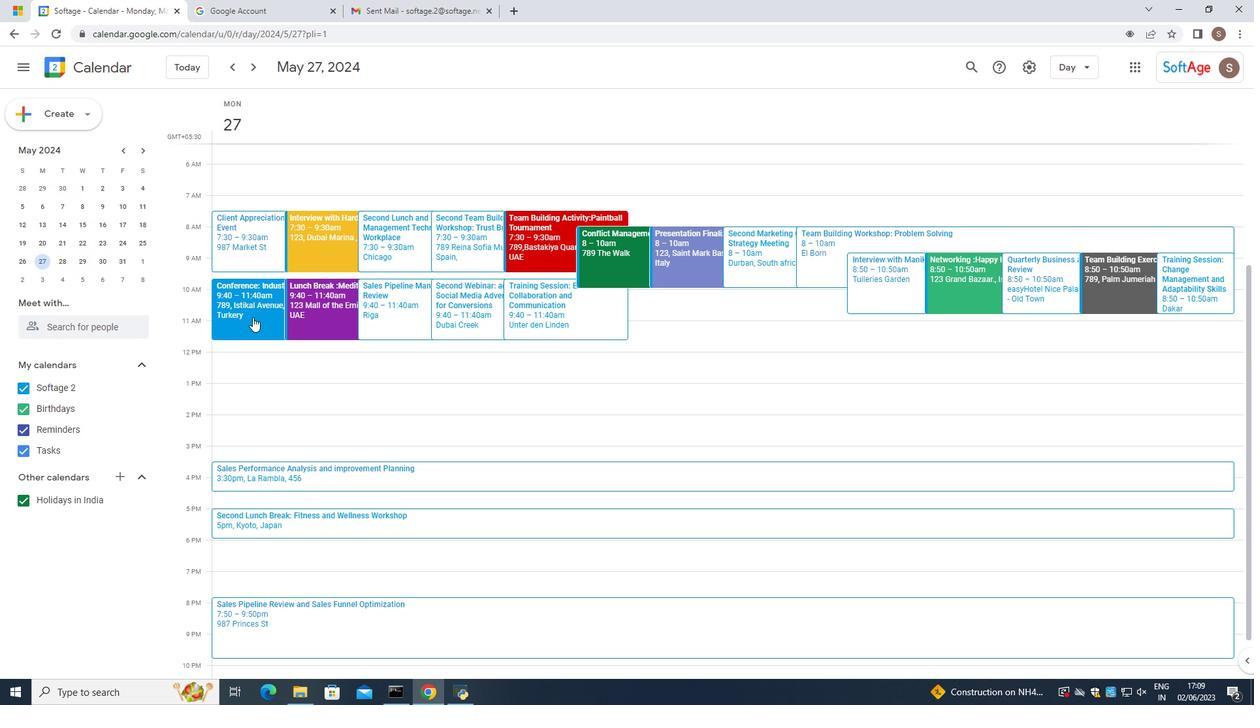 
Action: Mouse moved to (788, 248)
Screenshot: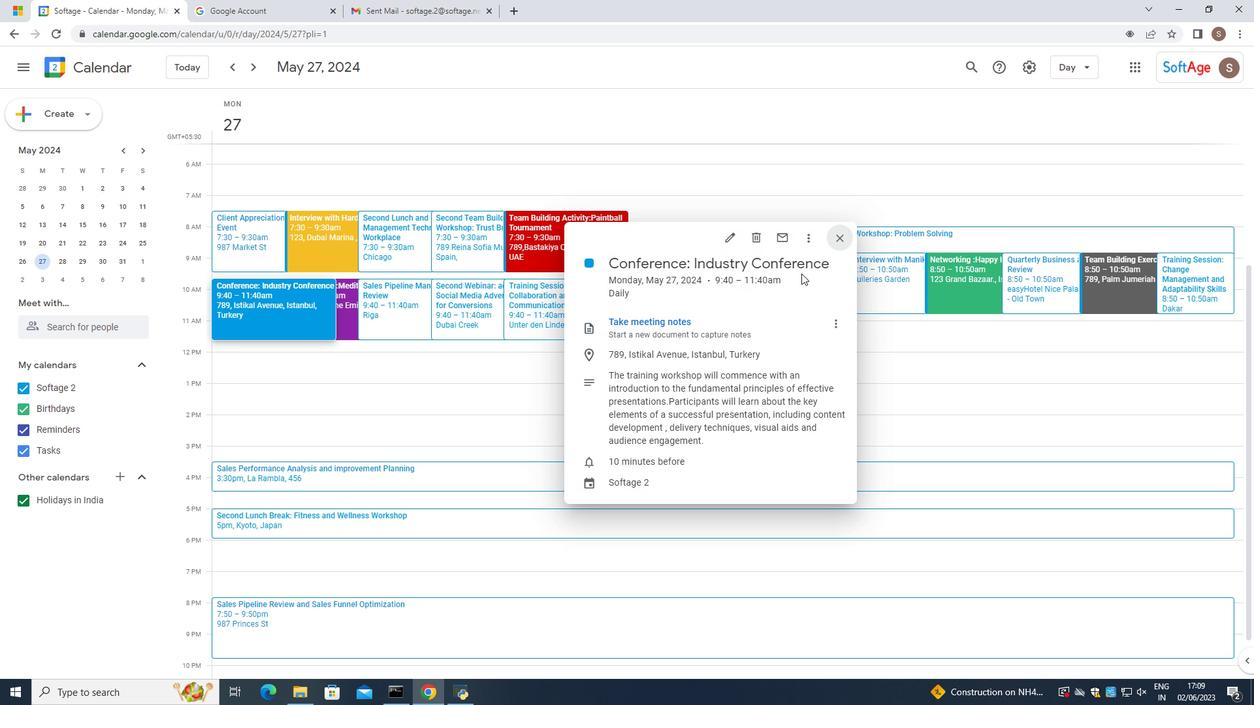 
Action: Mouse pressed left at (788, 248)
Screenshot: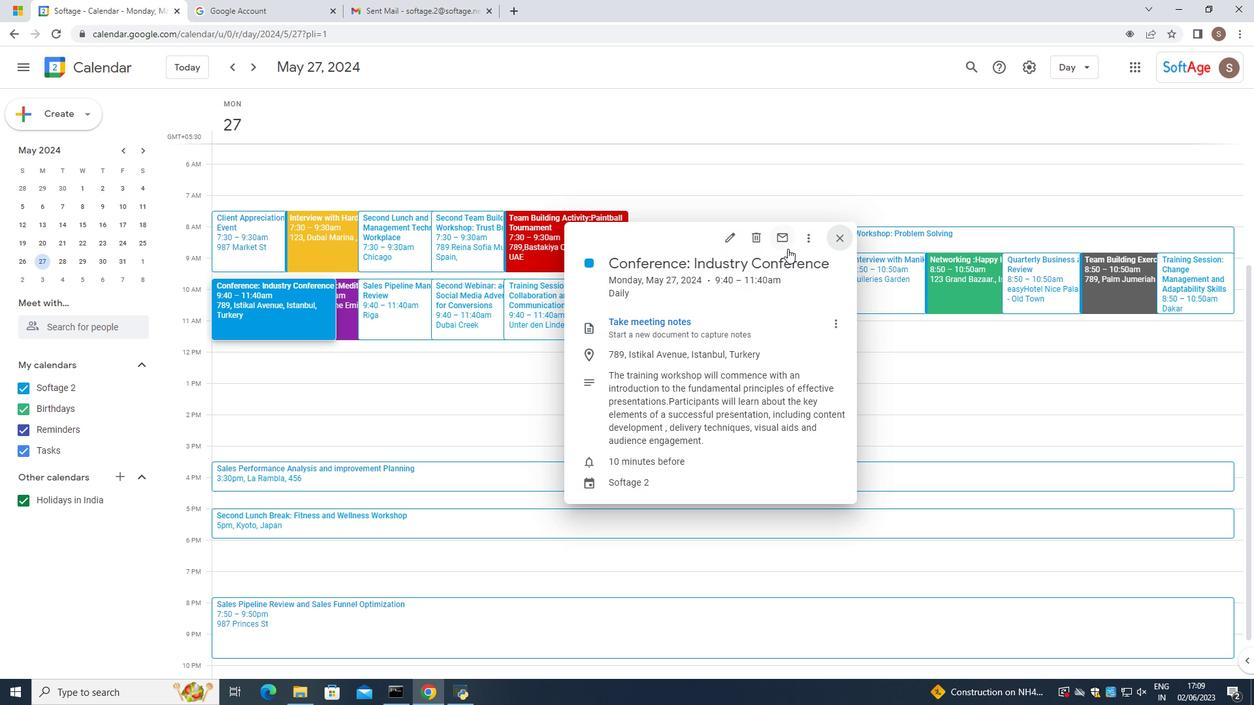 
Action: Mouse moved to (491, 306)
Screenshot: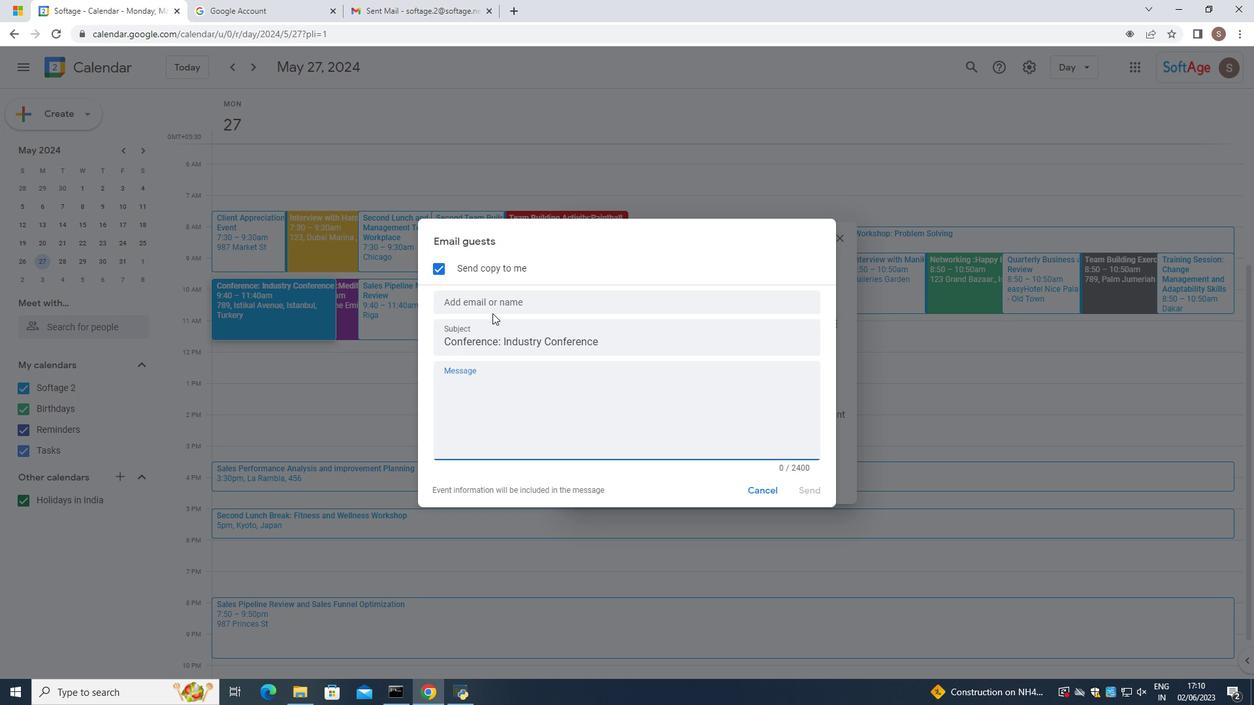 
Action: Mouse pressed left at (491, 306)
Screenshot: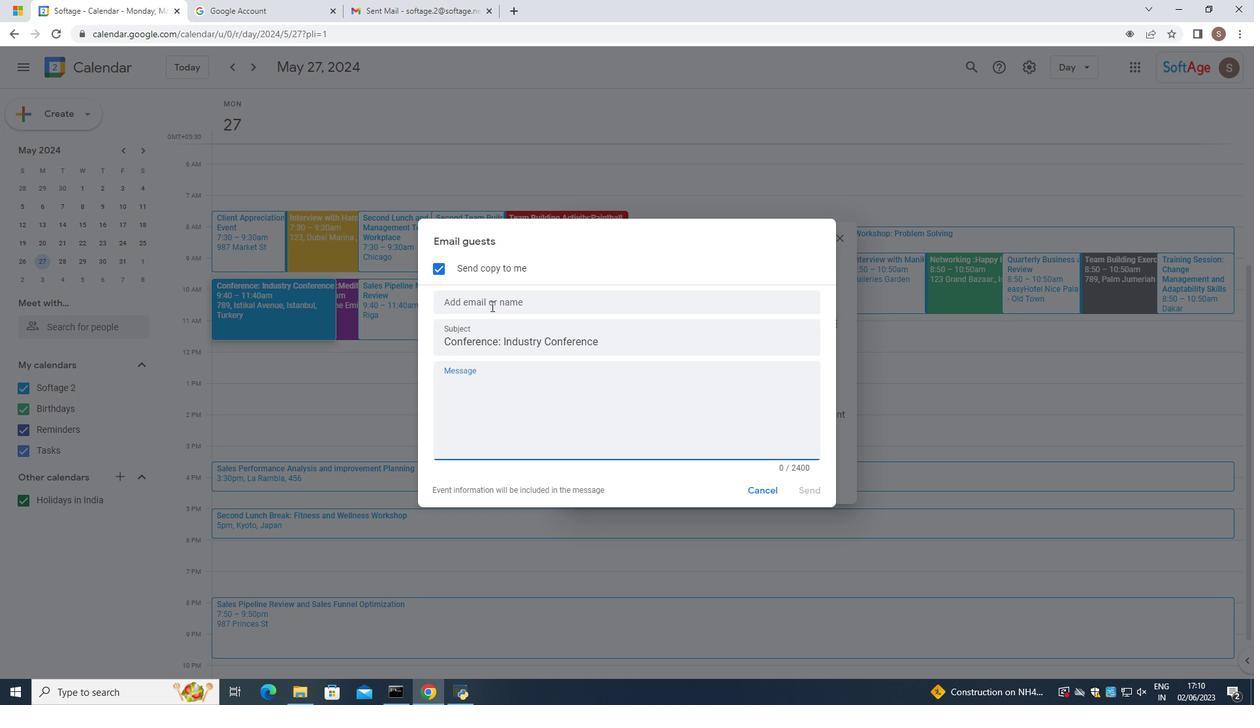 
Action: Mouse moved to (488, 319)
Screenshot: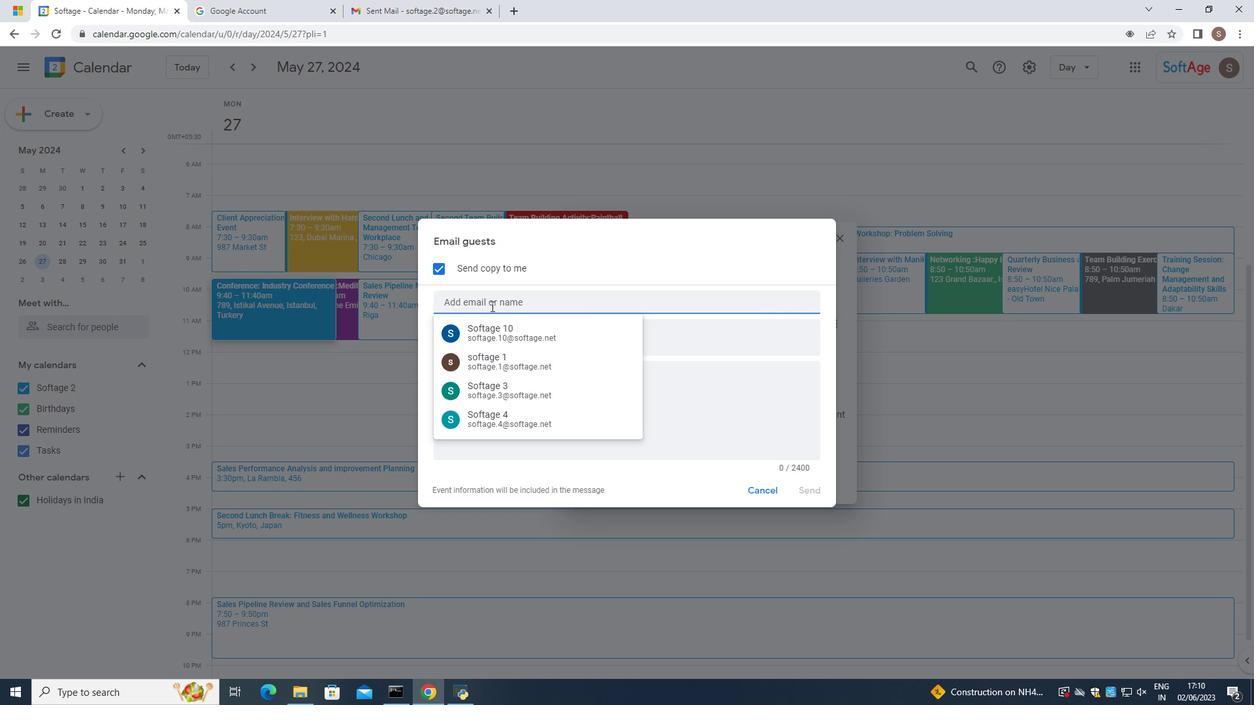 
Action: Mouse pressed left at (488, 319)
Screenshot: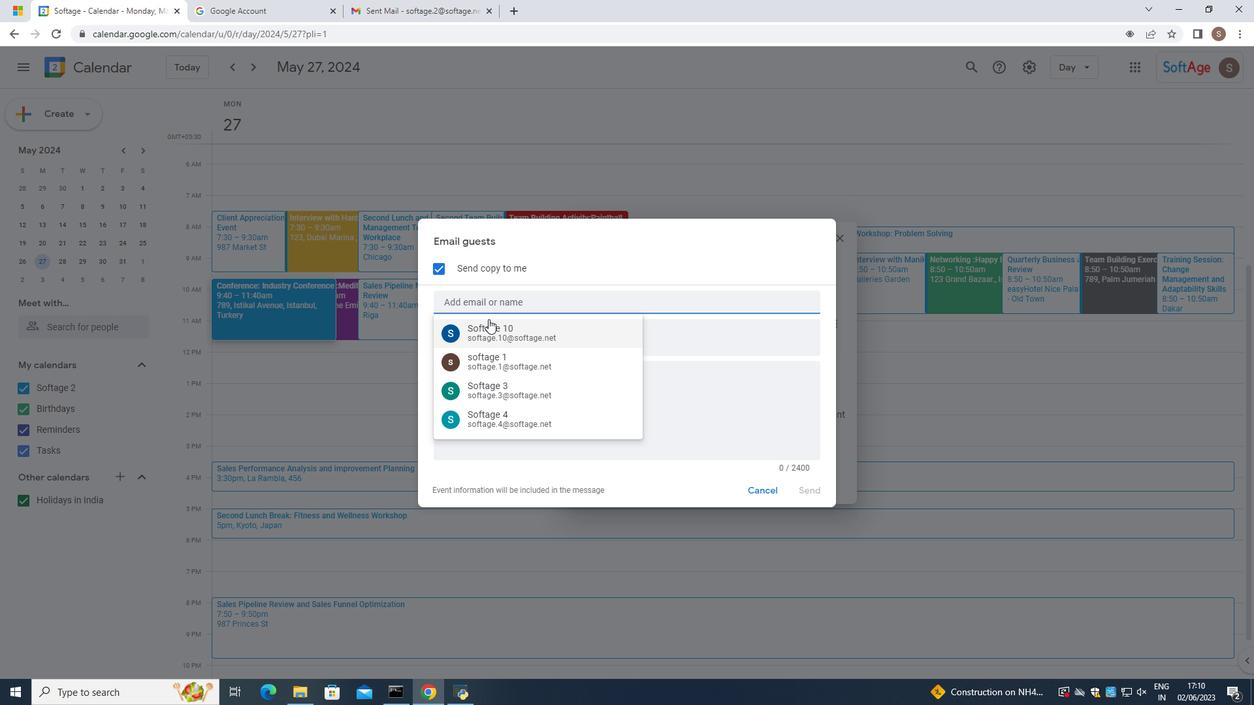 
Action: Mouse moved to (489, 316)
Screenshot: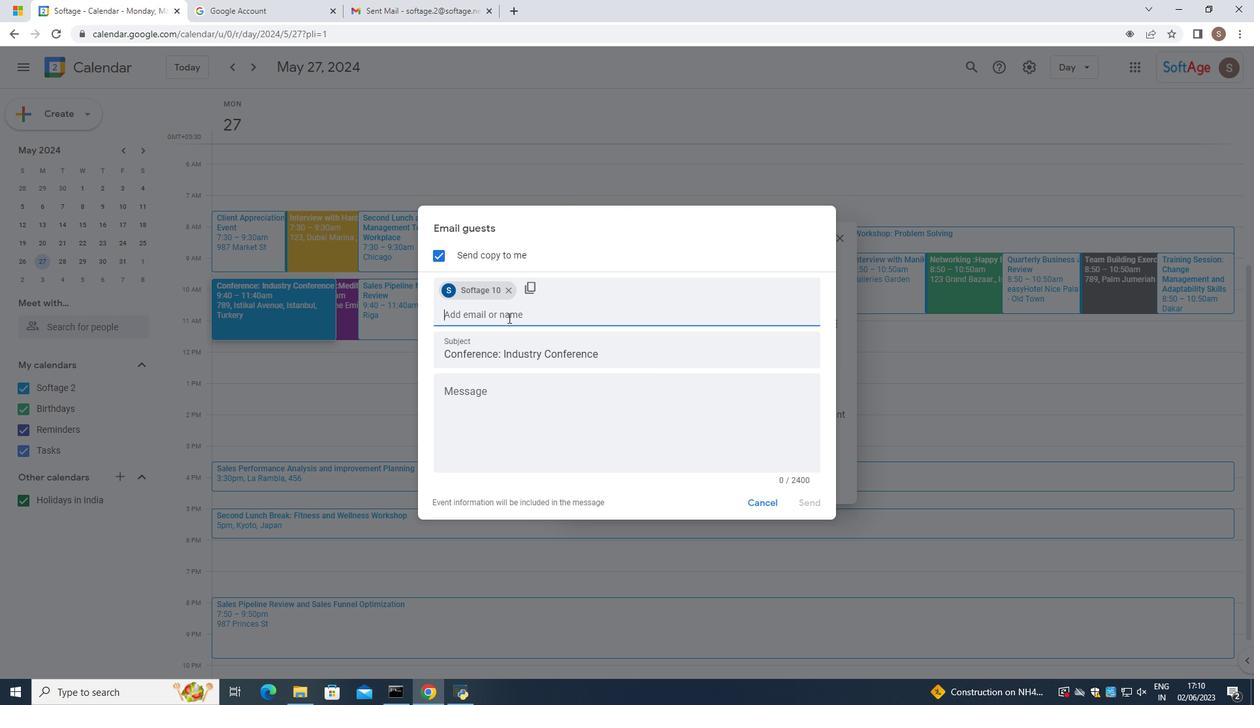 
Action: Mouse pressed left at (489, 316)
Screenshot: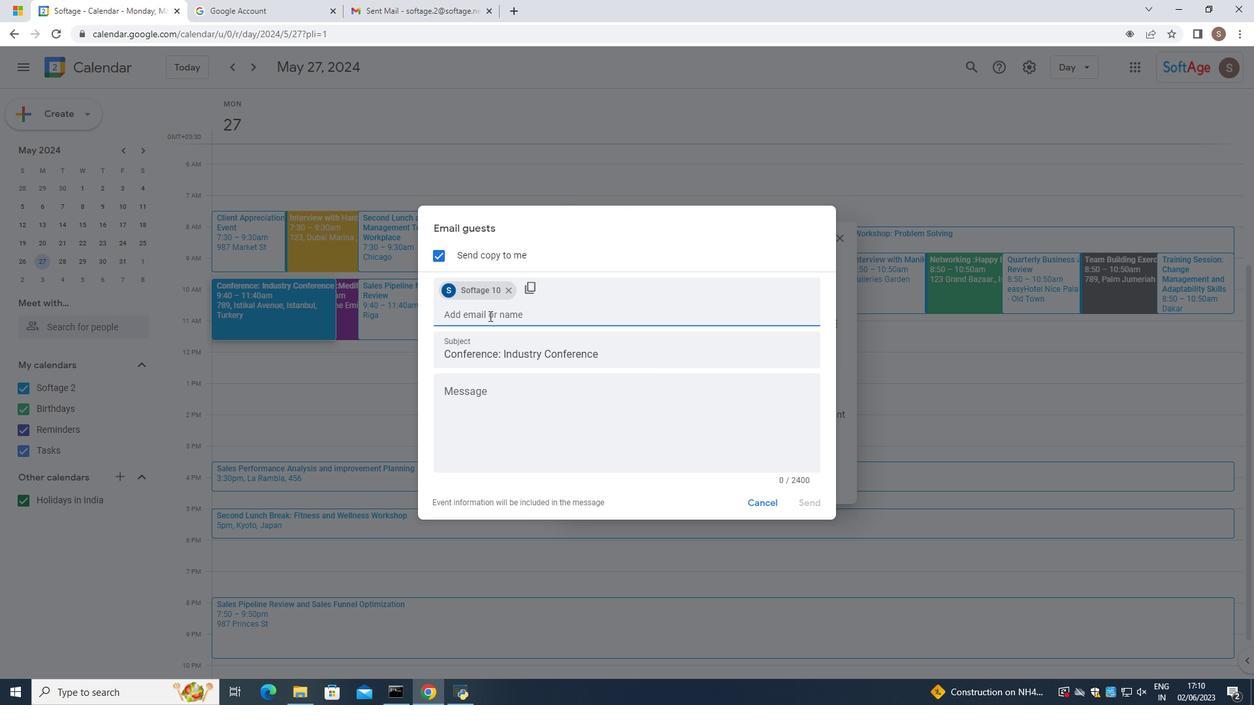 
Action: Key pressed softage.9
Screenshot: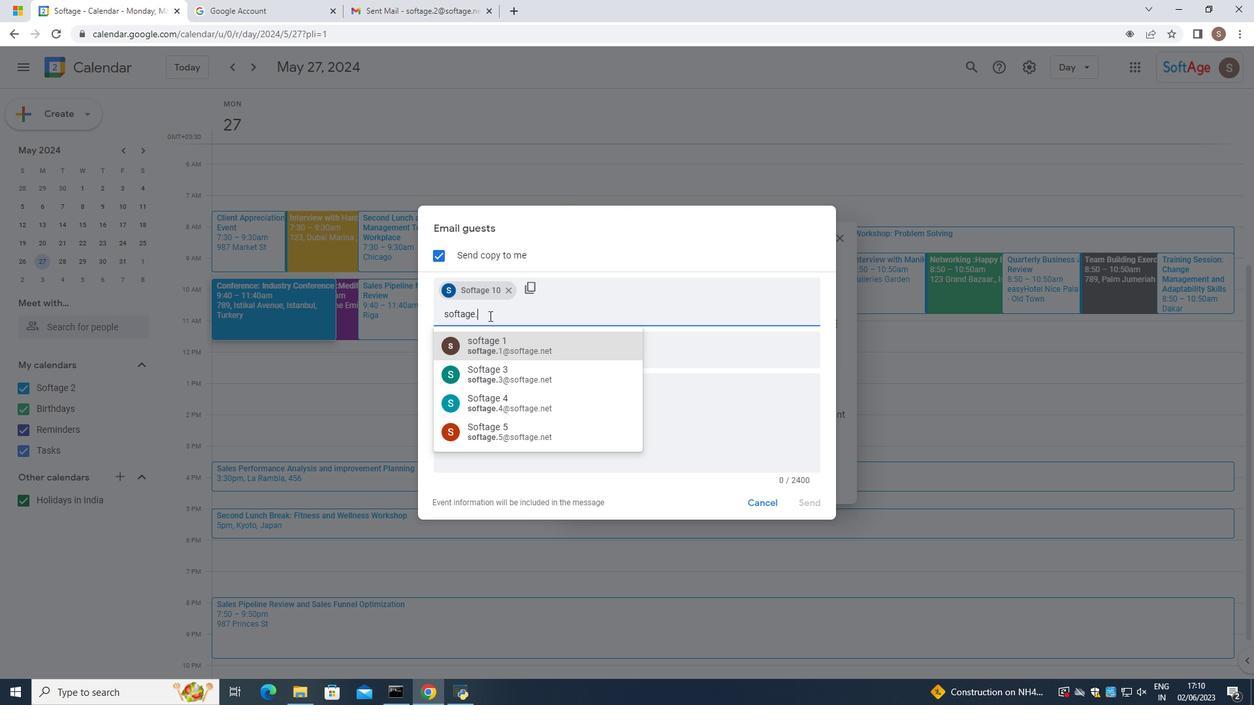 
Action: Mouse moved to (480, 333)
Screenshot: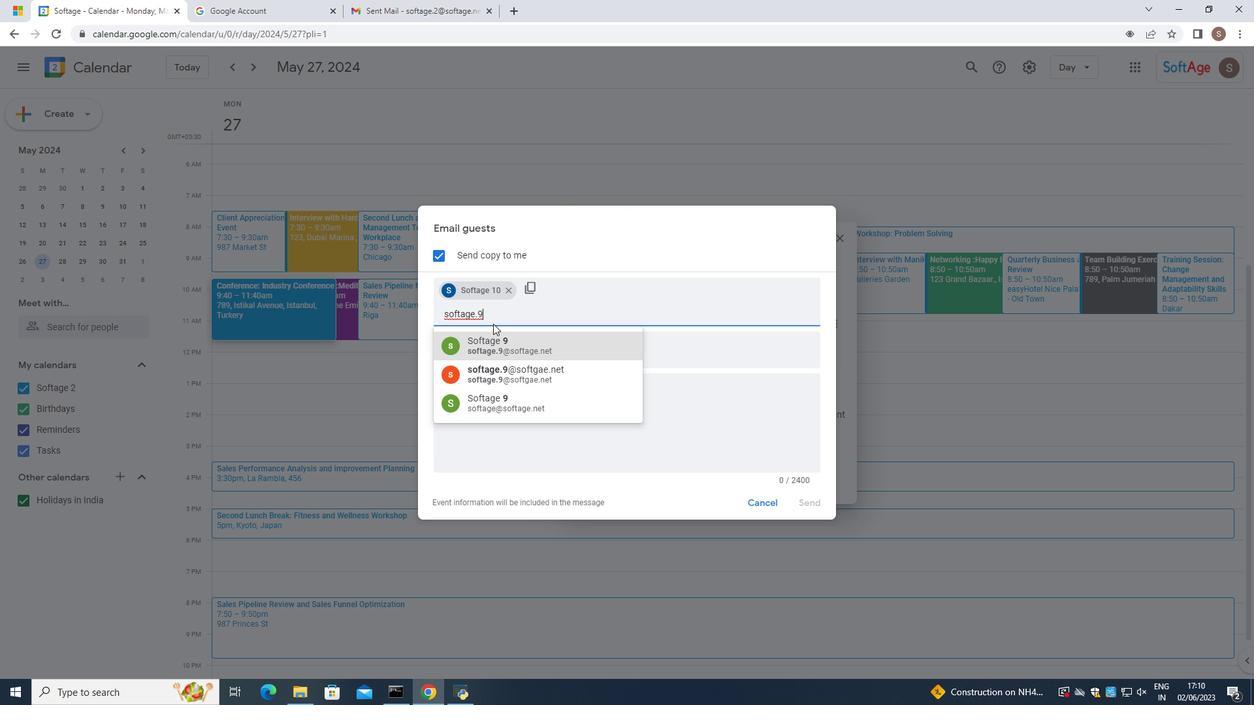 
Action: Mouse pressed left at (480, 333)
Screenshot: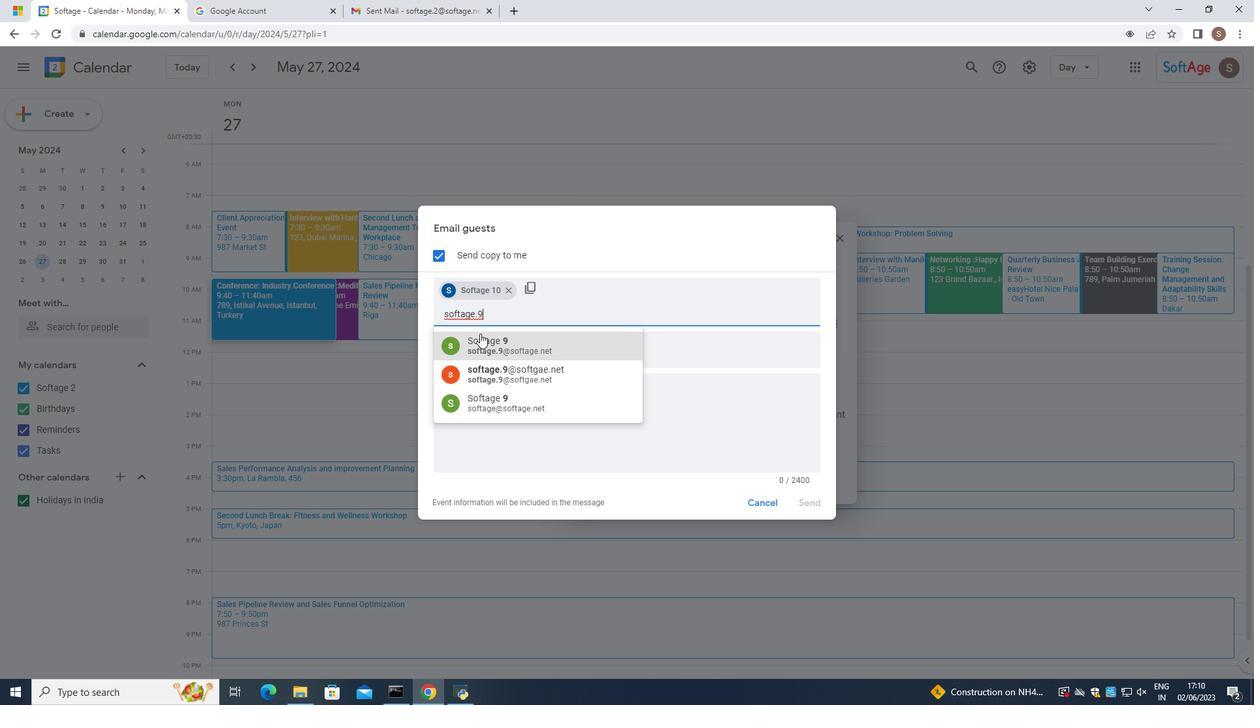 
Action: Mouse moved to (500, 382)
Screenshot: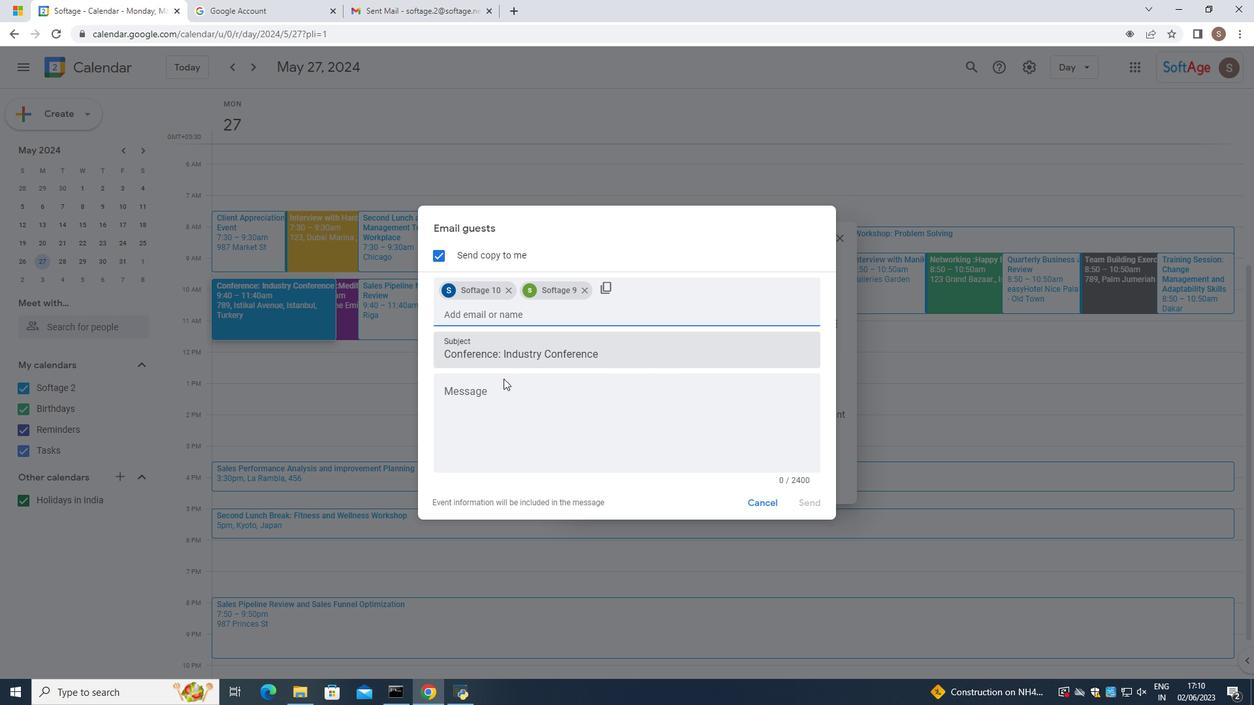 
Action: Mouse pressed left at (500, 382)
Screenshot: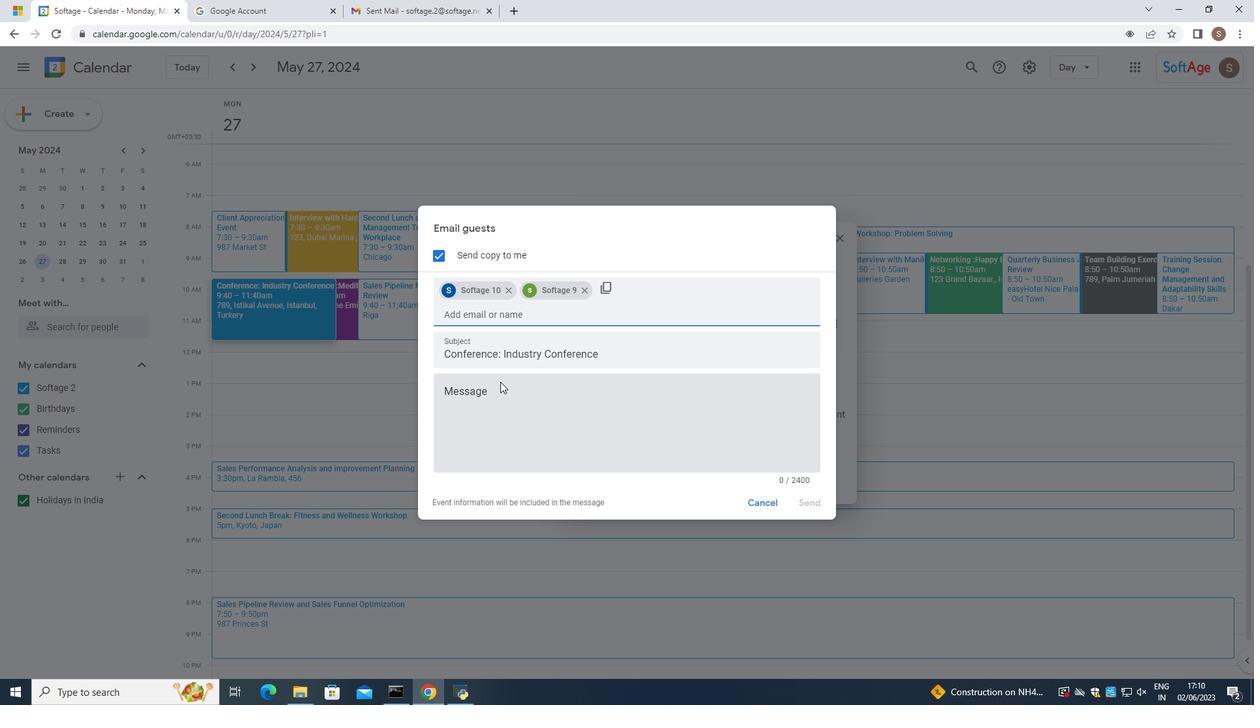 
Action: Mouse moved to (458, 396)
Screenshot: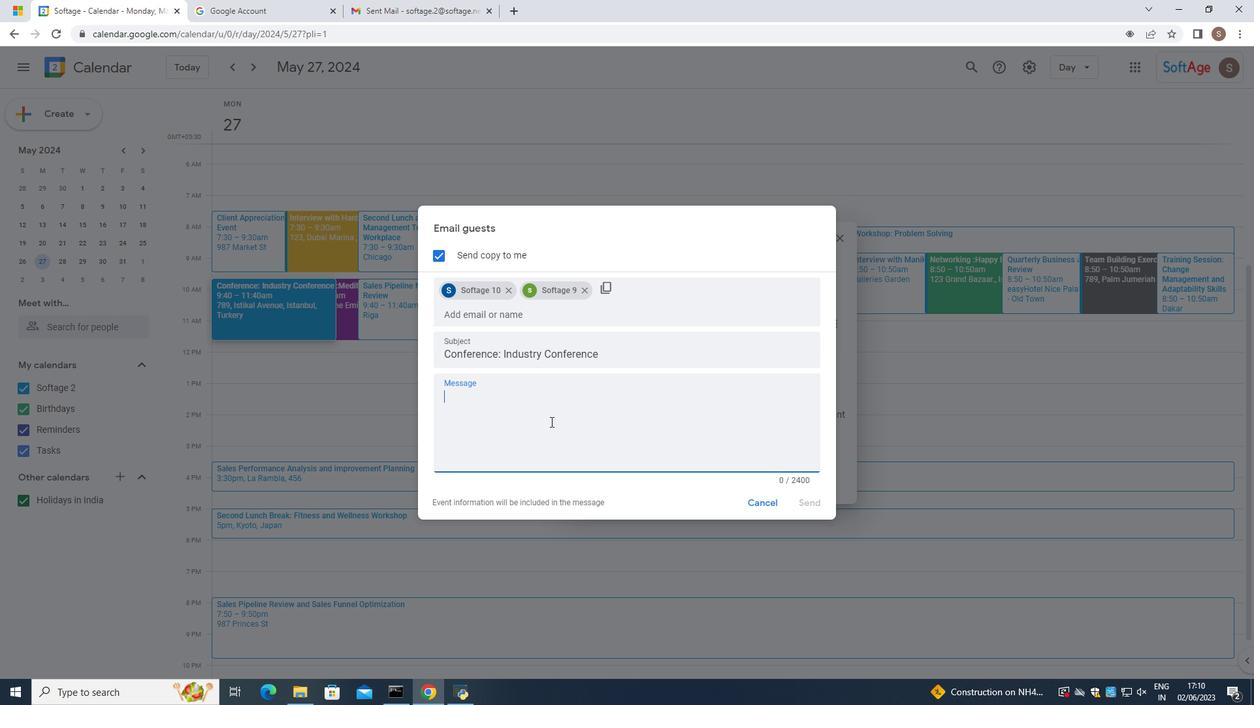 
Action: Key pressed <Key.caps_lock>P<Key.caps_lock>articipate,
Screenshot: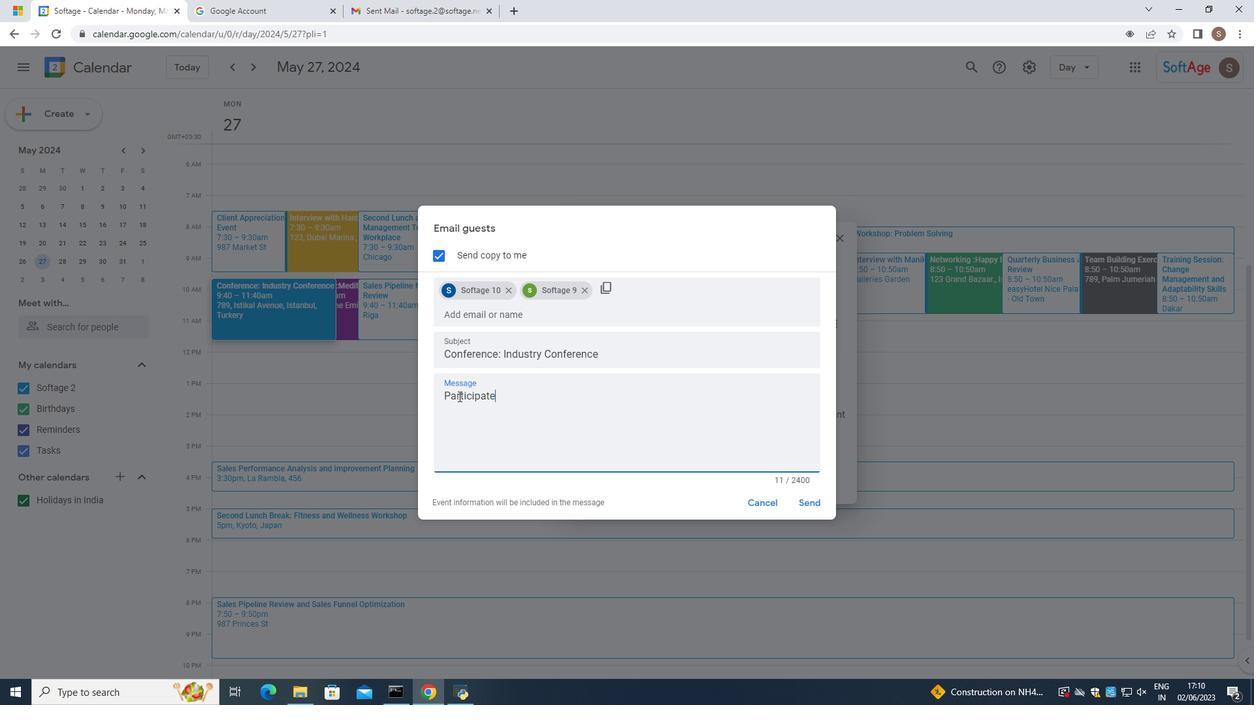 
Action: Mouse moved to (811, 504)
Screenshot: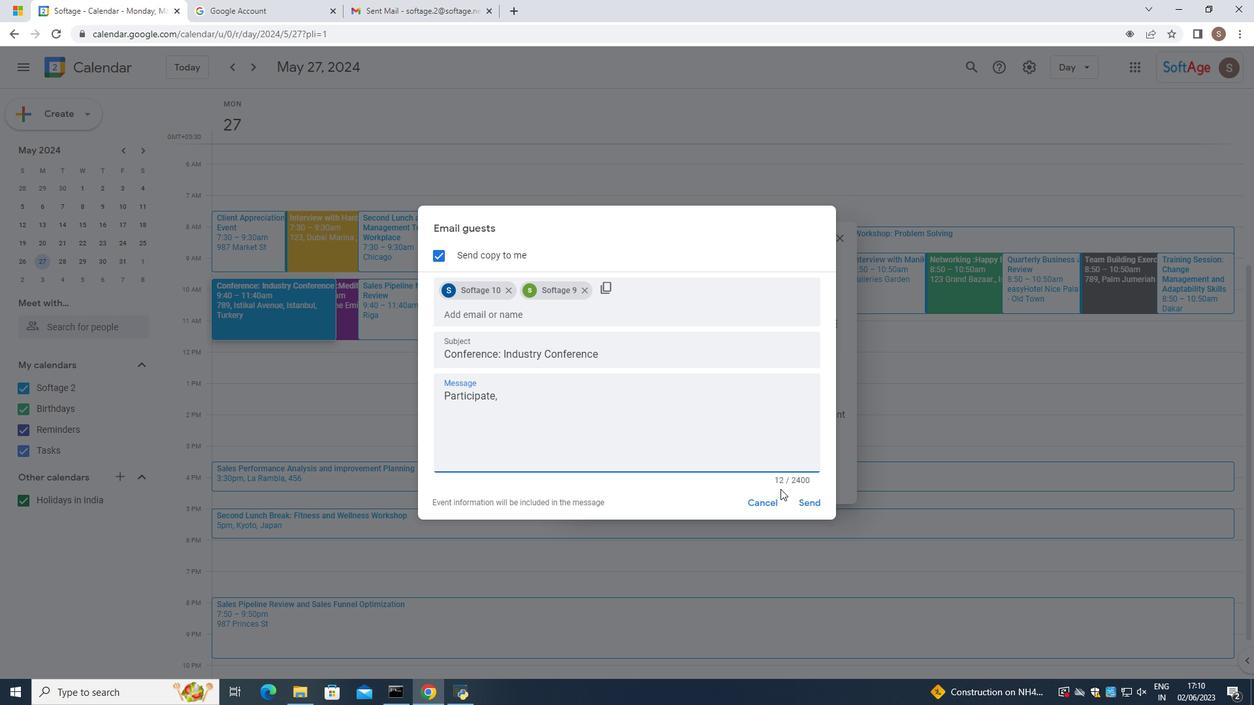 
Action: Mouse pressed left at (811, 504)
Screenshot: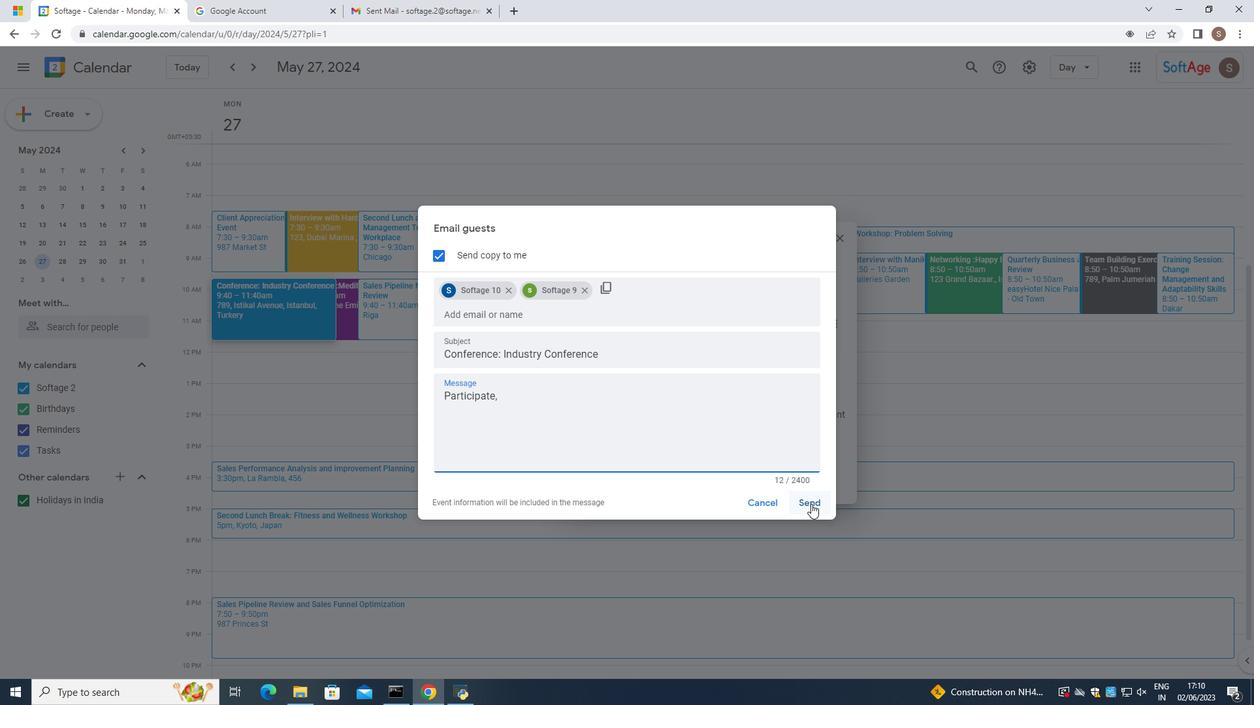 
Action: Mouse moved to (424, 435)
Screenshot: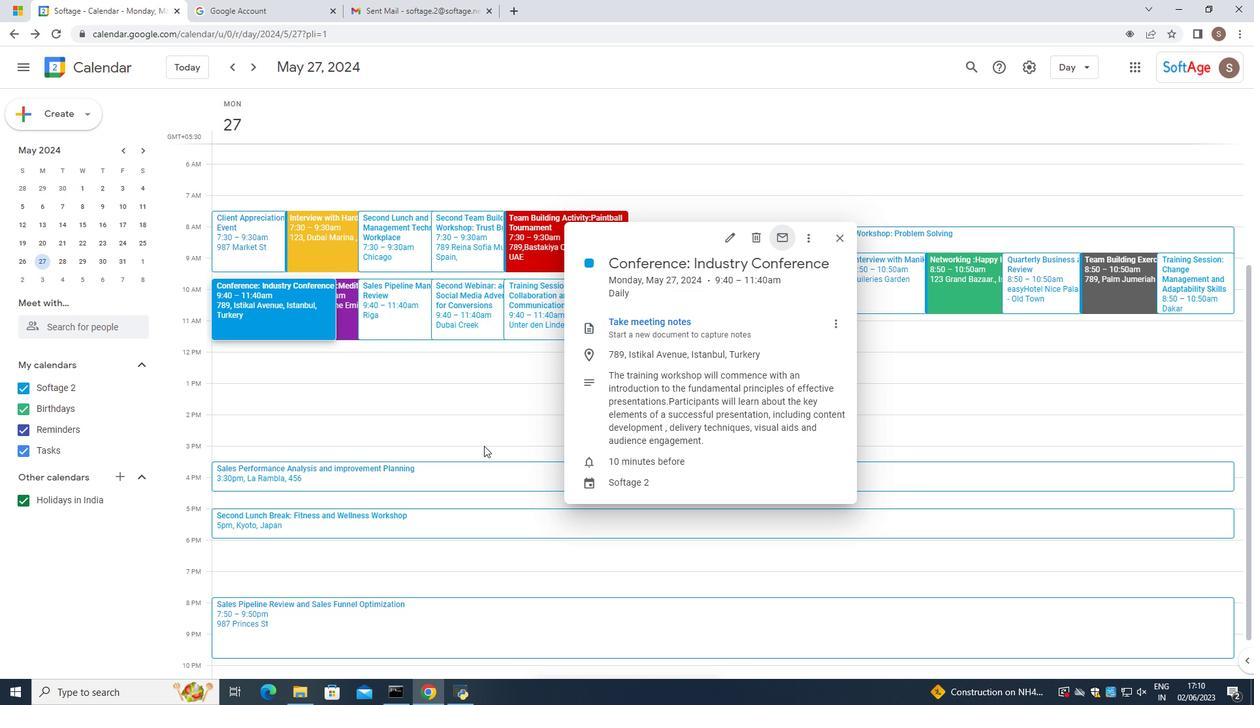 
